 Task: Play online Dominion games in very easy mode.
Action: Mouse moved to (321, 691)
Screenshot: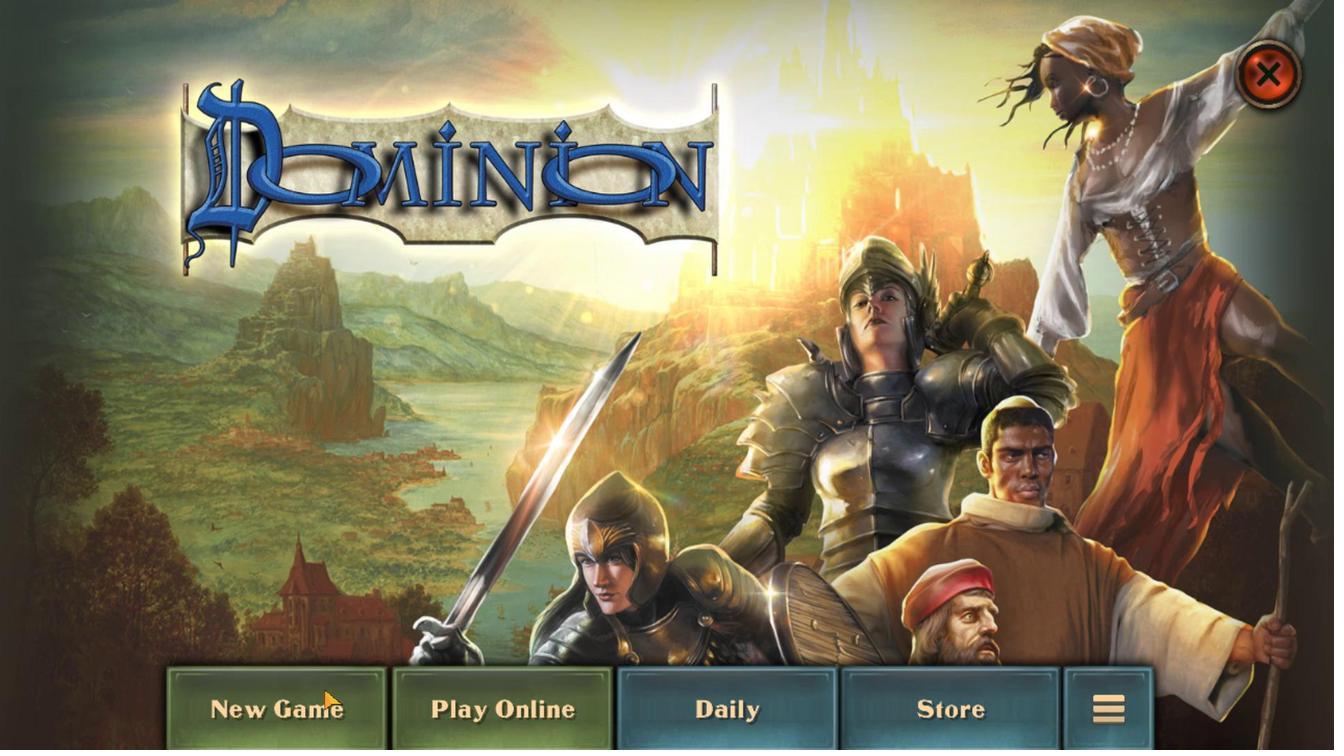 
Action: Mouse pressed left at (321, 691)
Screenshot: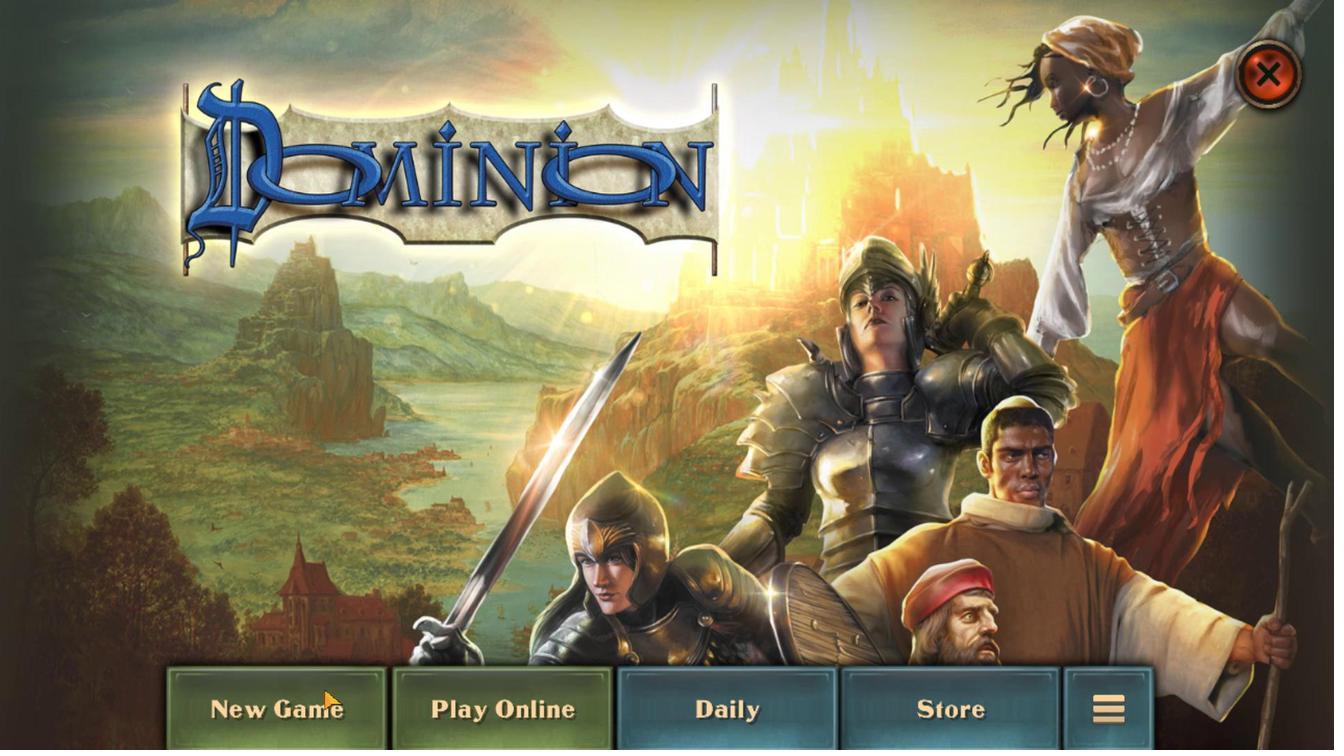
Action: Mouse moved to (657, 259)
Screenshot: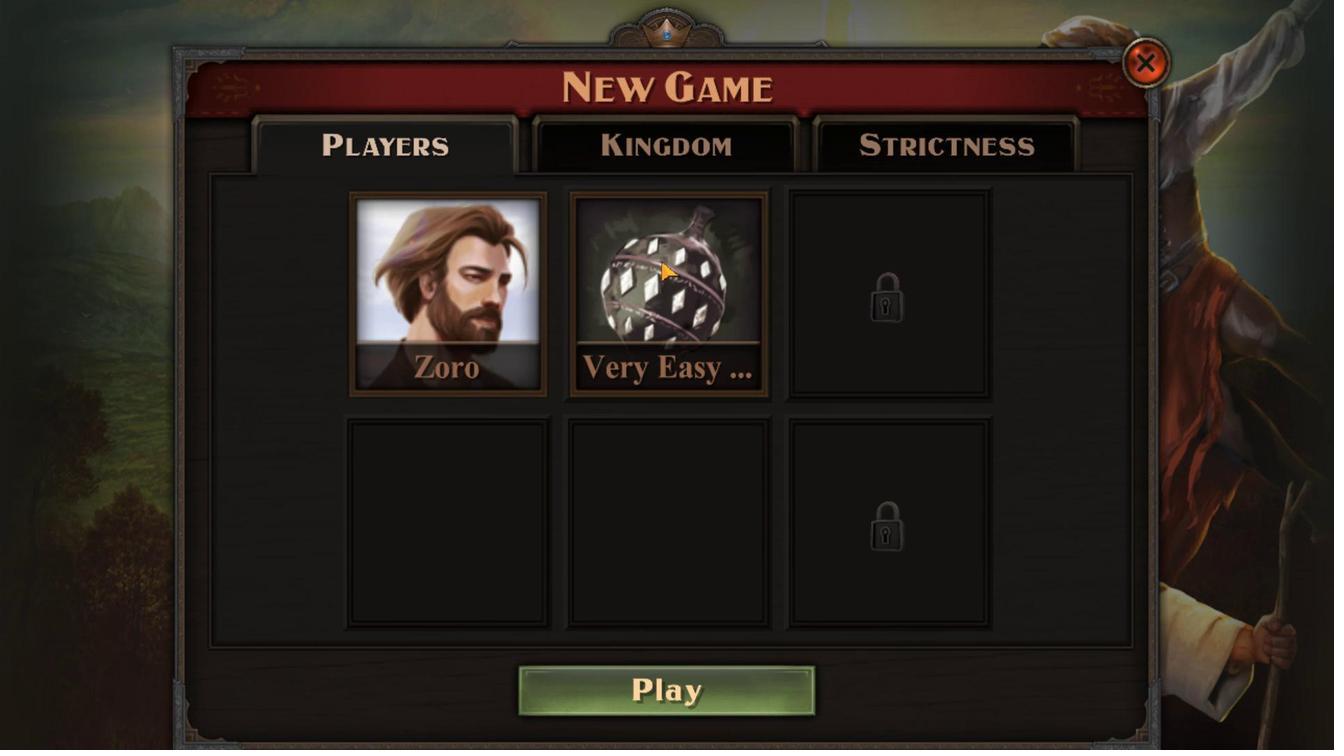
Action: Mouse pressed left at (657, 259)
Screenshot: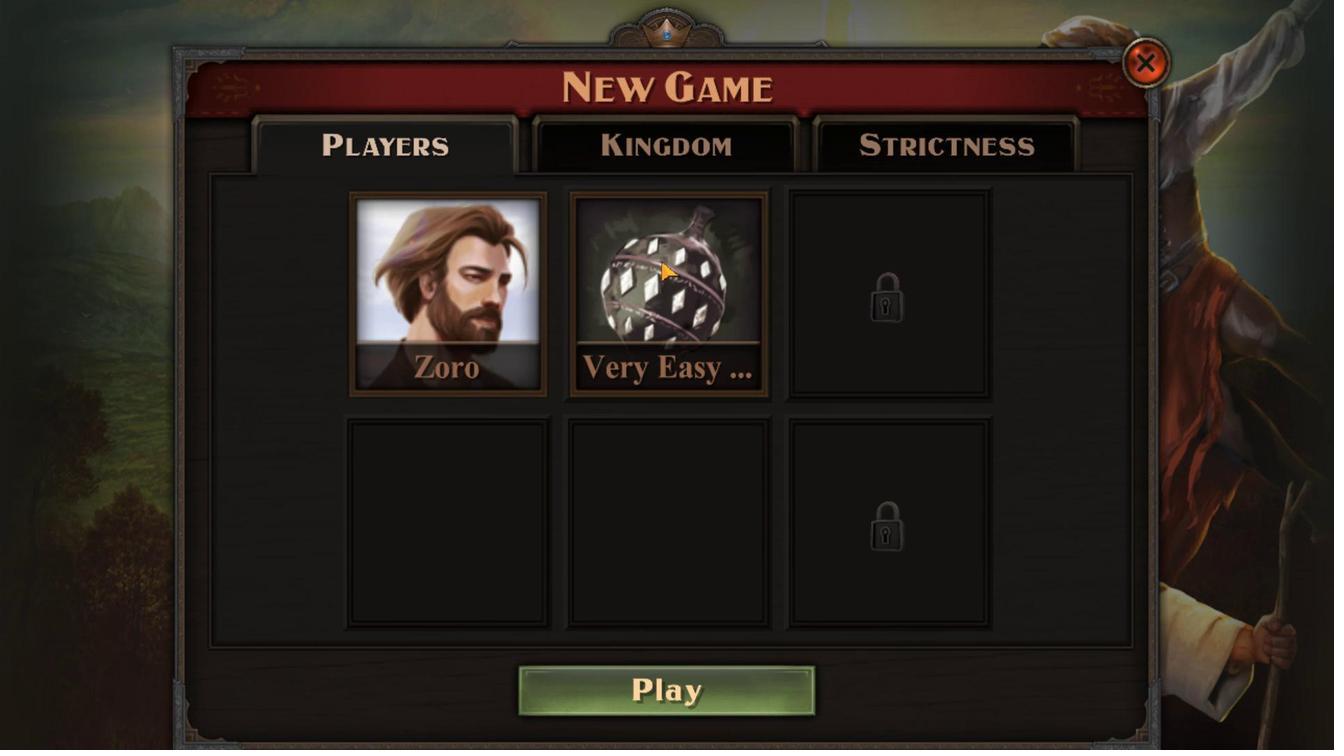 
Action: Mouse moved to (470, 320)
Screenshot: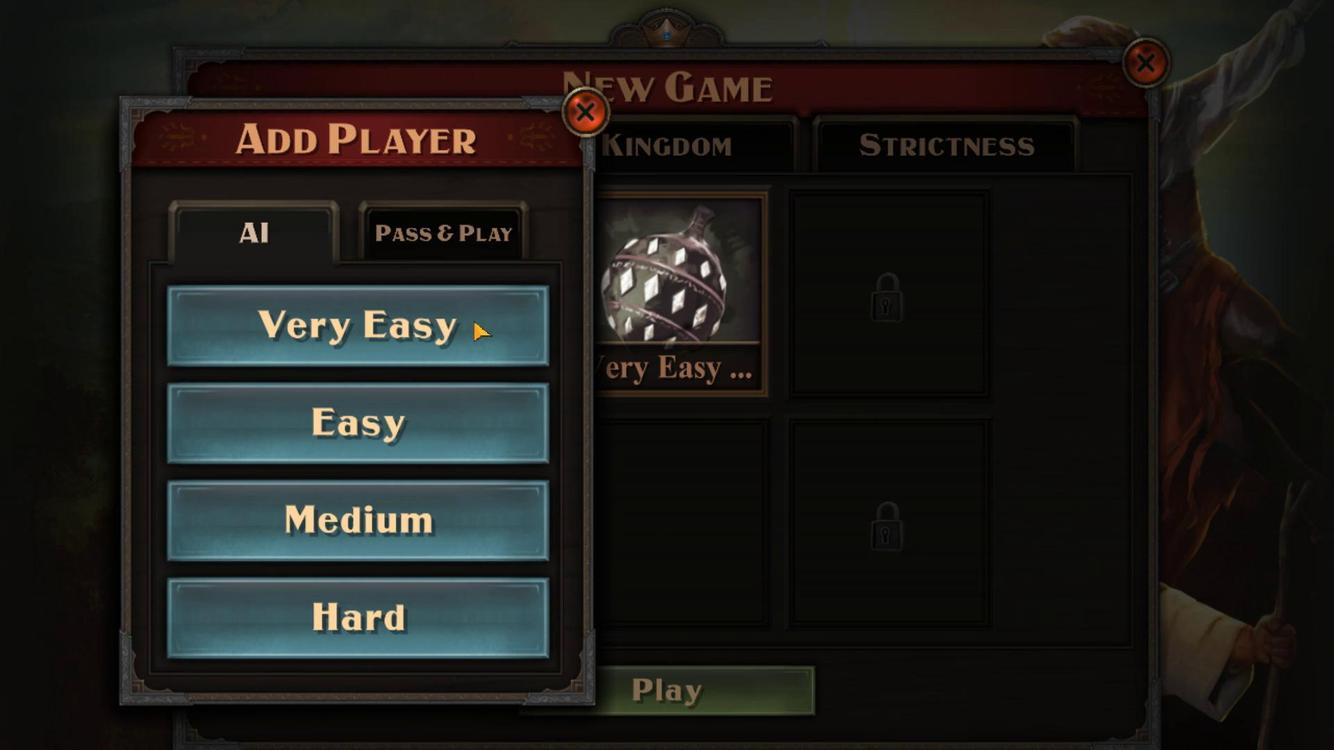 
Action: Mouse pressed left at (470, 320)
Screenshot: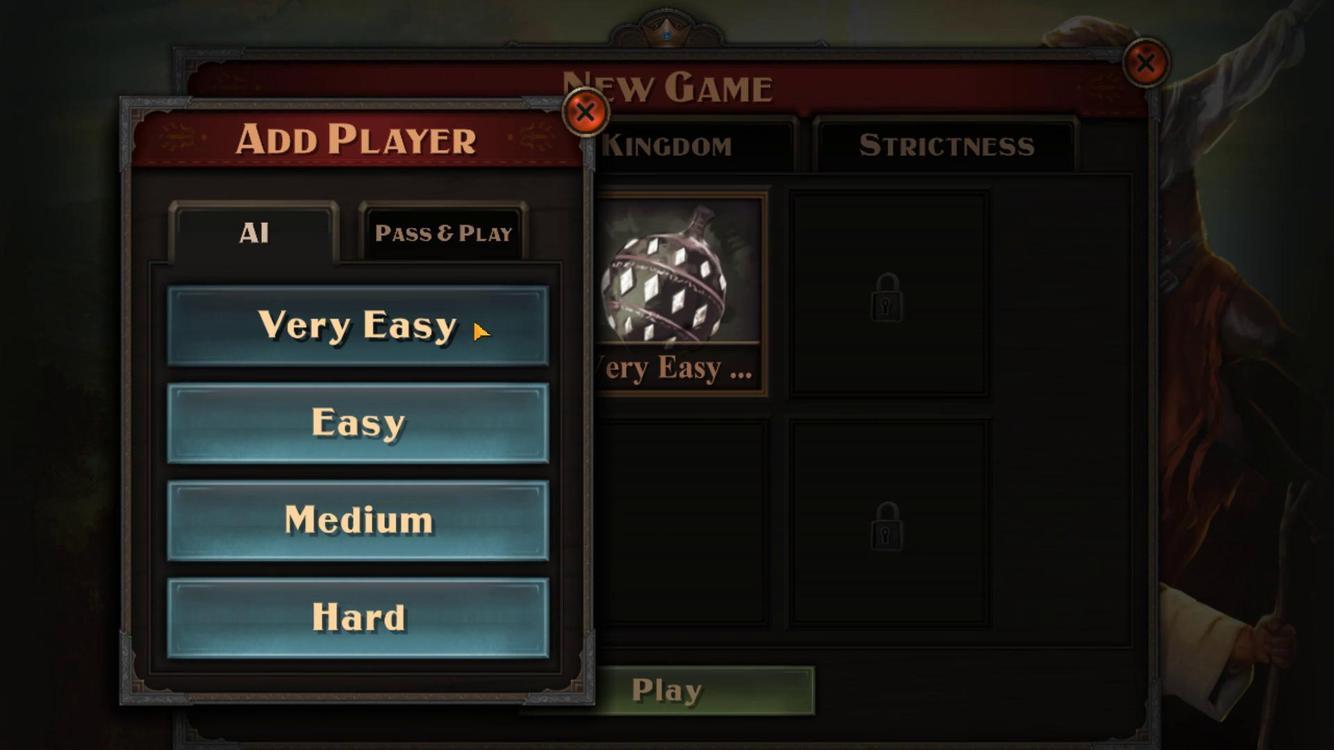 
Action: Mouse moved to (772, 700)
Screenshot: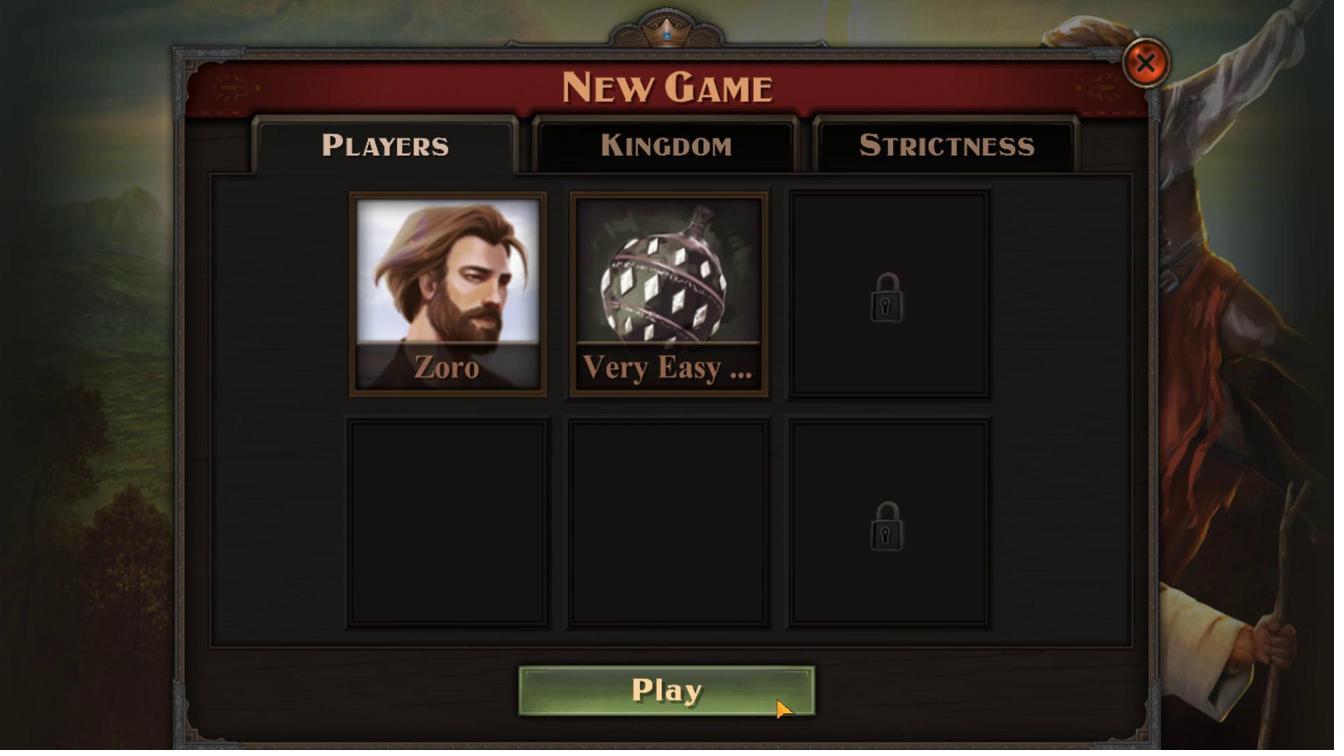 
Action: Mouse pressed left at (772, 700)
Screenshot: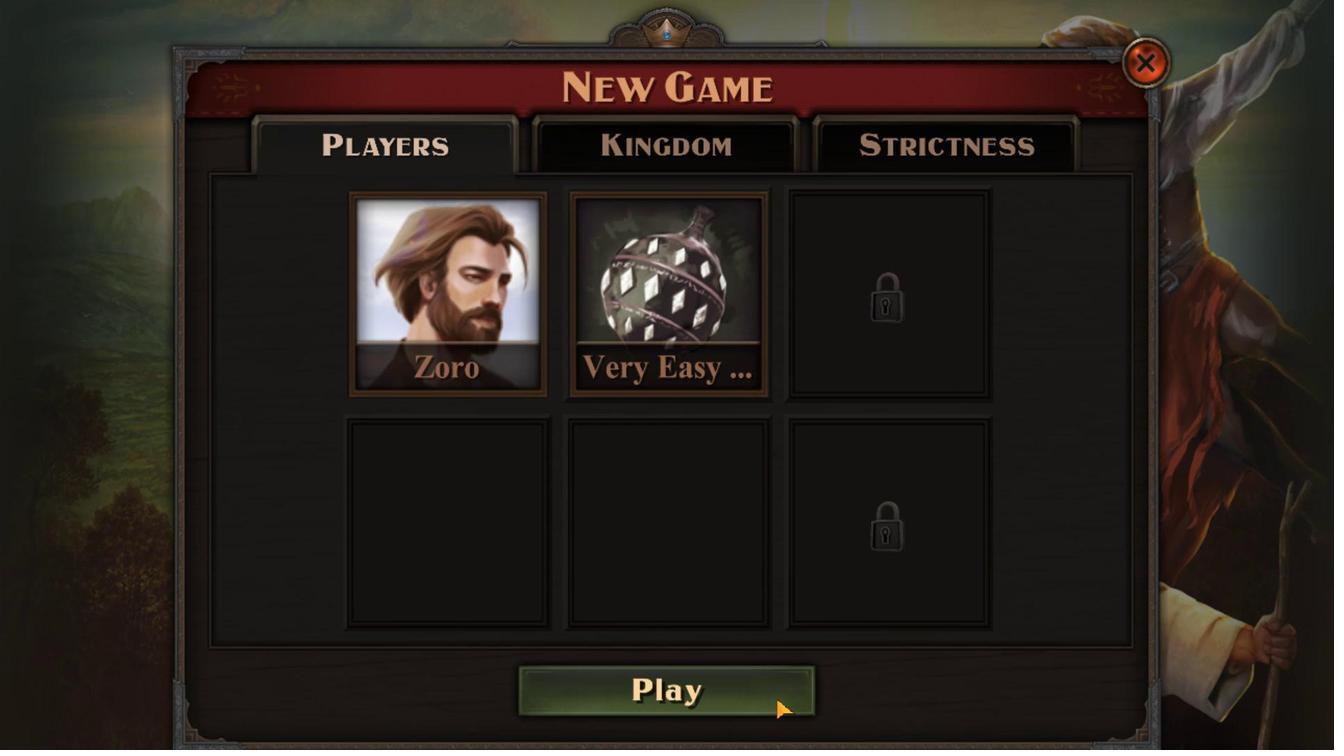 
Action: Mouse moved to (656, 619)
Screenshot: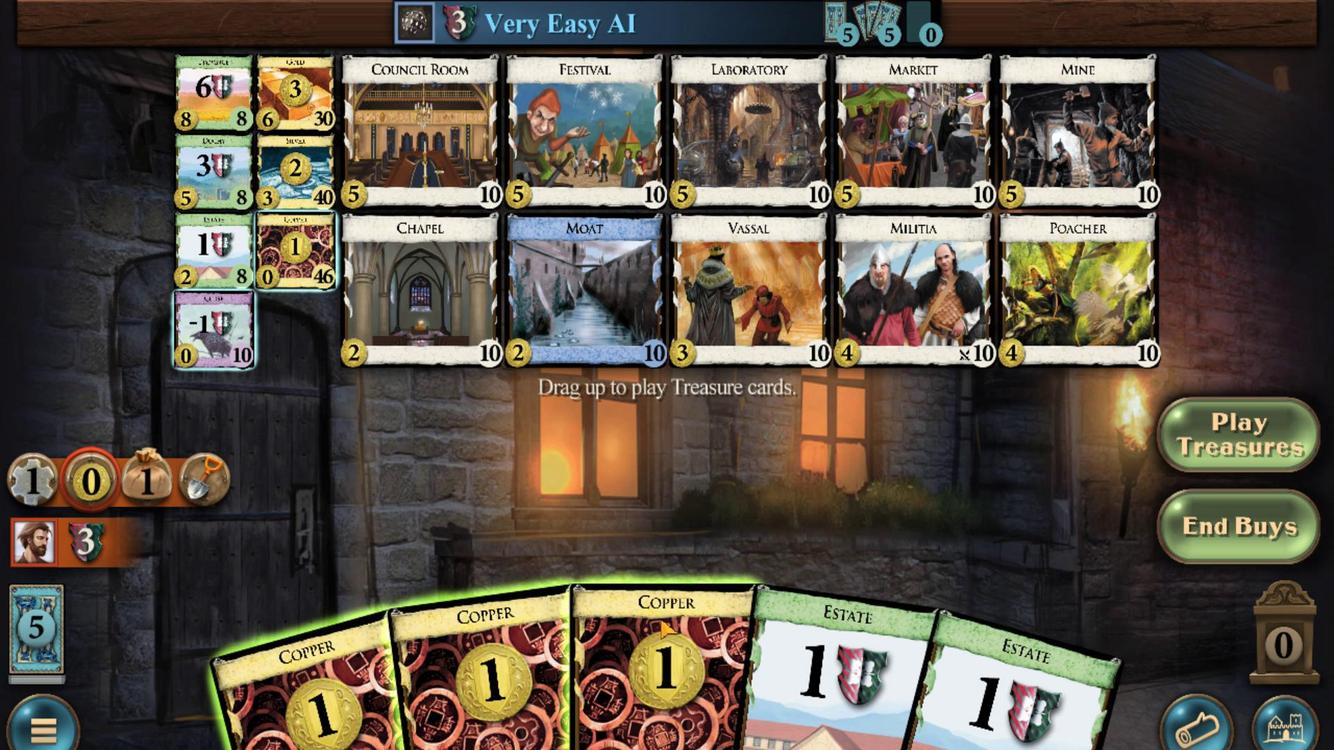 
Action: Mouse scrolled (656, 619) with delta (0, 0)
Screenshot: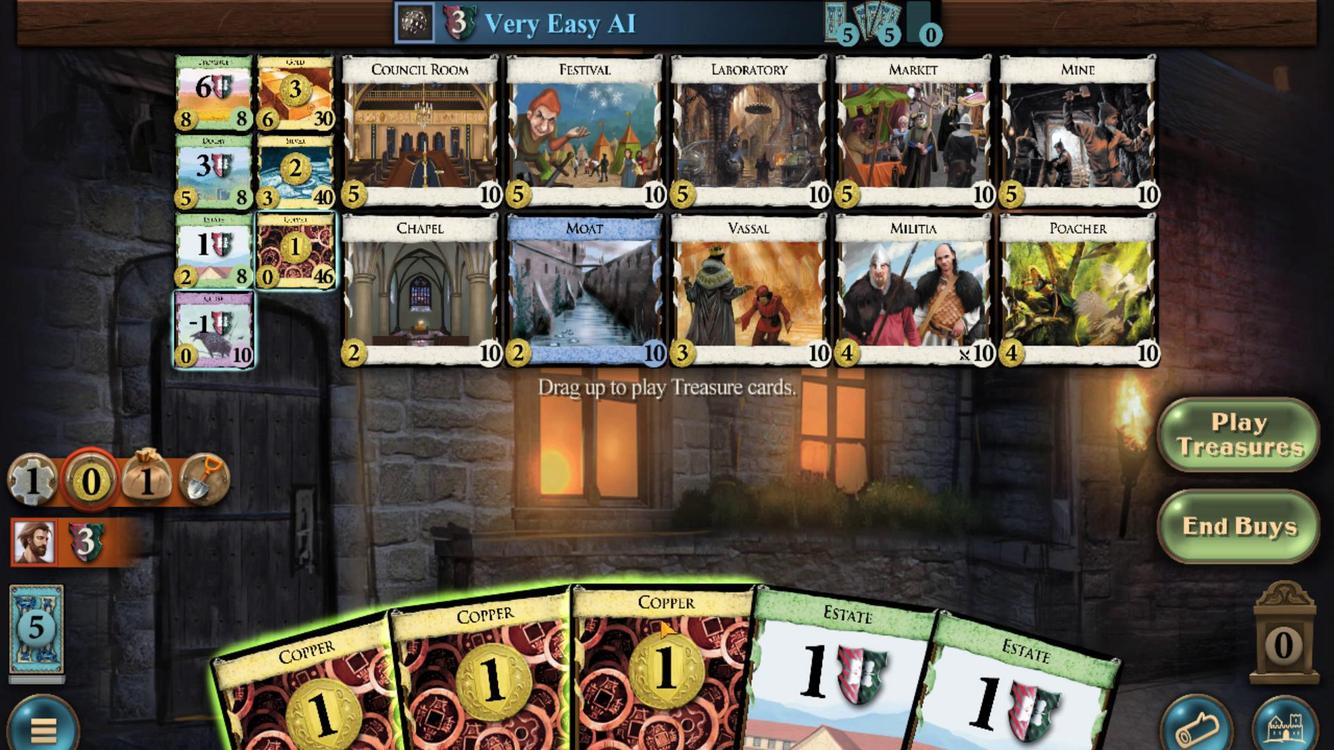 
Action: Mouse moved to (558, 634)
Screenshot: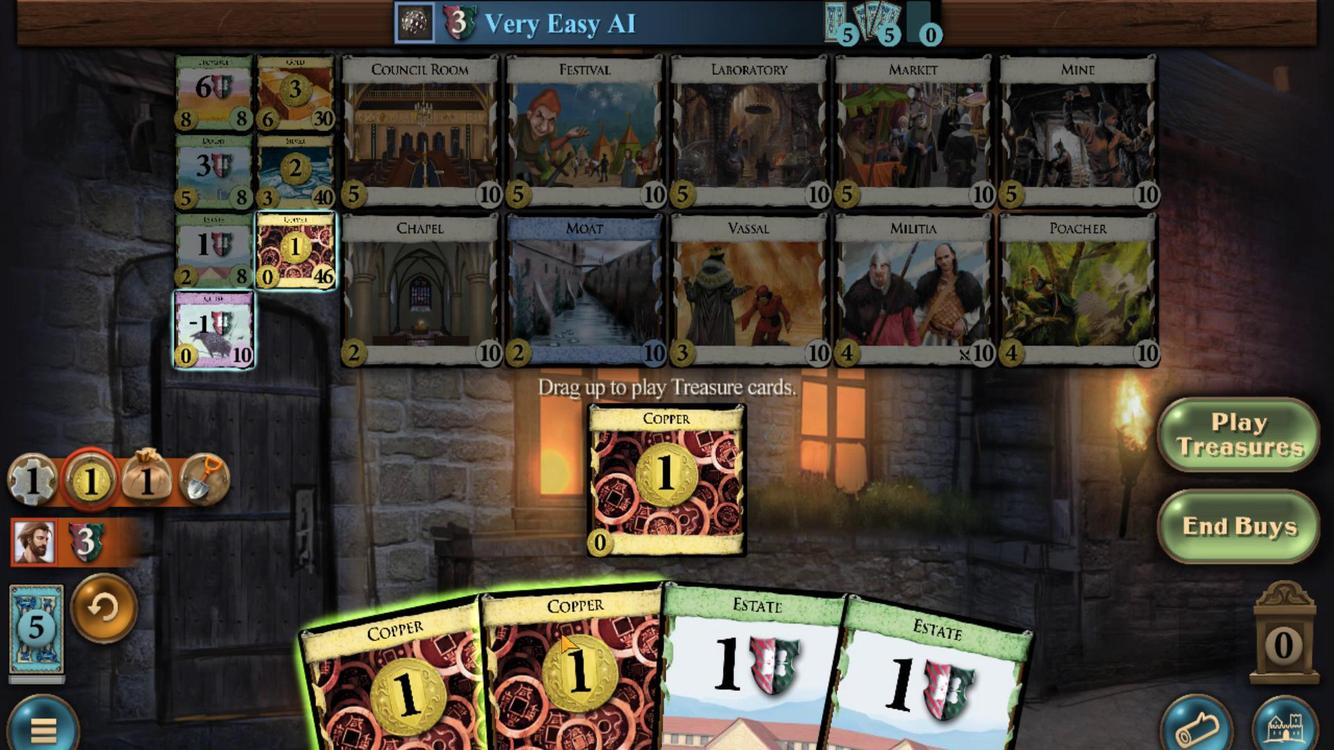 
Action: Mouse scrolled (558, 633) with delta (0, 0)
Screenshot: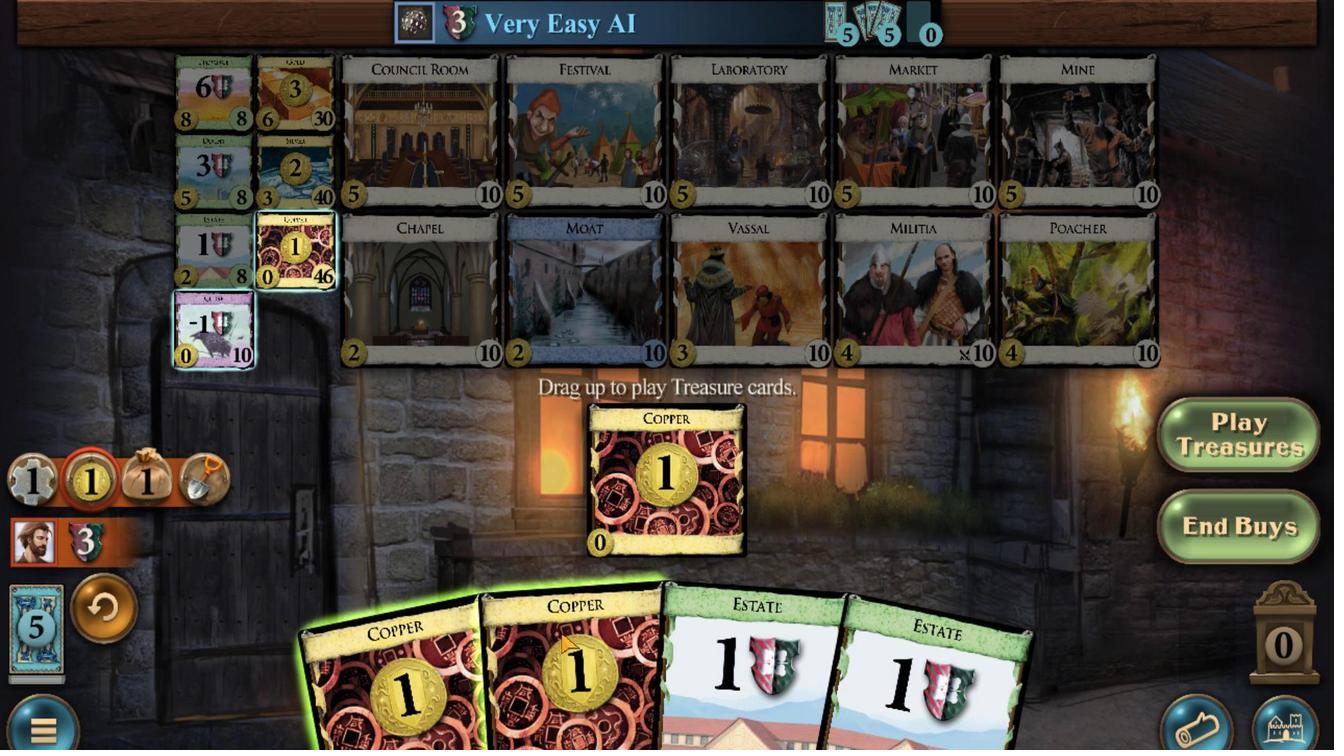 
Action: Mouse moved to (516, 637)
Screenshot: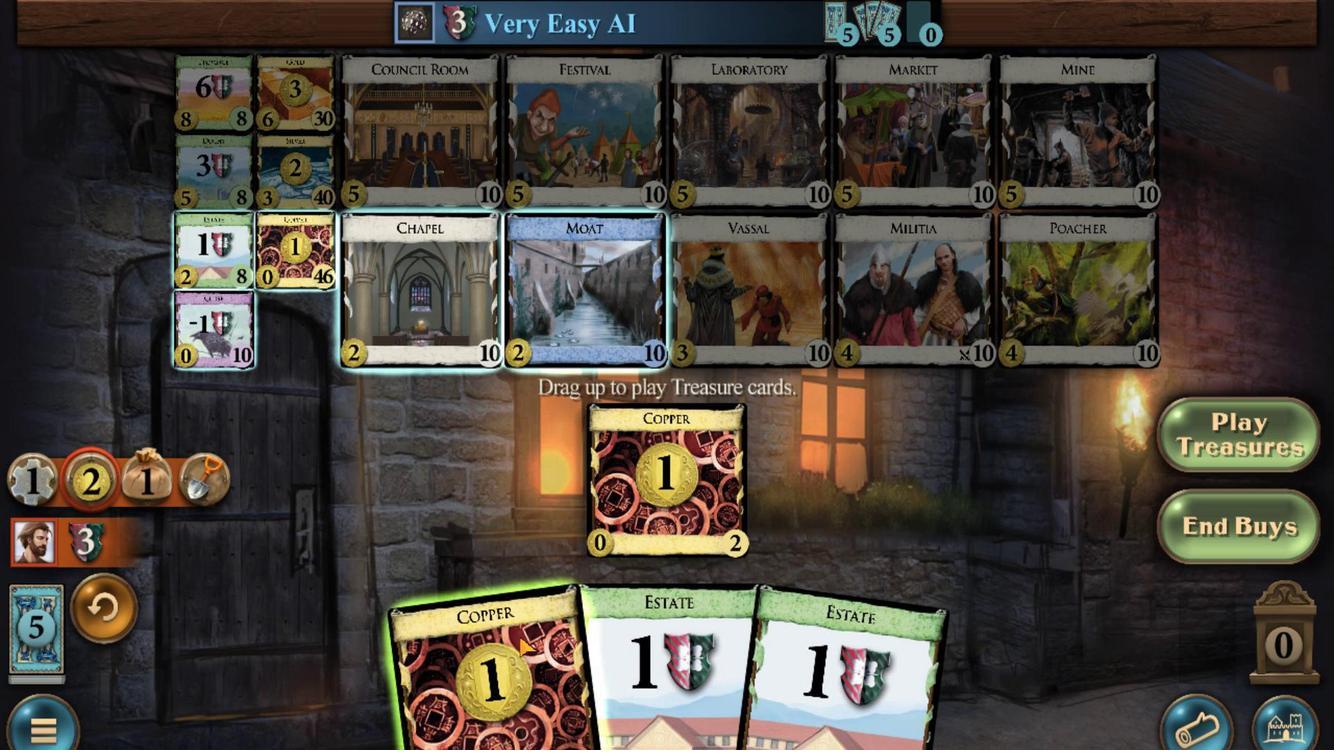 
Action: Mouse scrolled (516, 637) with delta (0, 0)
Screenshot: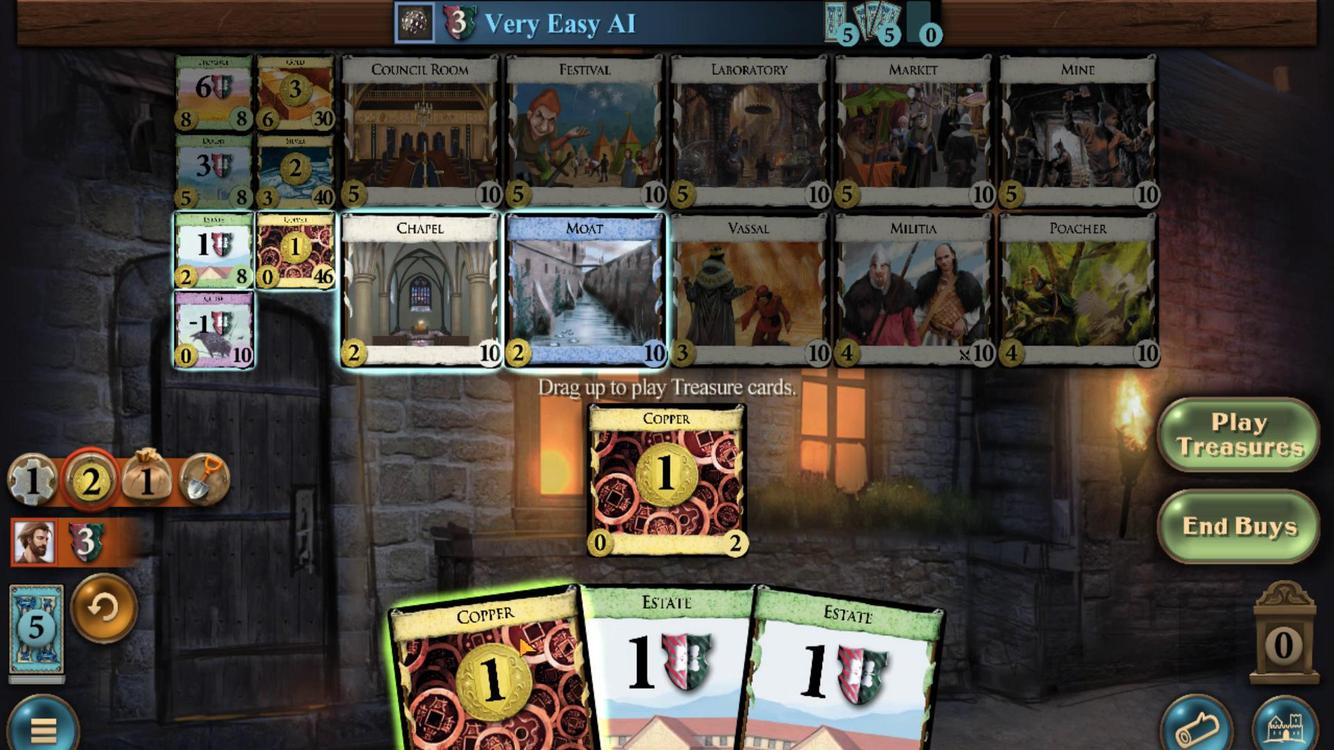 
Action: Mouse moved to (294, 164)
Screenshot: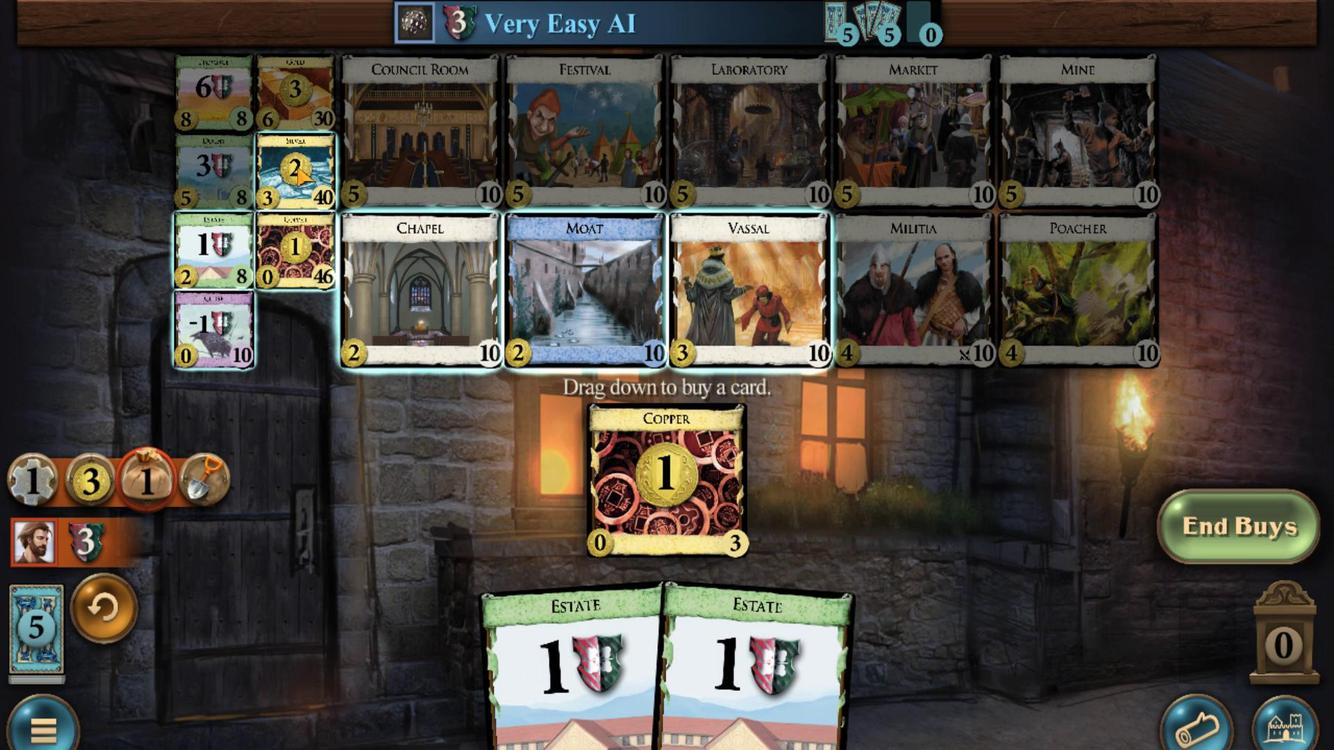 
Action: Mouse scrolled (294, 165) with delta (0, 0)
Screenshot: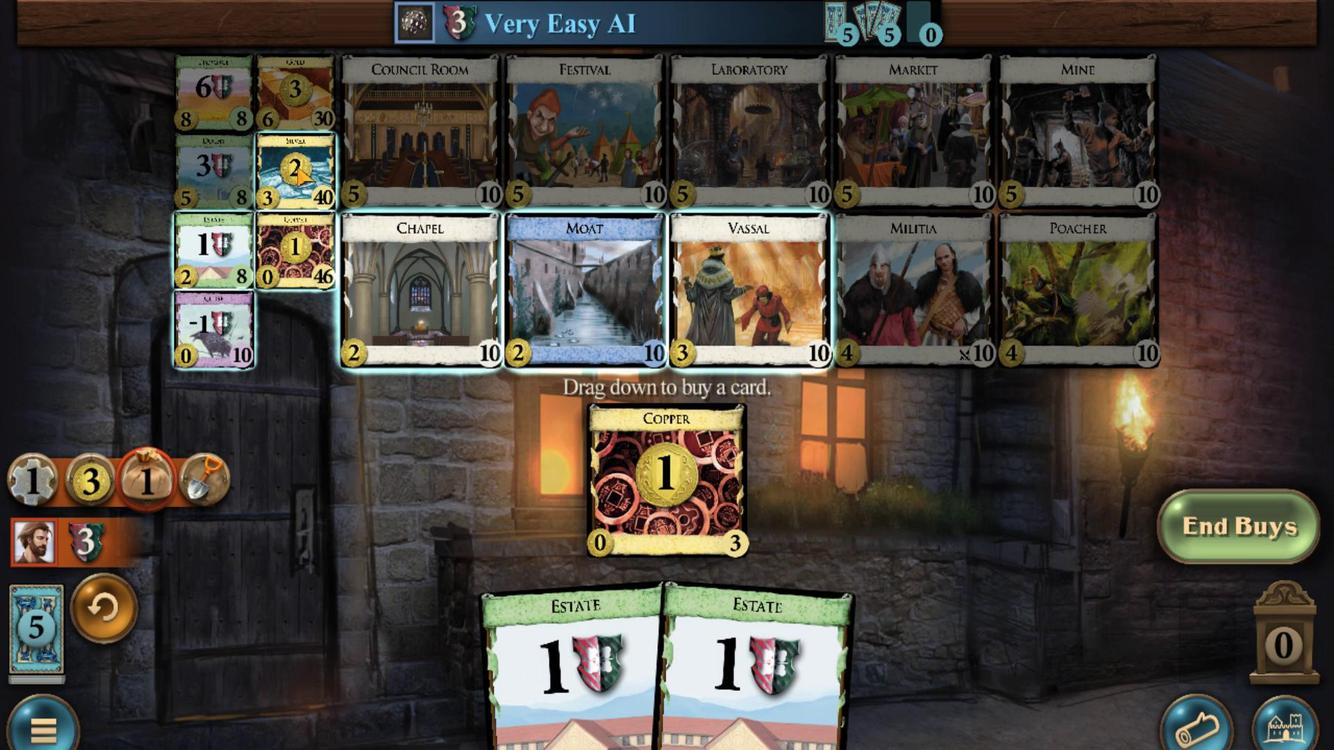 
Action: Mouse scrolled (294, 165) with delta (0, 0)
Screenshot: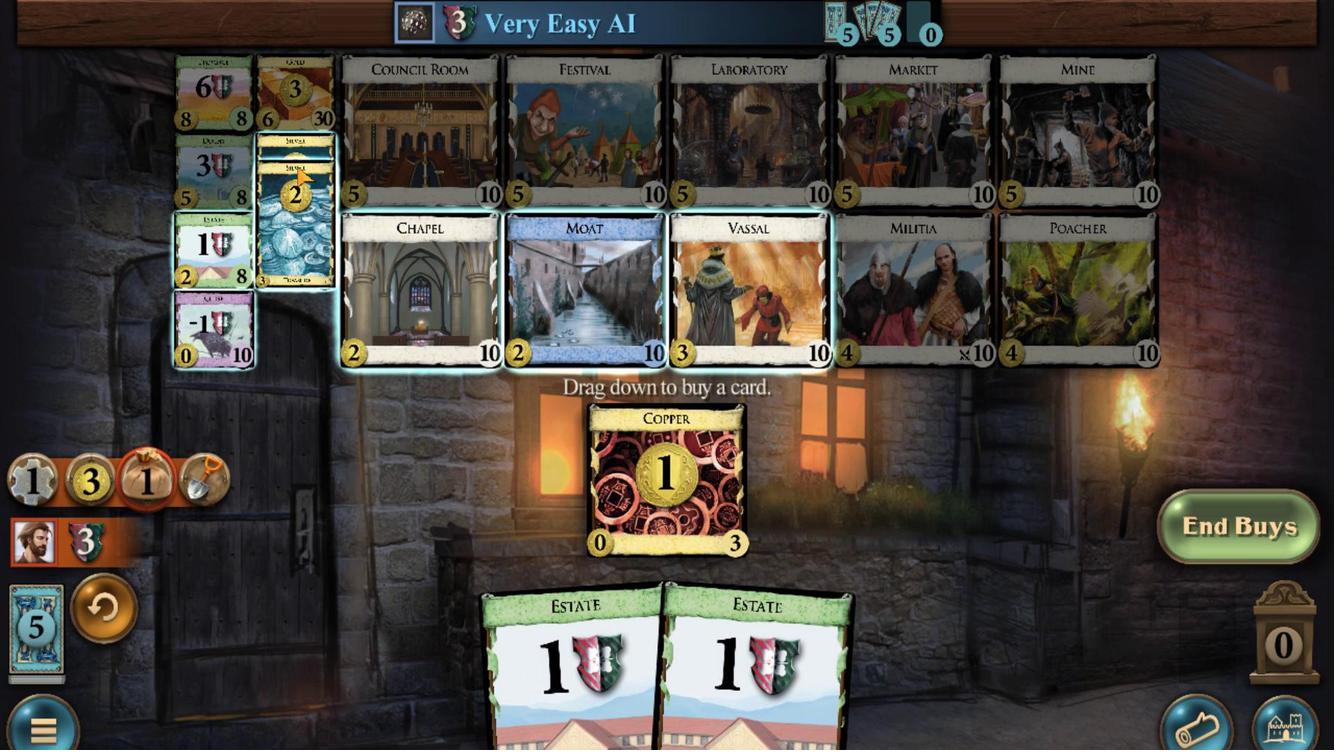 
Action: Mouse scrolled (294, 165) with delta (0, 0)
Screenshot: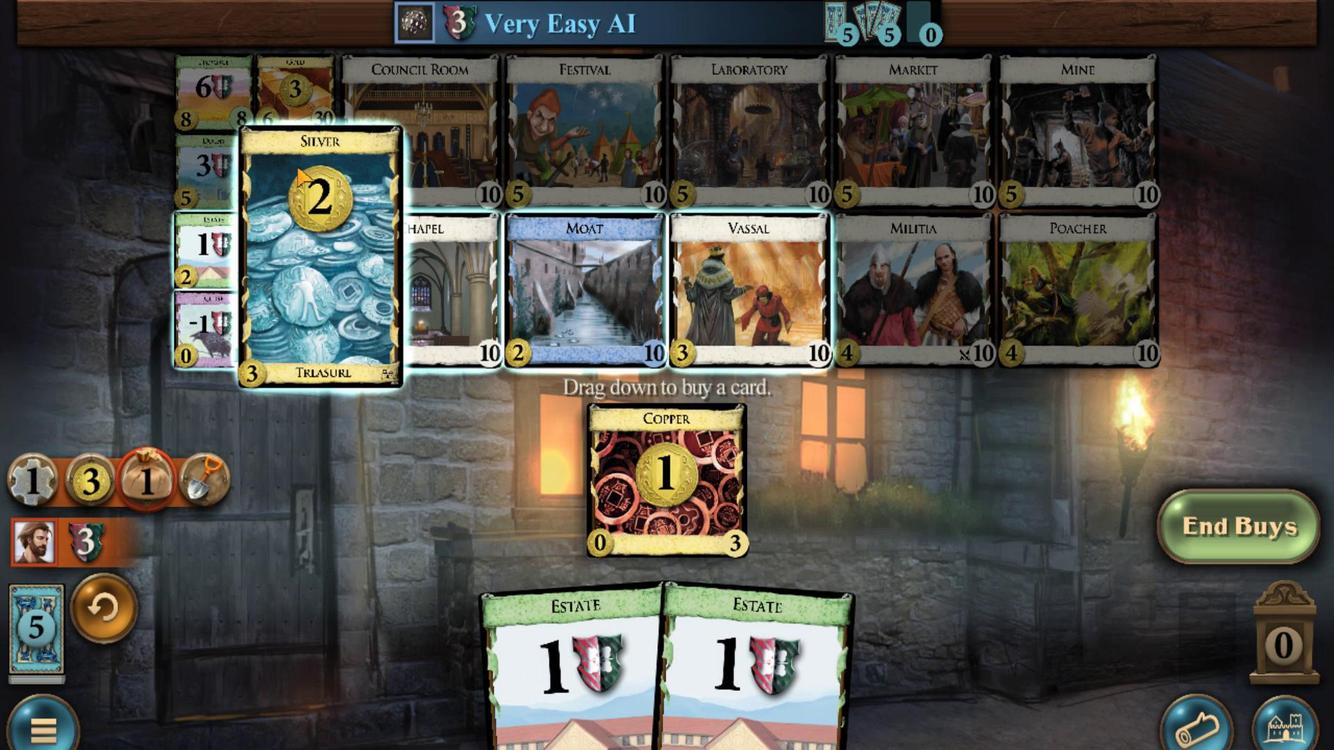 
Action: Mouse scrolled (294, 165) with delta (0, 0)
Screenshot: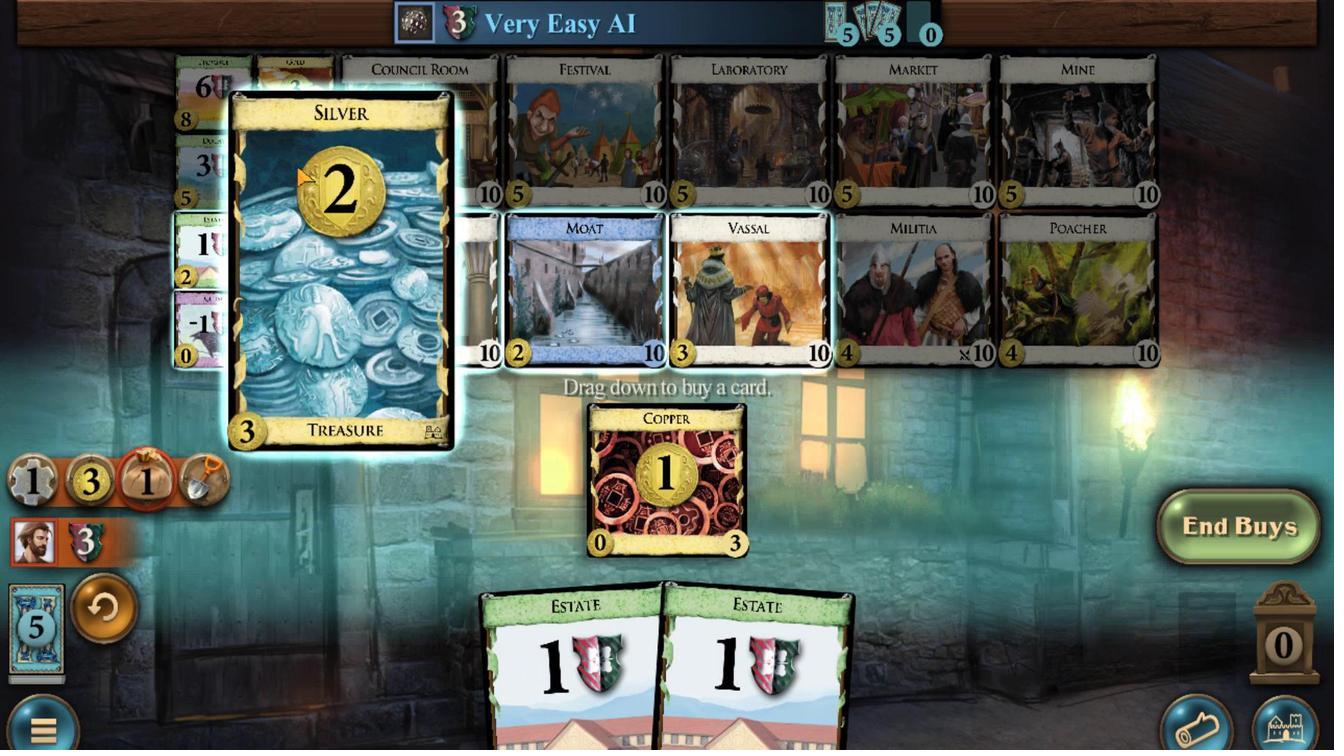 
Action: Mouse scrolled (294, 165) with delta (0, 0)
Screenshot: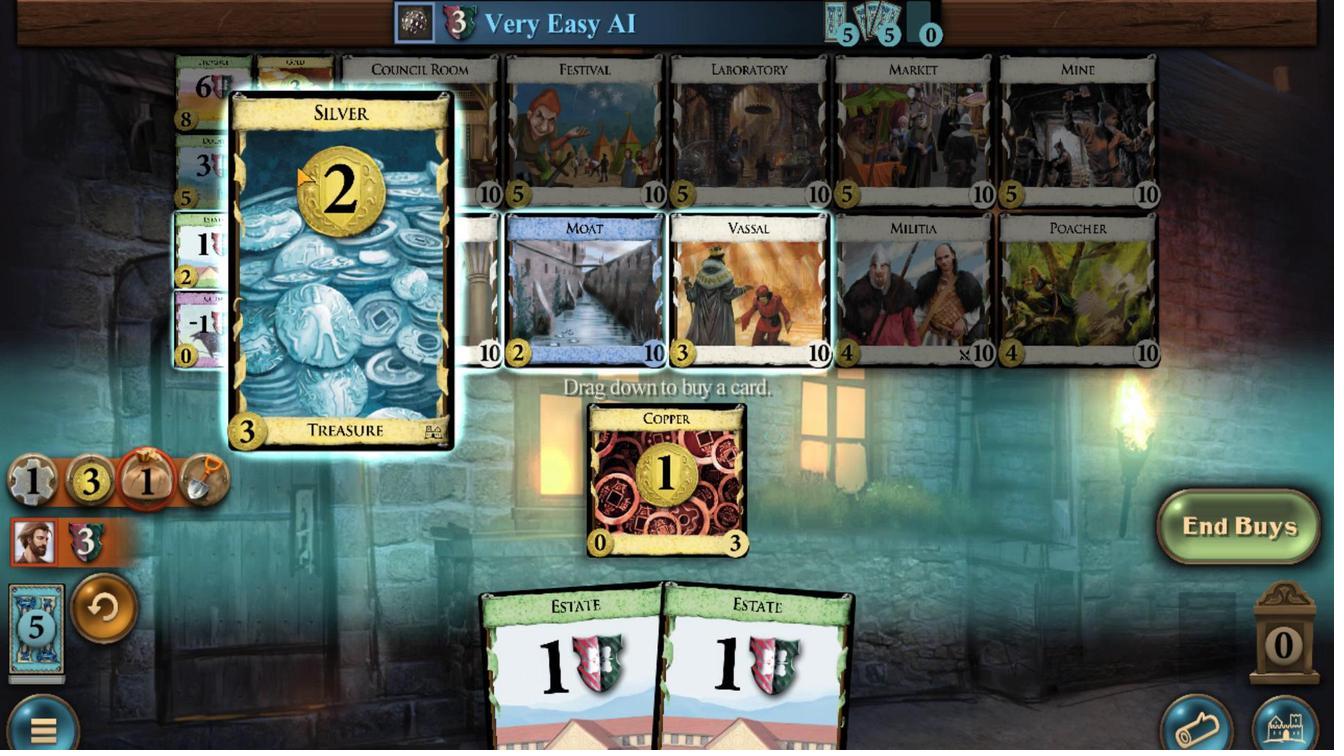
Action: Mouse scrolled (294, 165) with delta (0, 0)
Screenshot: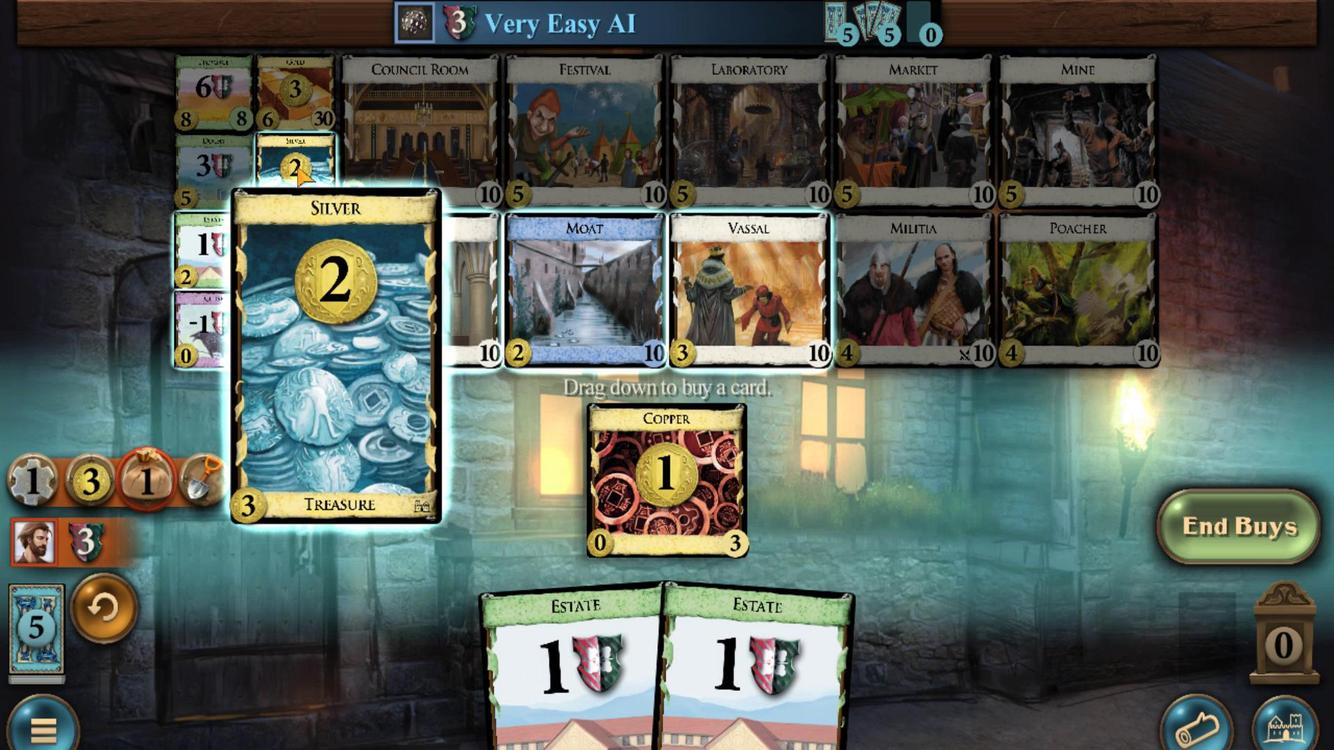 
Action: Mouse moved to (826, 667)
Screenshot: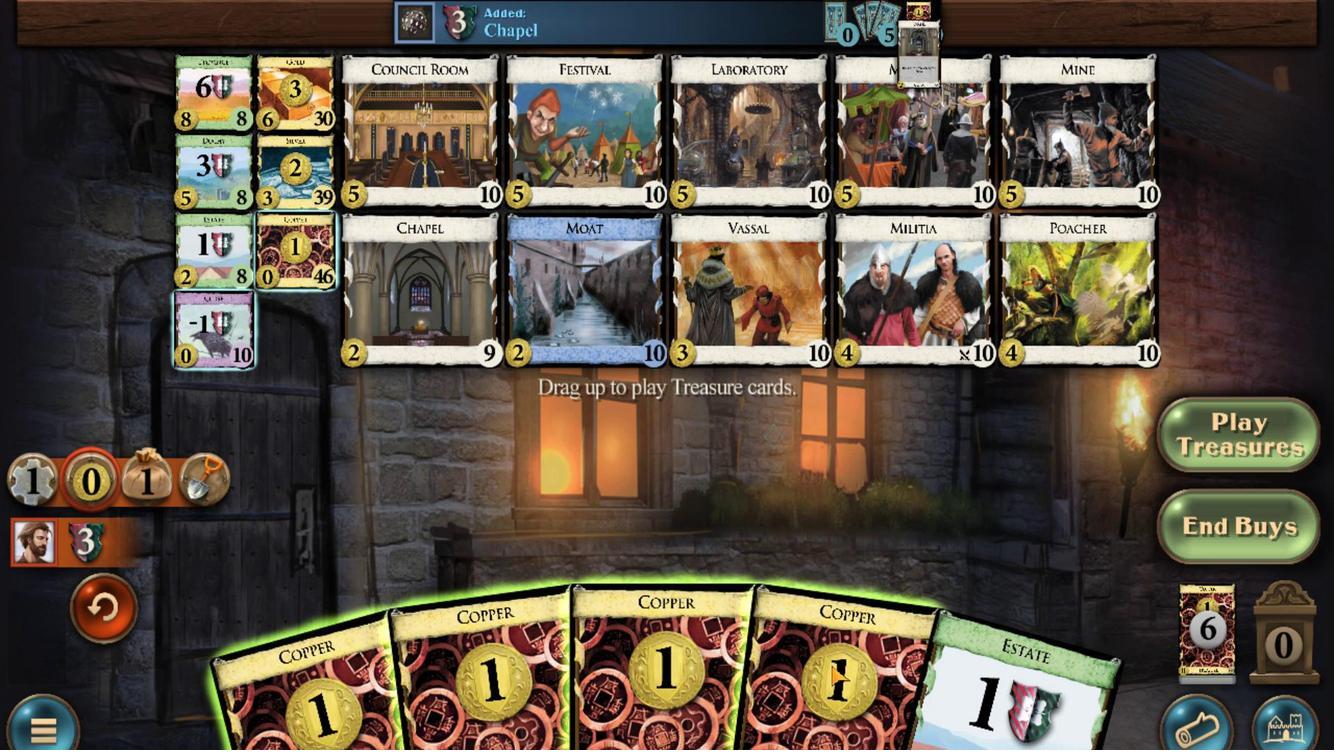 
Action: Mouse scrolled (826, 666) with delta (0, 0)
Screenshot: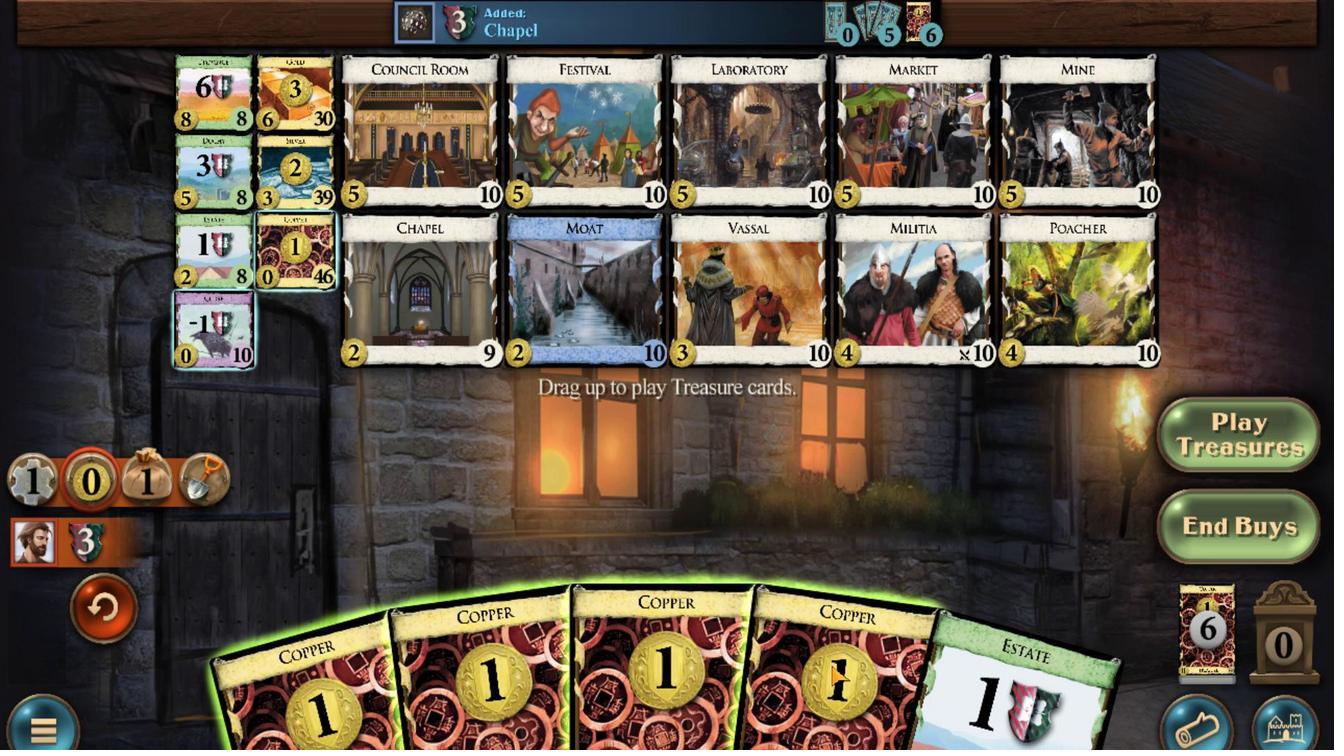 
Action: Mouse moved to (749, 676)
Screenshot: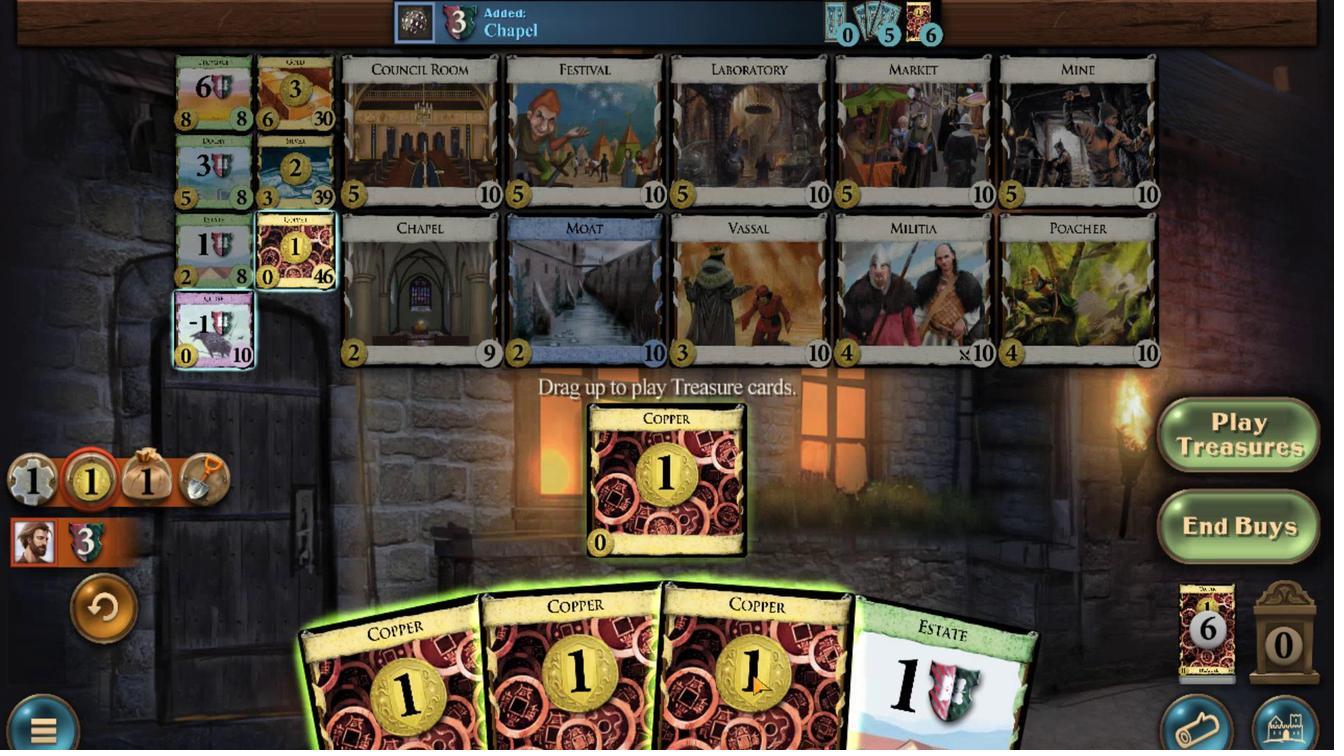 
Action: Mouse scrolled (749, 676) with delta (0, 0)
Screenshot: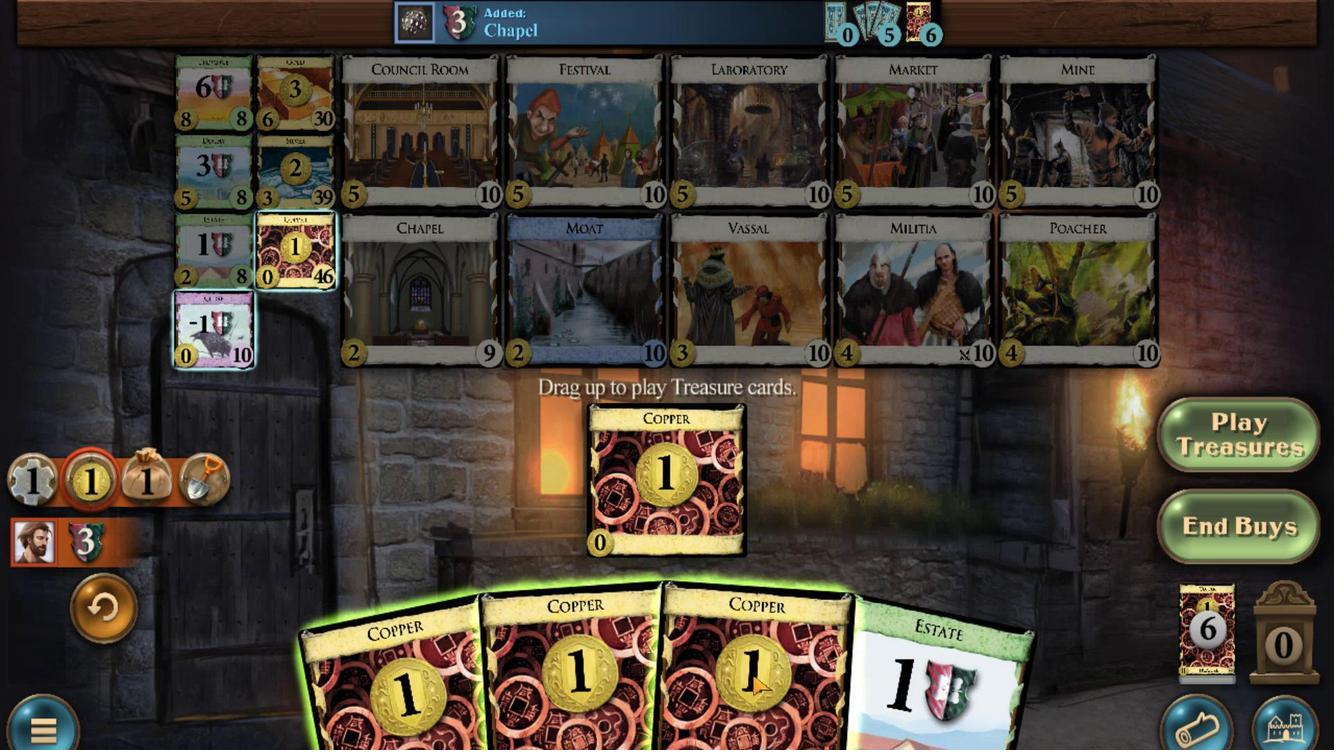 
Action: Mouse moved to (650, 688)
Screenshot: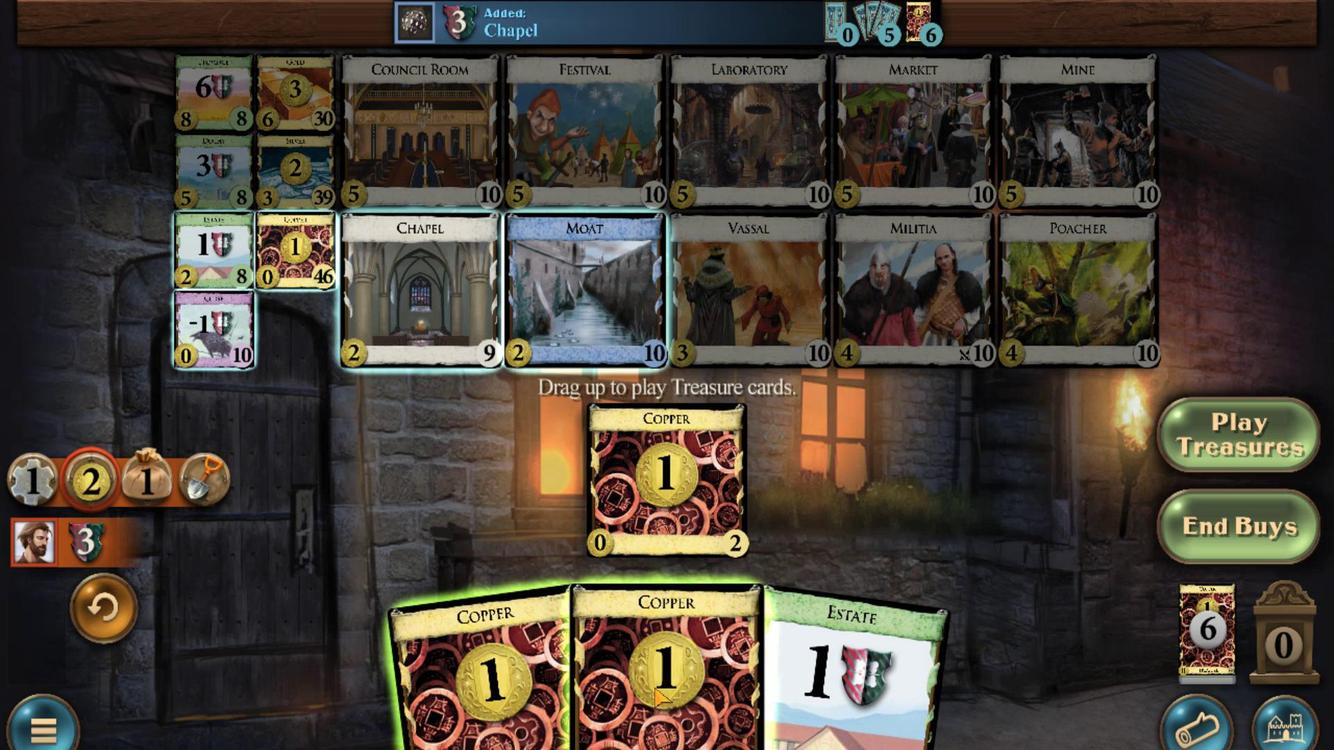 
Action: Mouse scrolled (650, 687) with delta (0, 0)
Screenshot: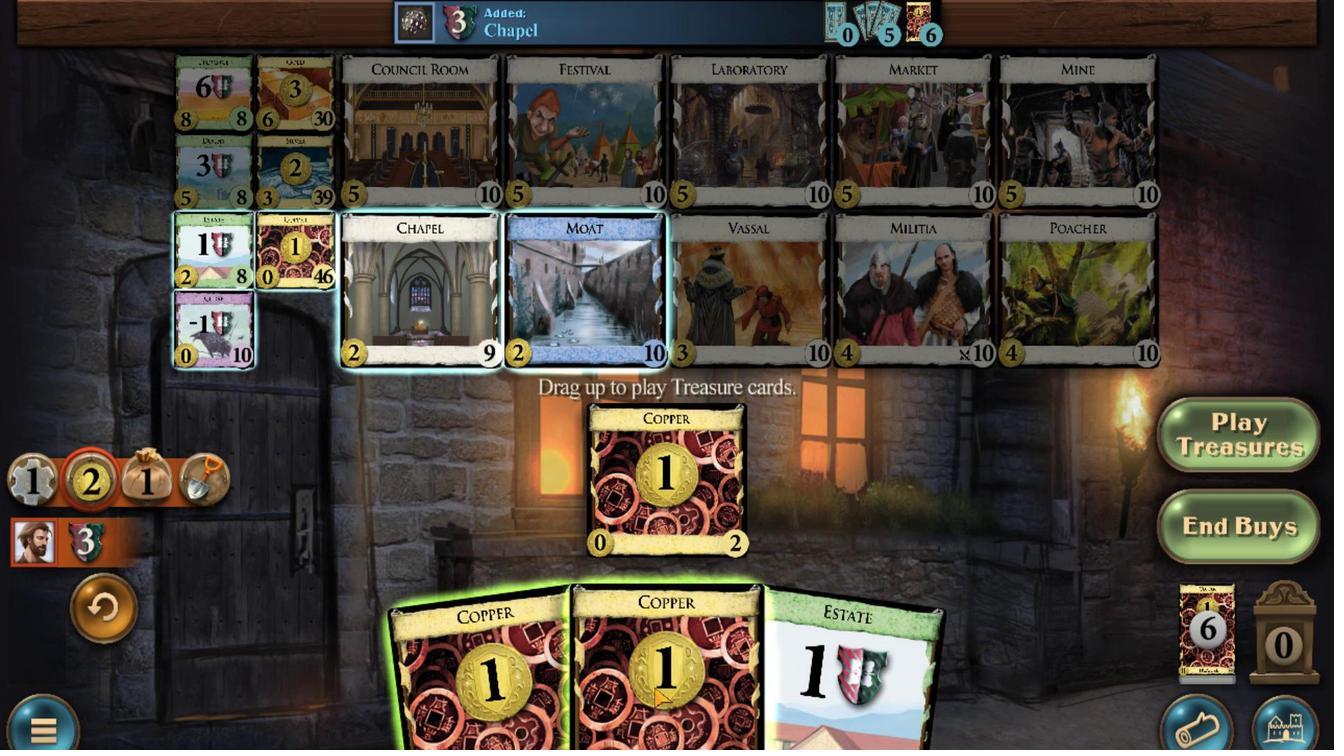 
Action: Mouse moved to (558, 707)
Screenshot: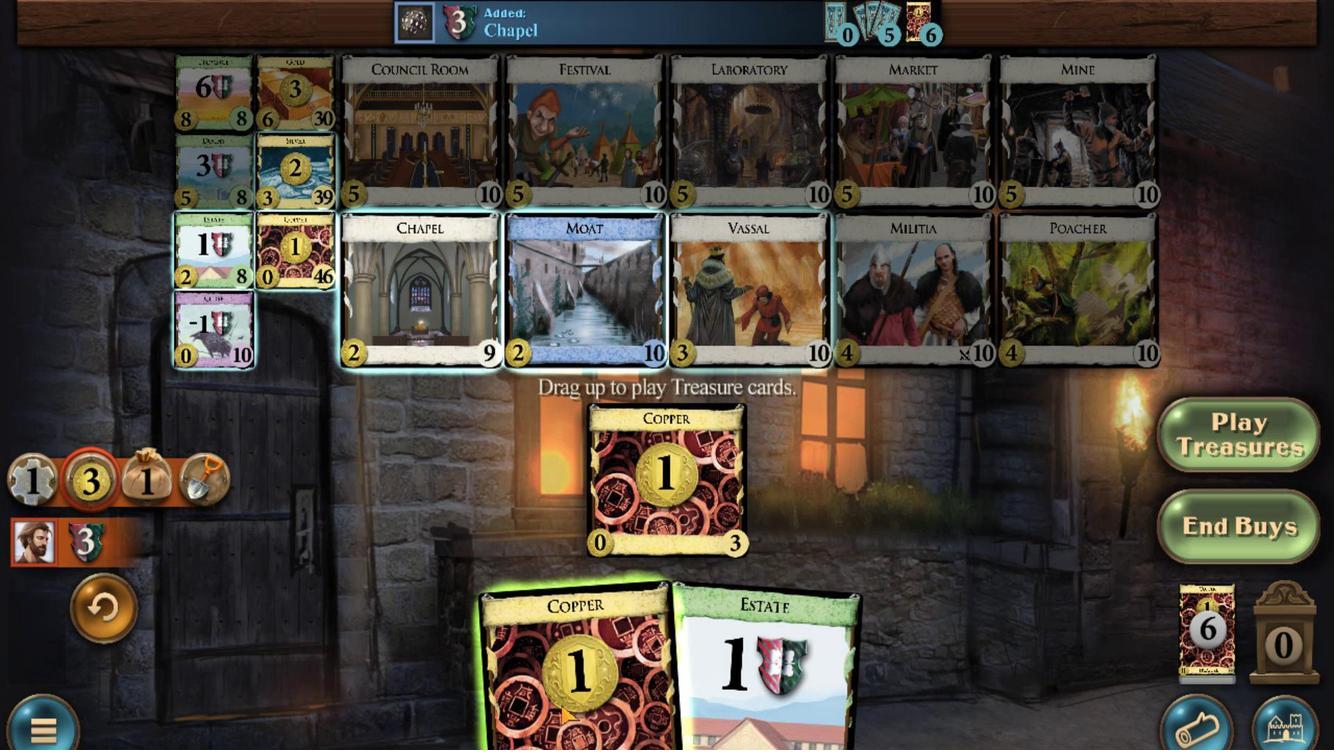 
Action: Mouse scrolled (558, 706) with delta (0, -1)
Screenshot: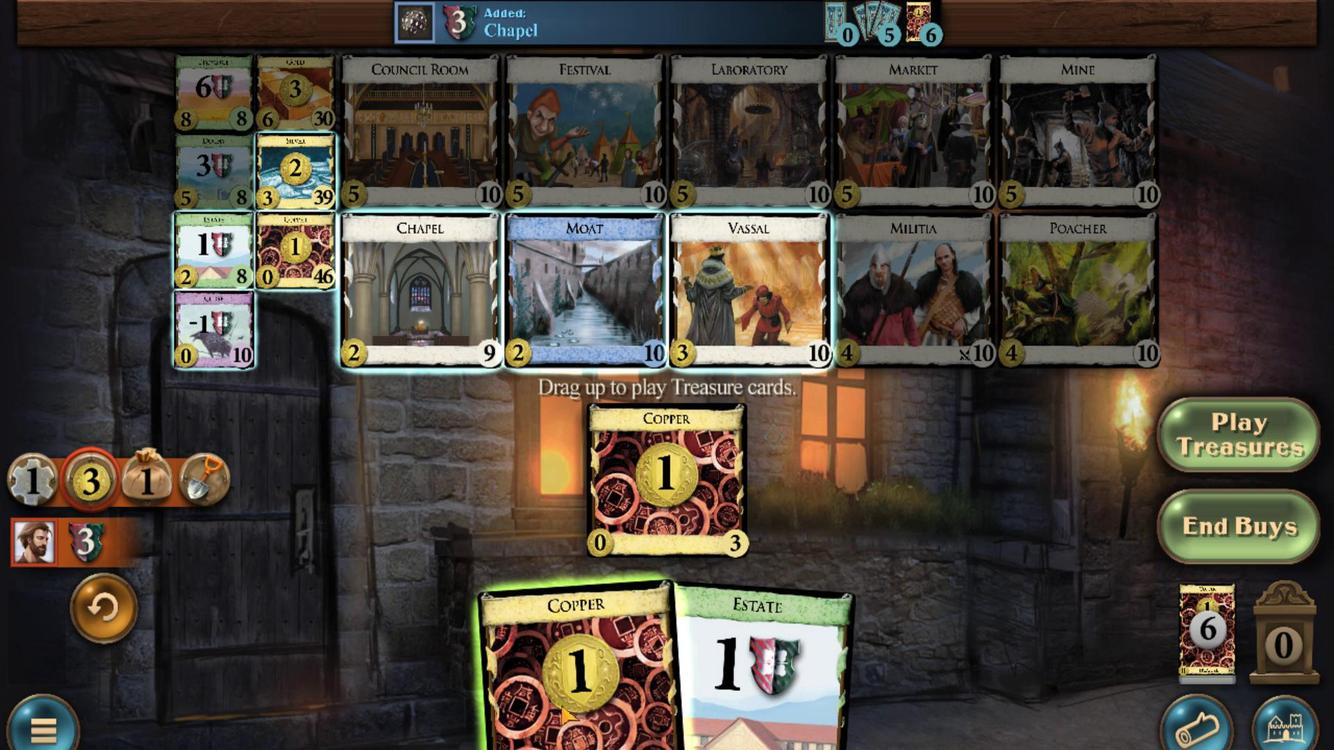 
Action: Mouse moved to (1051, 279)
Screenshot: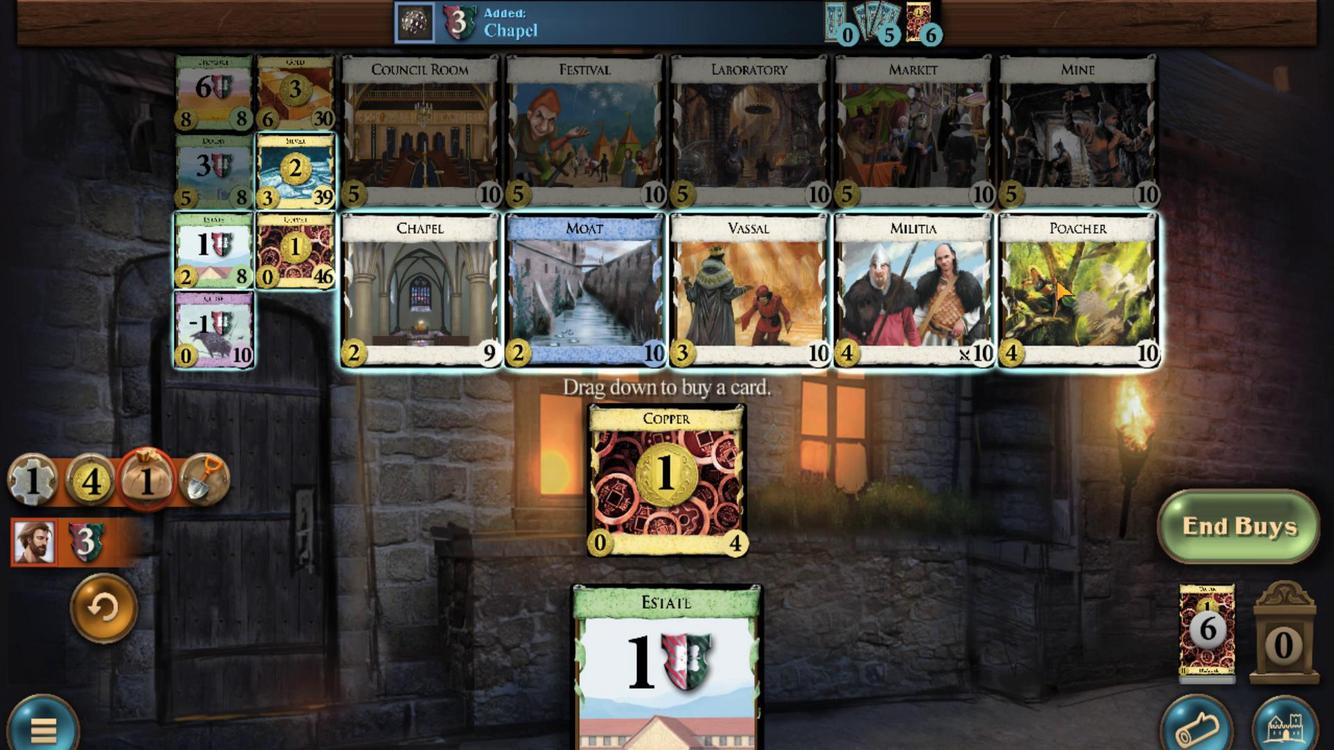 
Action: Mouse scrolled (1051, 280) with delta (0, 0)
Screenshot: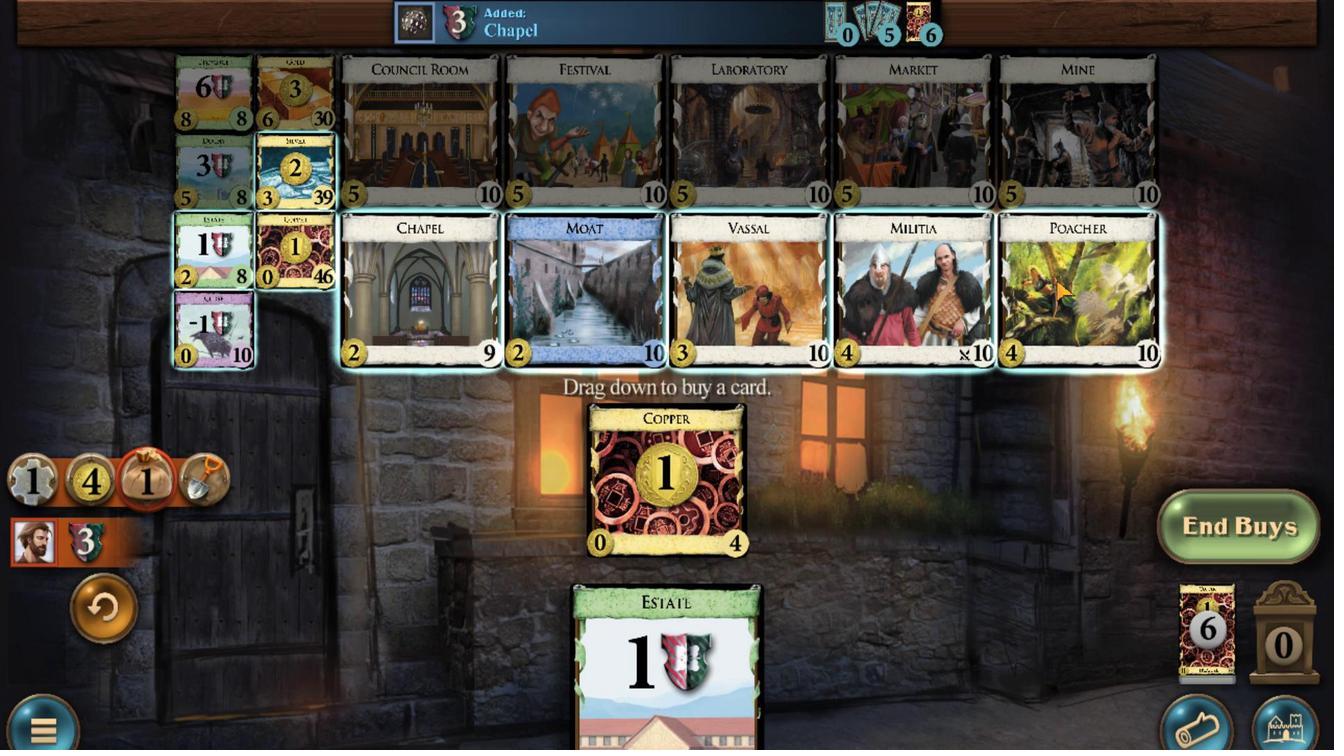 
Action: Mouse scrolled (1051, 280) with delta (0, 0)
Screenshot: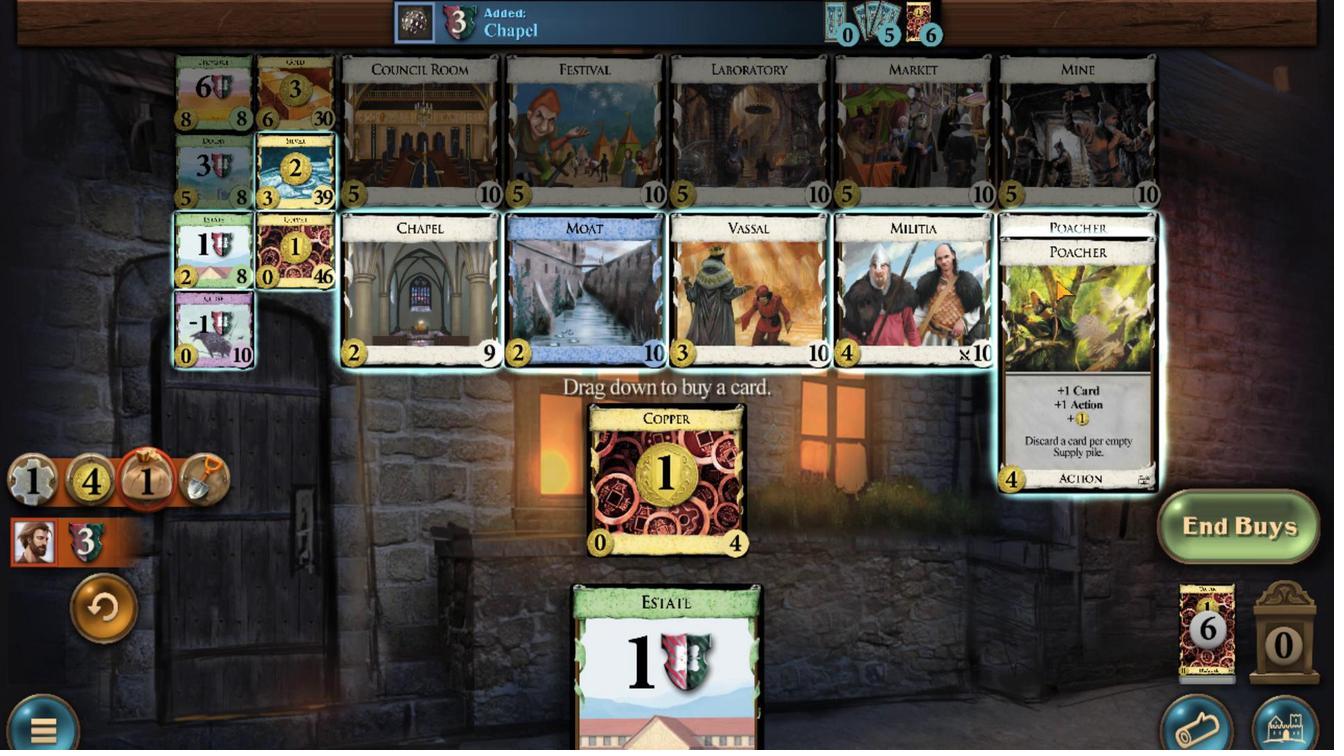 
Action: Mouse scrolled (1051, 280) with delta (0, 0)
Screenshot: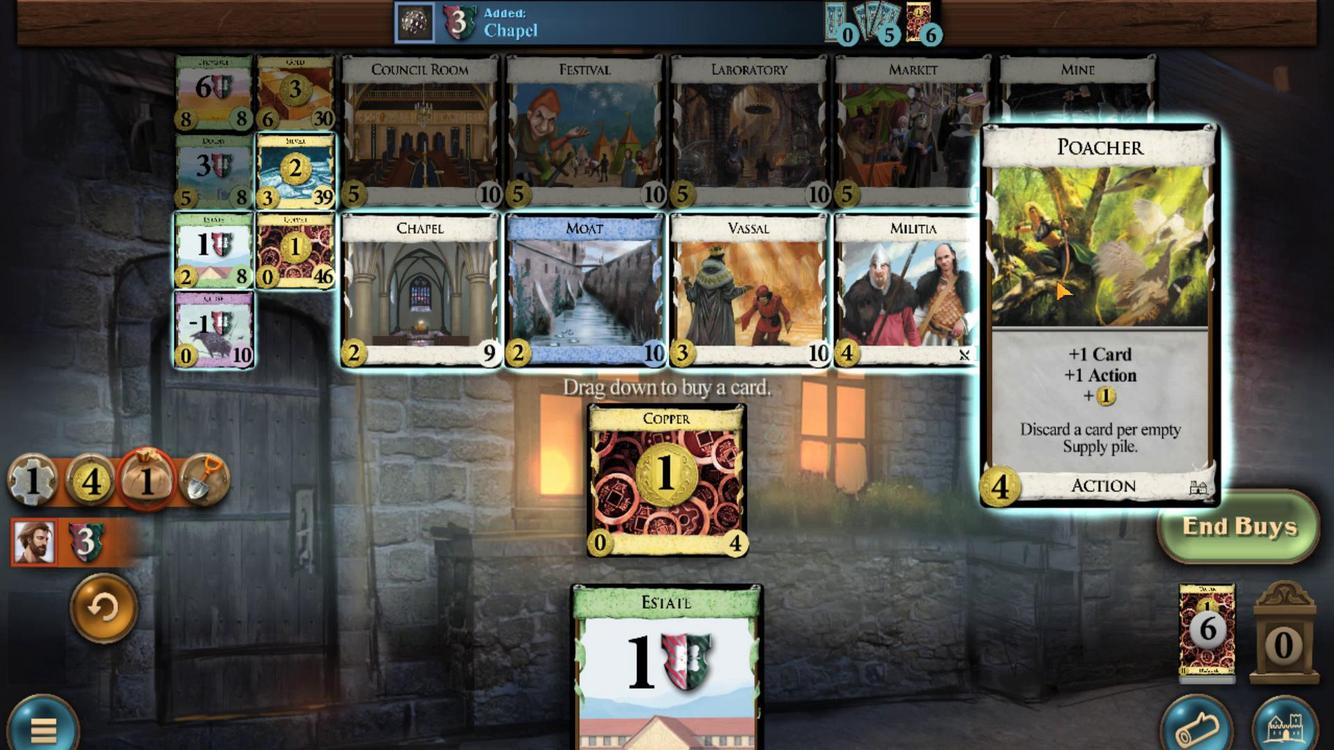 
Action: Mouse scrolled (1051, 280) with delta (0, 0)
Screenshot: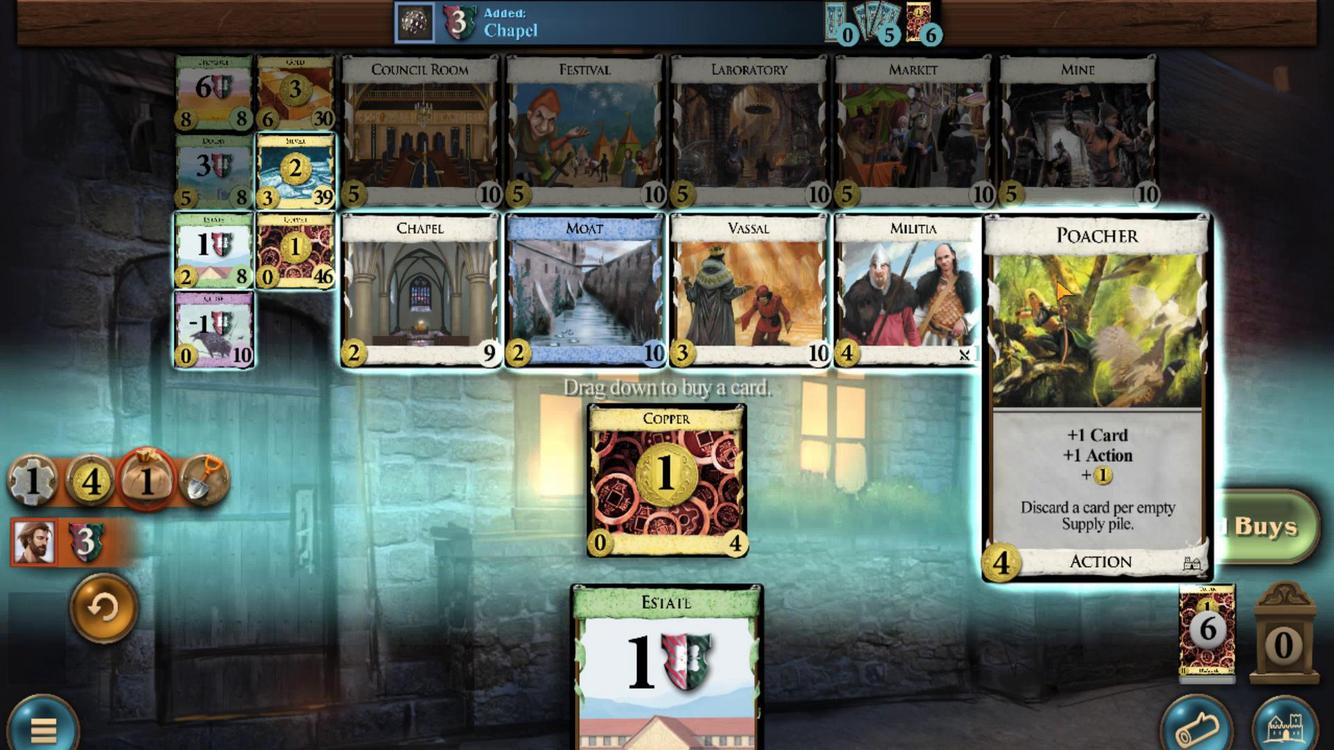 
Action: Mouse scrolled (1051, 280) with delta (0, 0)
Screenshot: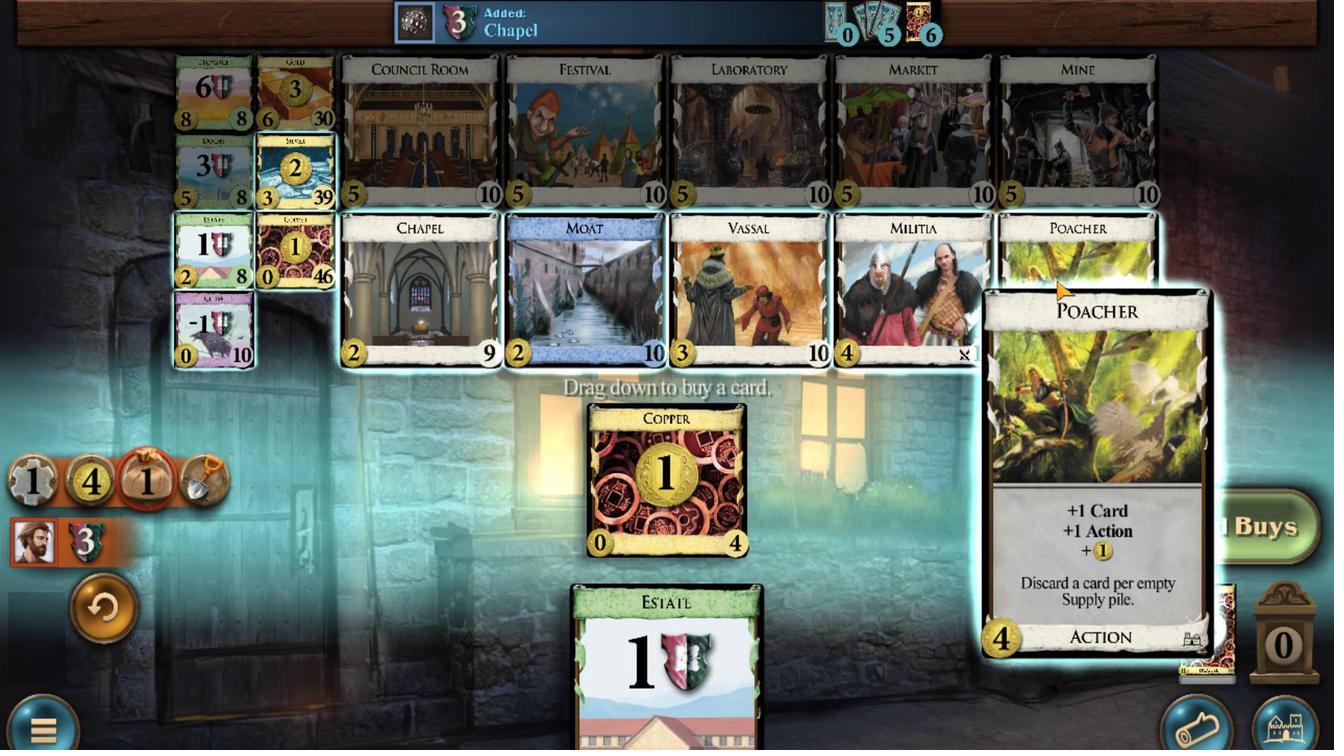 
Action: Mouse moved to (357, 746)
Screenshot: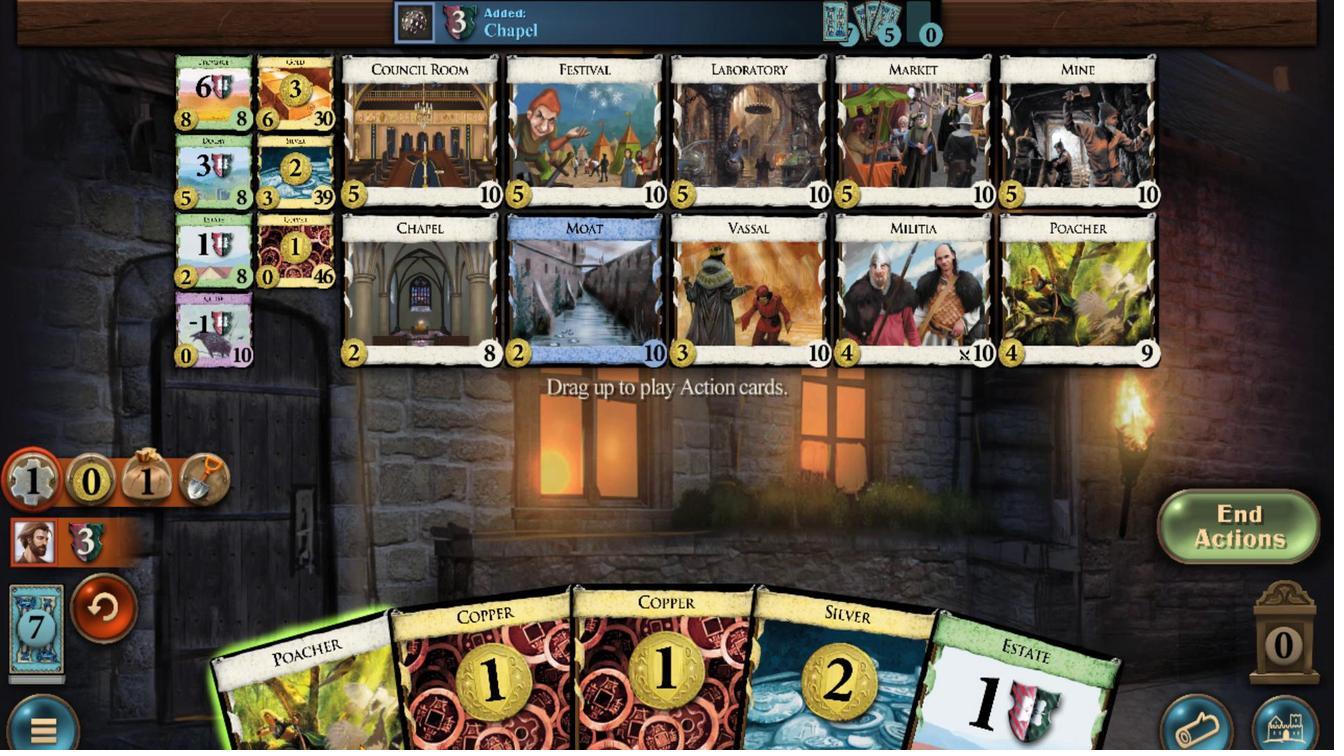
Action: Mouse scrolled (357, 745) with delta (0, 0)
Screenshot: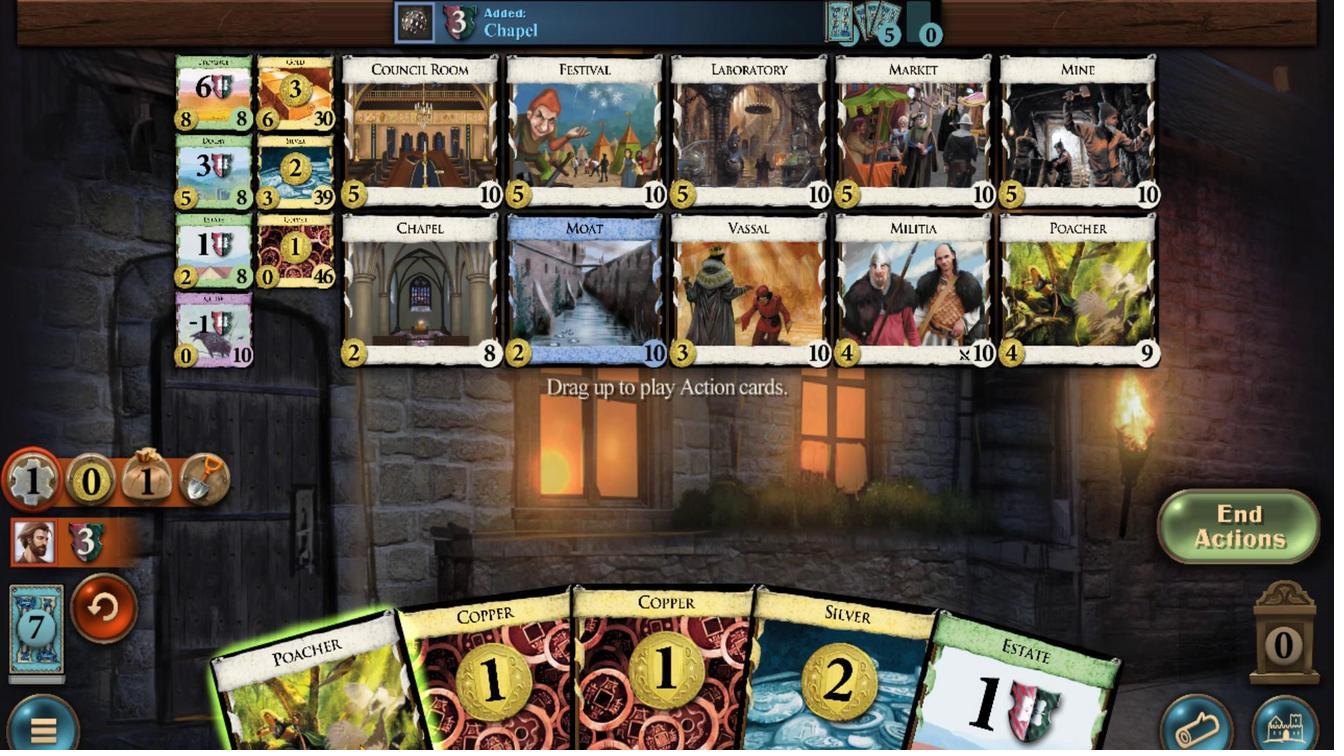 
Action: Mouse moved to (358, 735)
Screenshot: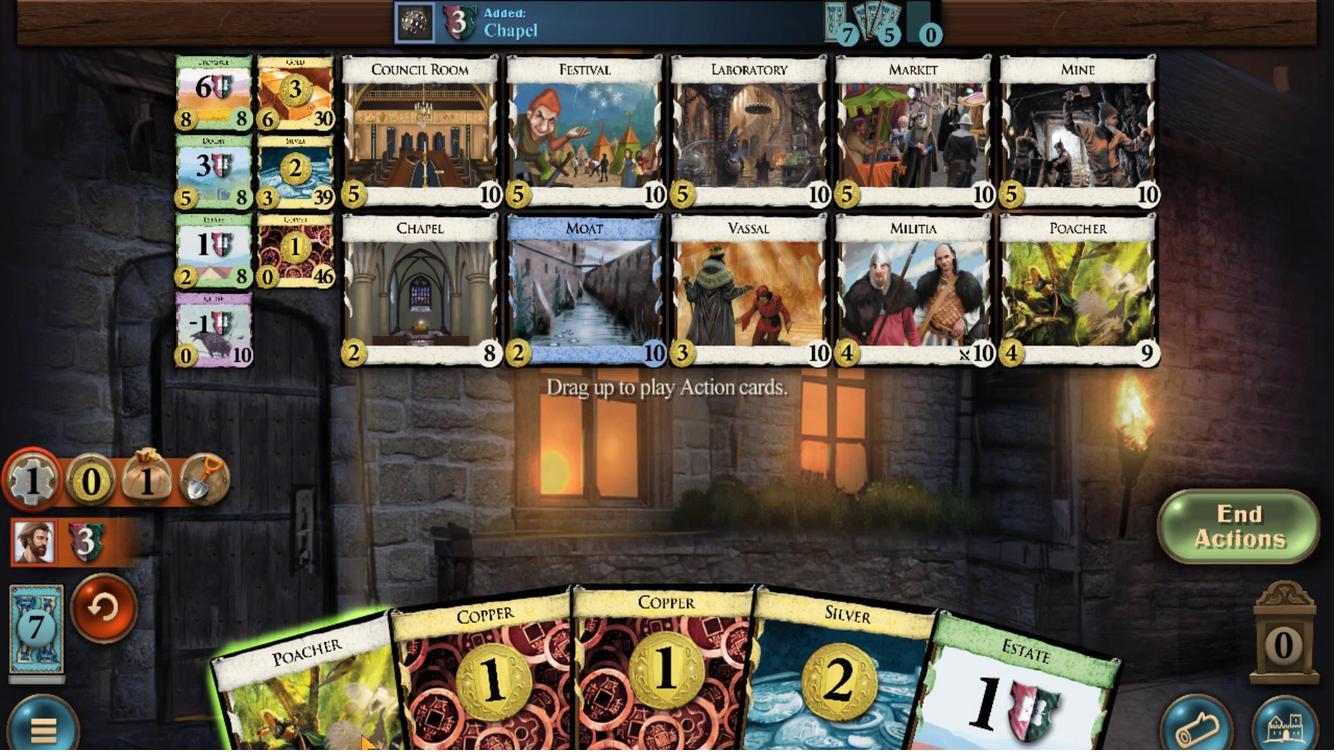 
Action: Mouse scrolled (358, 735) with delta (0, 0)
Screenshot: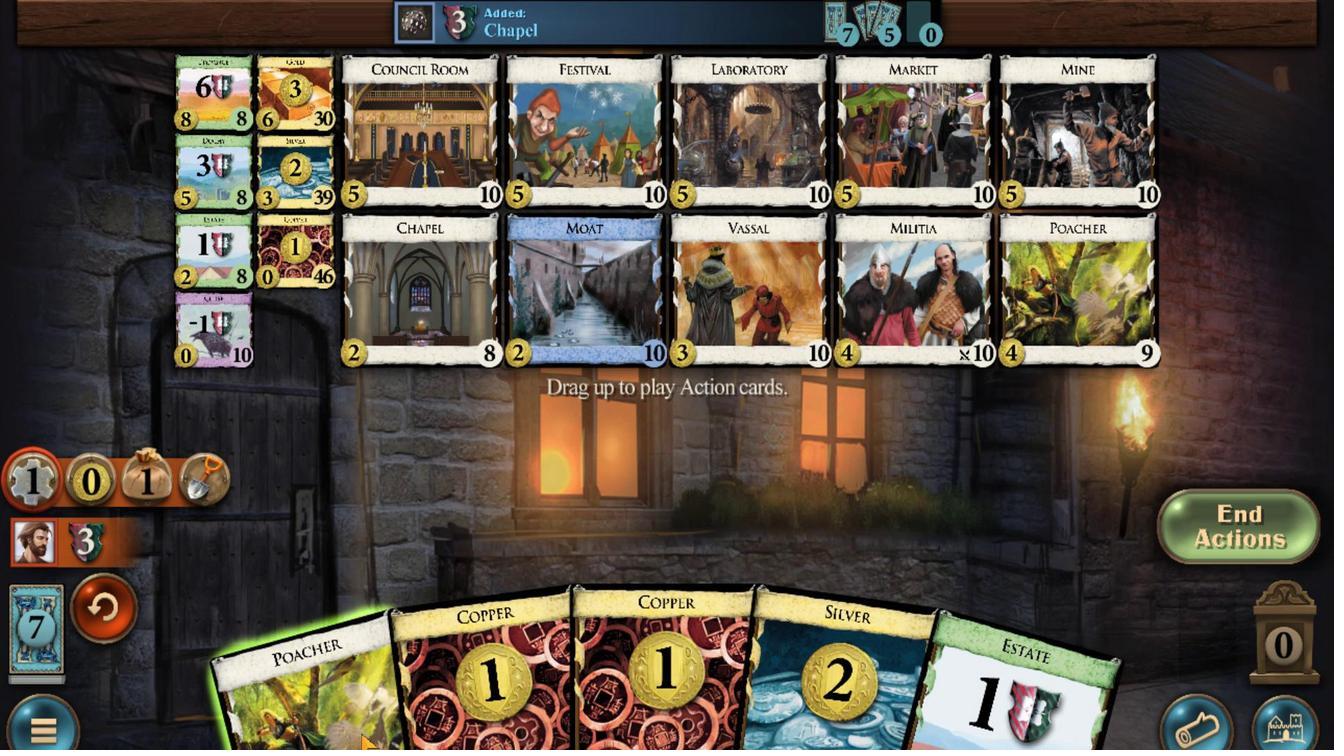 
Action: Mouse moved to (715, 648)
Screenshot: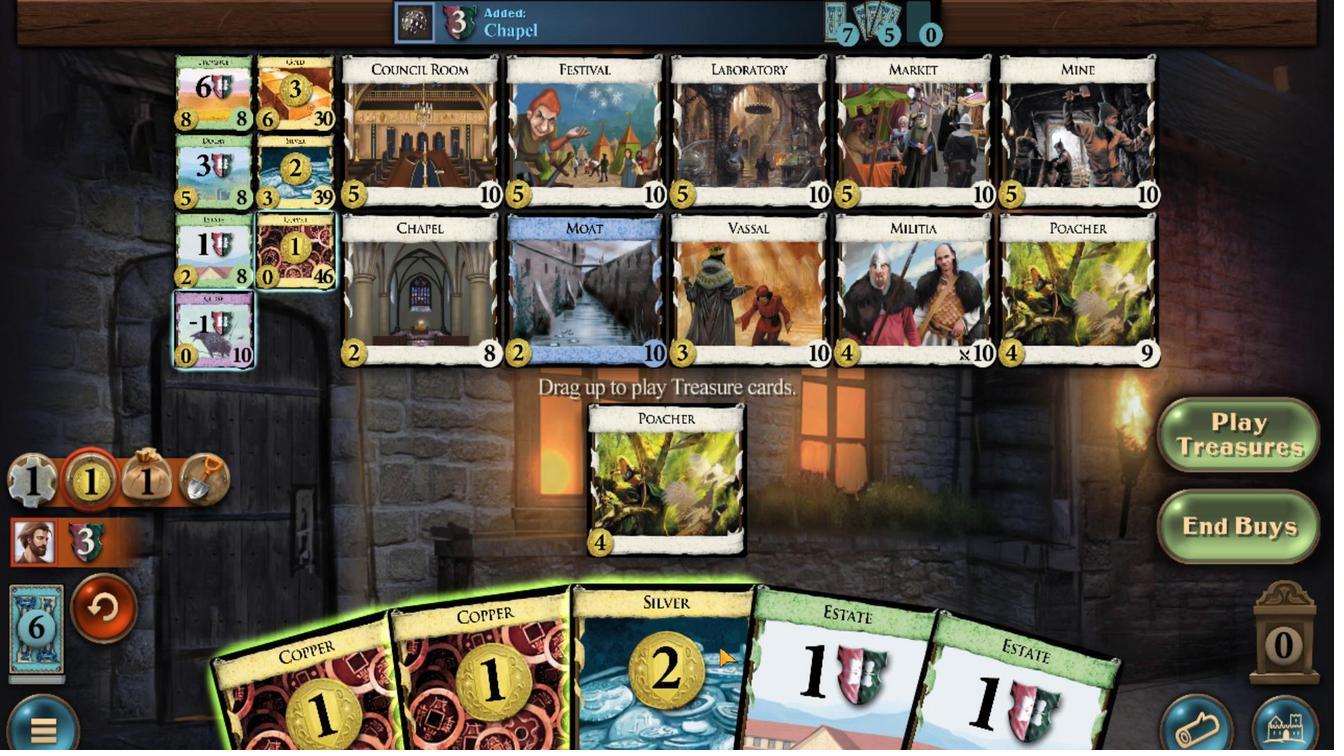 
Action: Mouse scrolled (715, 647) with delta (0, 0)
Screenshot: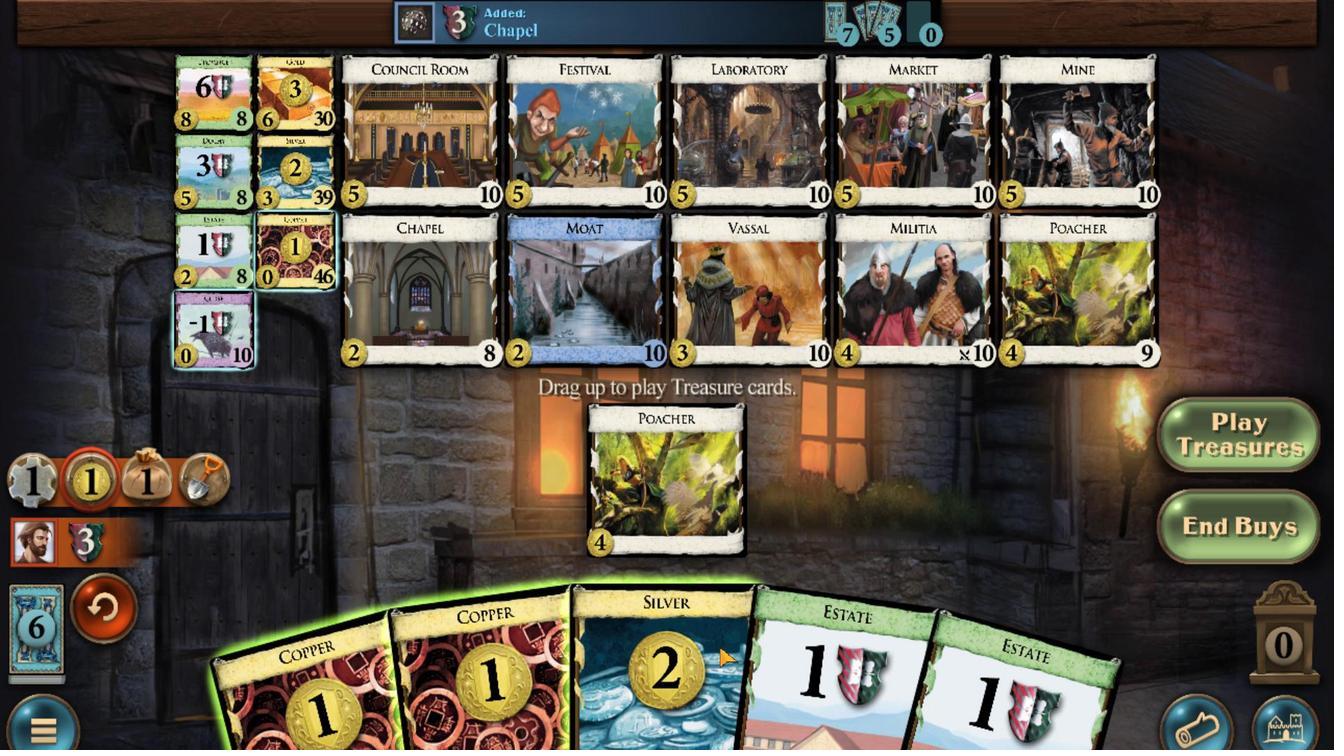 
Action: Mouse moved to (587, 661)
Screenshot: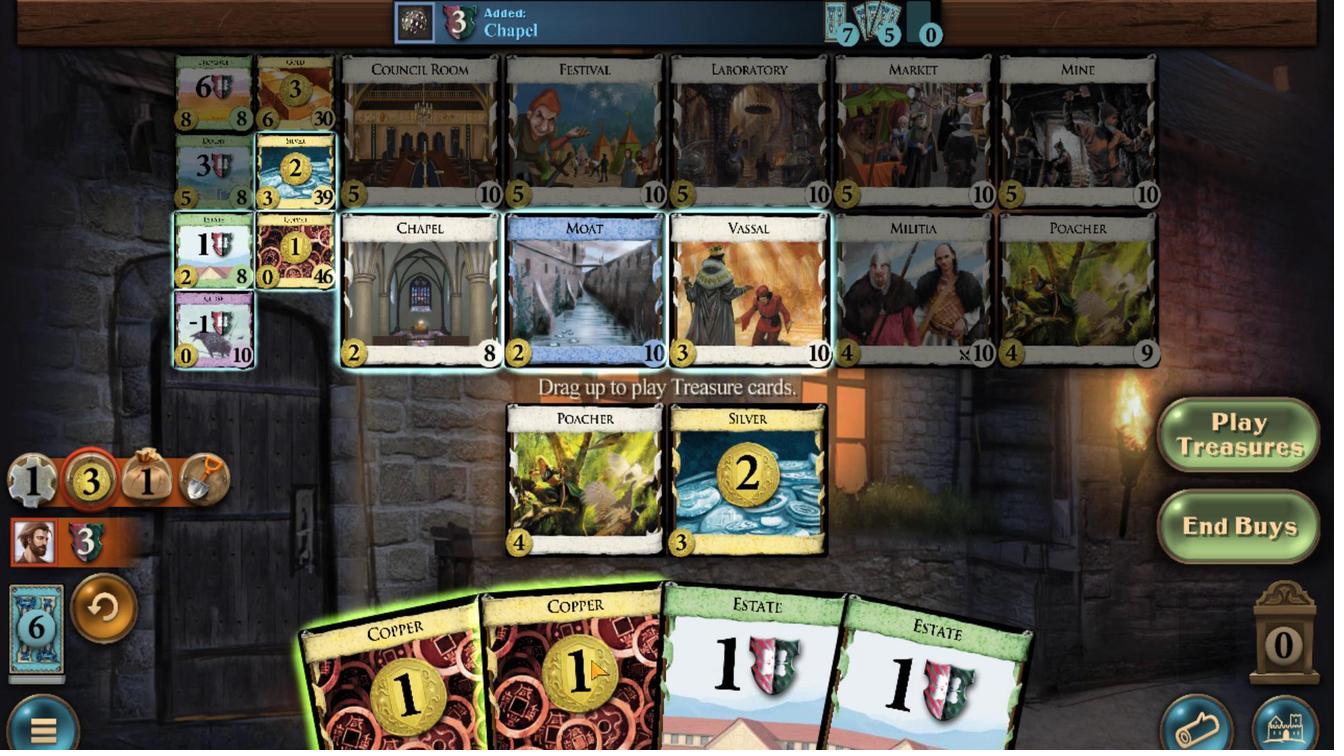 
Action: Mouse scrolled (587, 660) with delta (0, 0)
Screenshot: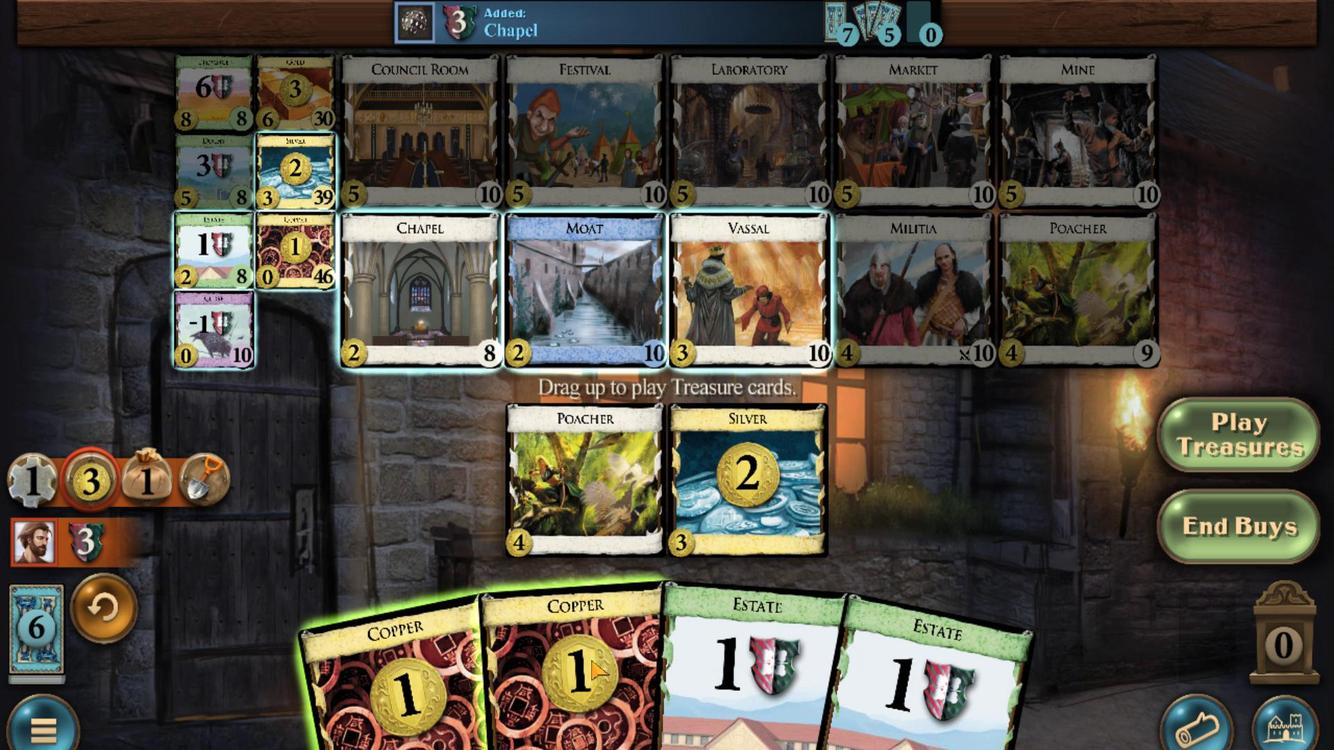 
Action: Mouse moved to (482, 674)
Screenshot: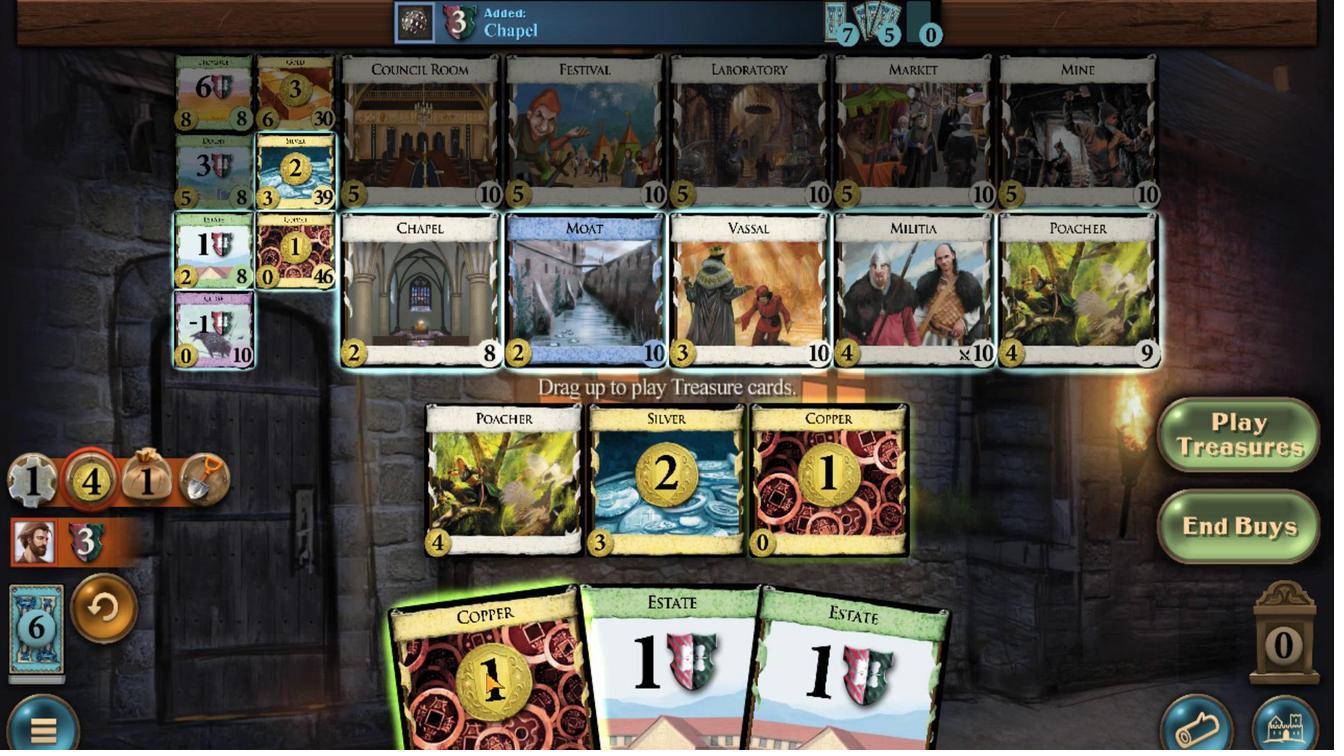 
Action: Mouse scrolled (482, 673) with delta (0, -1)
Screenshot: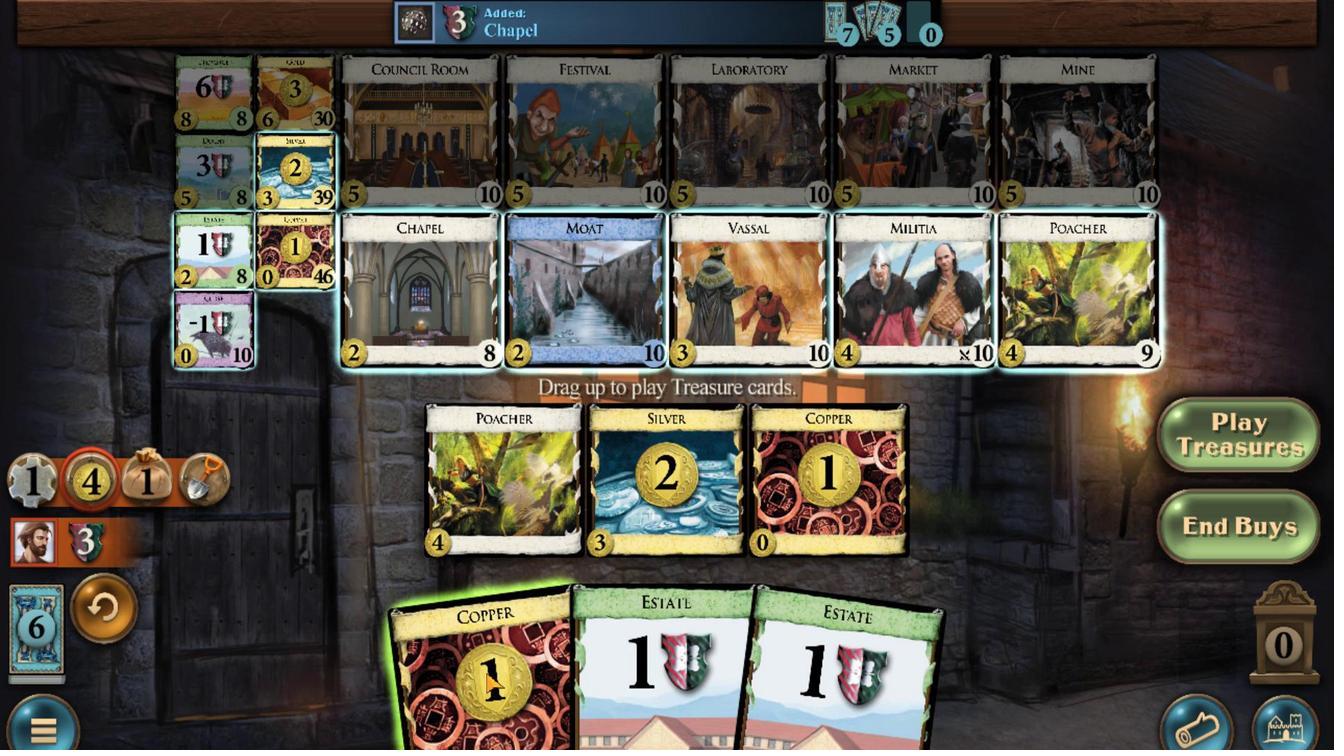 
Action: Mouse moved to (211, 177)
Screenshot: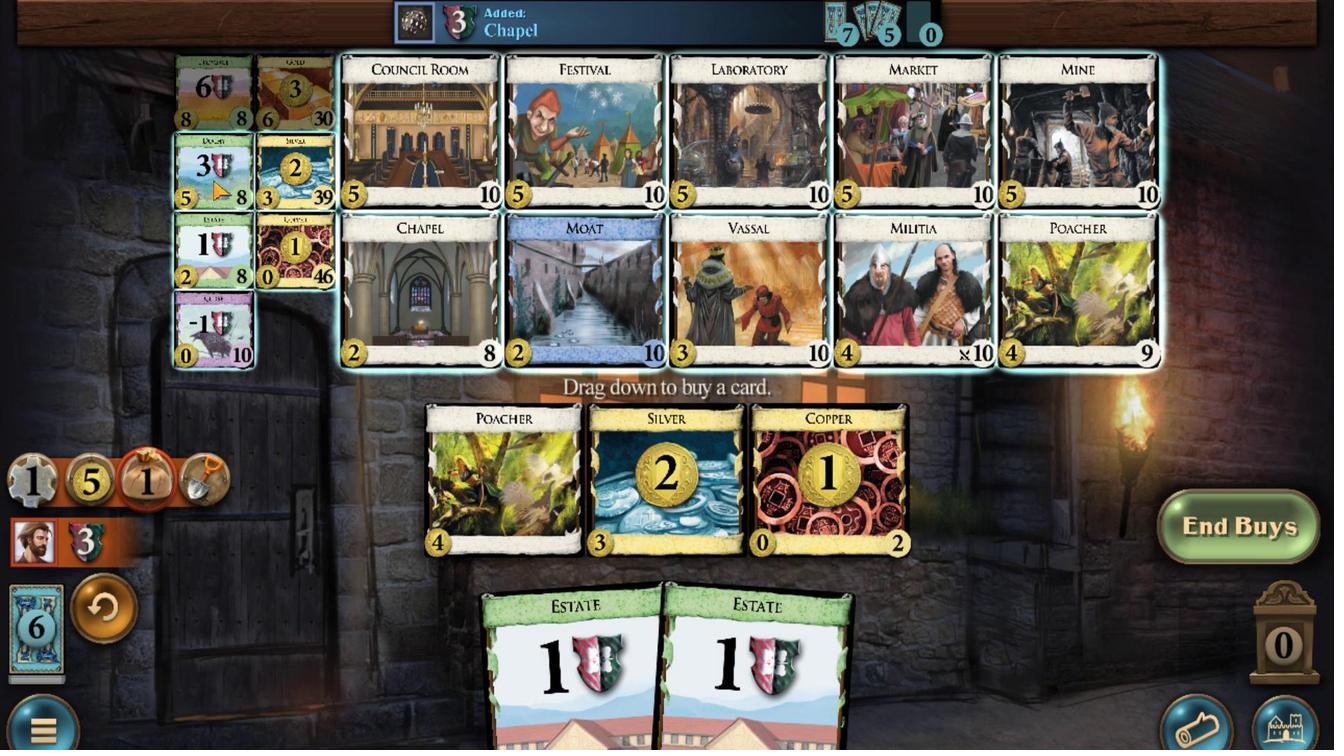 
Action: Mouse scrolled (211, 178) with delta (0, 0)
Screenshot: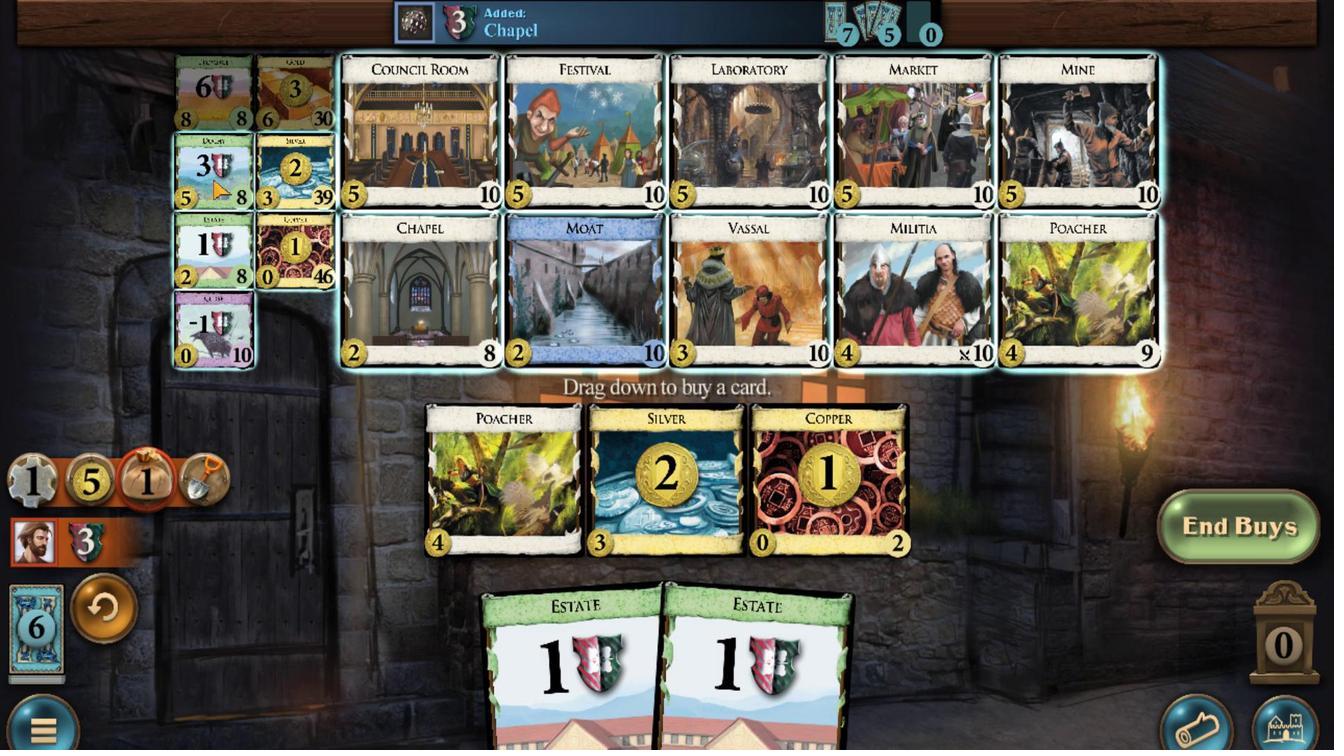 
Action: Mouse scrolled (211, 178) with delta (0, 0)
Screenshot: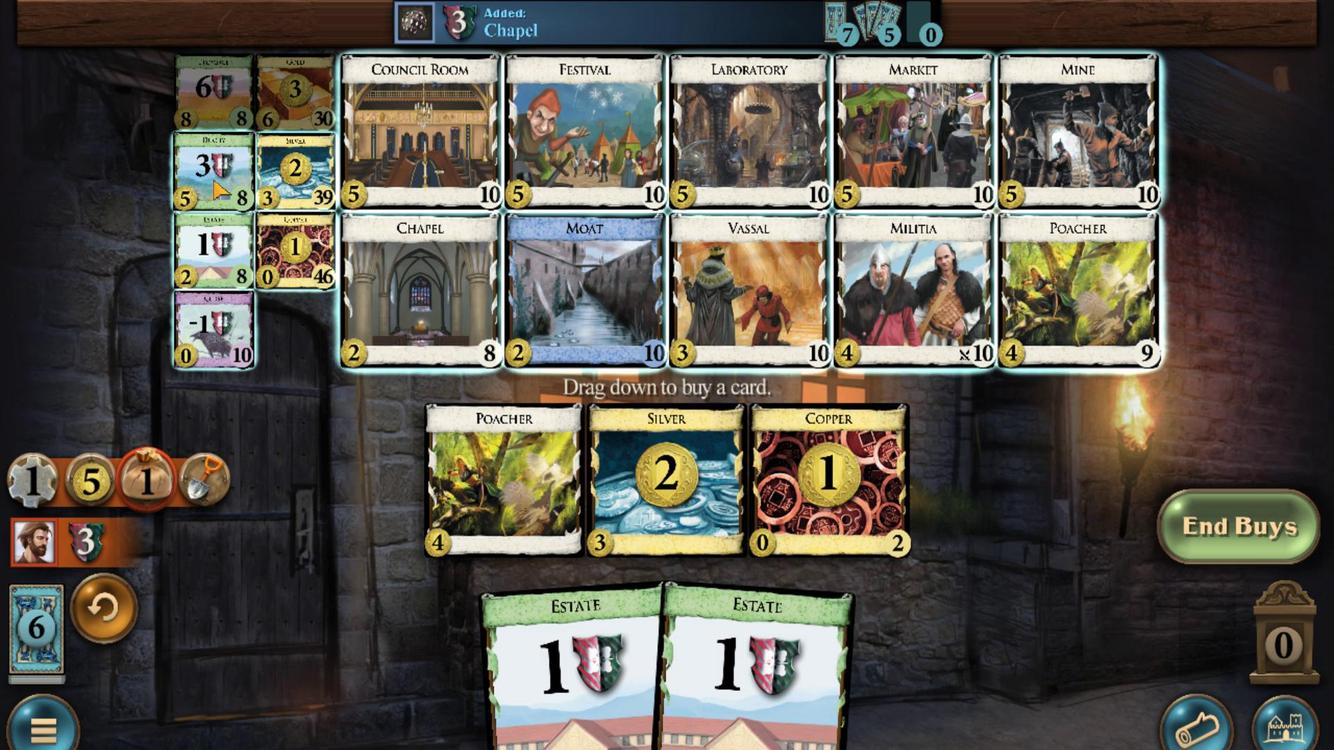 
Action: Mouse scrolled (211, 178) with delta (0, 0)
Screenshot: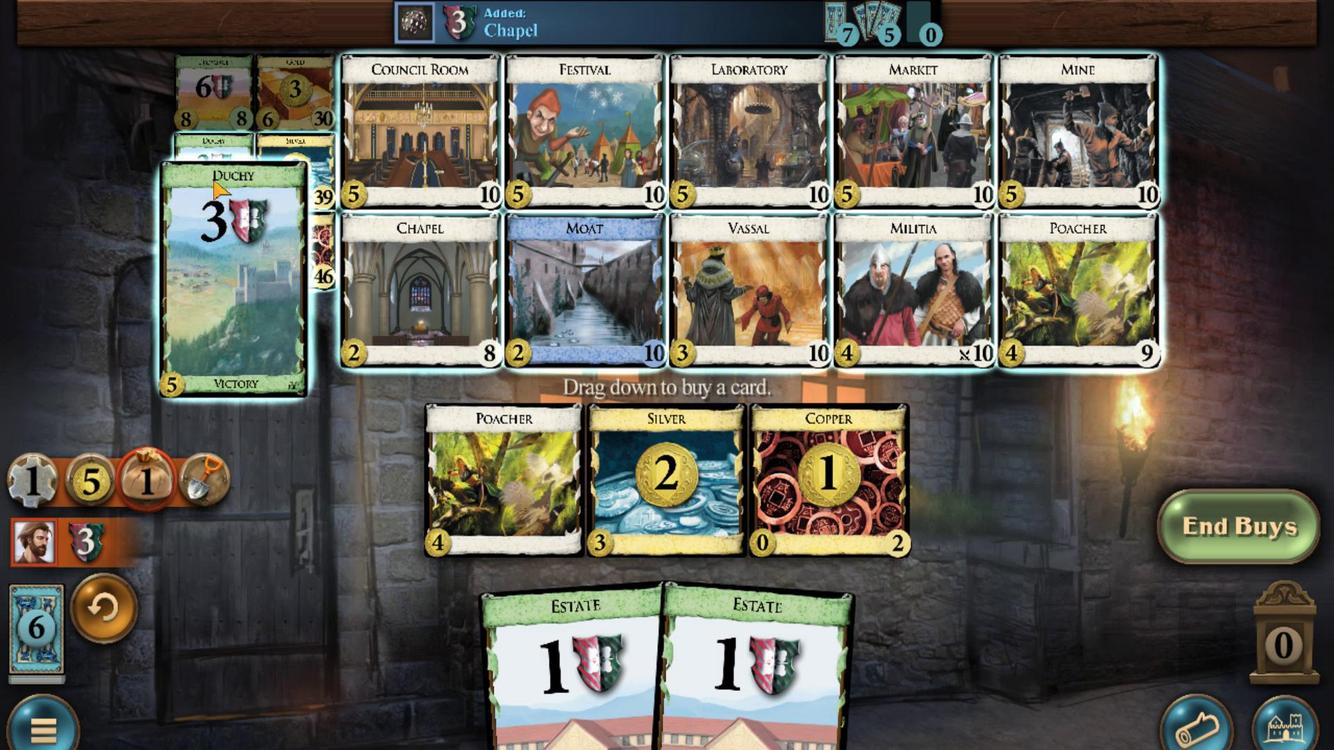 
Action: Mouse scrolled (211, 178) with delta (0, 0)
Screenshot: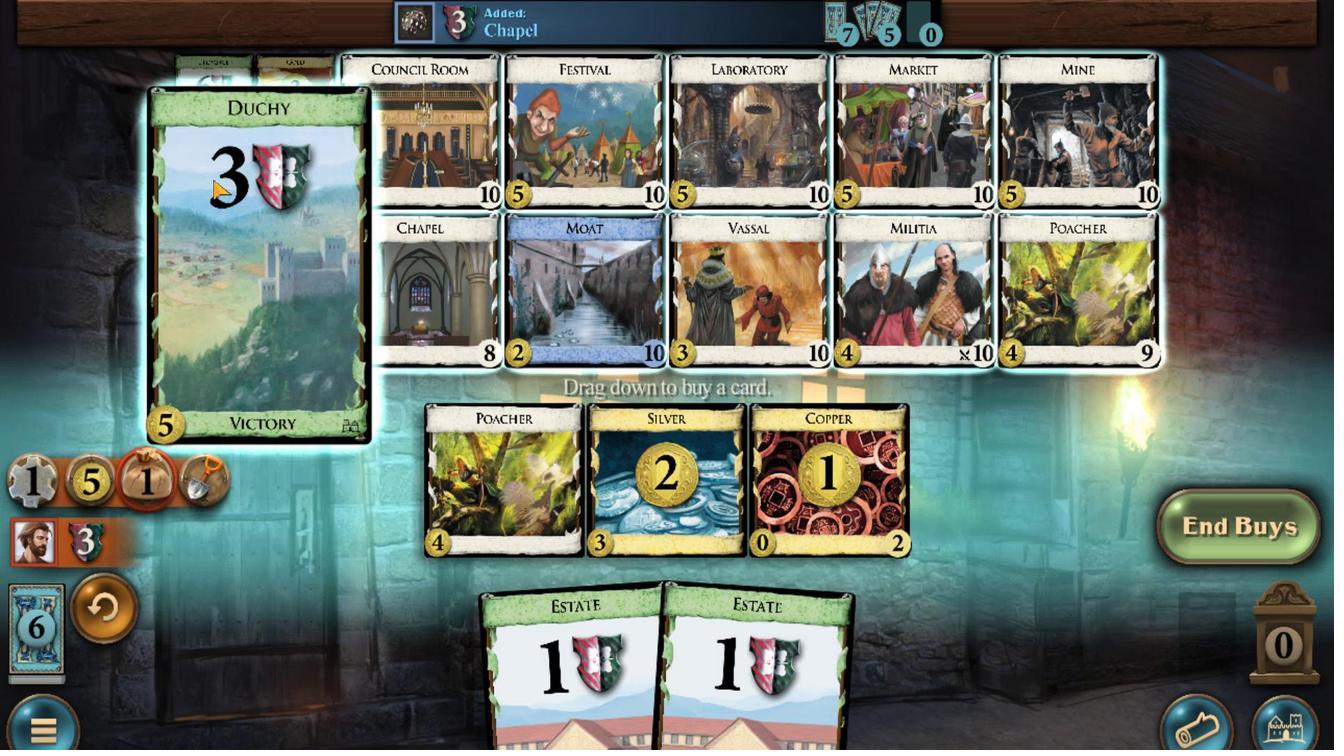 
Action: Mouse scrolled (211, 178) with delta (0, 0)
Screenshot: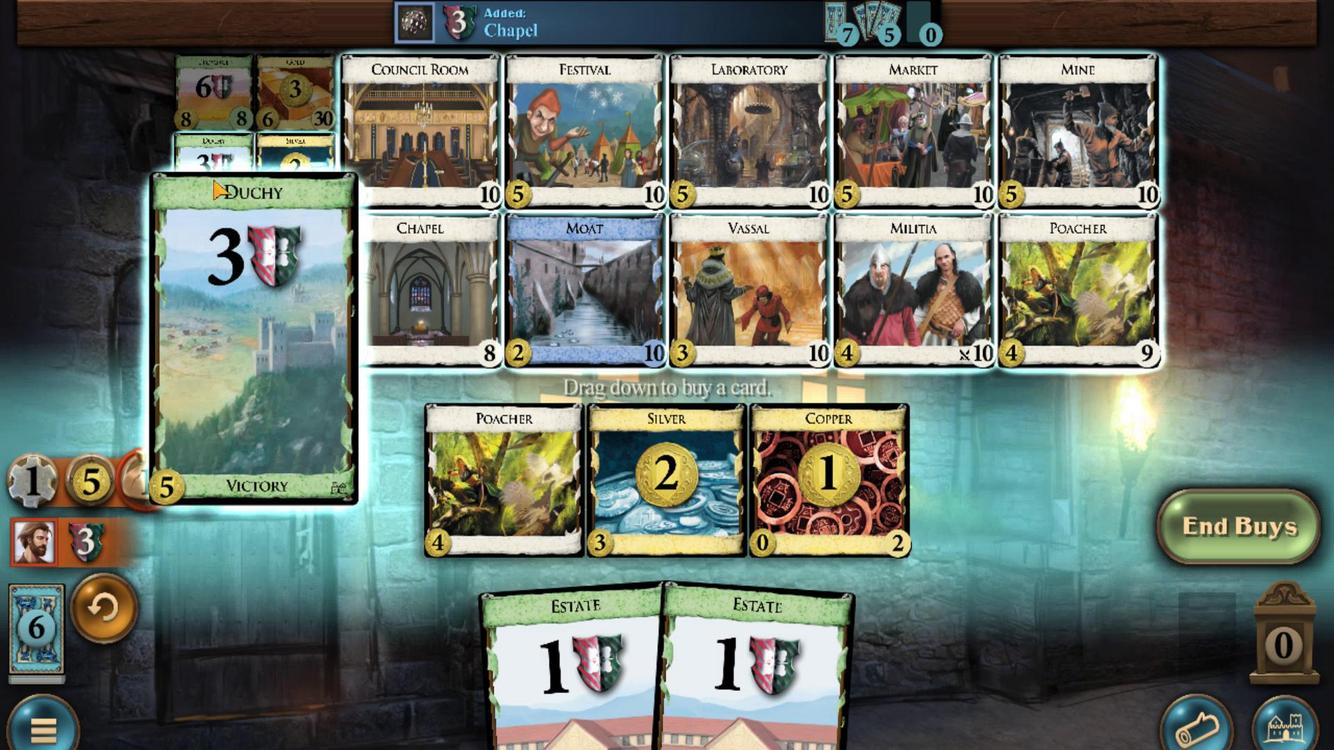 
Action: Mouse moved to (787, 632)
Screenshot: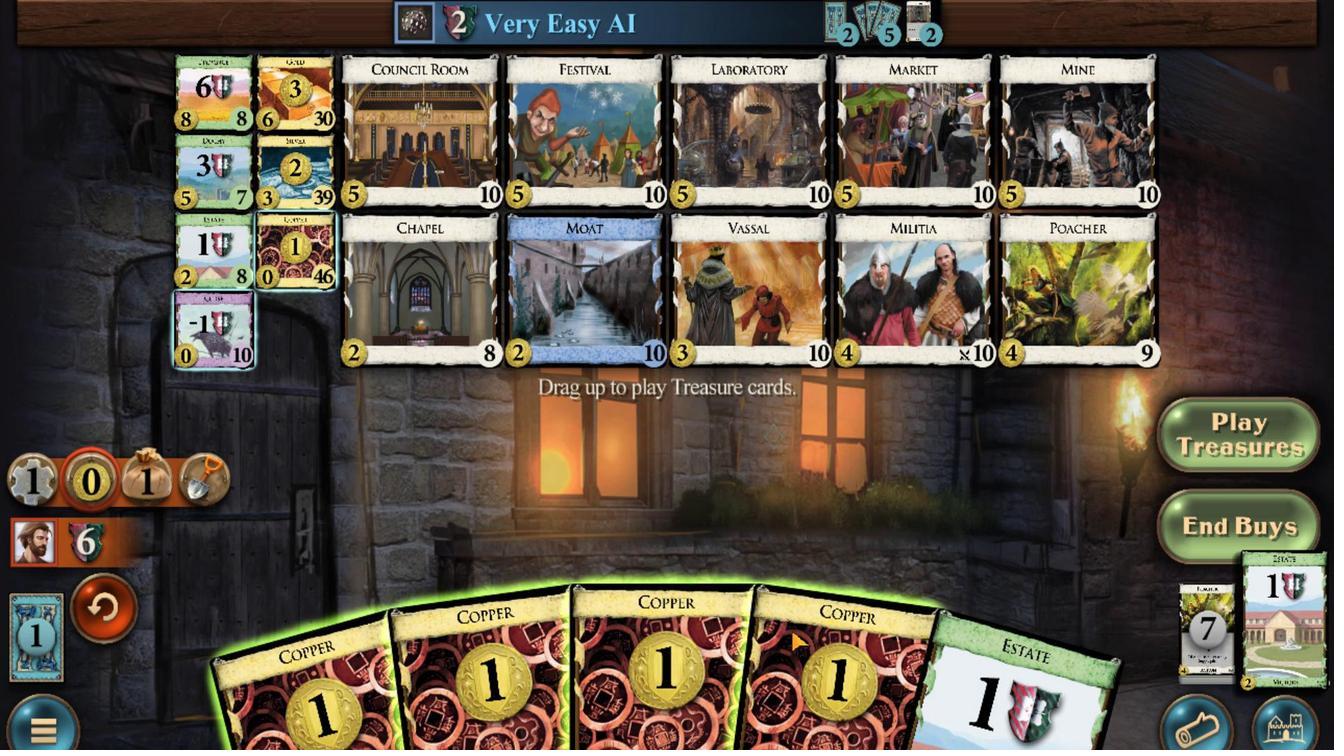 
Action: Mouse scrolled (787, 631) with delta (0, 0)
Screenshot: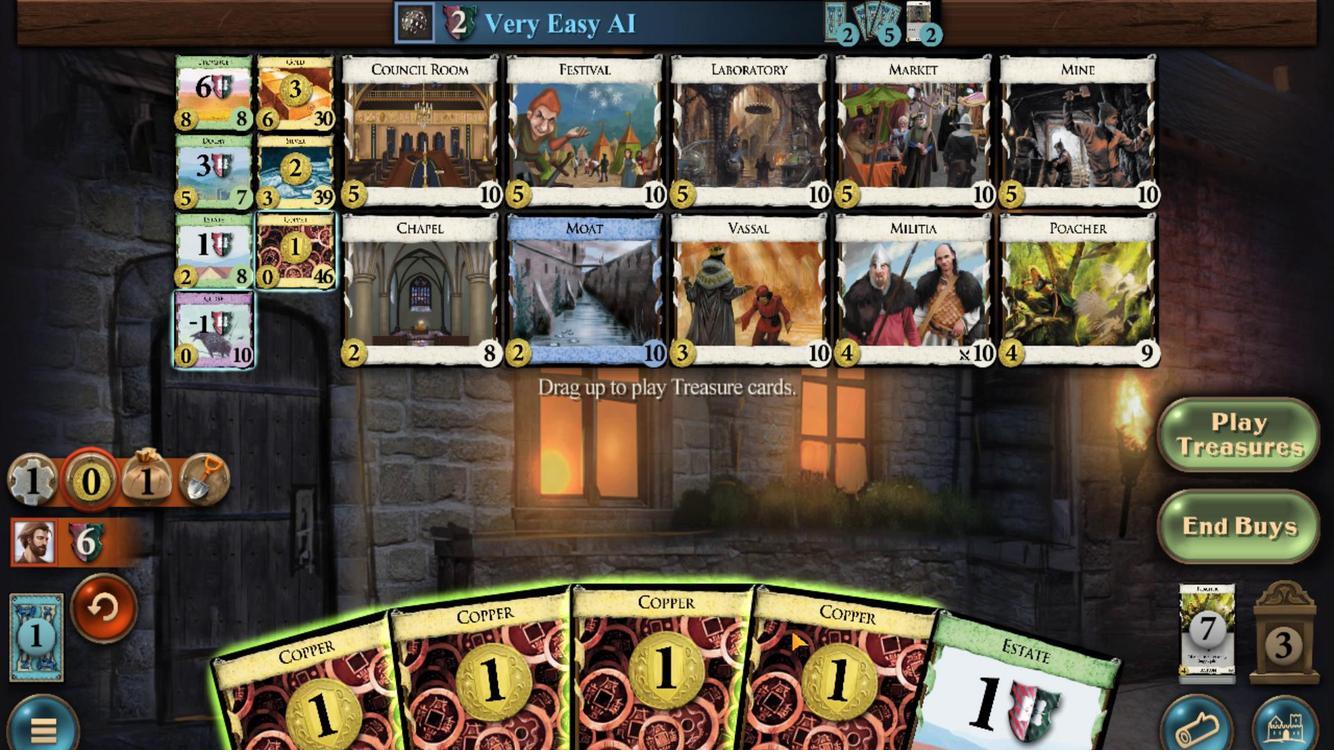 
Action: Mouse moved to (723, 634)
Screenshot: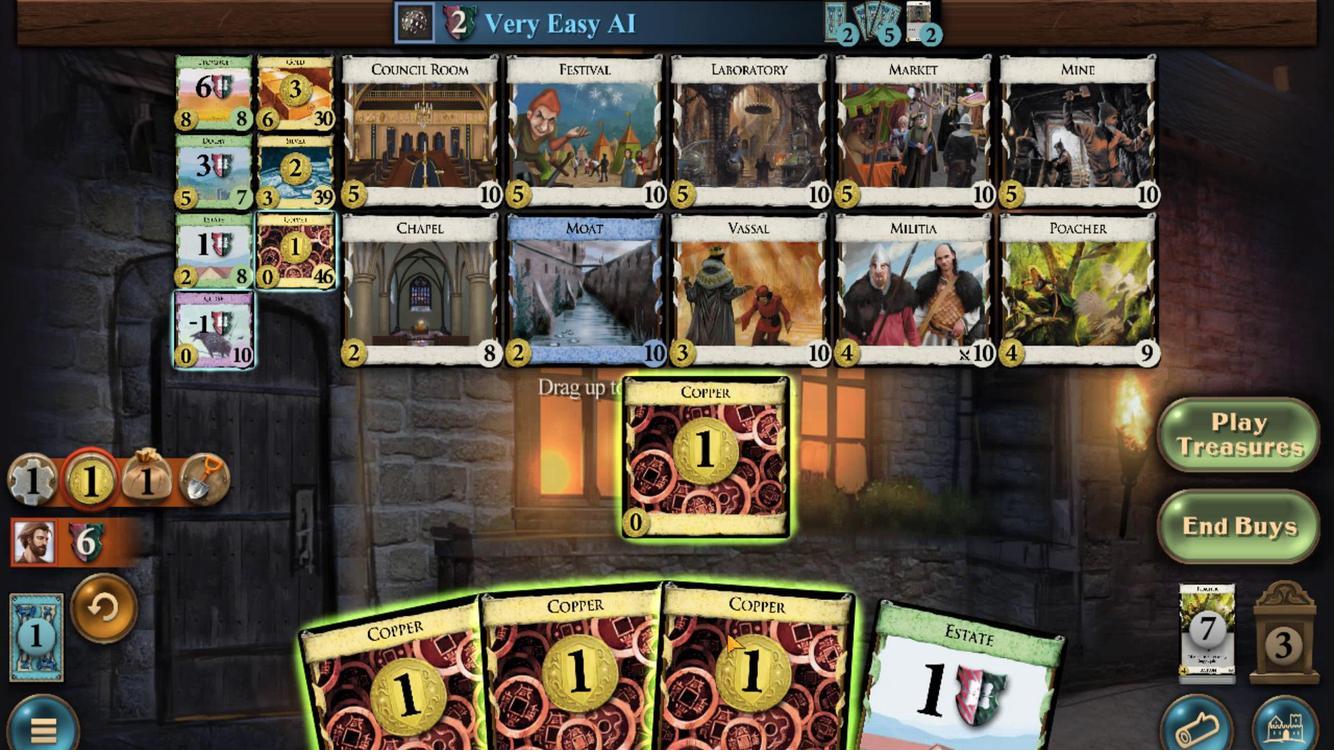 
Action: Mouse scrolled (723, 633) with delta (0, 0)
Screenshot: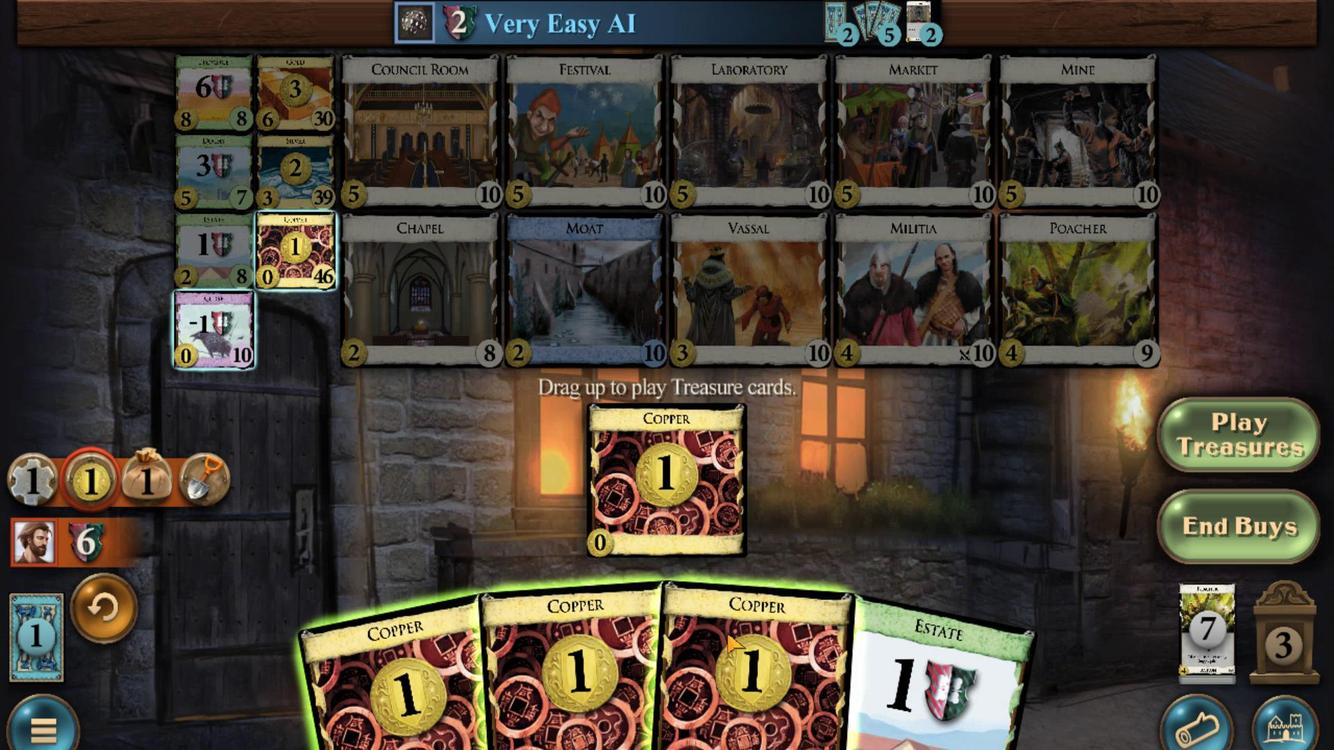 
Action: Mouse moved to (649, 617)
Screenshot: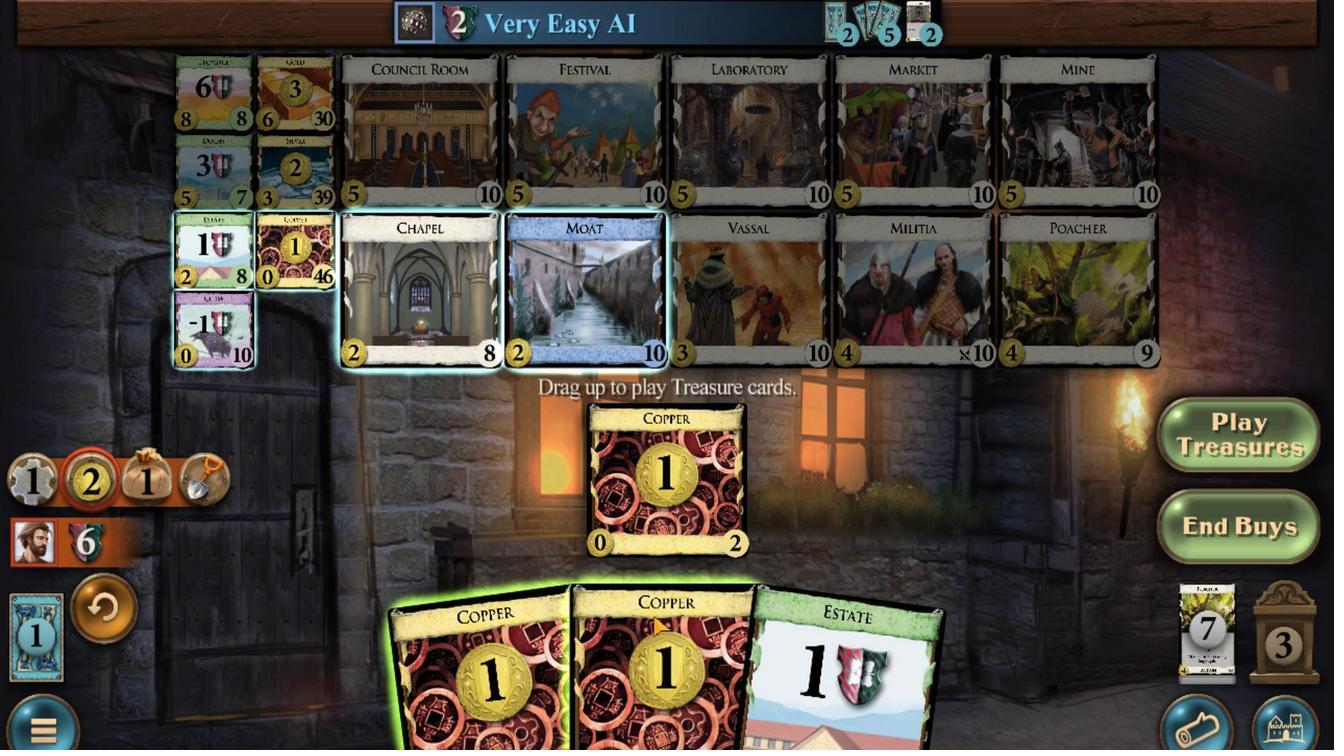 
Action: Mouse scrolled (649, 616) with delta (0, 0)
Screenshot: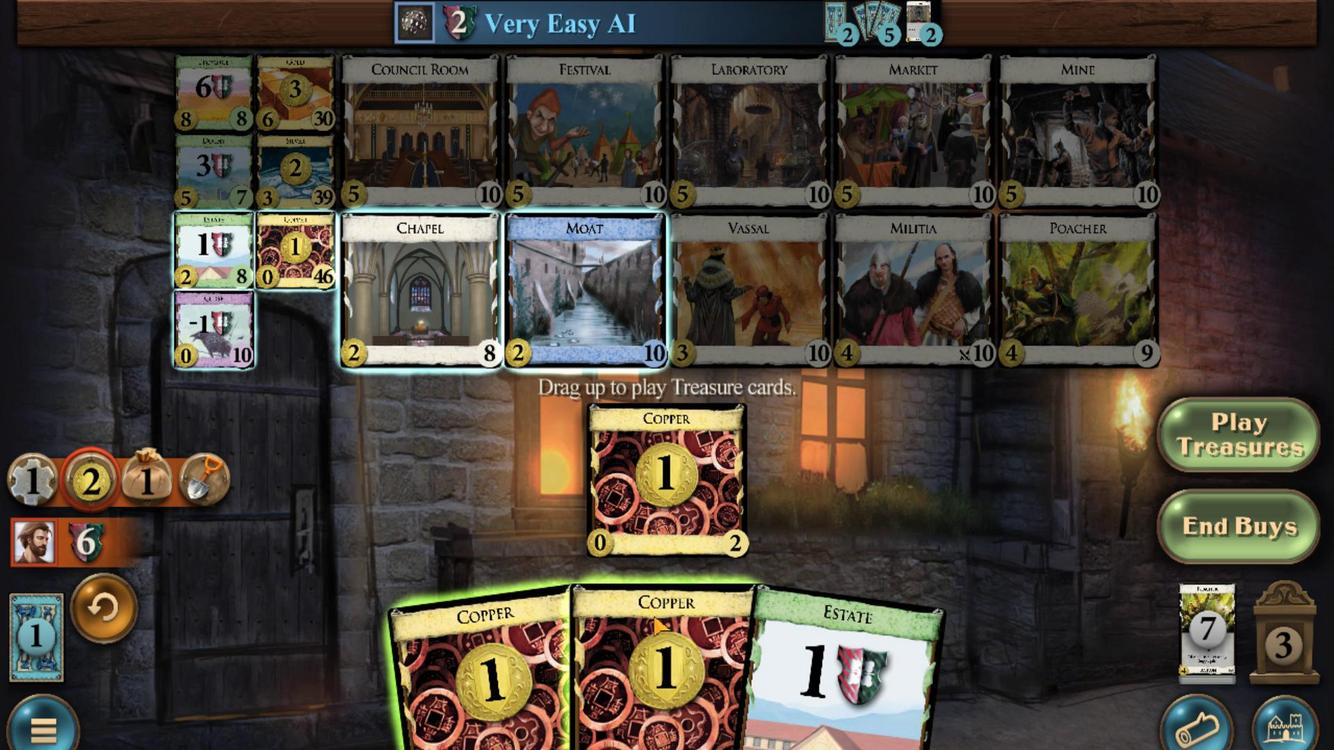 
Action: Mouse moved to (598, 646)
Screenshot: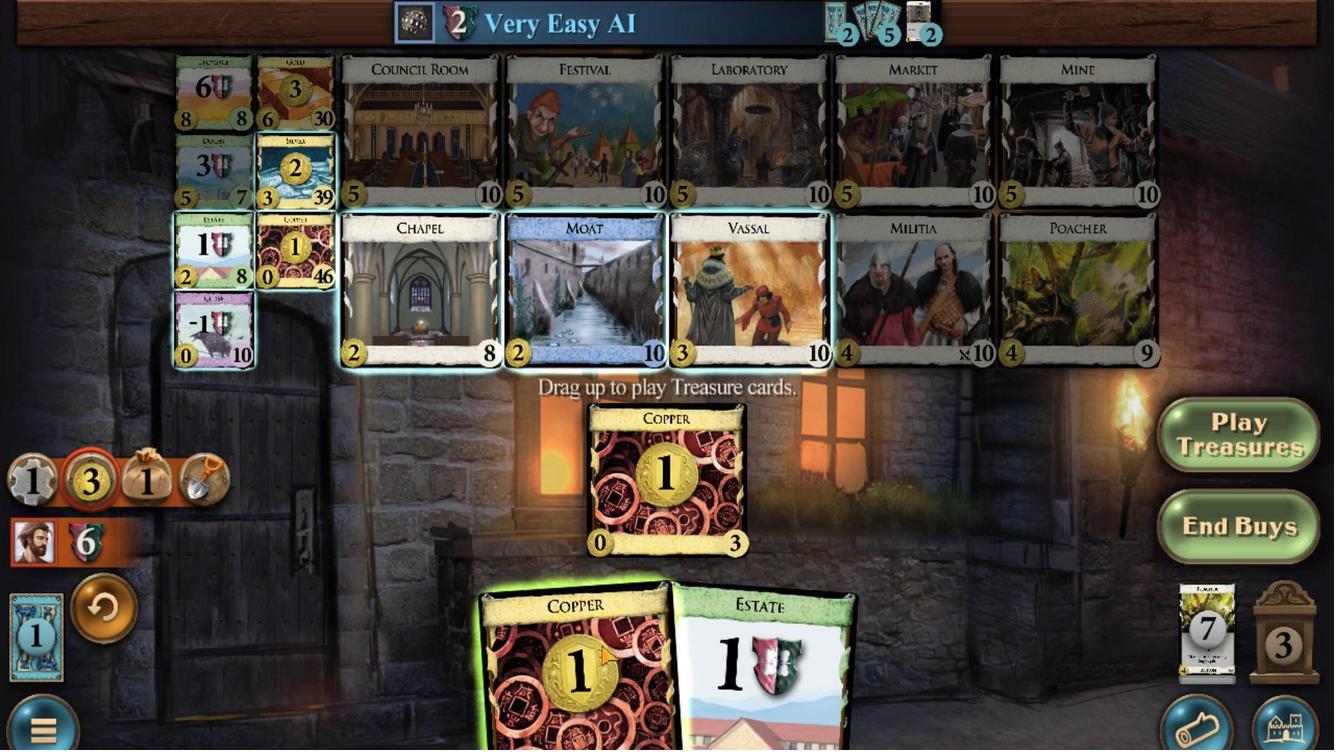 
Action: Mouse scrolled (598, 646) with delta (0, 0)
Screenshot: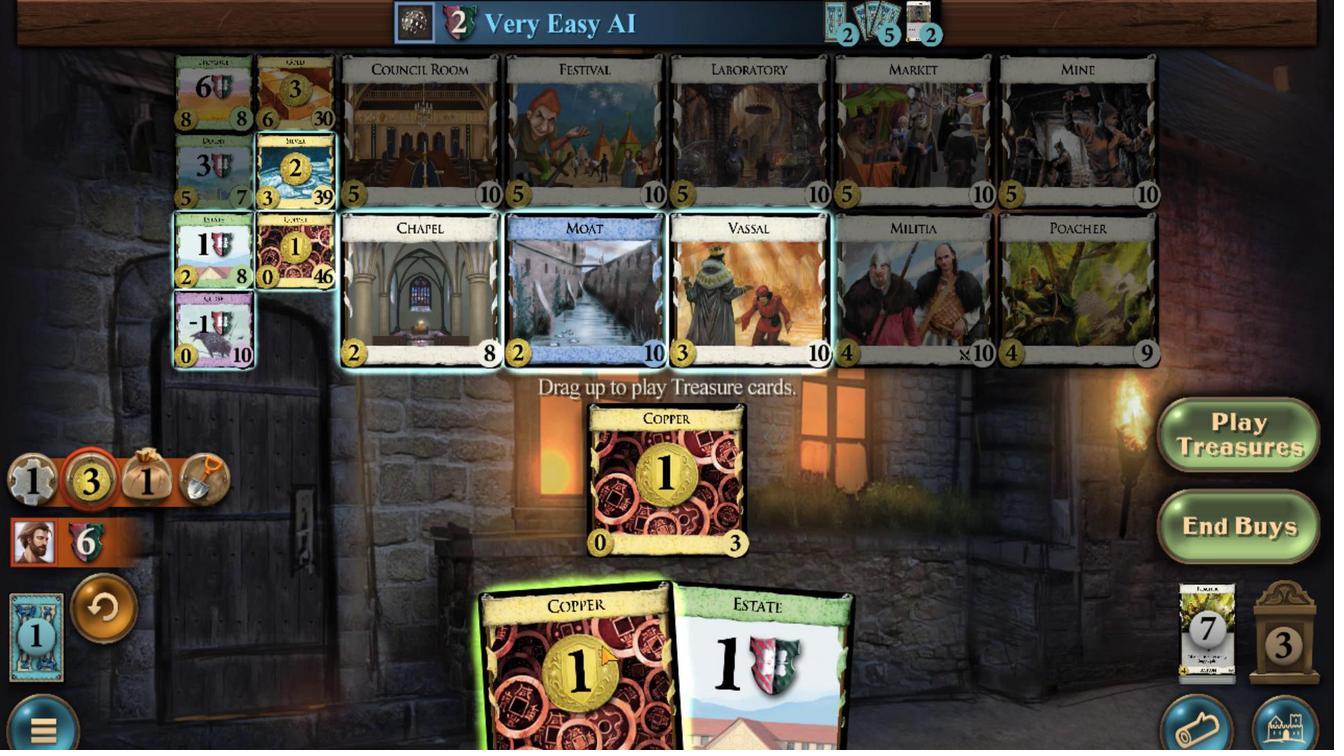 
Action: Mouse moved to (1076, 299)
Screenshot: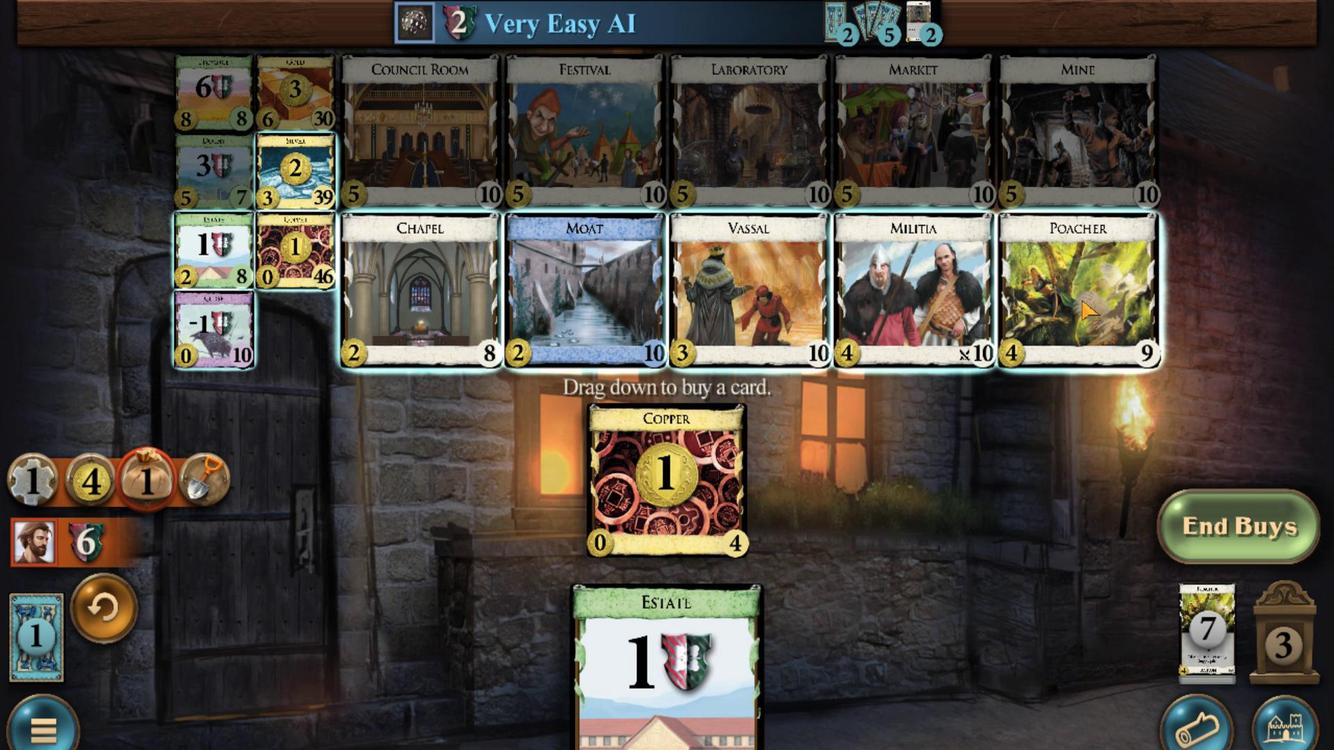 
Action: Mouse scrolled (1076, 300) with delta (0, 0)
Screenshot: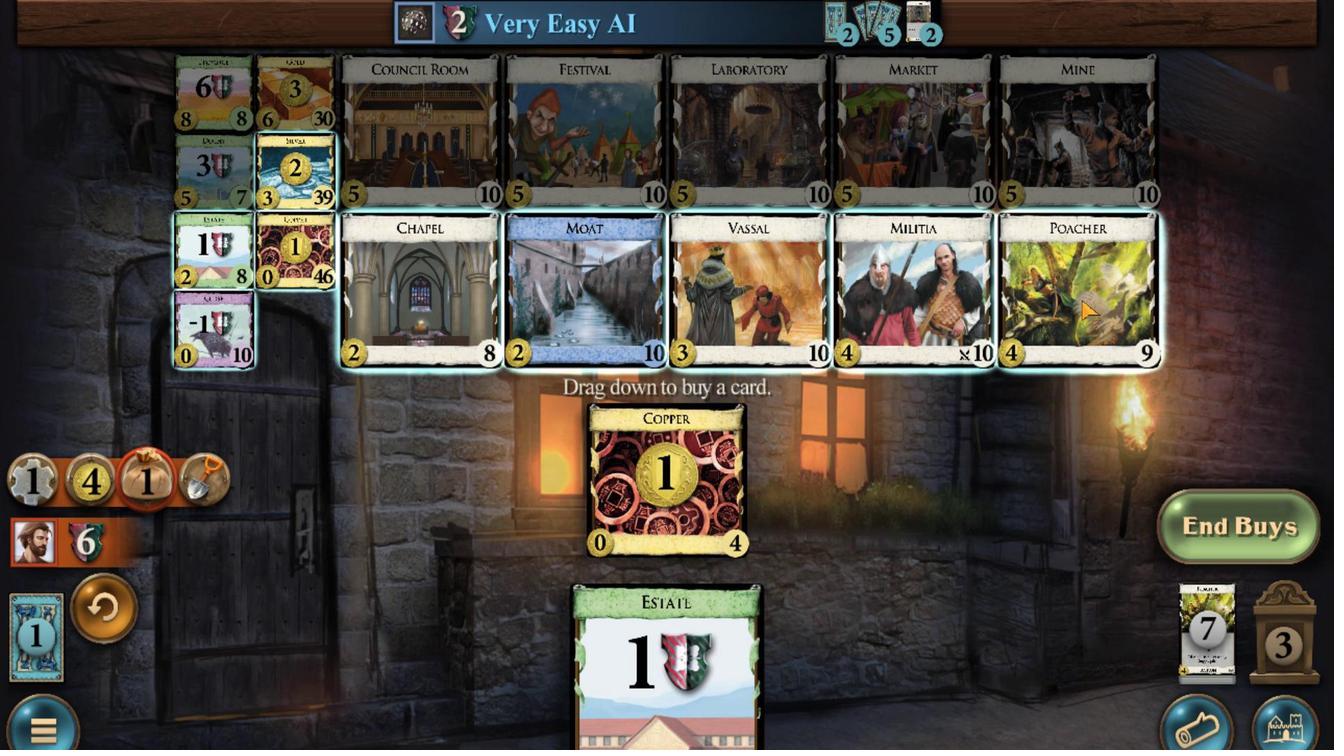 
Action: Mouse moved to (1076, 300)
Screenshot: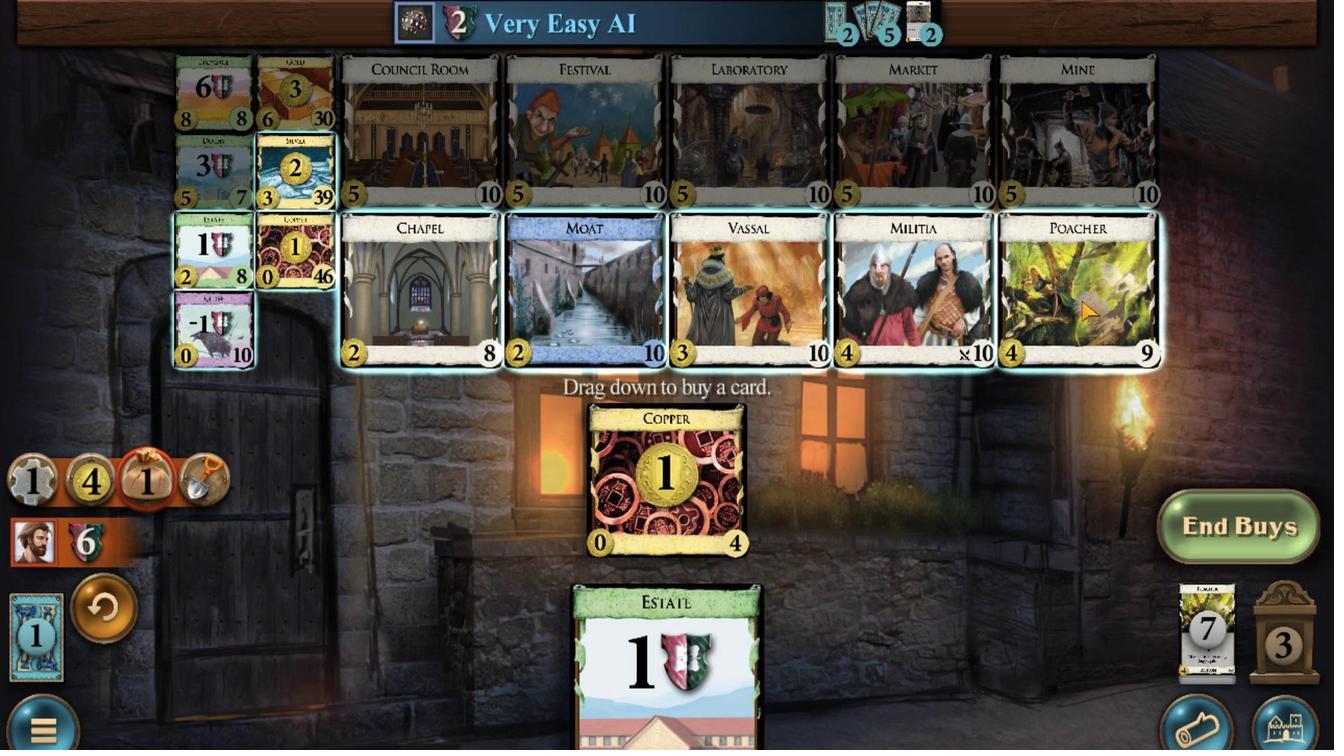 
Action: Mouse scrolled (1076, 300) with delta (0, 0)
Screenshot: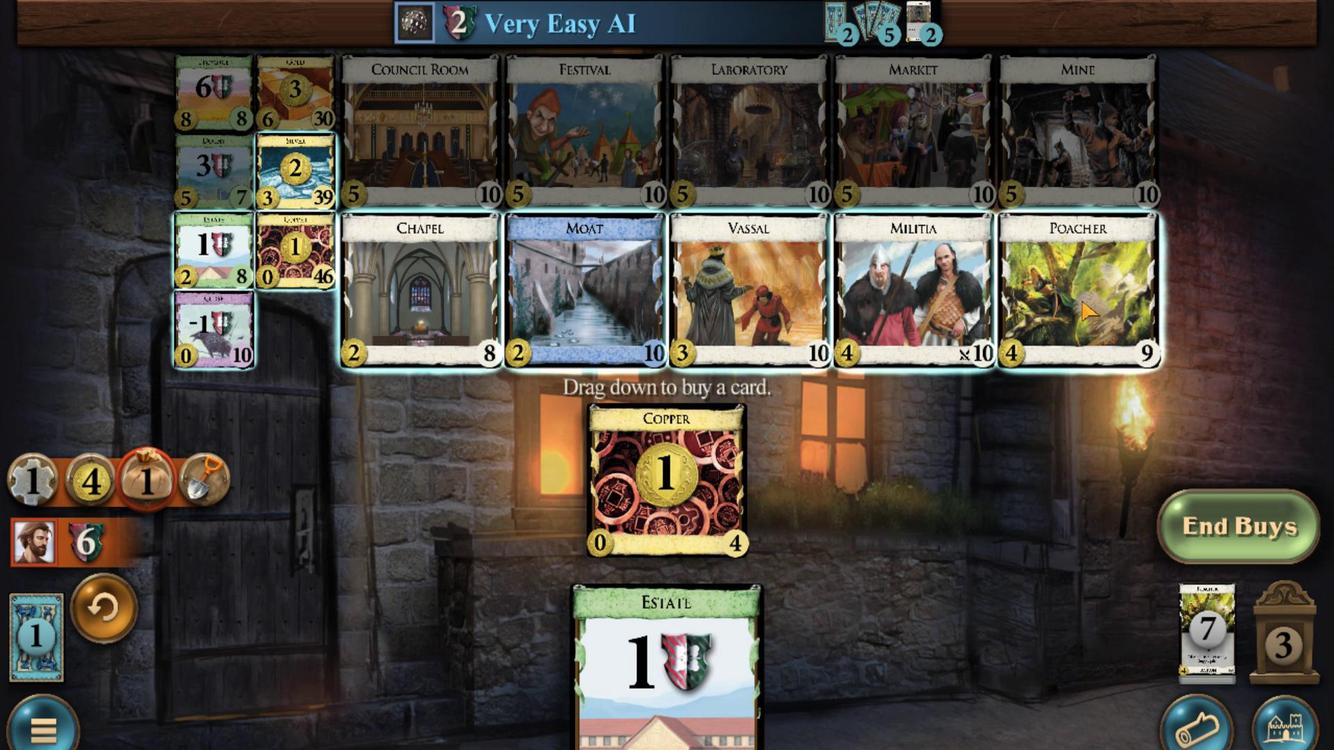 
Action: Mouse scrolled (1076, 300) with delta (0, 0)
Screenshot: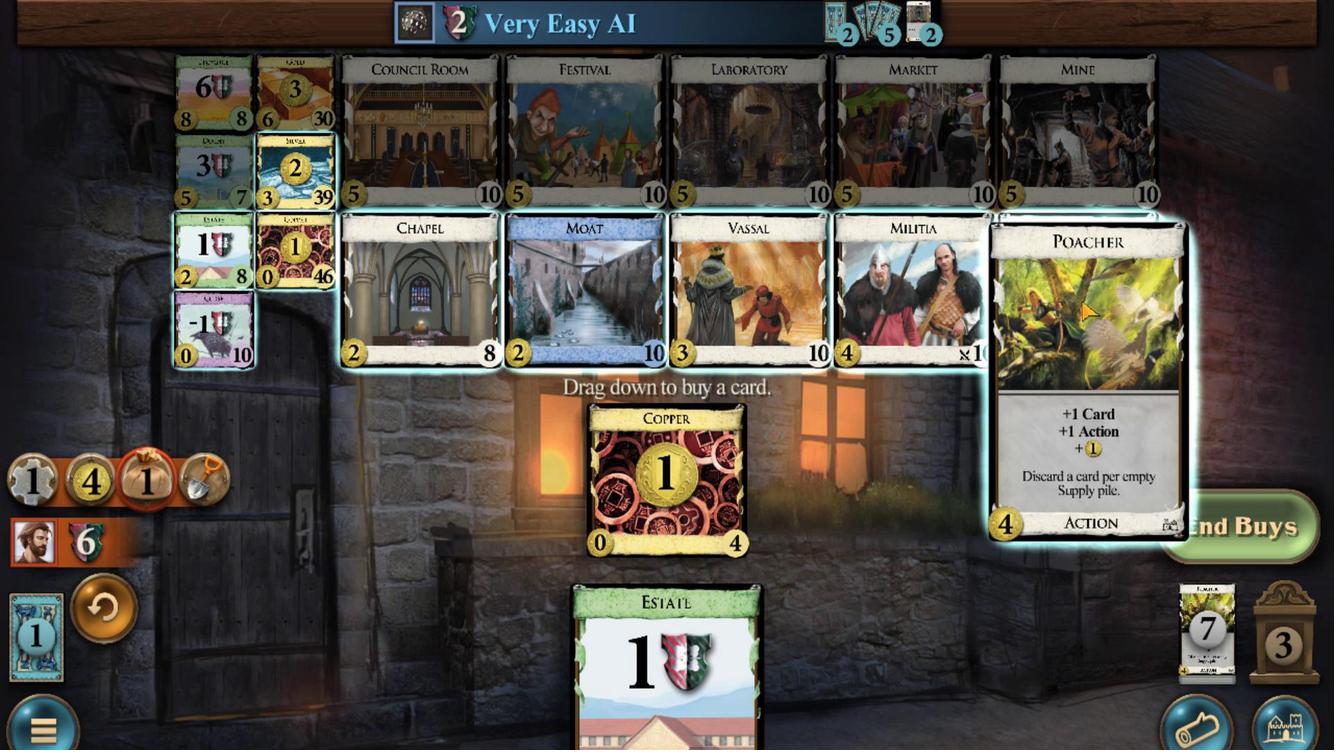 
Action: Mouse scrolled (1076, 300) with delta (0, 0)
Screenshot: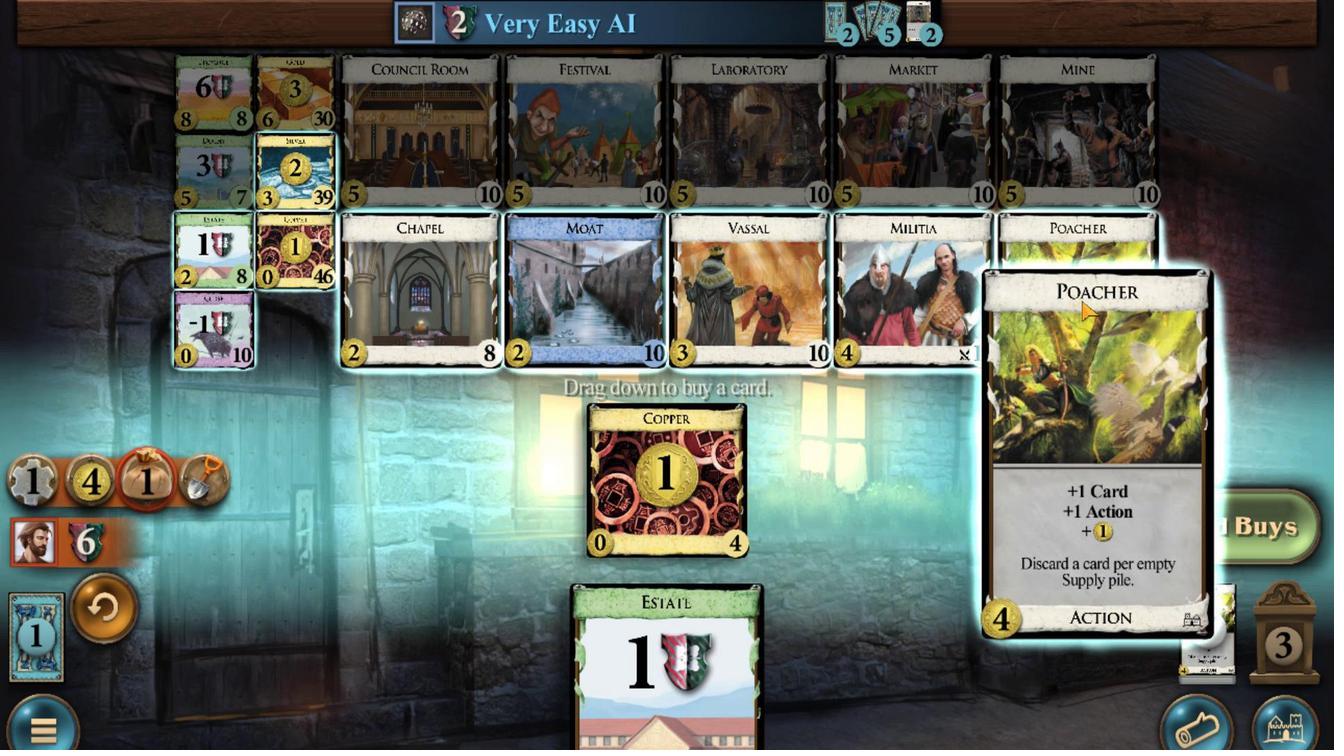 
Action: Mouse moved to (947, 350)
Screenshot: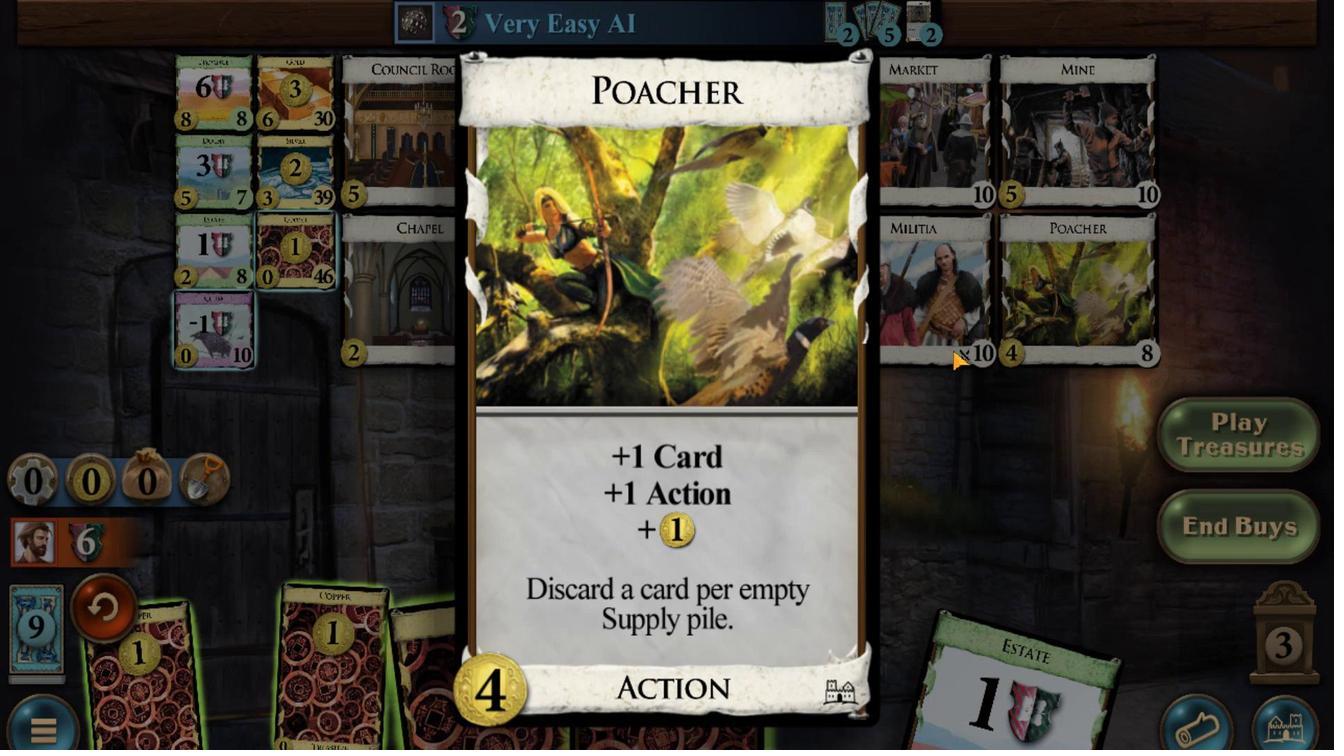 
Action: Mouse pressed left at (947, 350)
Screenshot: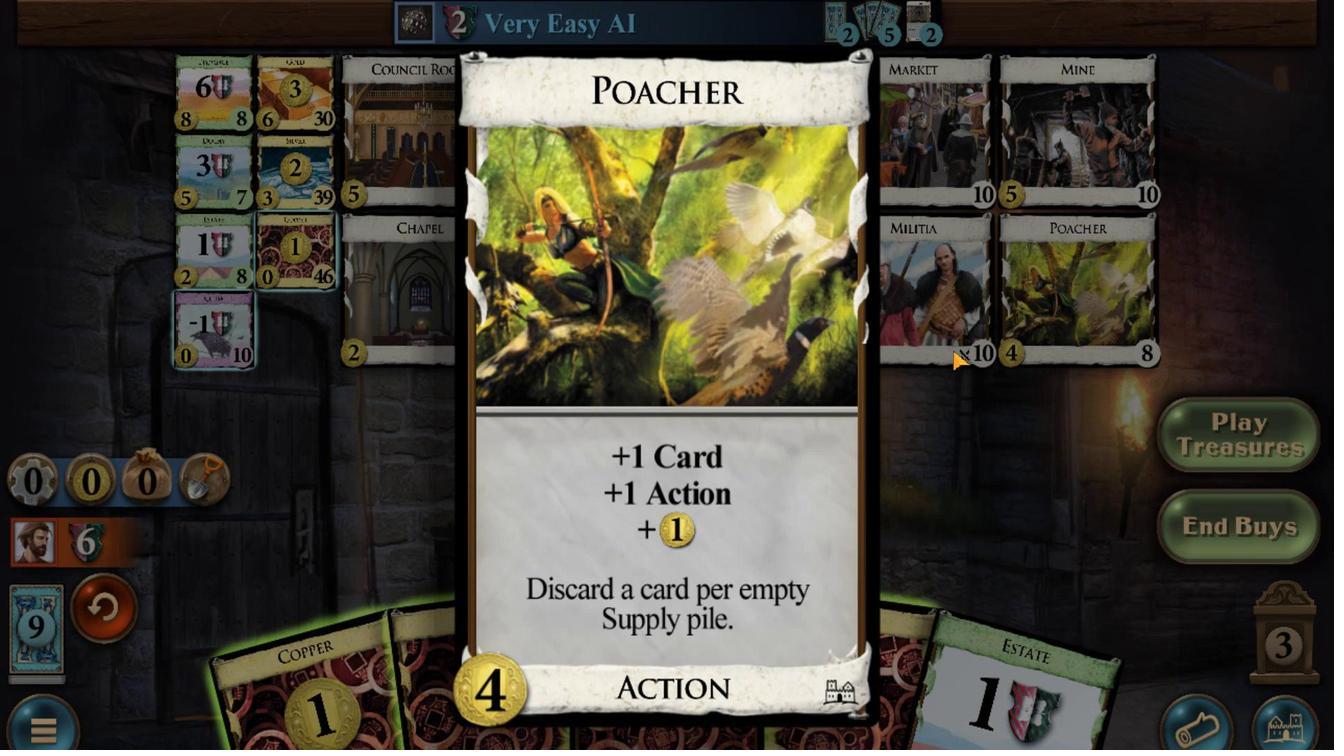 
Action: Mouse moved to (738, 631)
Screenshot: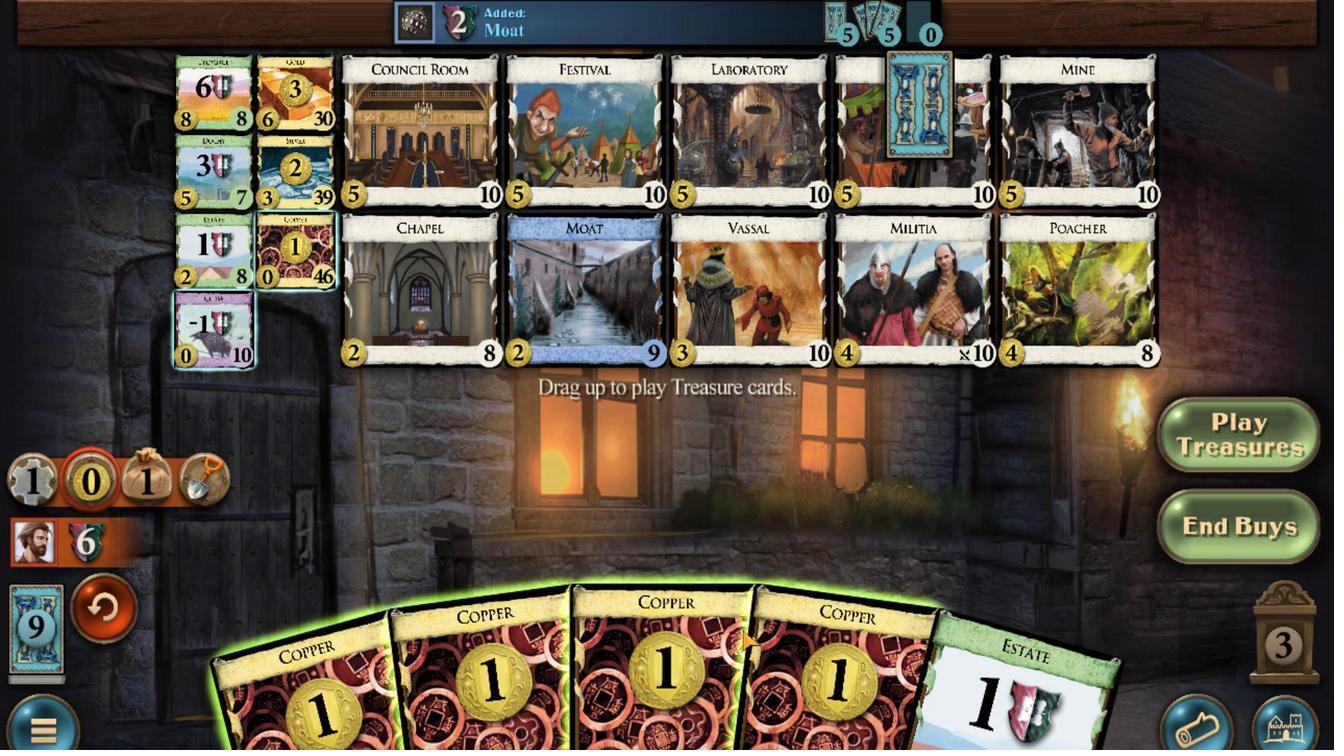 
Action: Mouse scrolled (738, 630) with delta (0, 0)
Screenshot: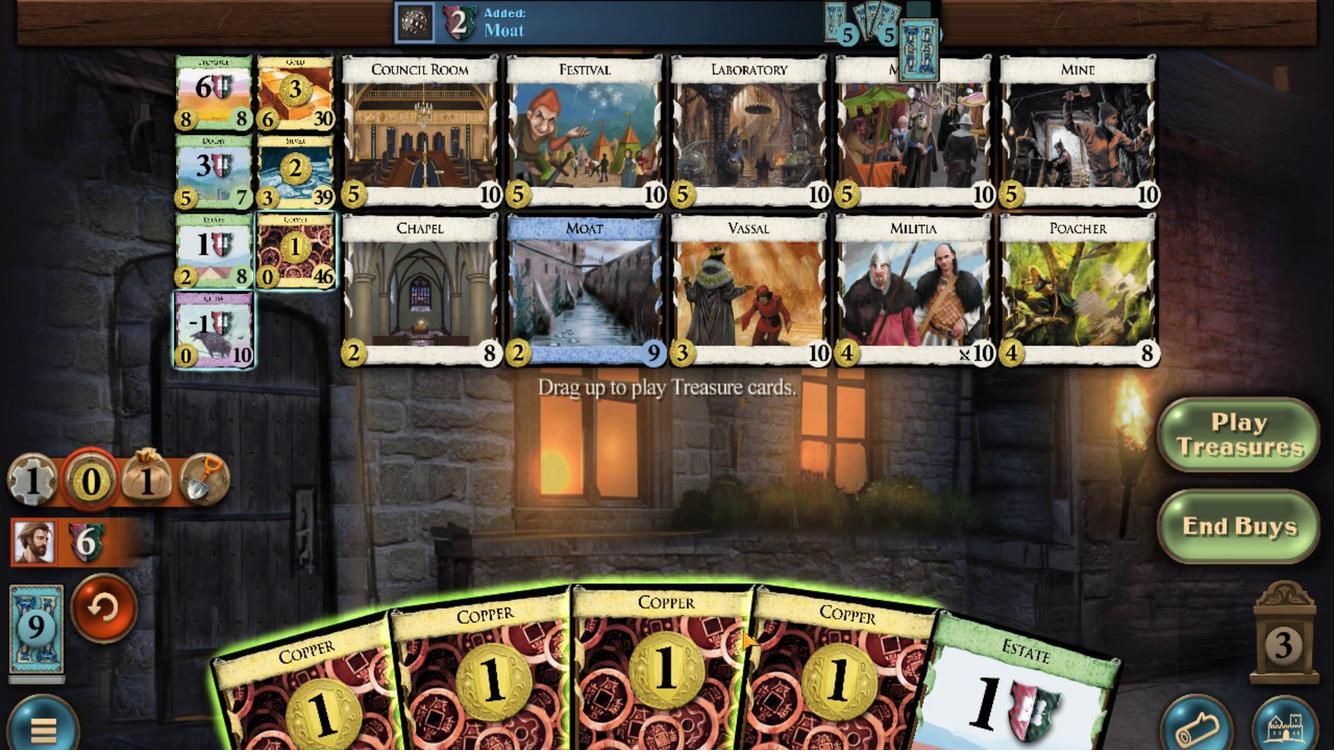 
Action: Mouse moved to (667, 632)
Screenshot: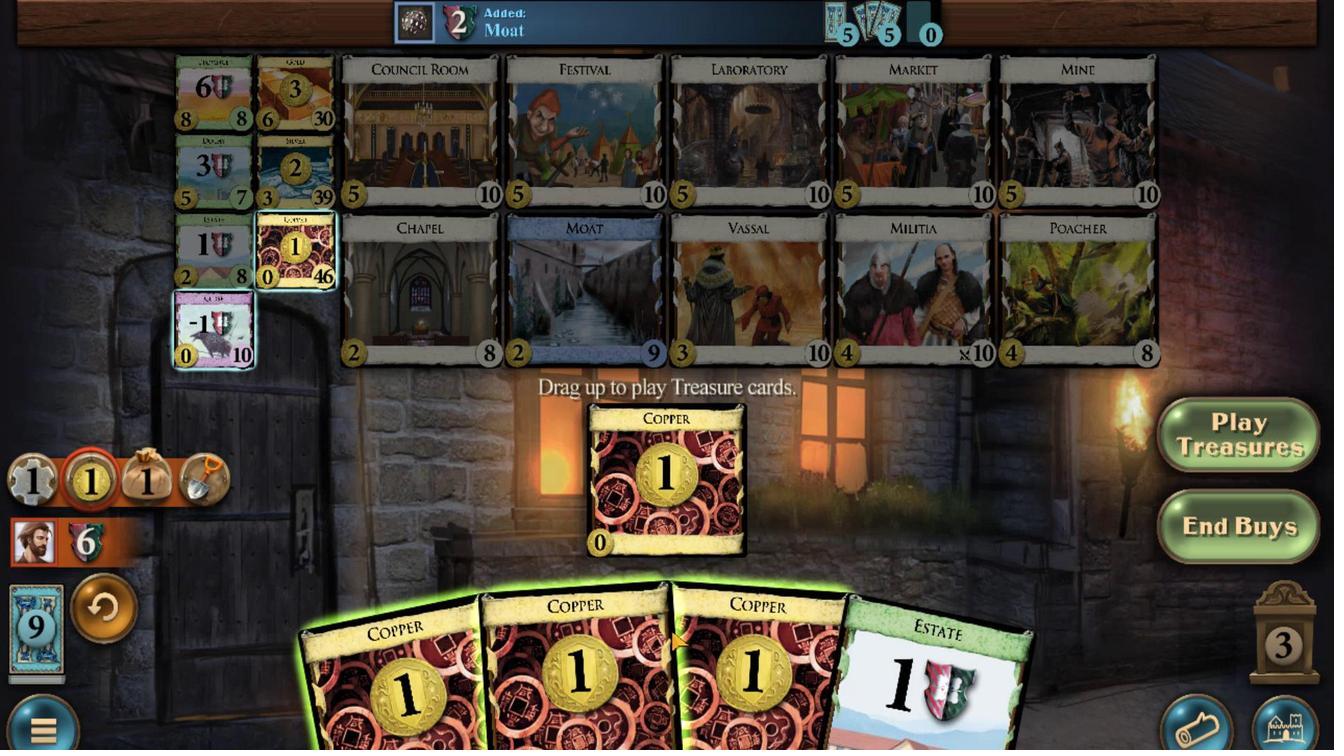 
Action: Mouse scrolled (667, 631) with delta (0, 0)
Screenshot: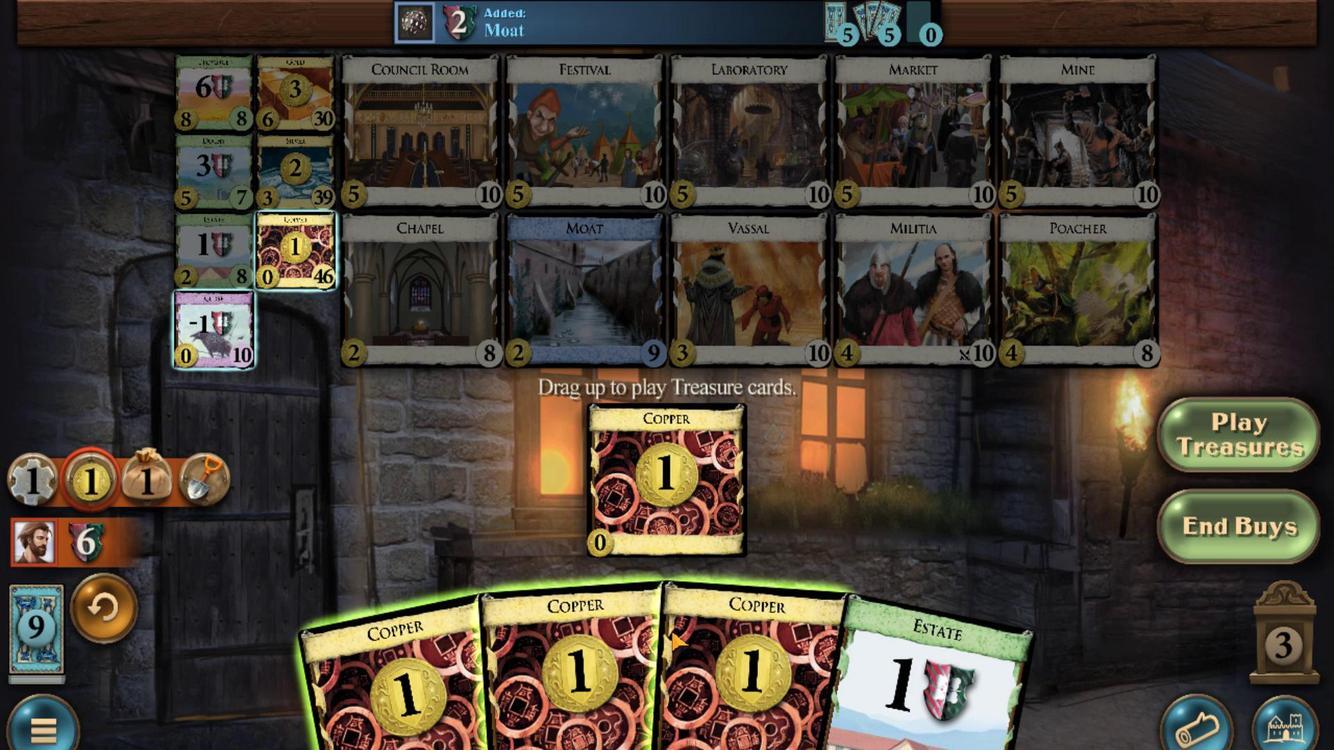 
Action: Mouse moved to (623, 619)
Screenshot: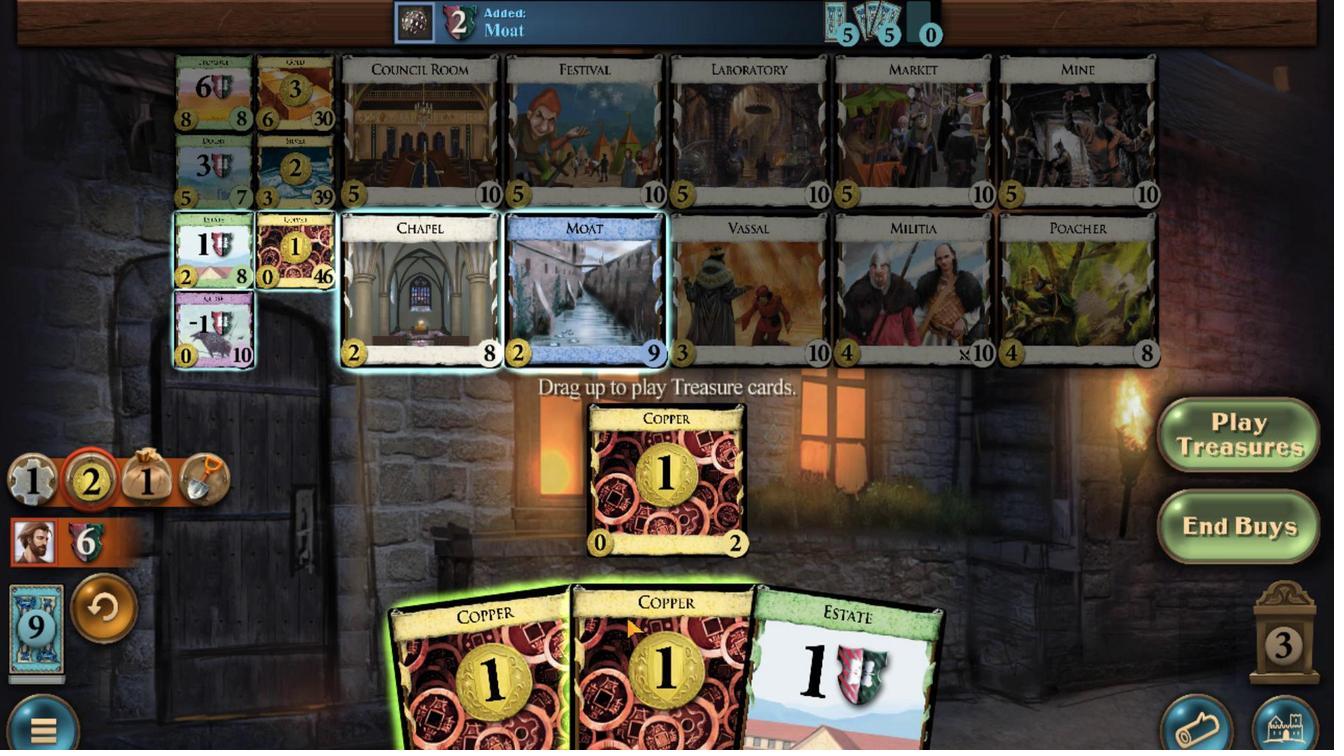 
Action: Mouse scrolled (623, 618) with delta (0, 0)
Screenshot: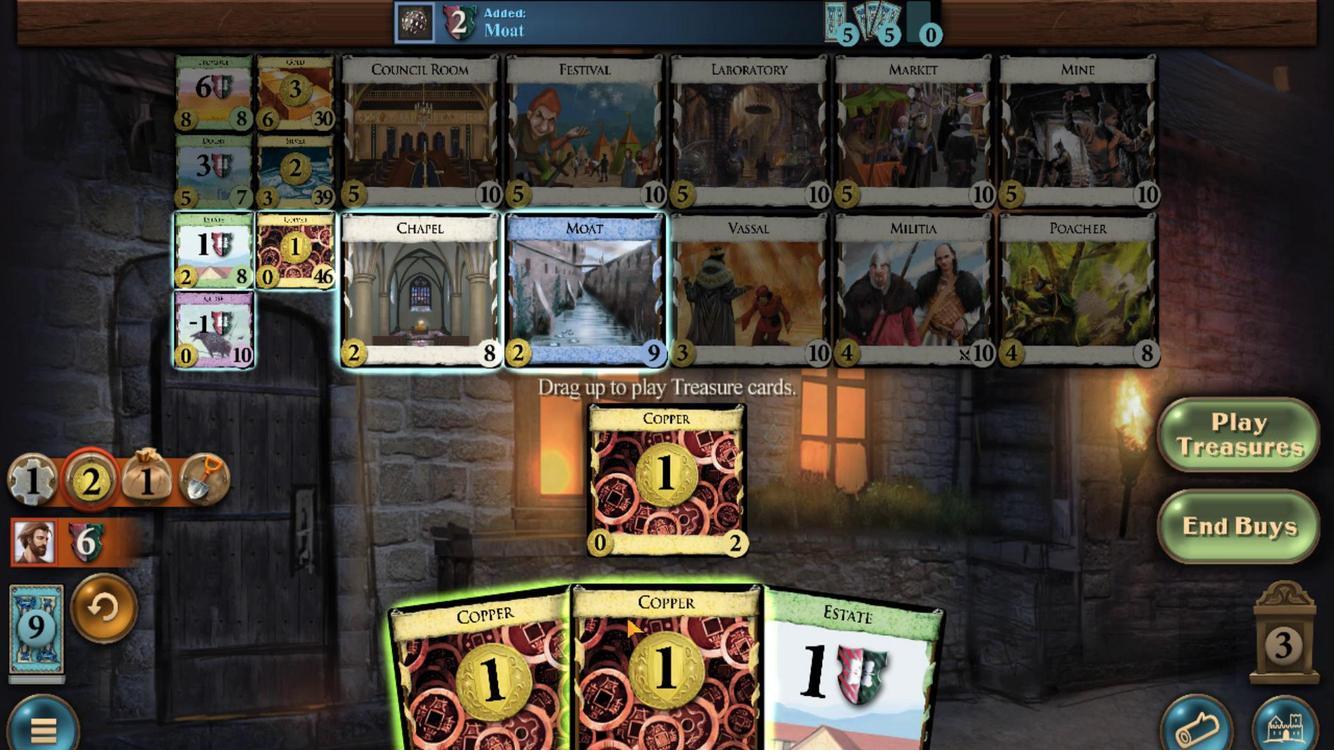 
Action: Mouse moved to (542, 621)
Screenshot: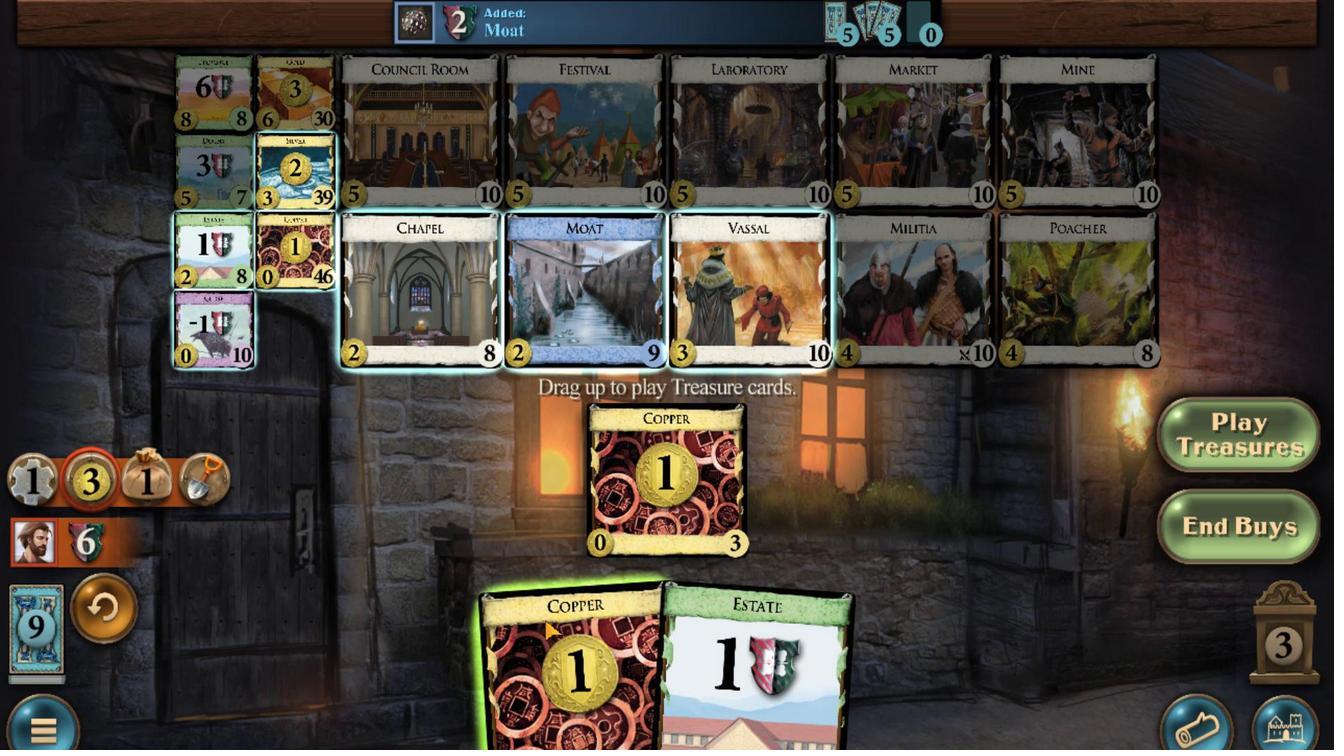 
Action: Mouse scrolled (542, 620) with delta (0, 0)
Screenshot: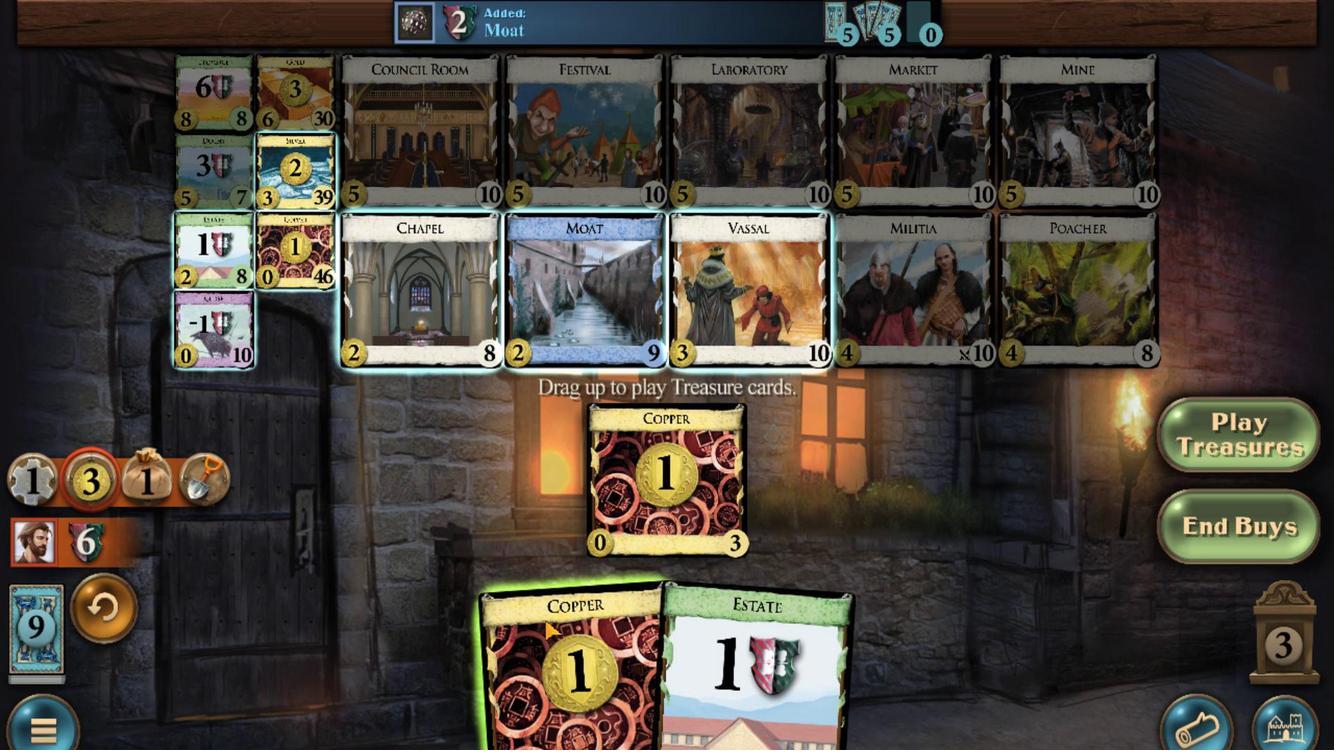 
Action: Mouse moved to (1020, 297)
Screenshot: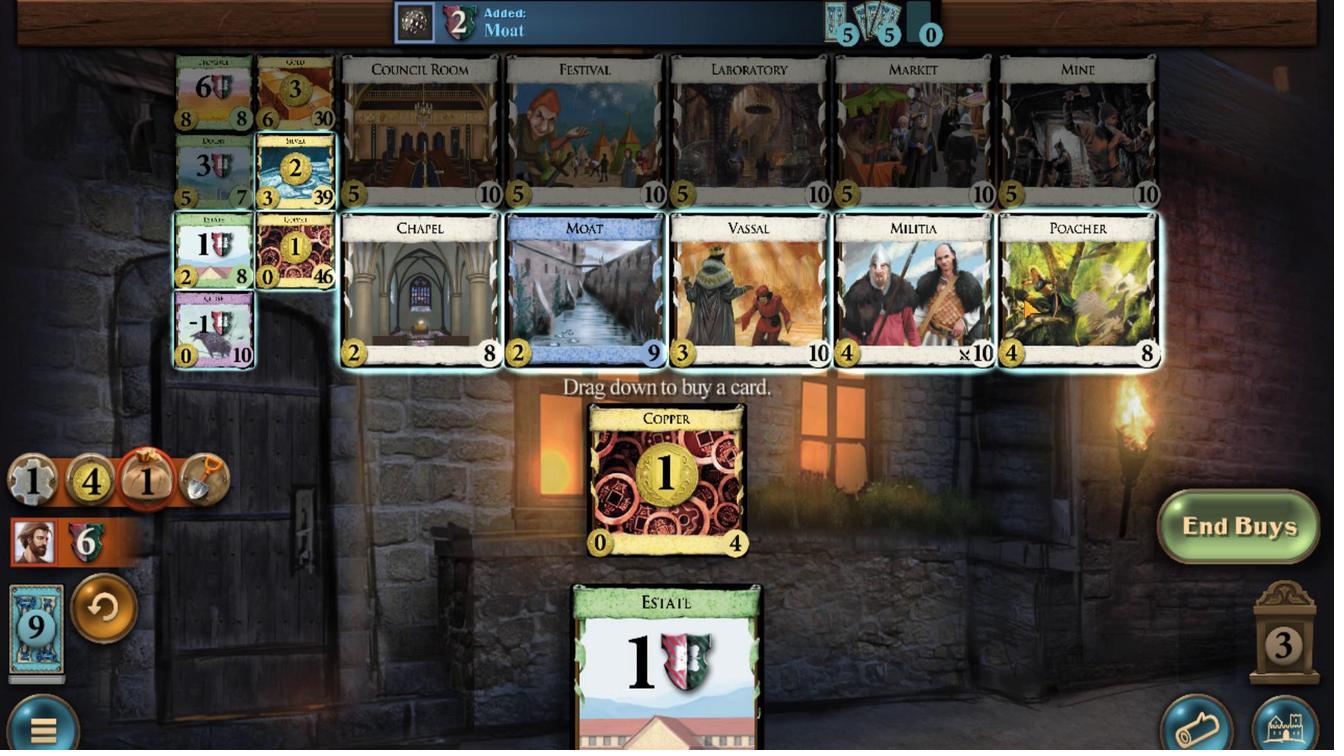 
Action: Mouse scrolled (1020, 298) with delta (0, 1)
Screenshot: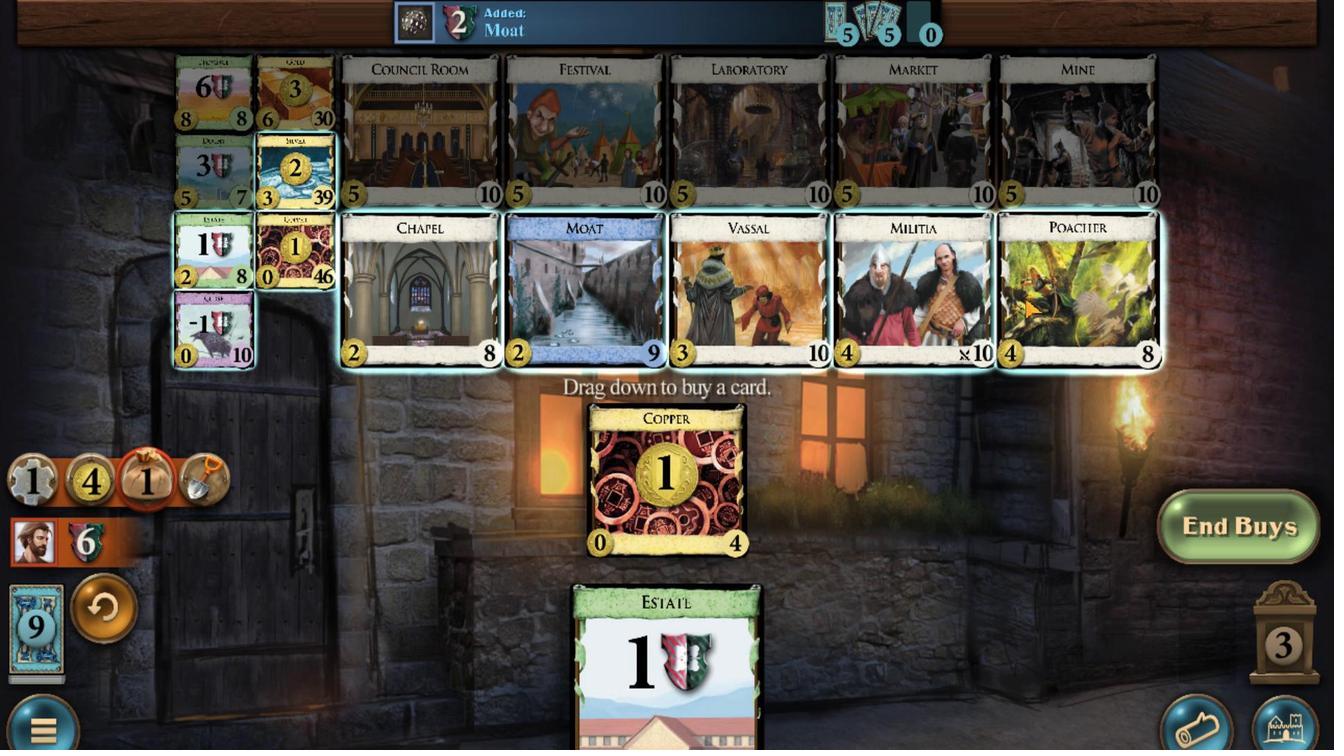 
Action: Mouse scrolled (1020, 298) with delta (0, 1)
Screenshot: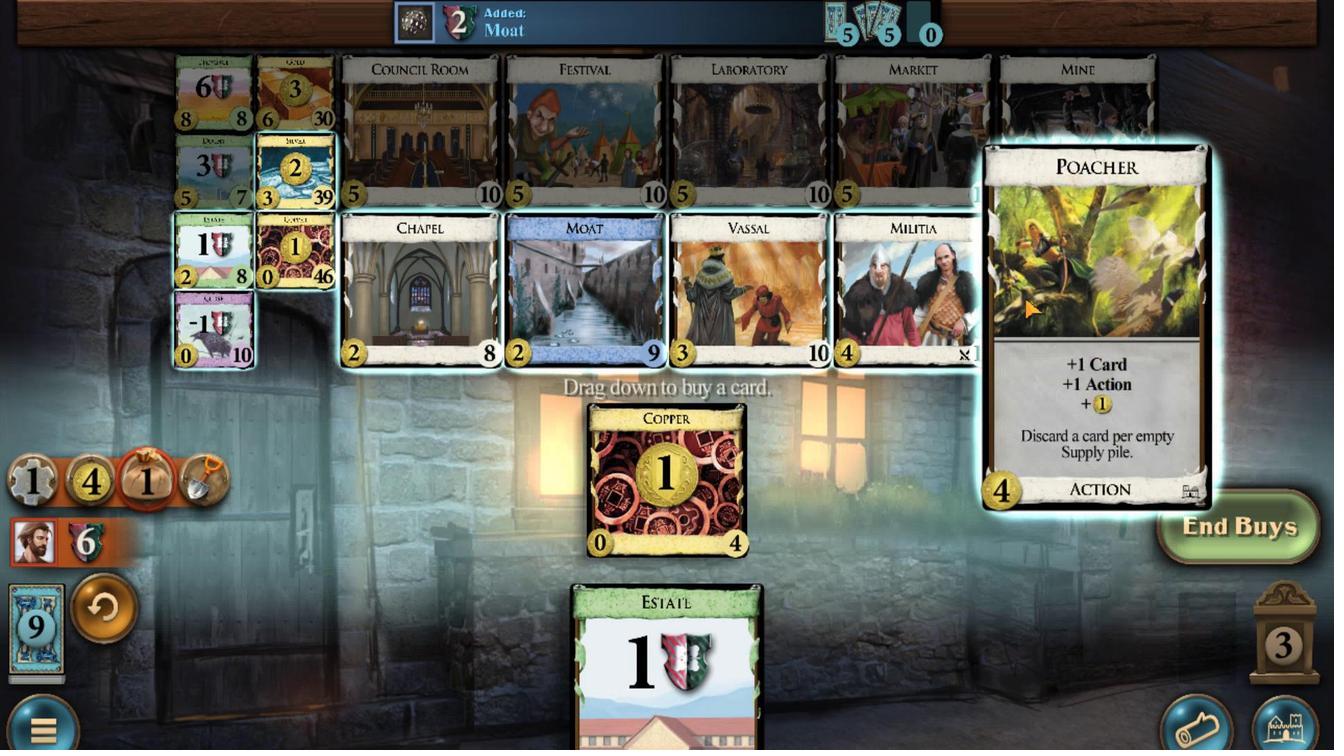 
Action: Mouse scrolled (1020, 298) with delta (0, 1)
Screenshot: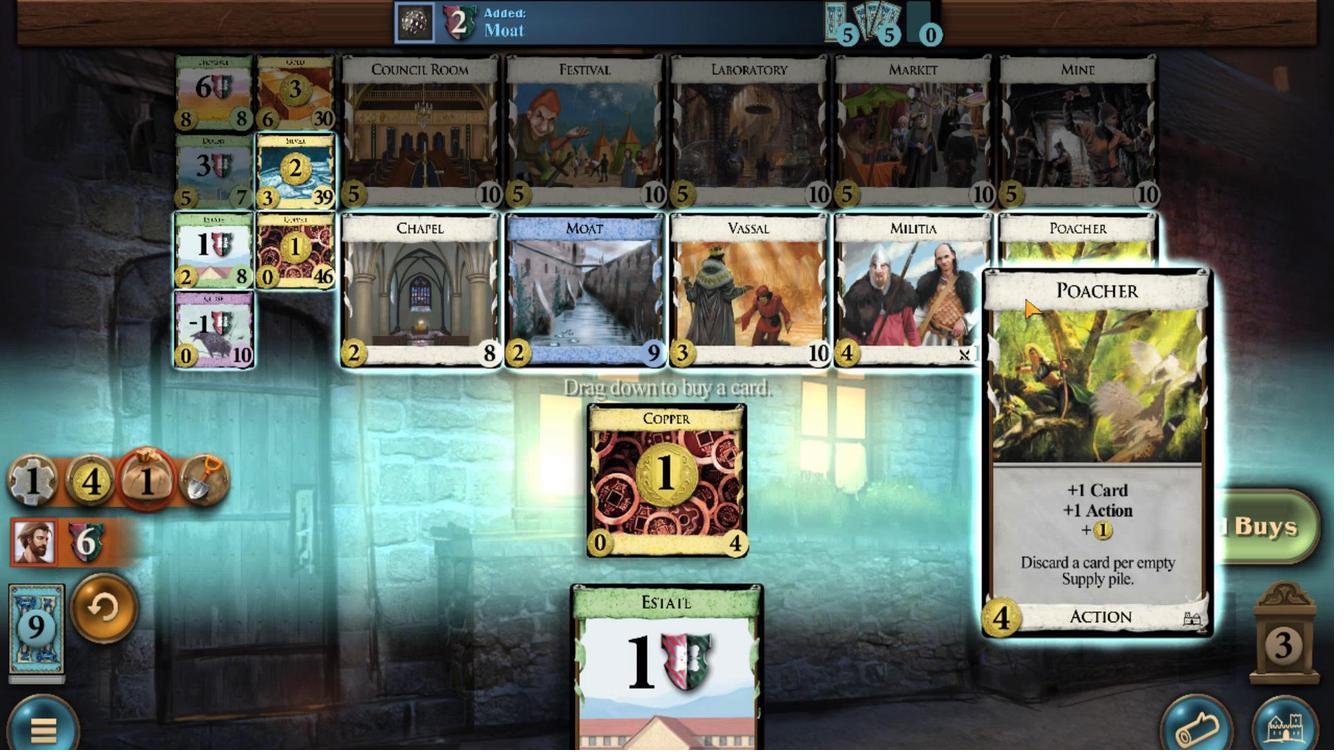 
Action: Mouse moved to (349, 669)
Screenshot: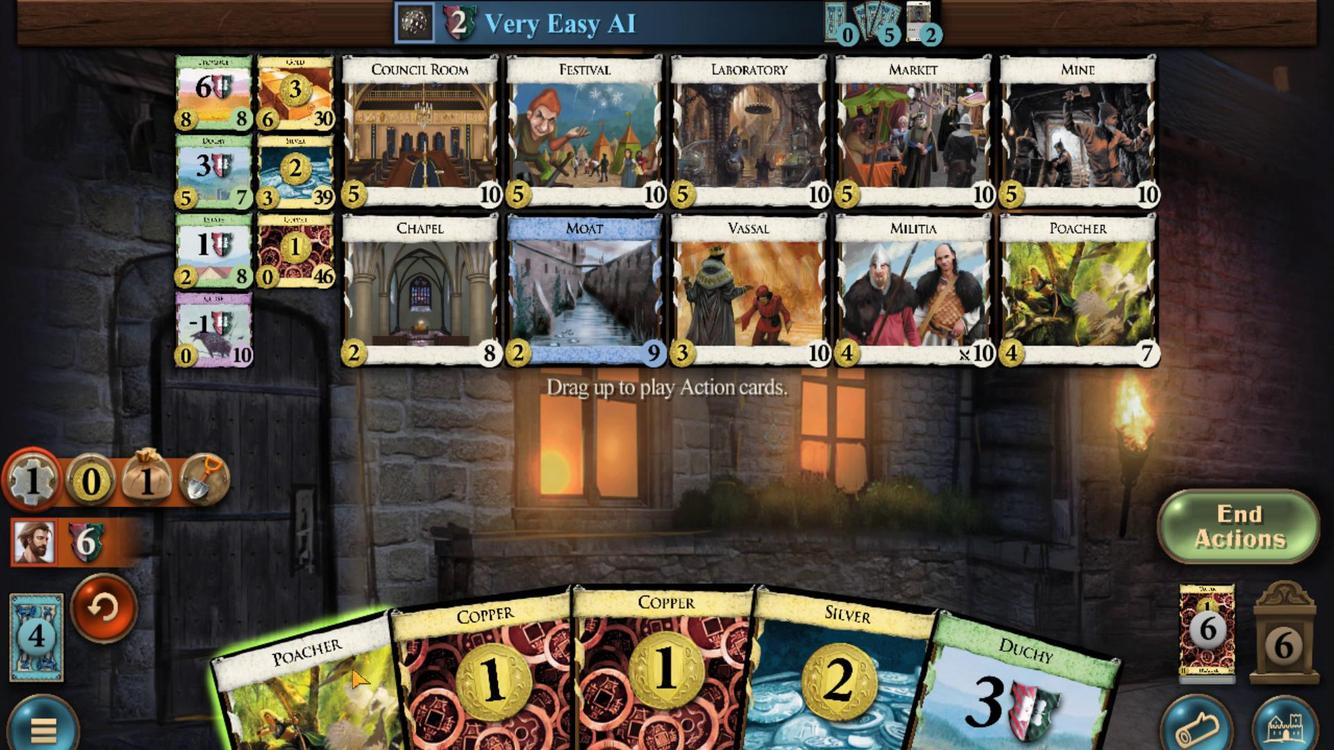 
Action: Mouse scrolled (349, 669) with delta (0, 0)
Screenshot: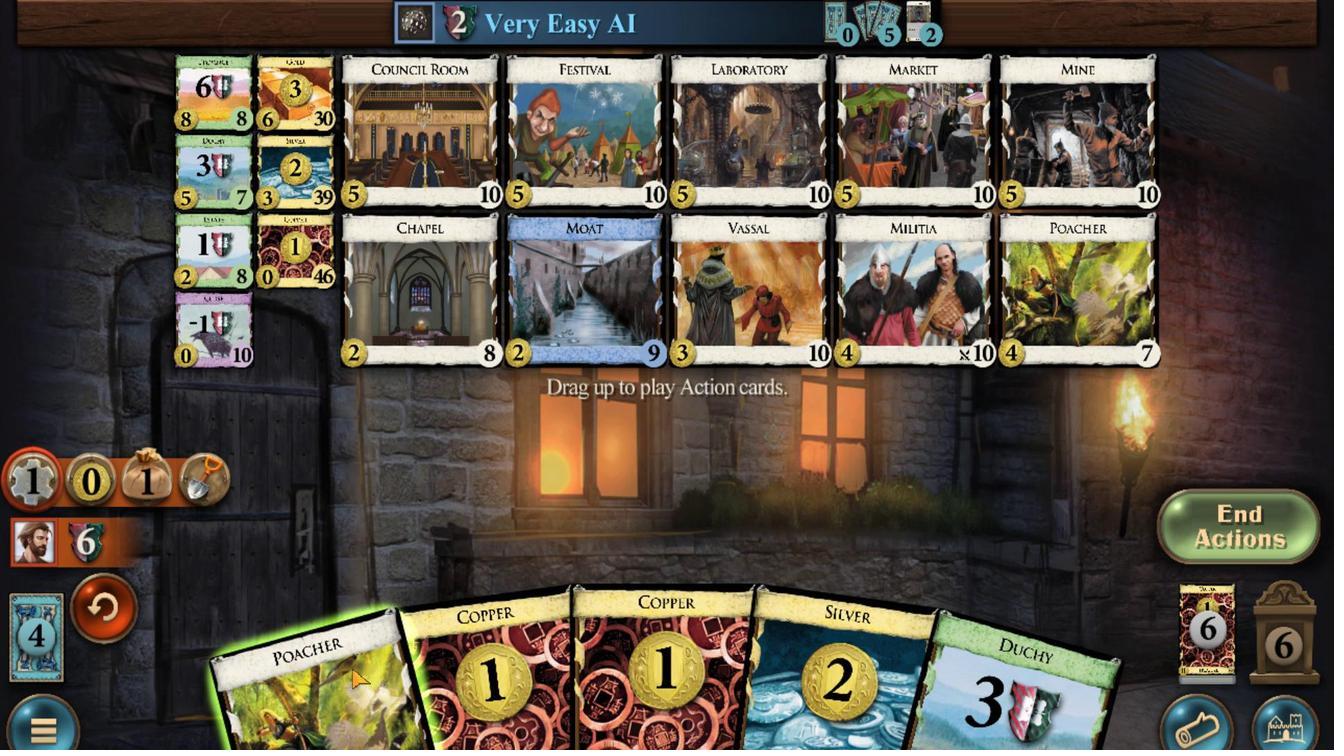 
Action: Mouse moved to (630, 621)
Screenshot: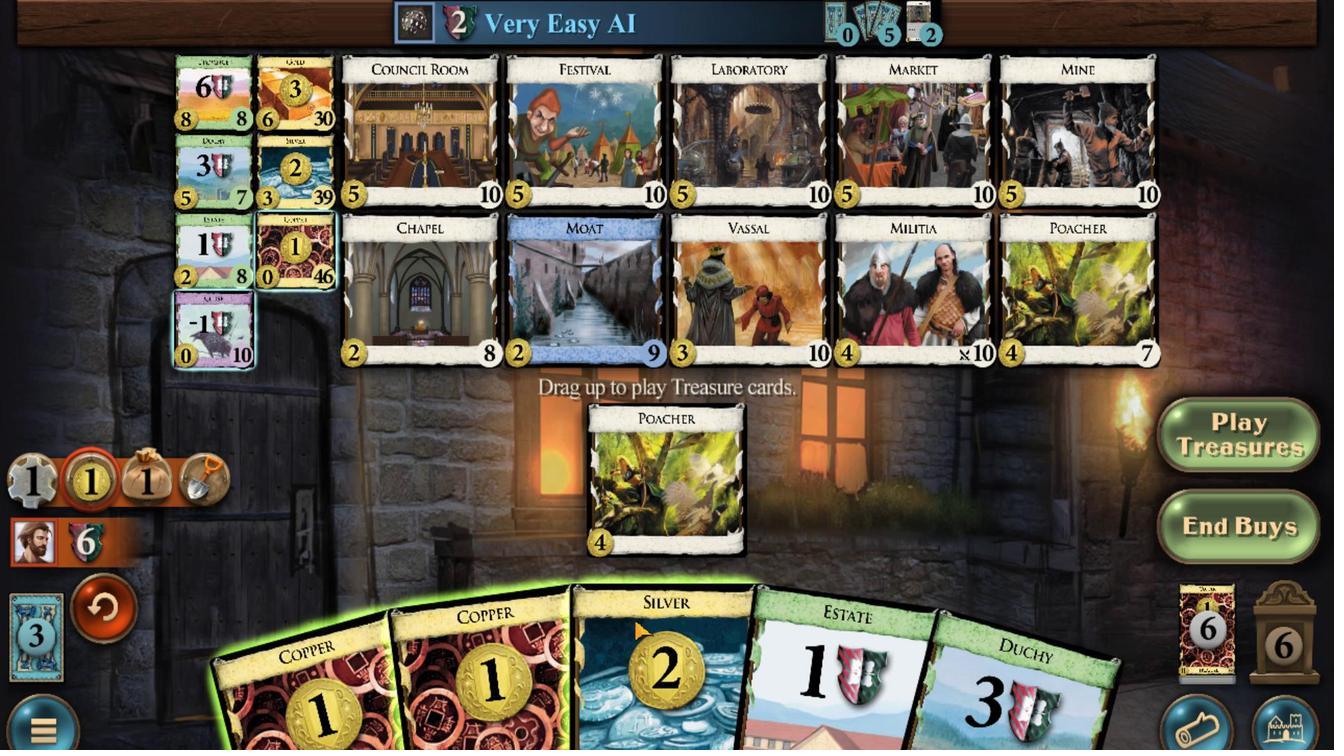 
Action: Mouse scrolled (630, 620) with delta (0, 0)
Screenshot: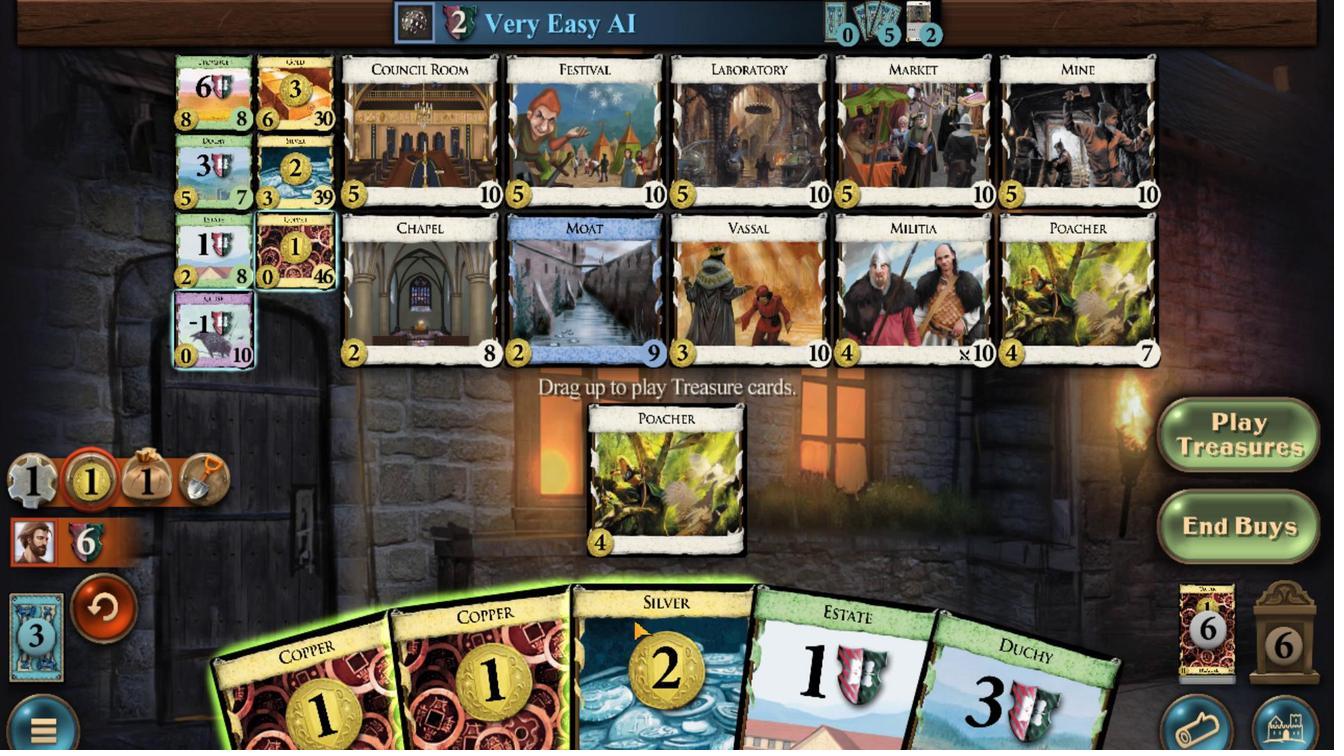 
Action: Mouse moved to (571, 621)
Screenshot: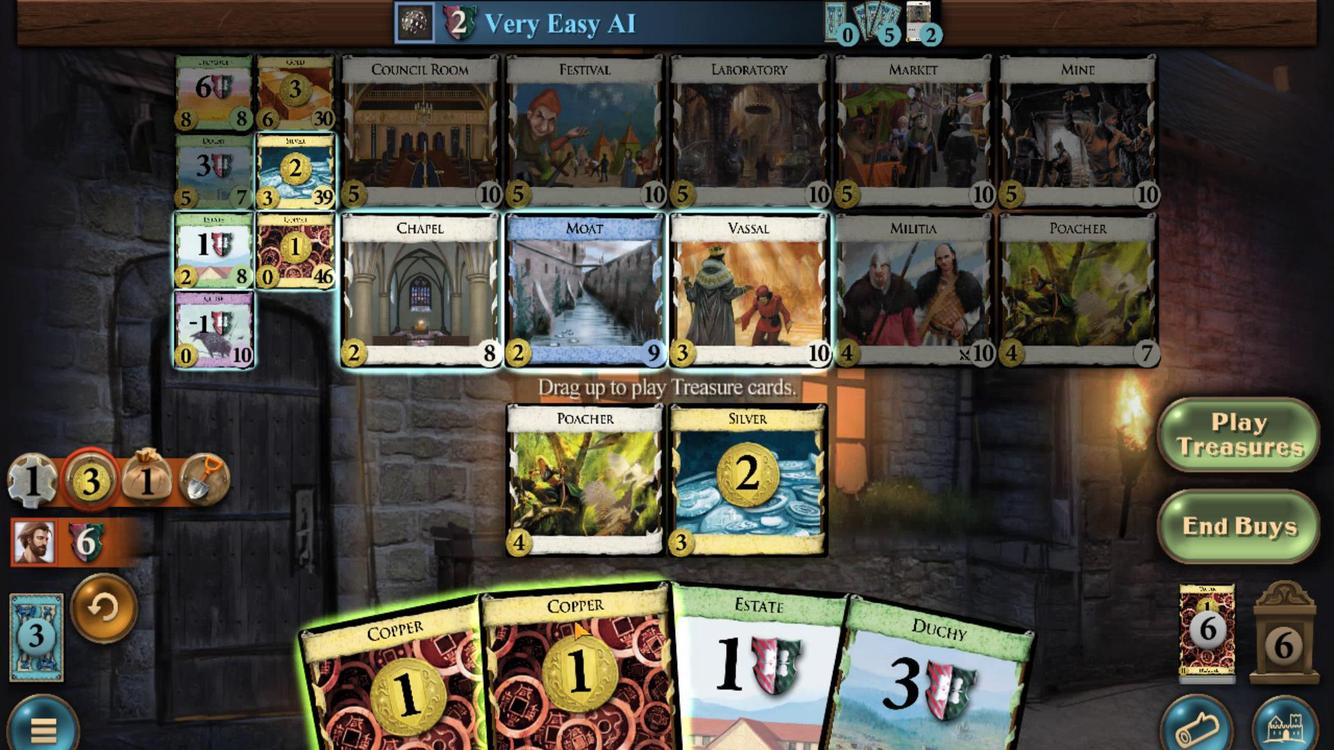 
Action: Mouse scrolled (571, 620) with delta (0, 0)
Screenshot: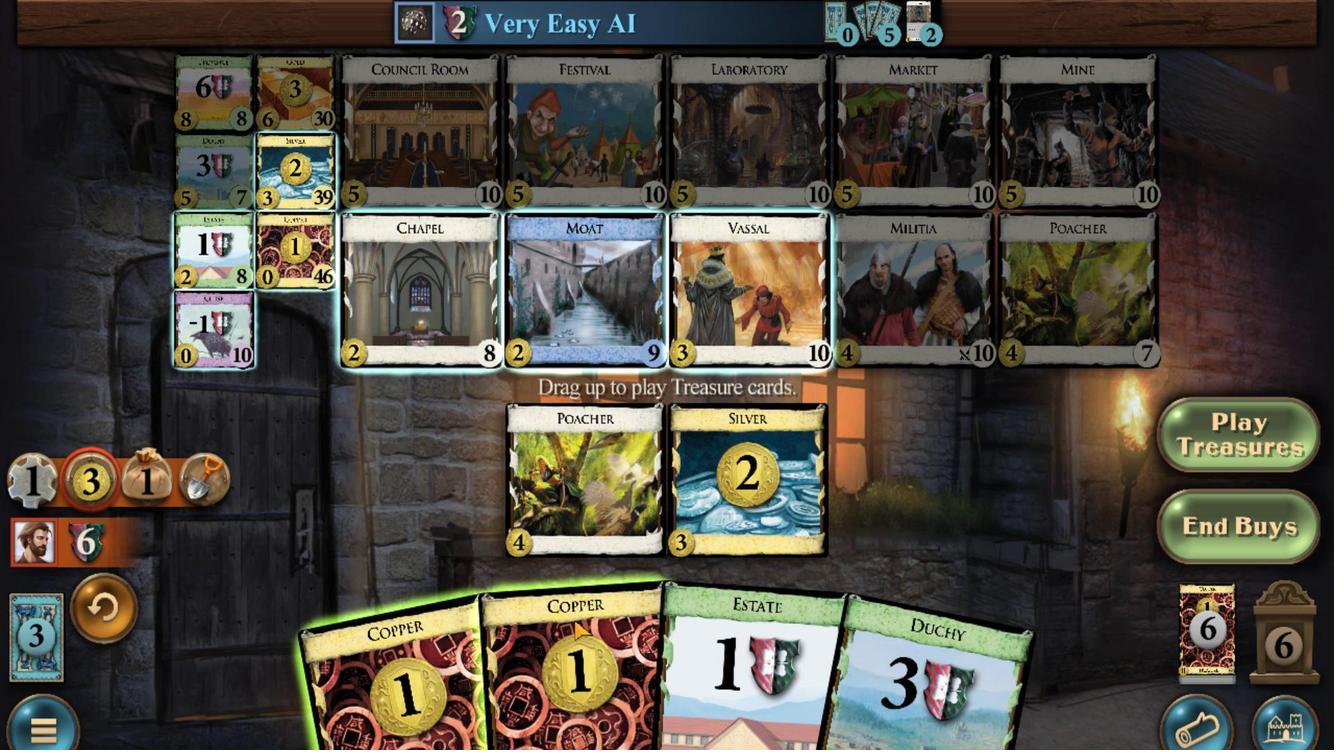 
Action: Mouse moved to (473, 629)
Screenshot: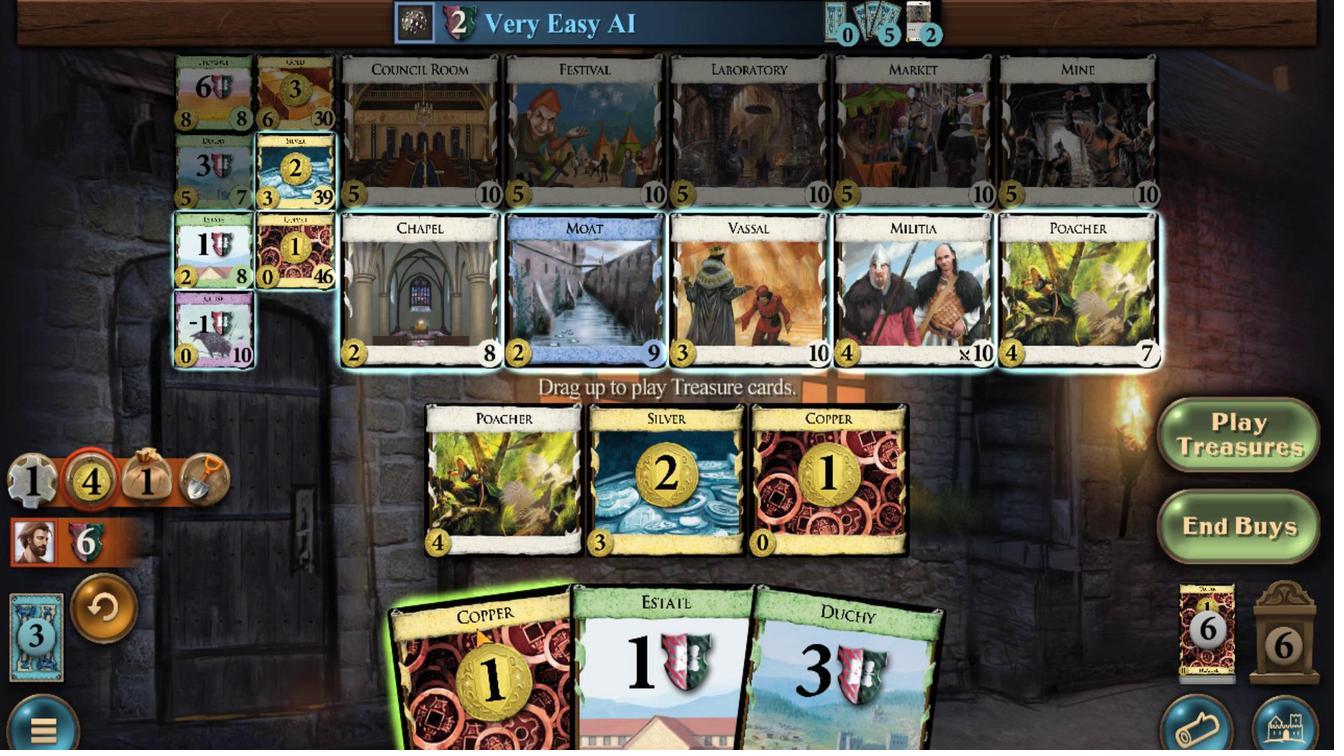 
Action: Mouse scrolled (473, 628) with delta (0, 0)
Screenshot: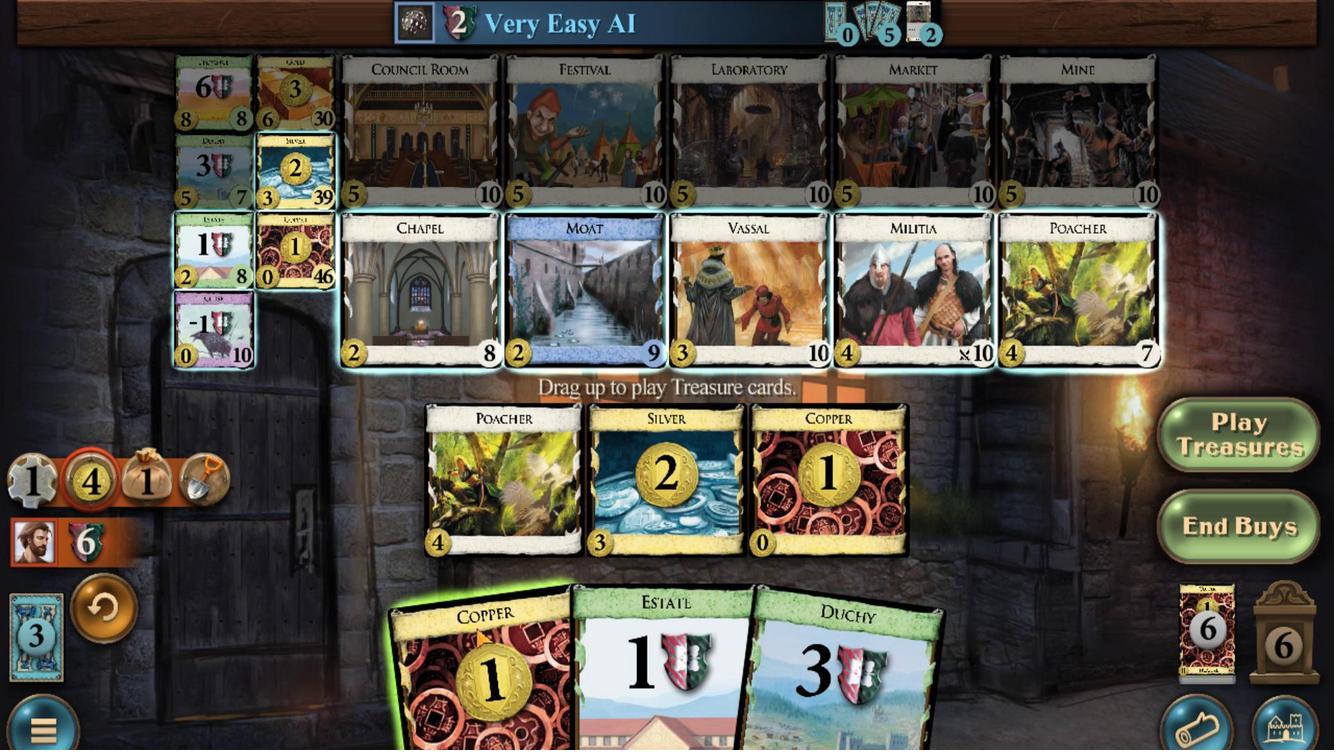 
Action: Mouse moved to (936, 168)
Screenshot: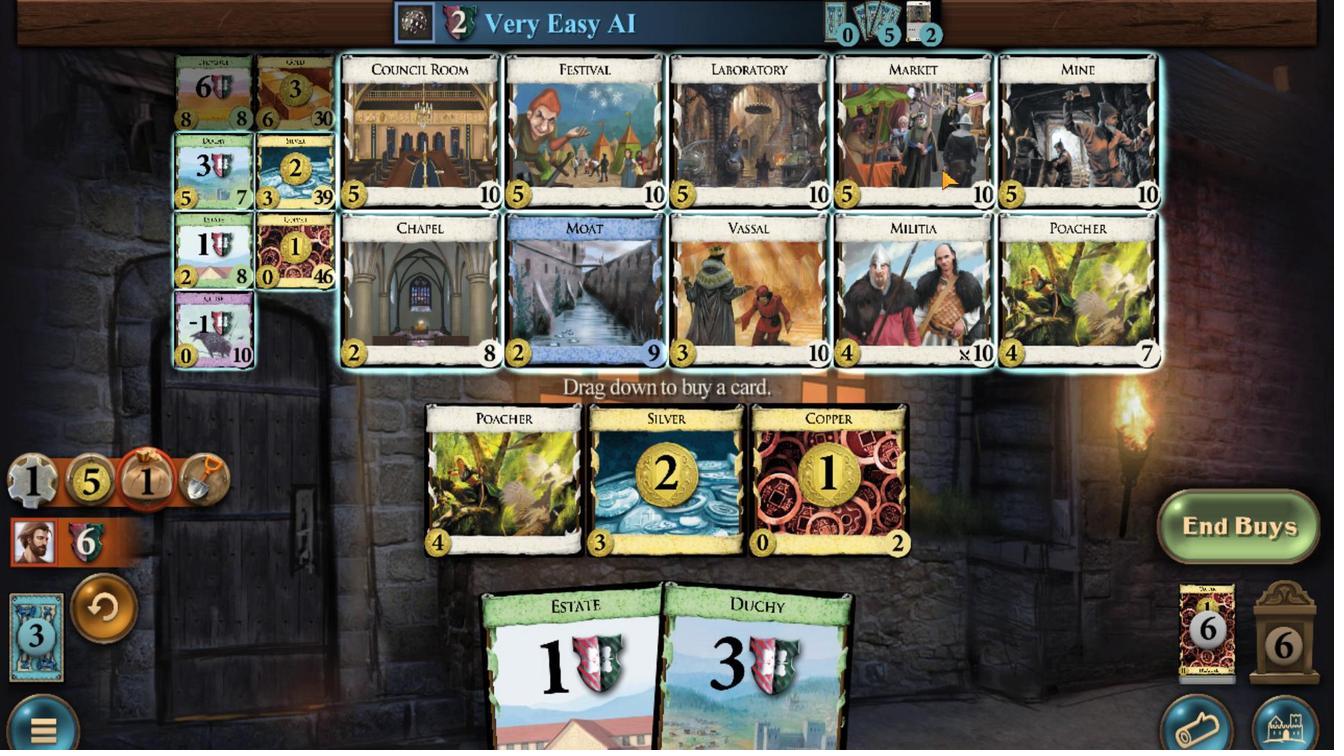 
Action: Mouse scrolled (936, 168) with delta (0, 0)
Screenshot: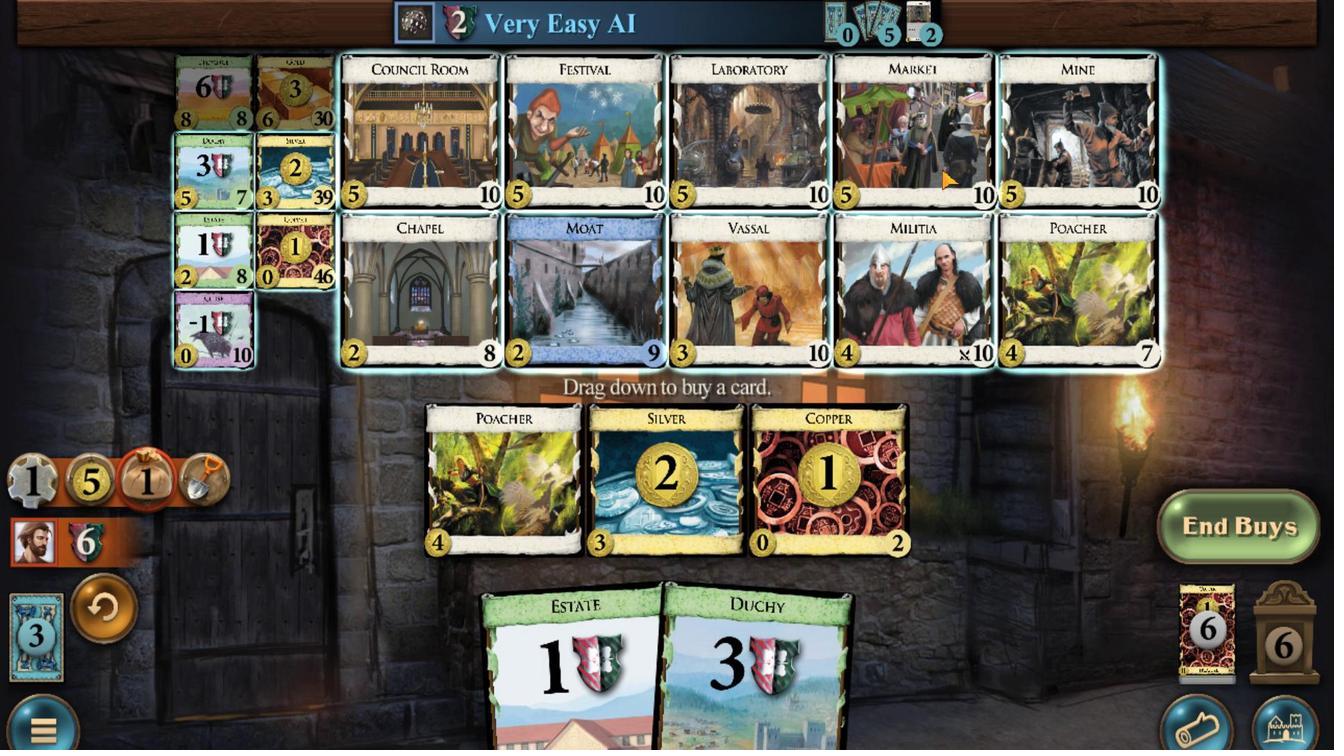 
Action: Mouse scrolled (936, 168) with delta (0, 0)
Screenshot: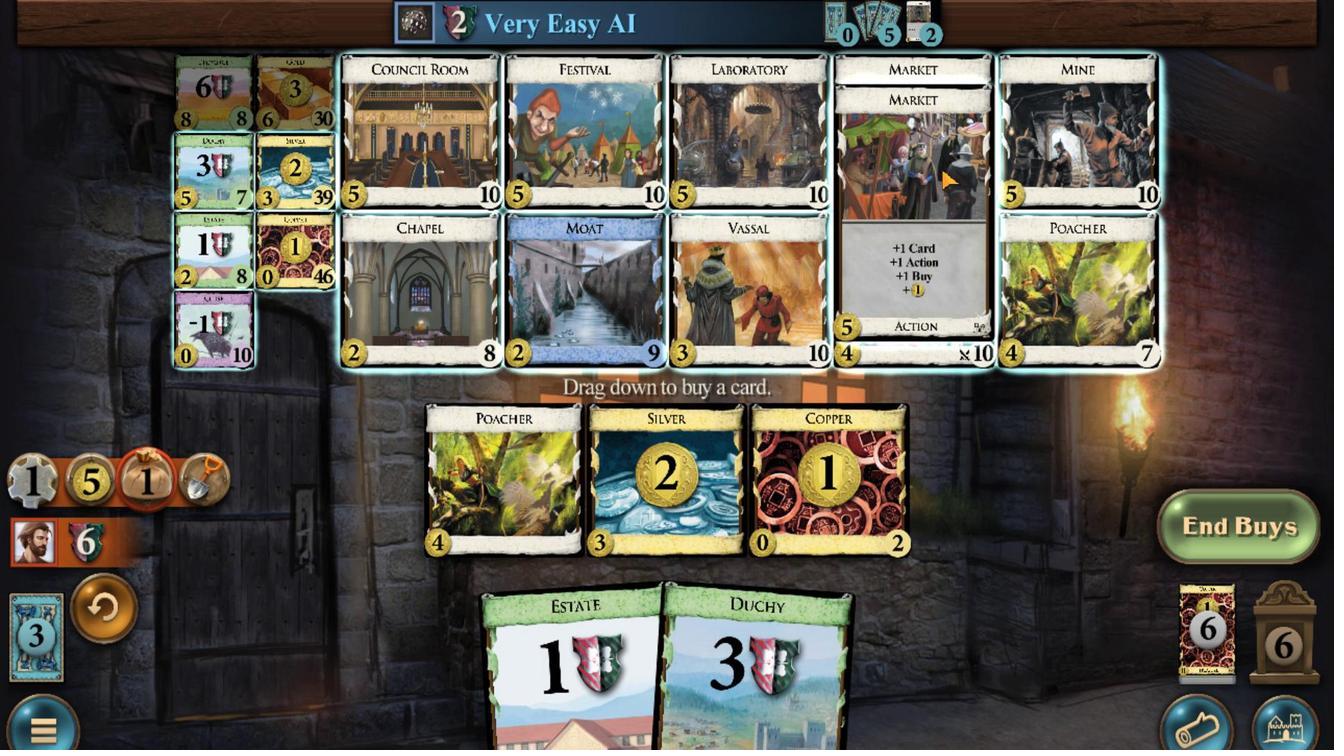 
Action: Mouse scrolled (936, 168) with delta (0, 0)
Screenshot: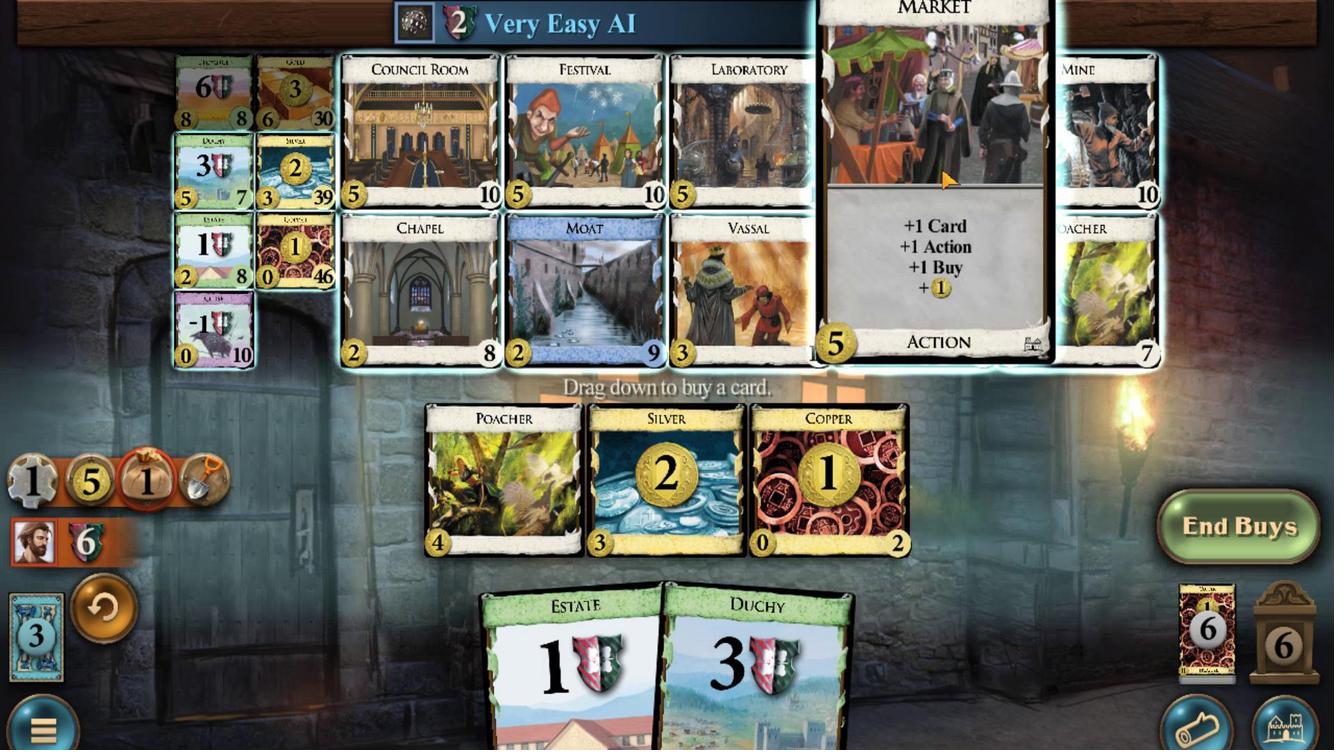 
Action: Mouse scrolled (936, 168) with delta (0, 0)
Screenshot: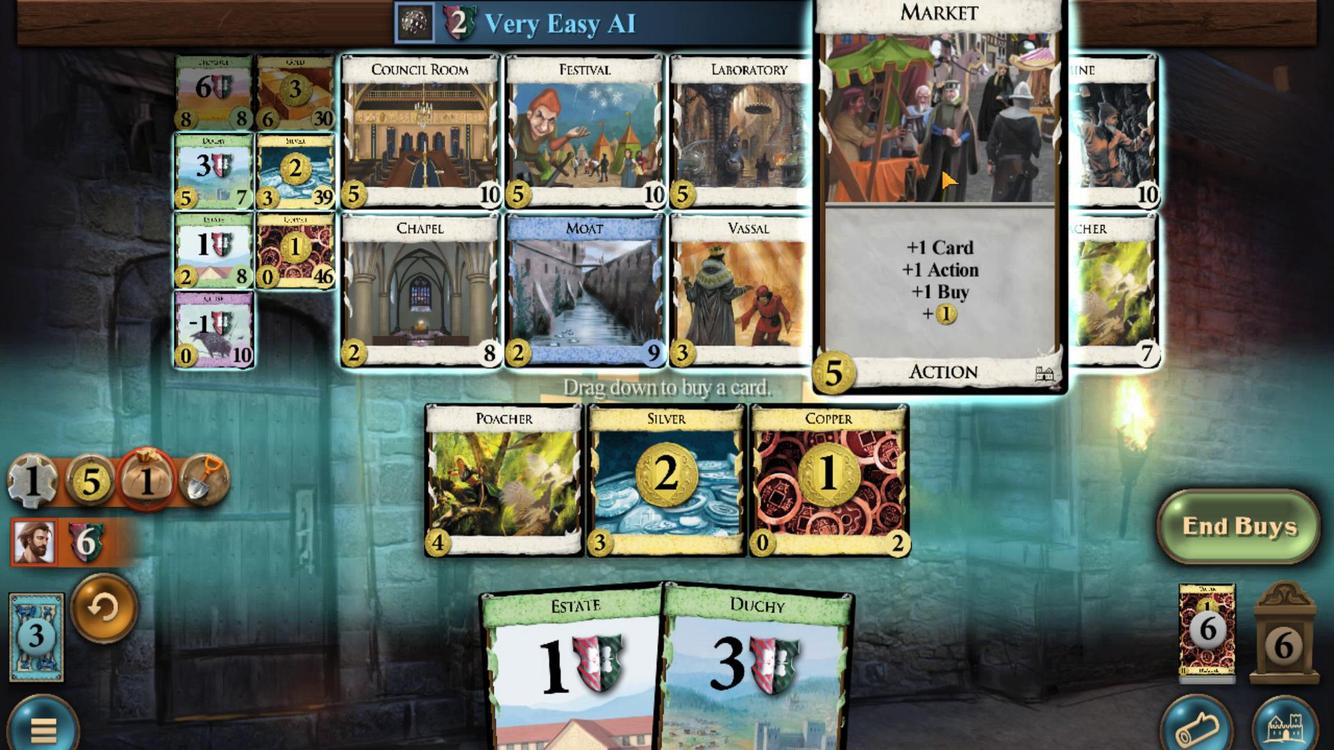 
Action: Mouse scrolled (936, 168) with delta (0, 0)
Screenshot: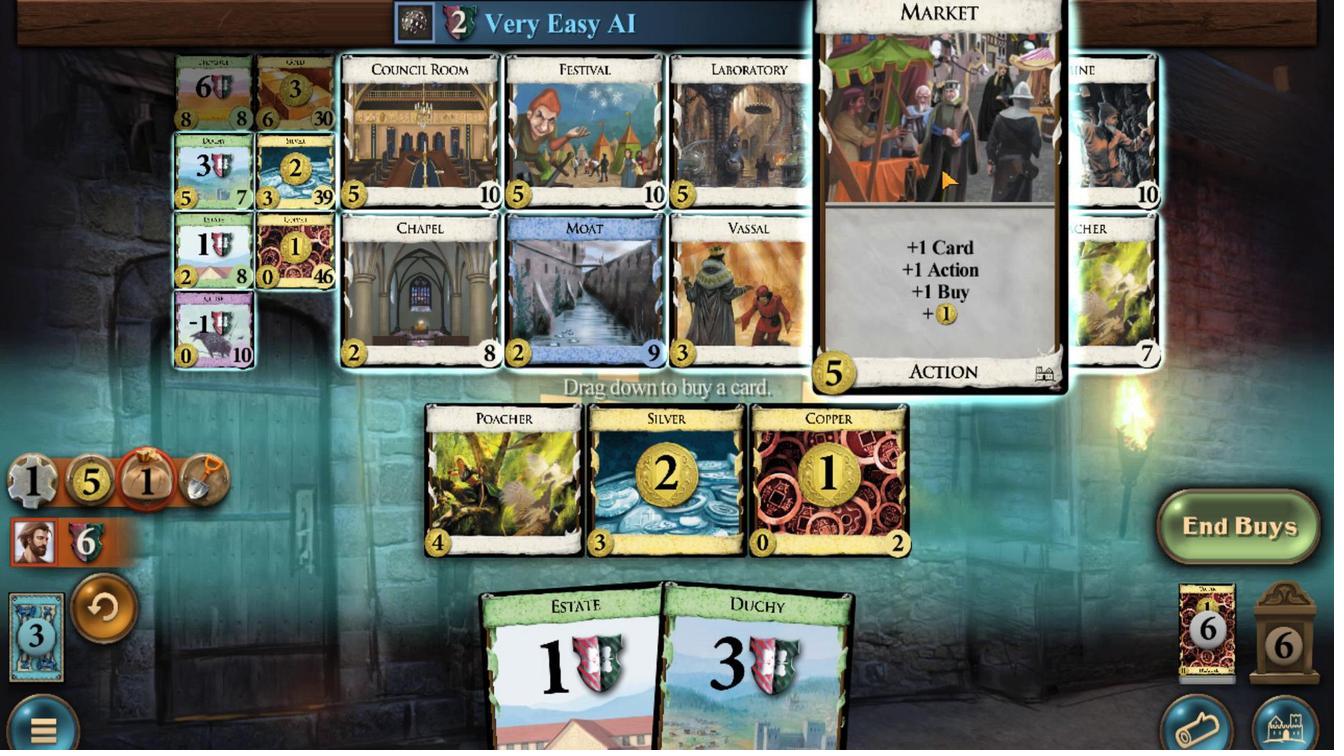 
Action: Mouse scrolled (936, 168) with delta (0, 0)
Screenshot: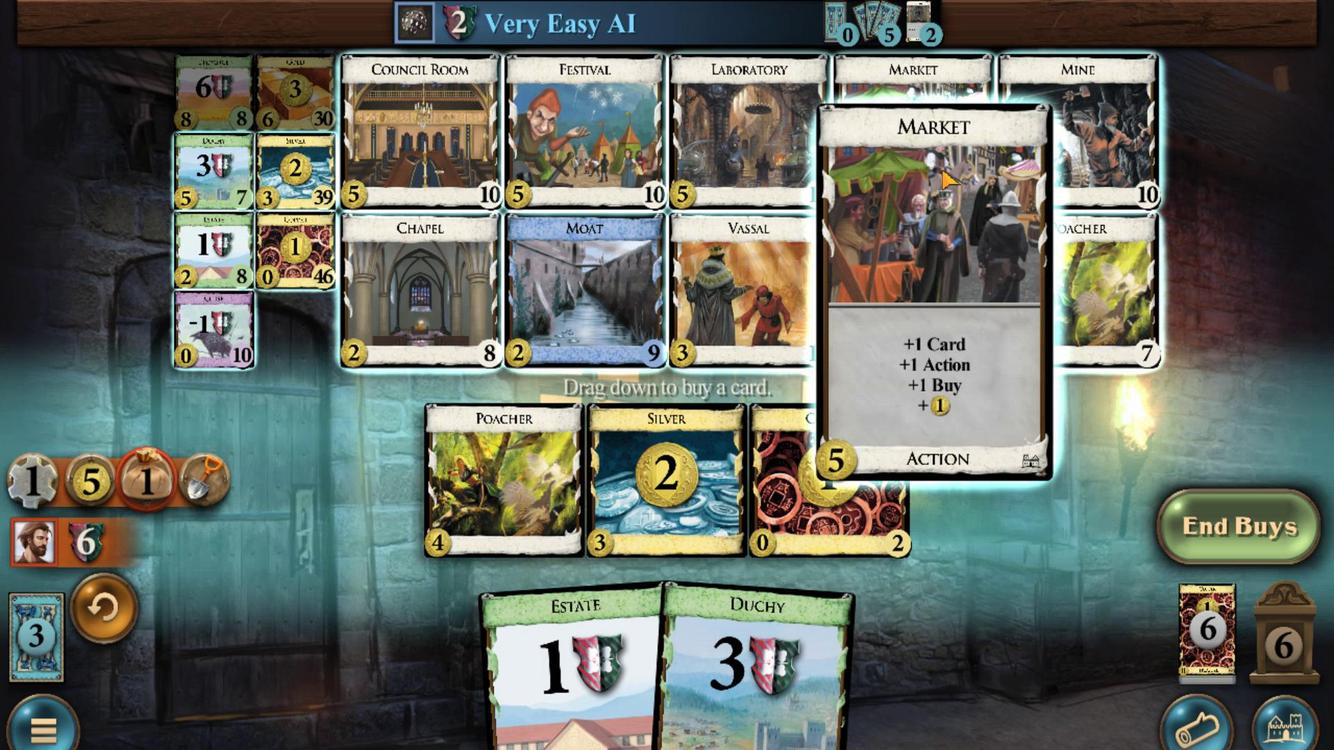 
Action: Mouse scrolled (936, 168) with delta (0, 0)
Screenshot: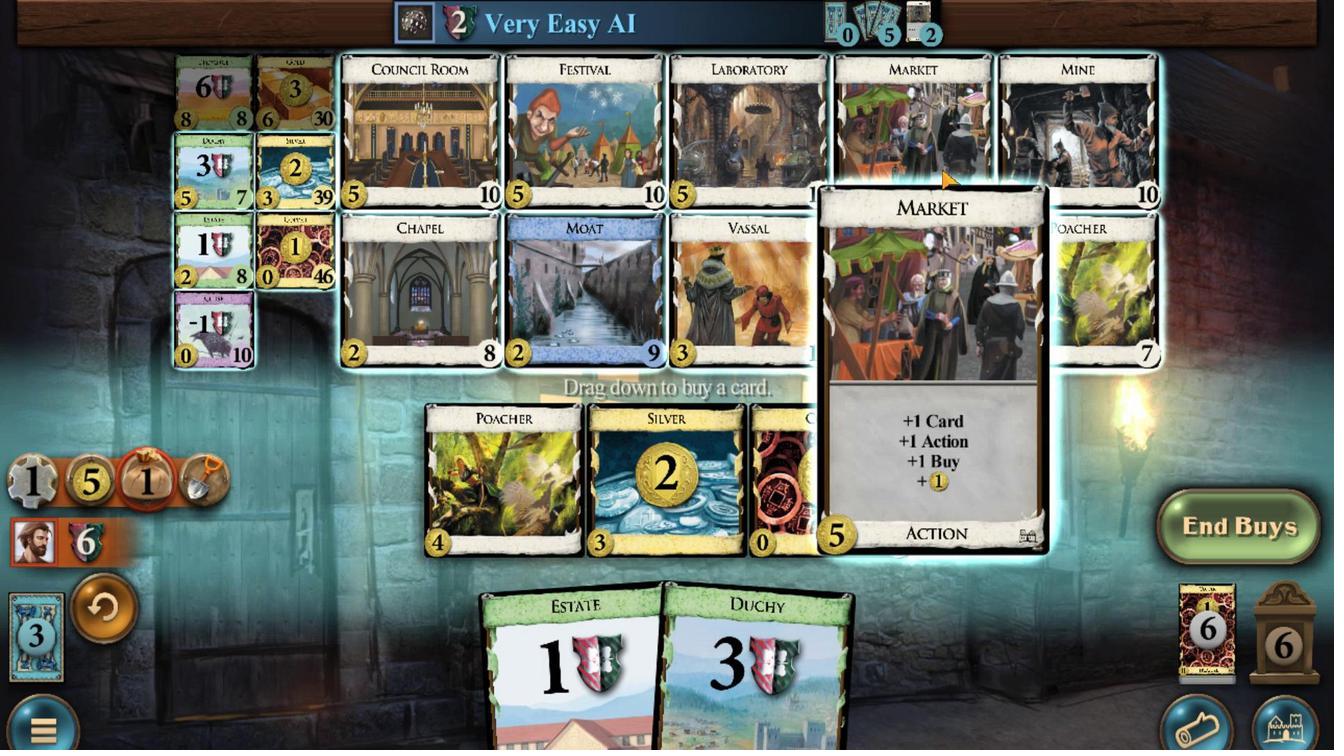 
Action: Mouse moved to (361, 659)
Screenshot: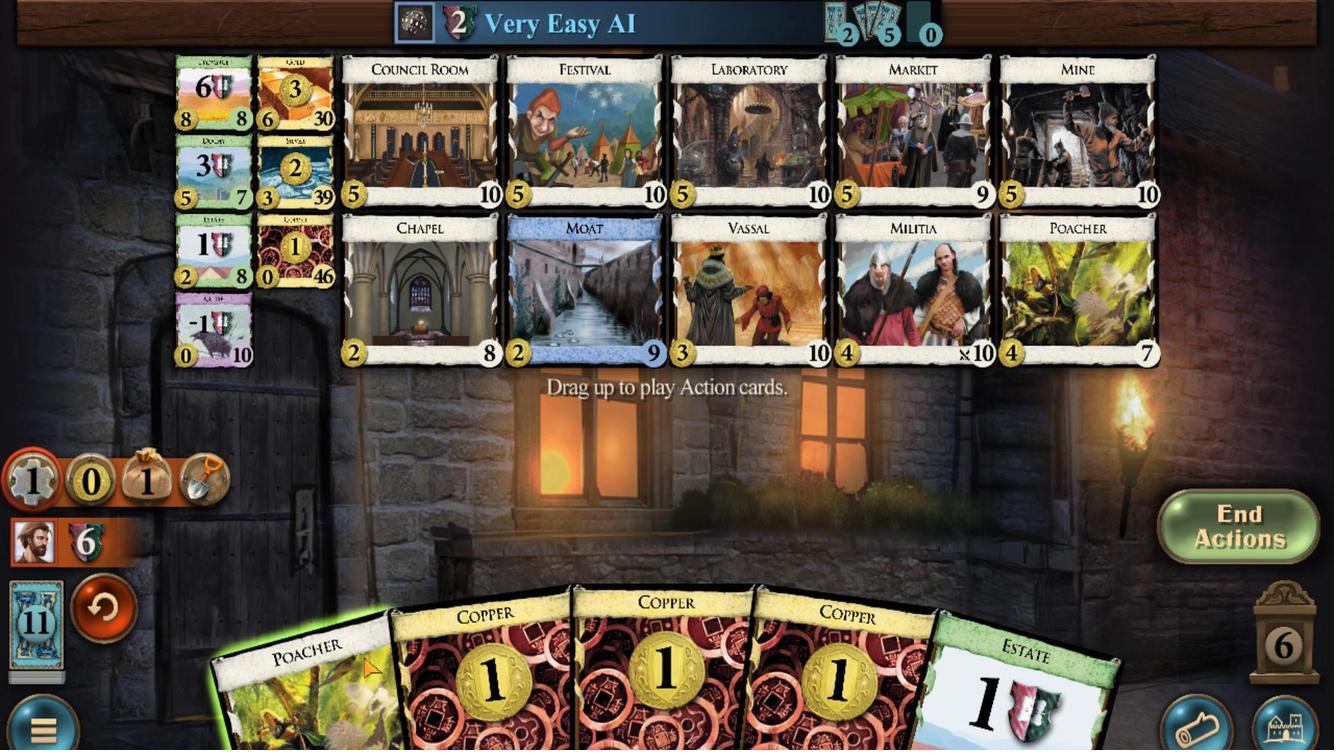 
Action: Mouse scrolled (361, 658) with delta (0, 0)
Screenshot: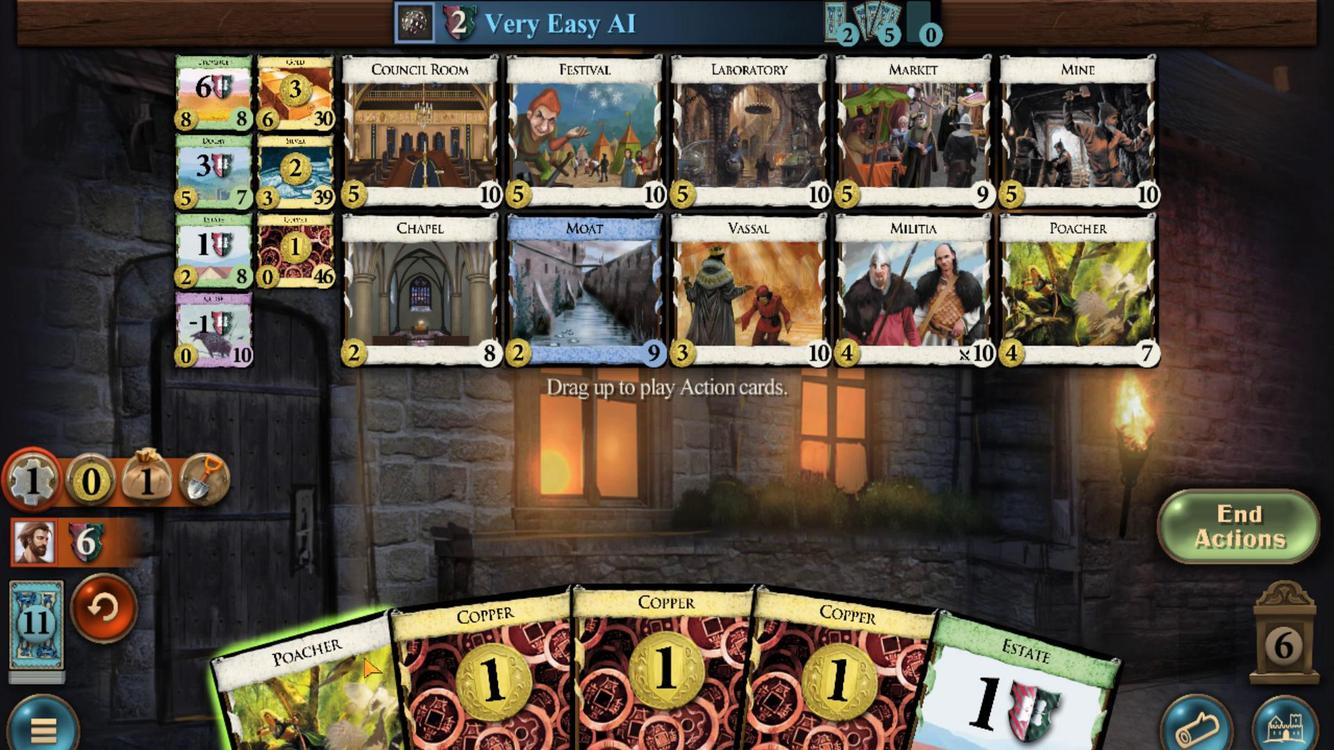 
Action: Mouse moved to (672, 632)
Screenshot: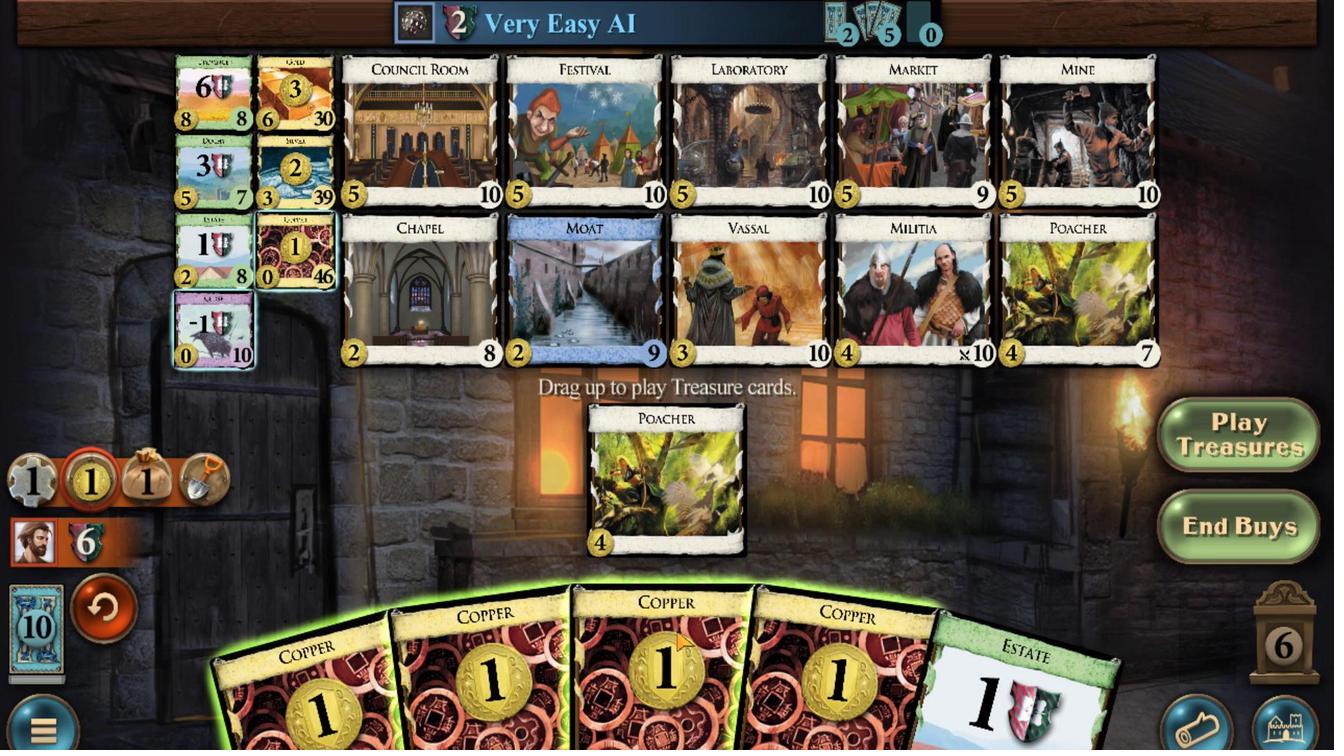 
Action: Mouse scrolled (672, 631) with delta (0, 0)
Screenshot: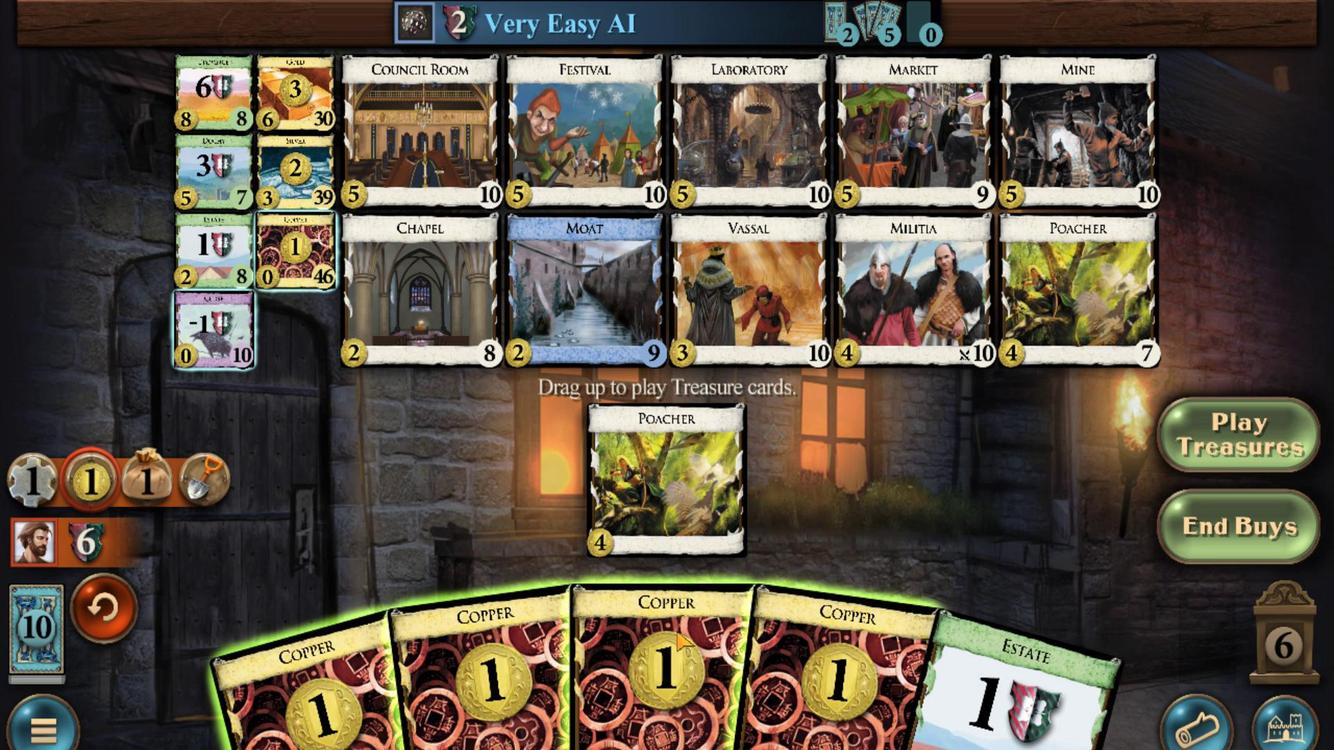 
Action: Mouse moved to (592, 645)
Screenshot: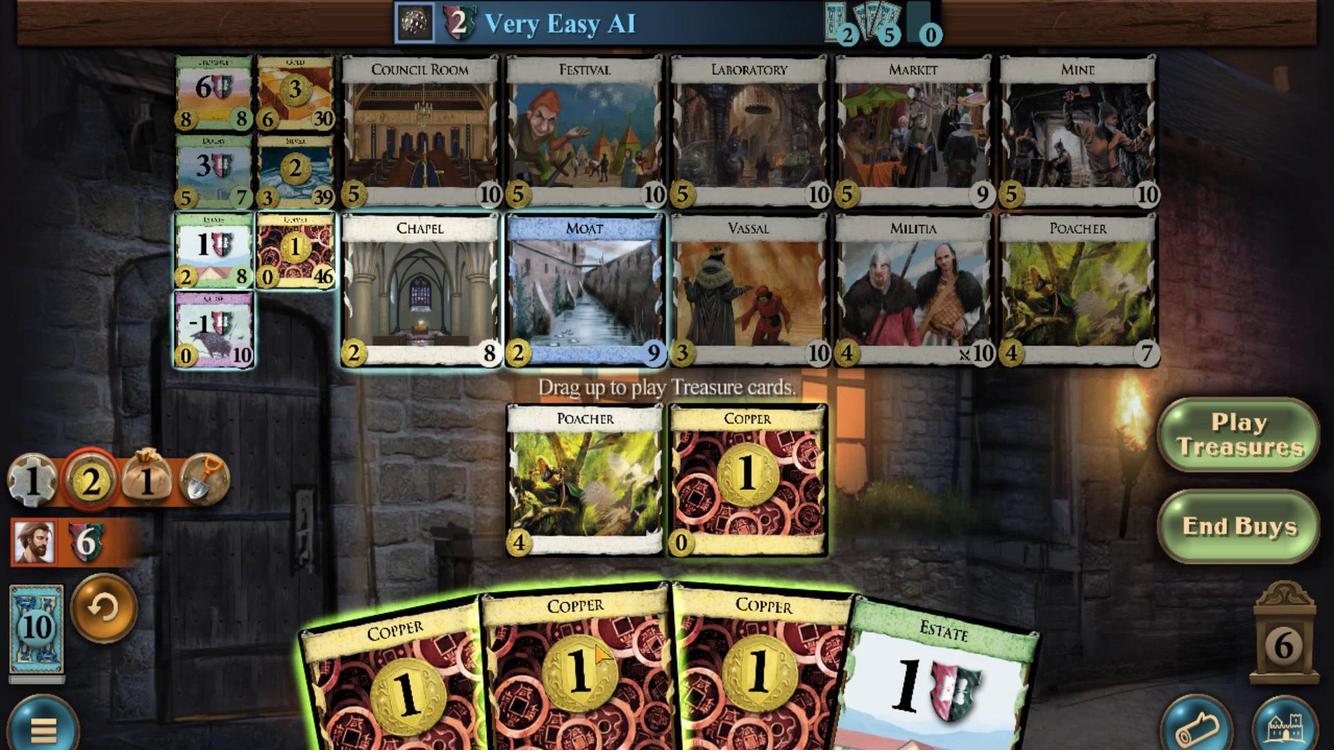 
Action: Mouse scrolled (592, 644) with delta (0, 0)
Screenshot: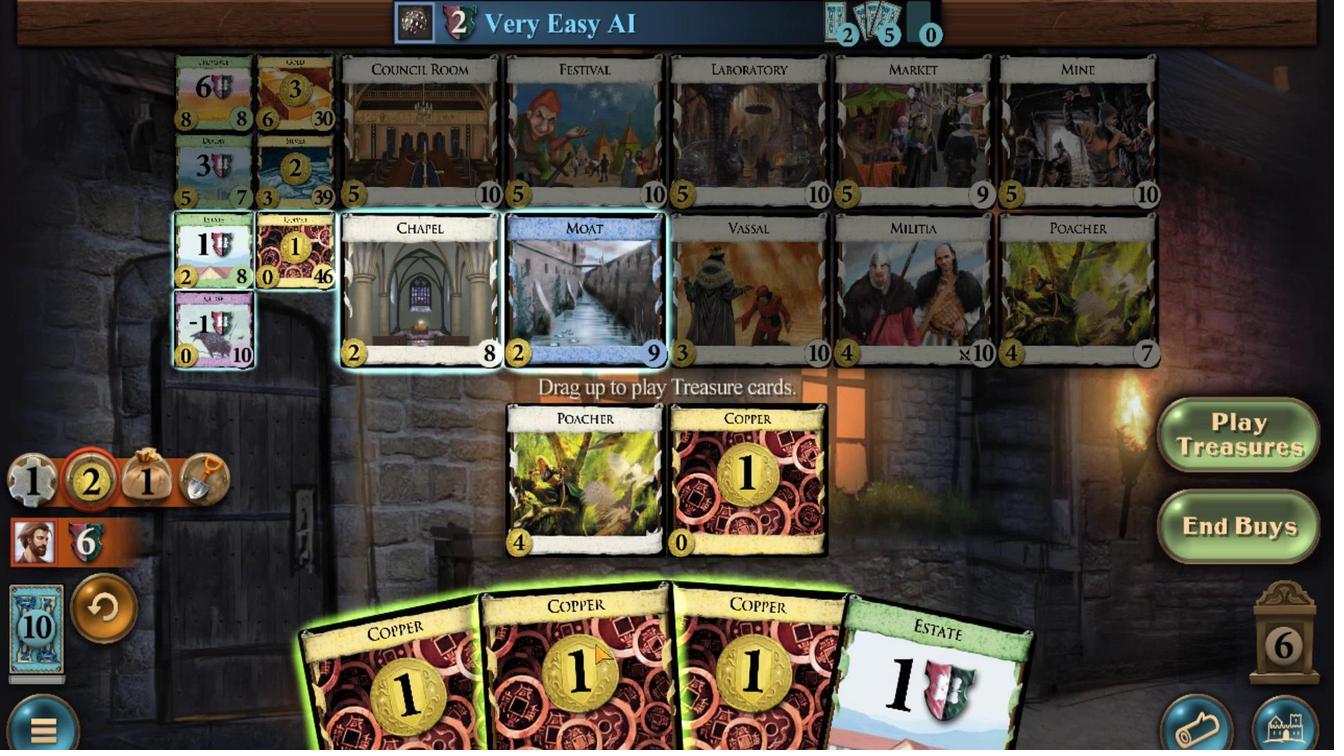 
Action: Mouse scrolled (592, 644) with delta (0, 0)
Screenshot: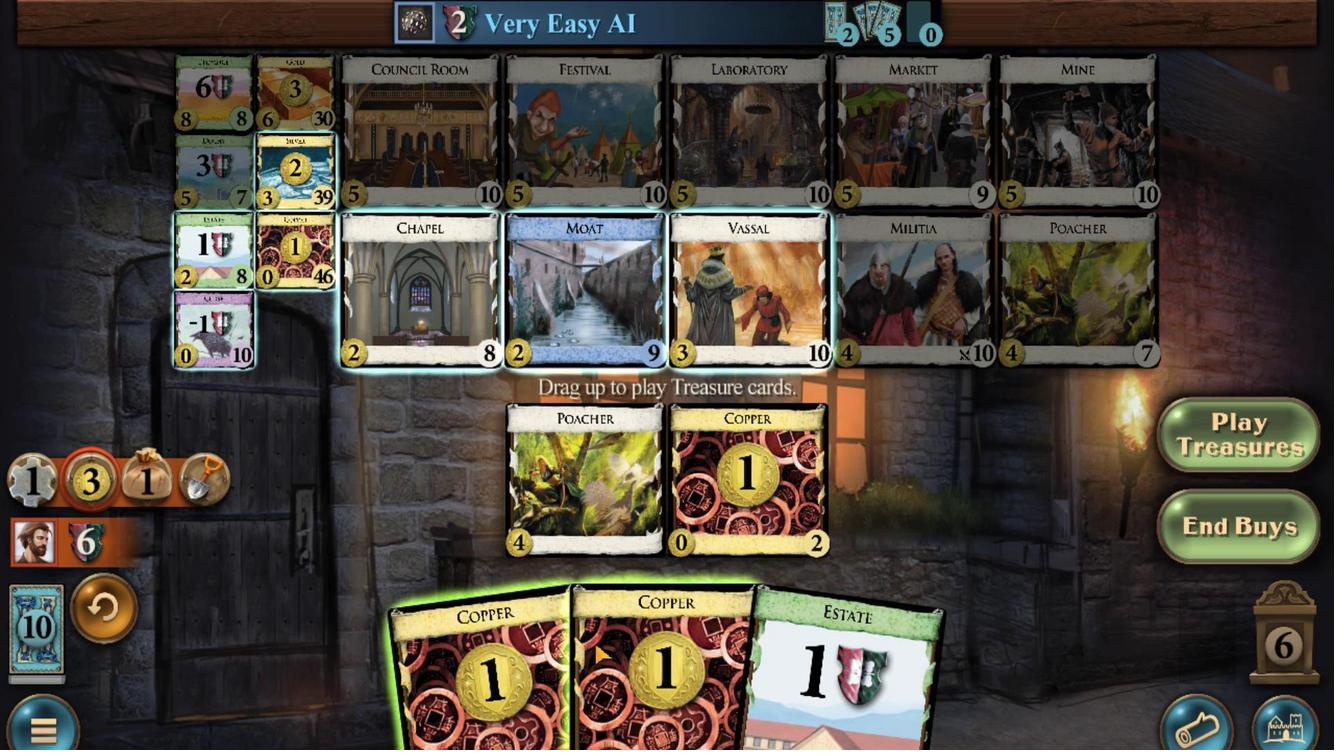 
Action: Mouse scrolled (592, 644) with delta (0, 0)
Screenshot: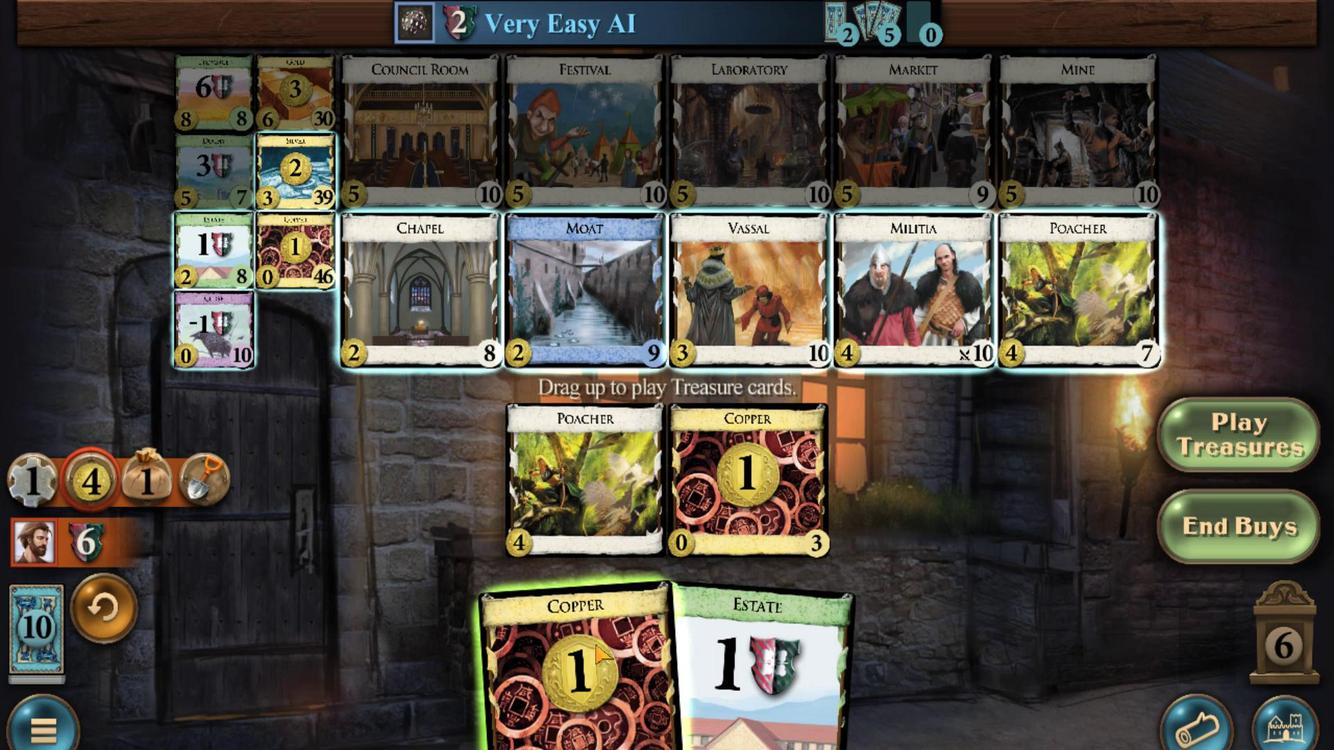 
Action: Mouse moved to (471, 140)
Screenshot: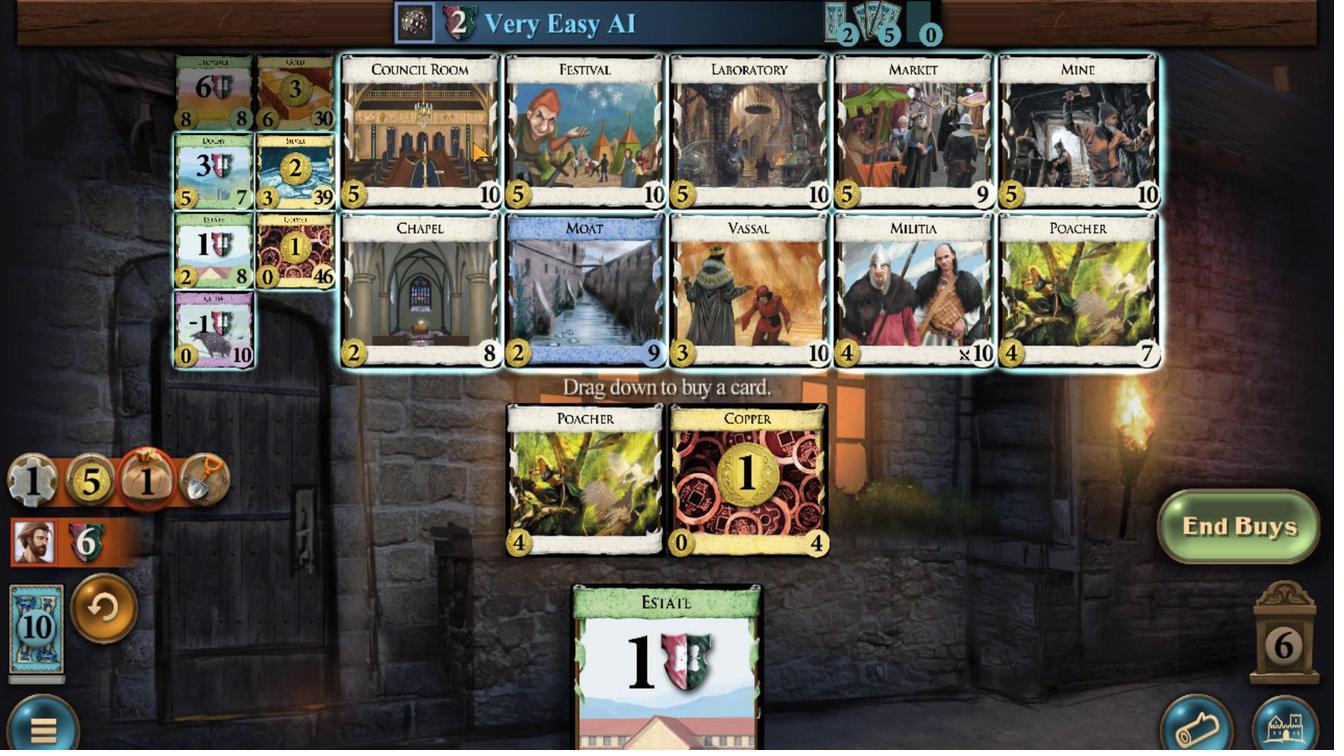 
Action: Mouse scrolled (471, 141) with delta (0, 0)
Screenshot: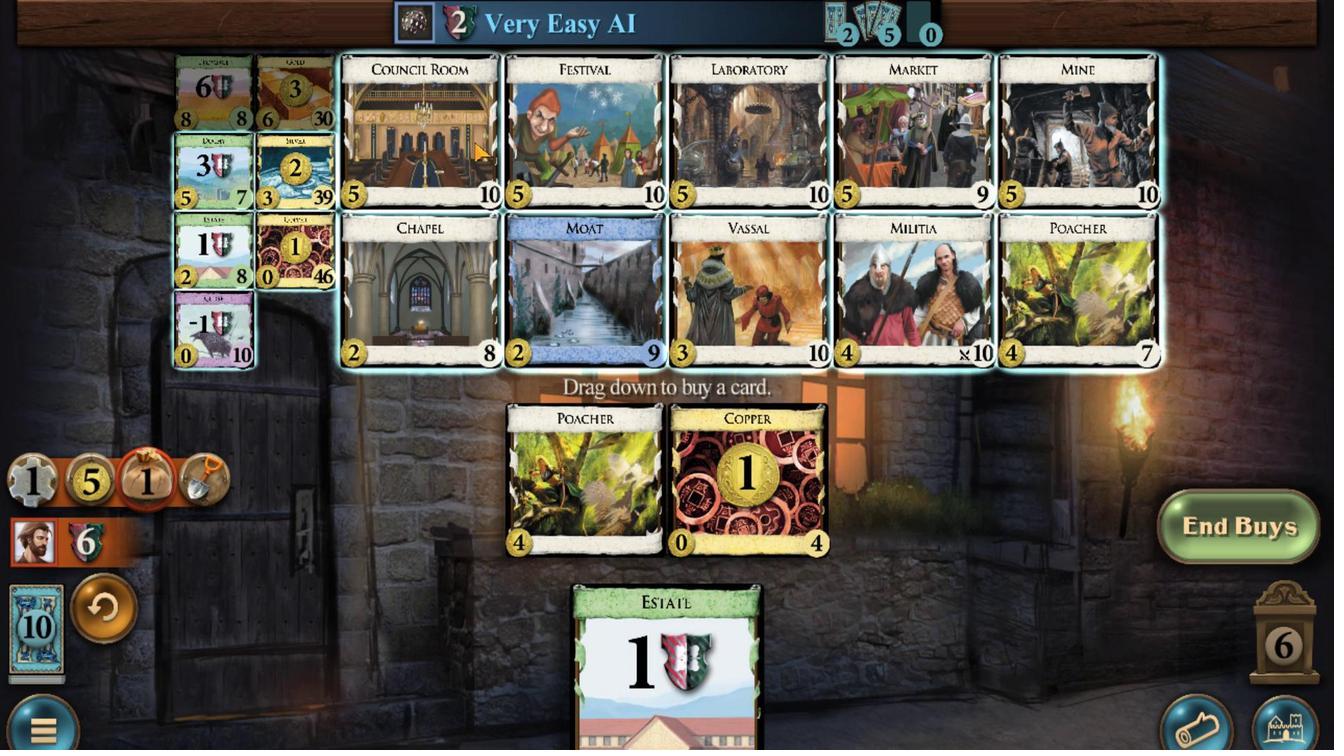 
Action: Mouse scrolled (471, 141) with delta (0, 0)
Screenshot: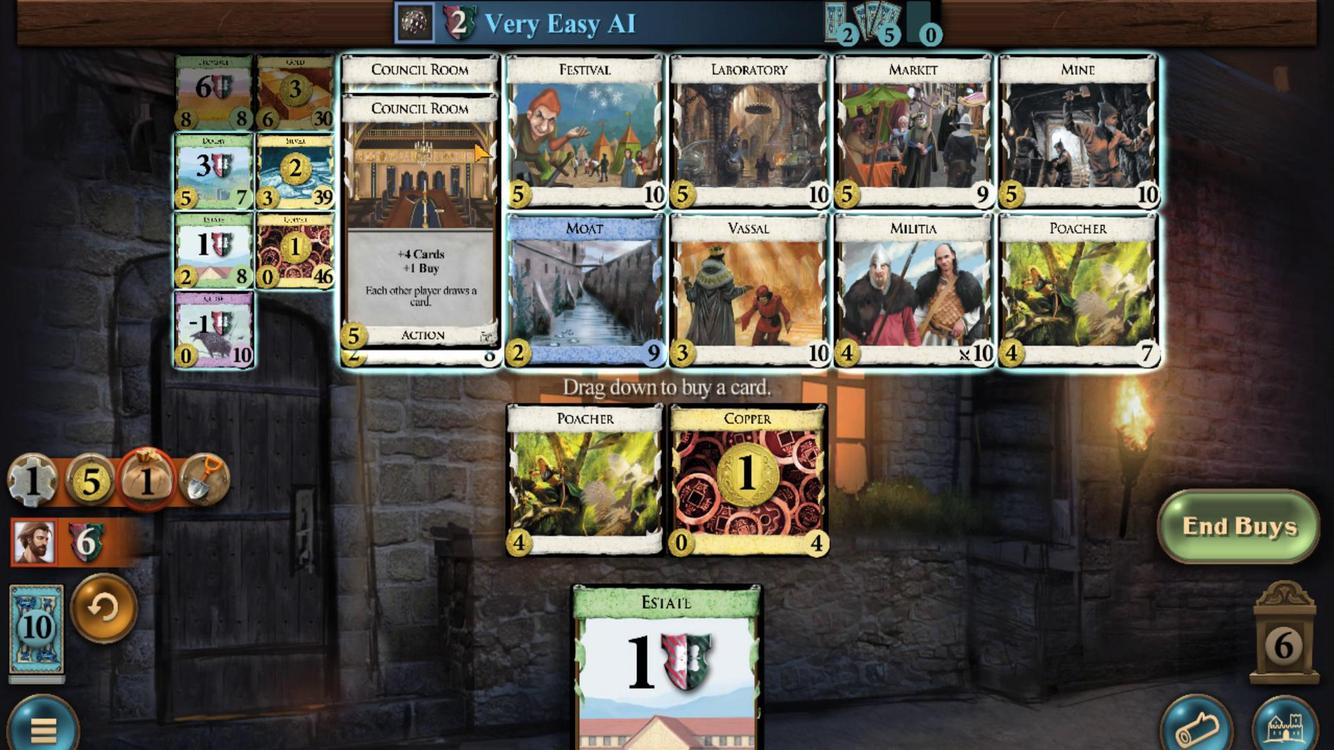 
Action: Mouse scrolled (471, 141) with delta (0, 0)
Screenshot: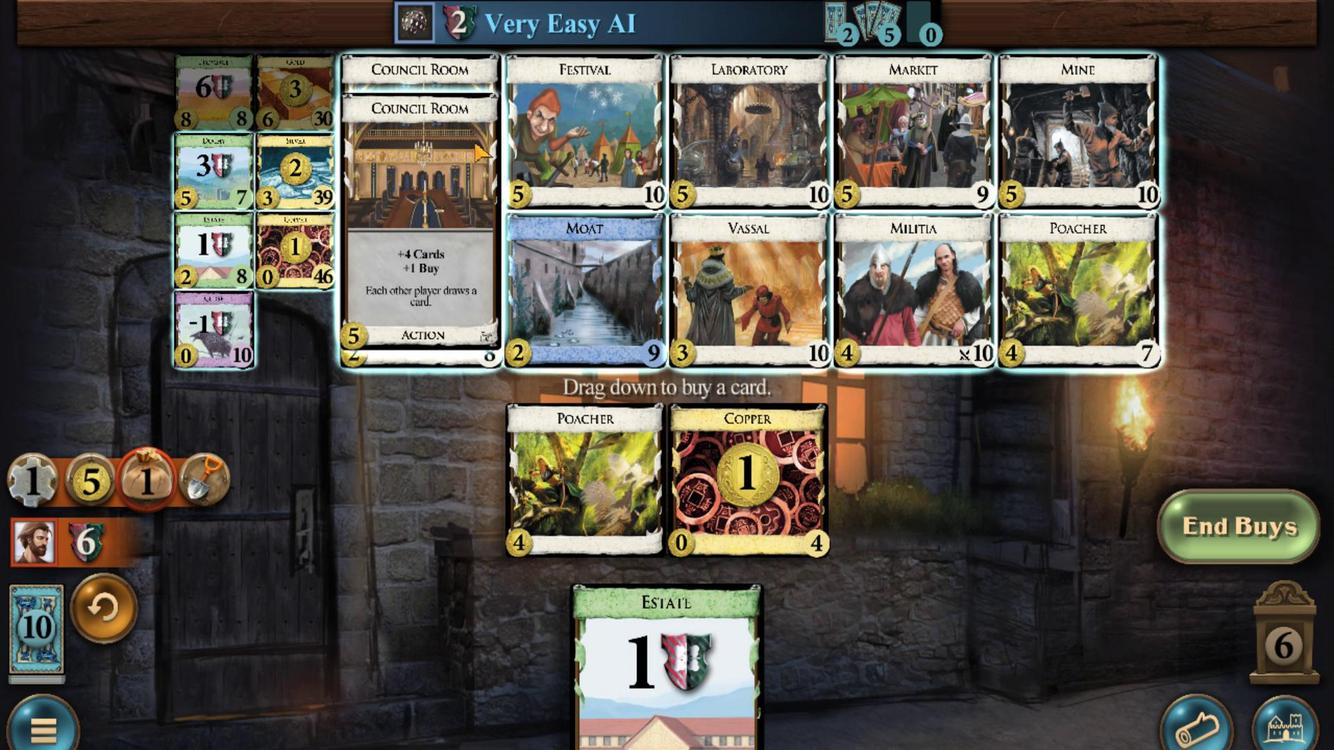 
Action: Mouse scrolled (471, 141) with delta (0, 0)
Screenshot: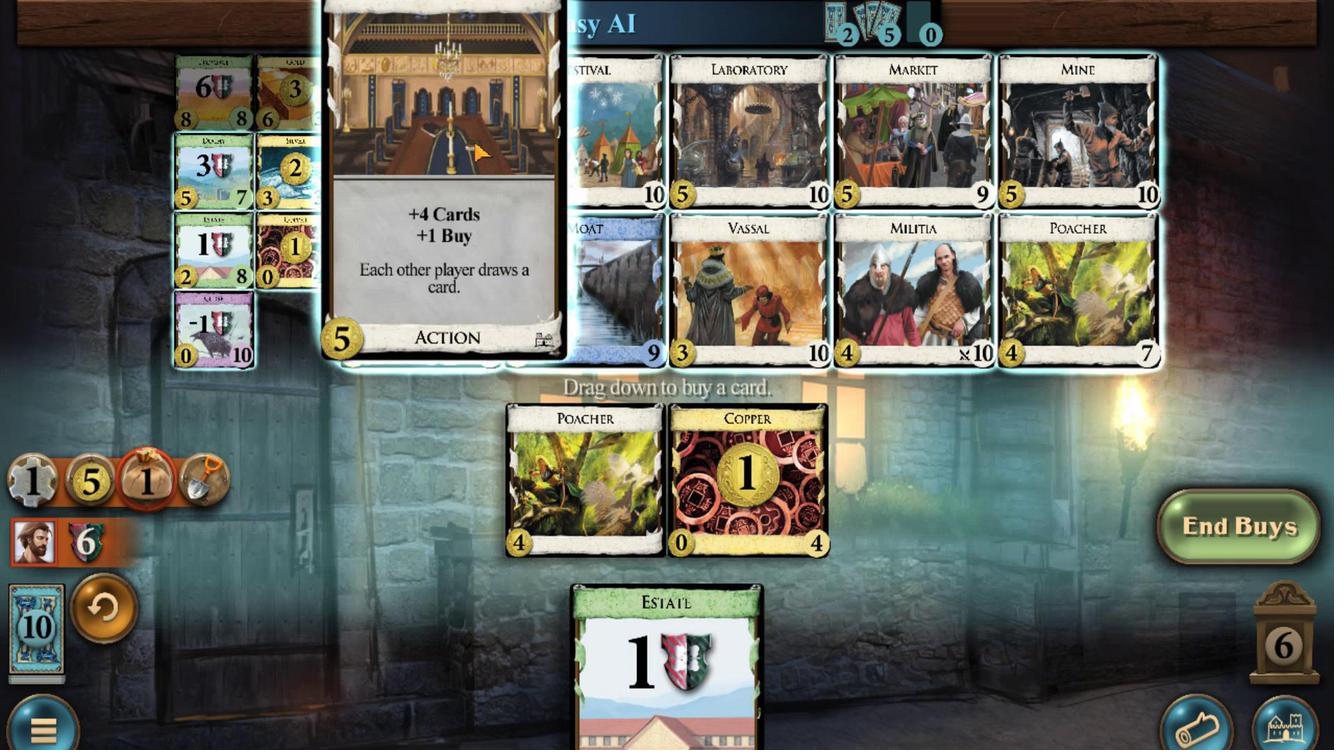 
Action: Mouse scrolled (471, 141) with delta (0, 0)
Screenshot: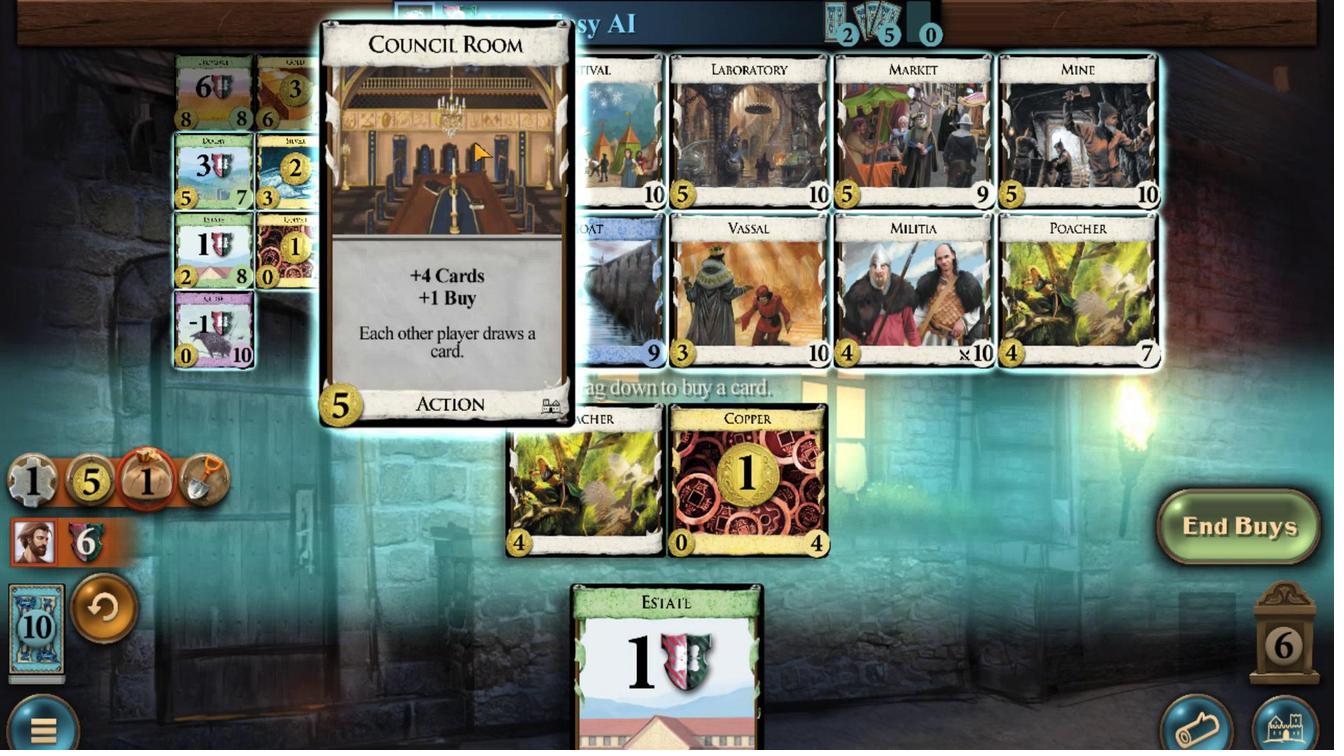 
Action: Mouse scrolled (471, 141) with delta (0, 0)
Screenshot: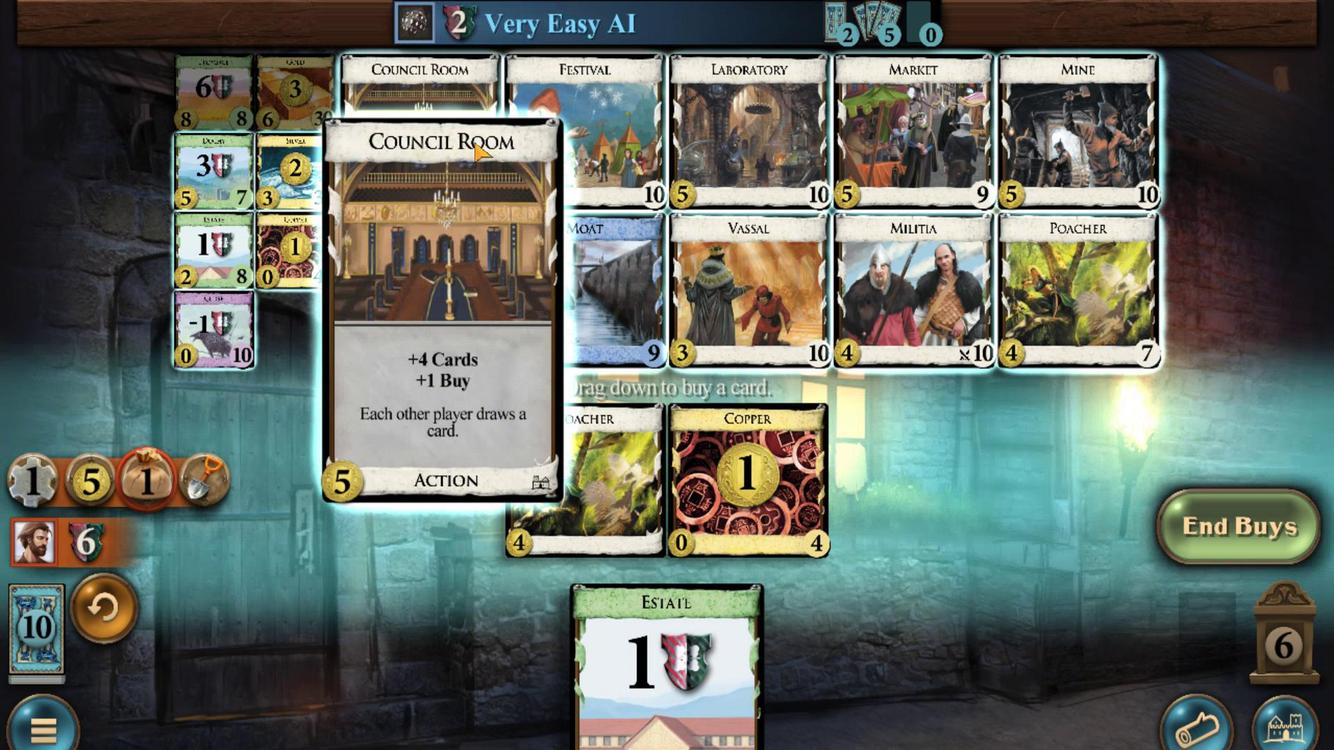 
Action: Mouse scrolled (471, 141) with delta (0, 0)
Screenshot: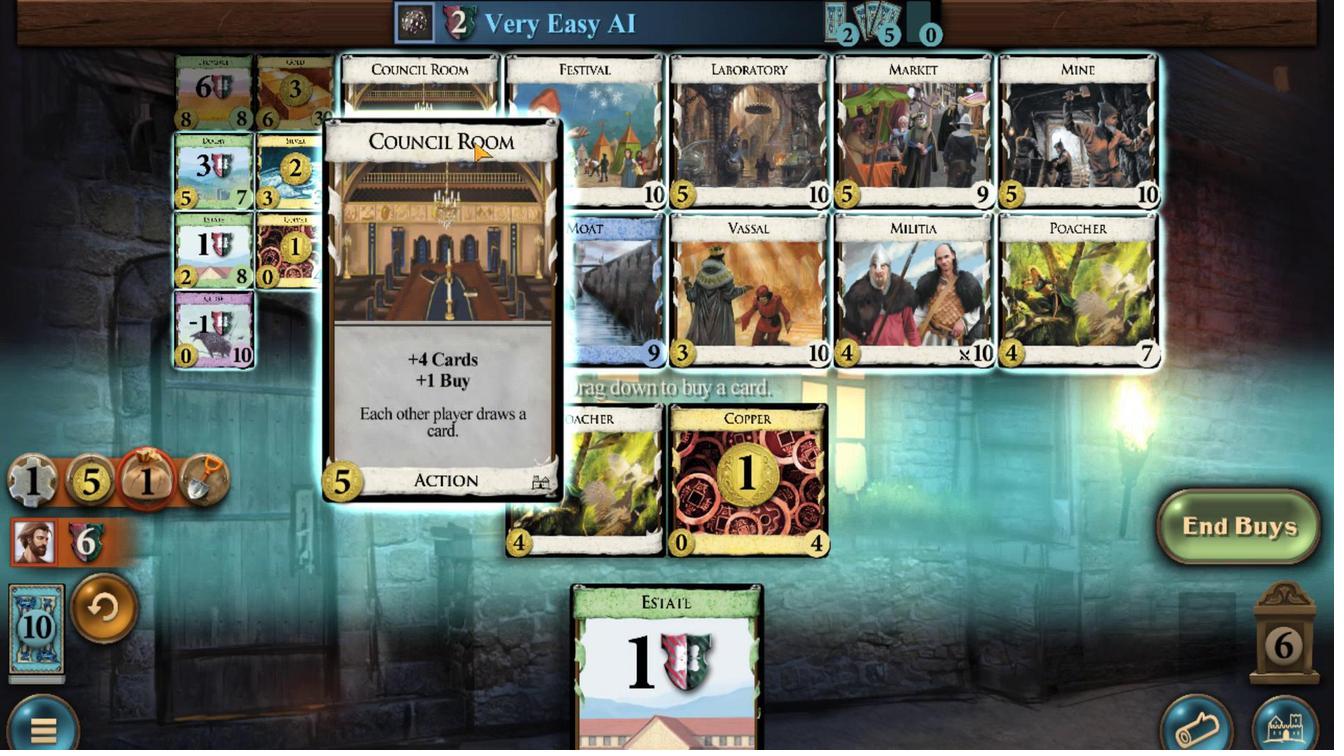 
Action: Mouse scrolled (471, 141) with delta (0, 0)
Screenshot: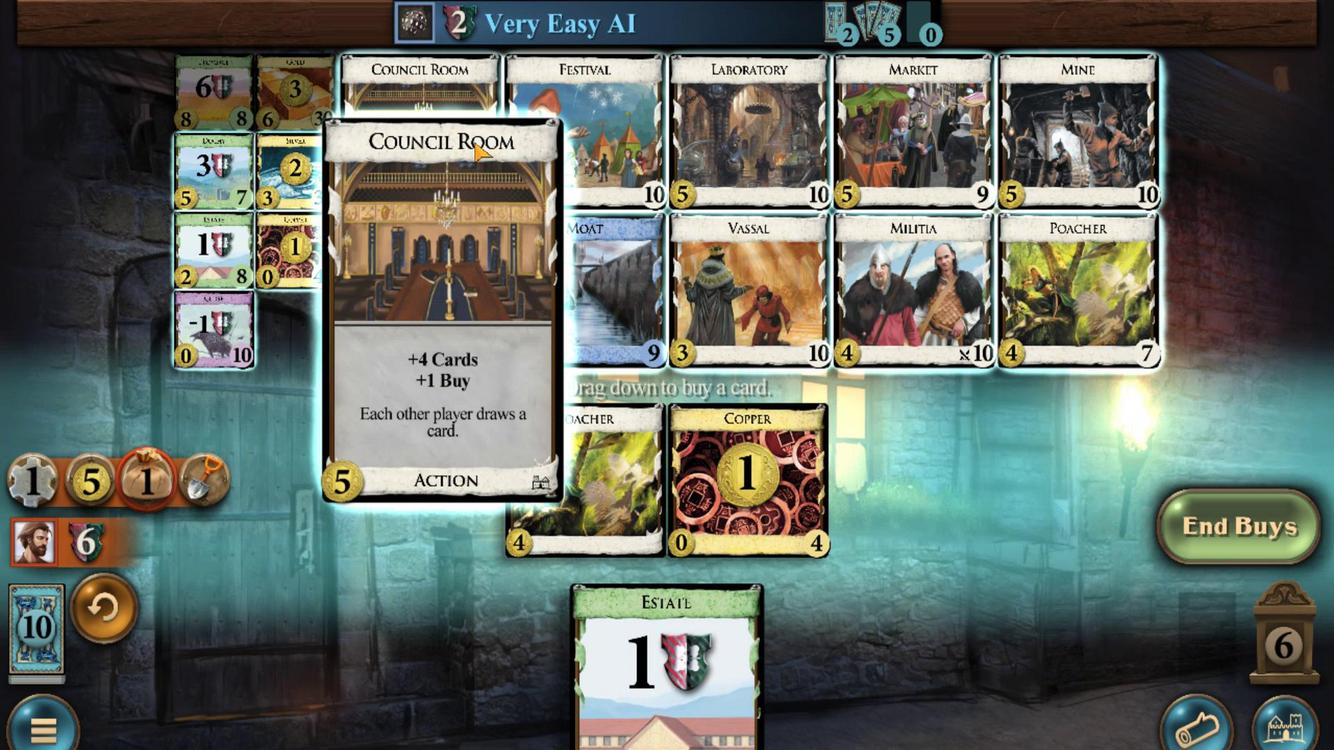 
Action: Mouse scrolled (471, 141) with delta (0, 0)
Screenshot: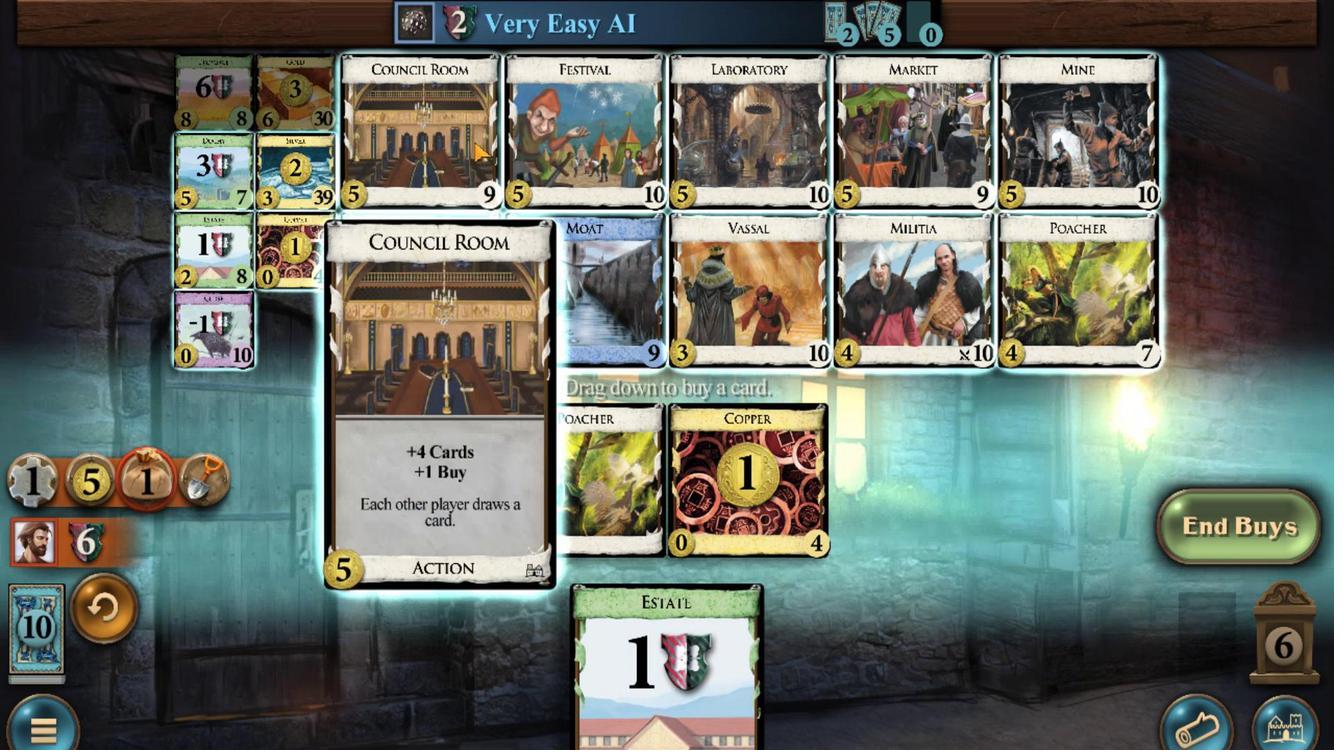
Action: Mouse moved to (346, 667)
Screenshot: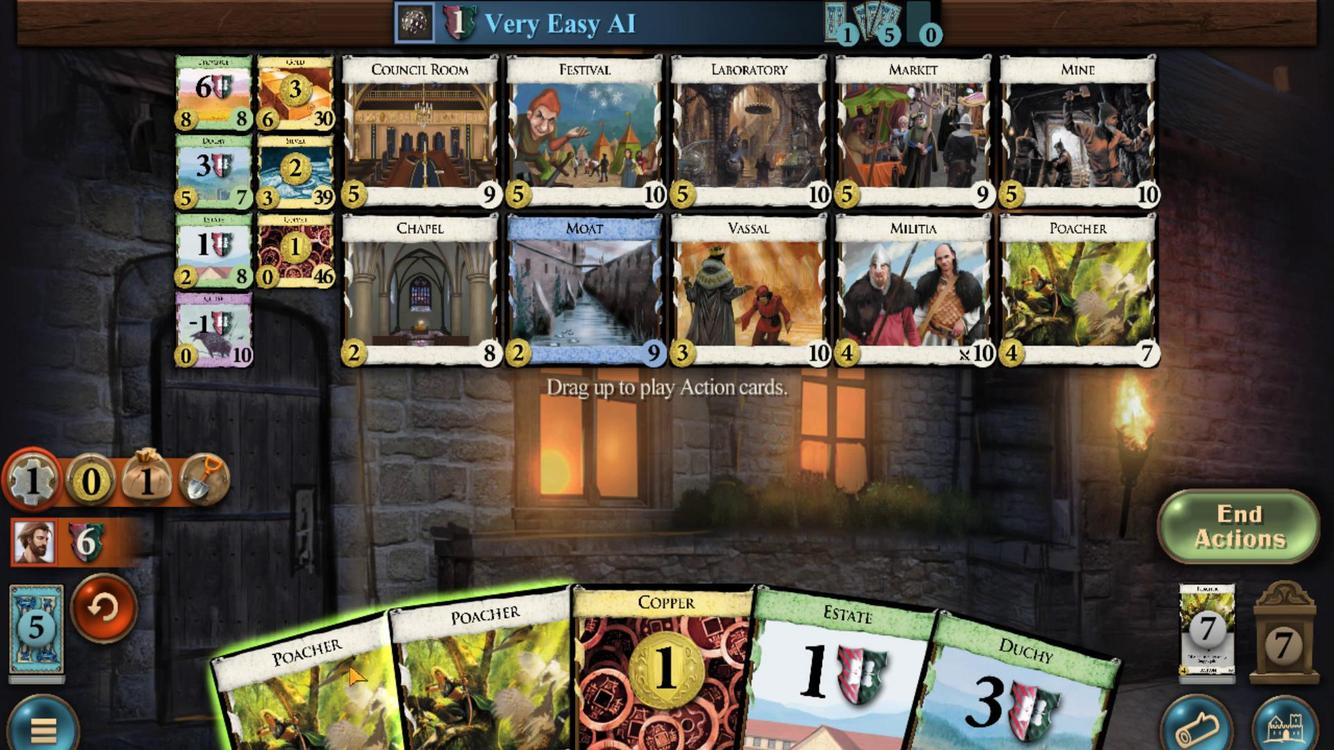 
Action: Mouse scrolled (346, 666) with delta (0, 0)
Screenshot: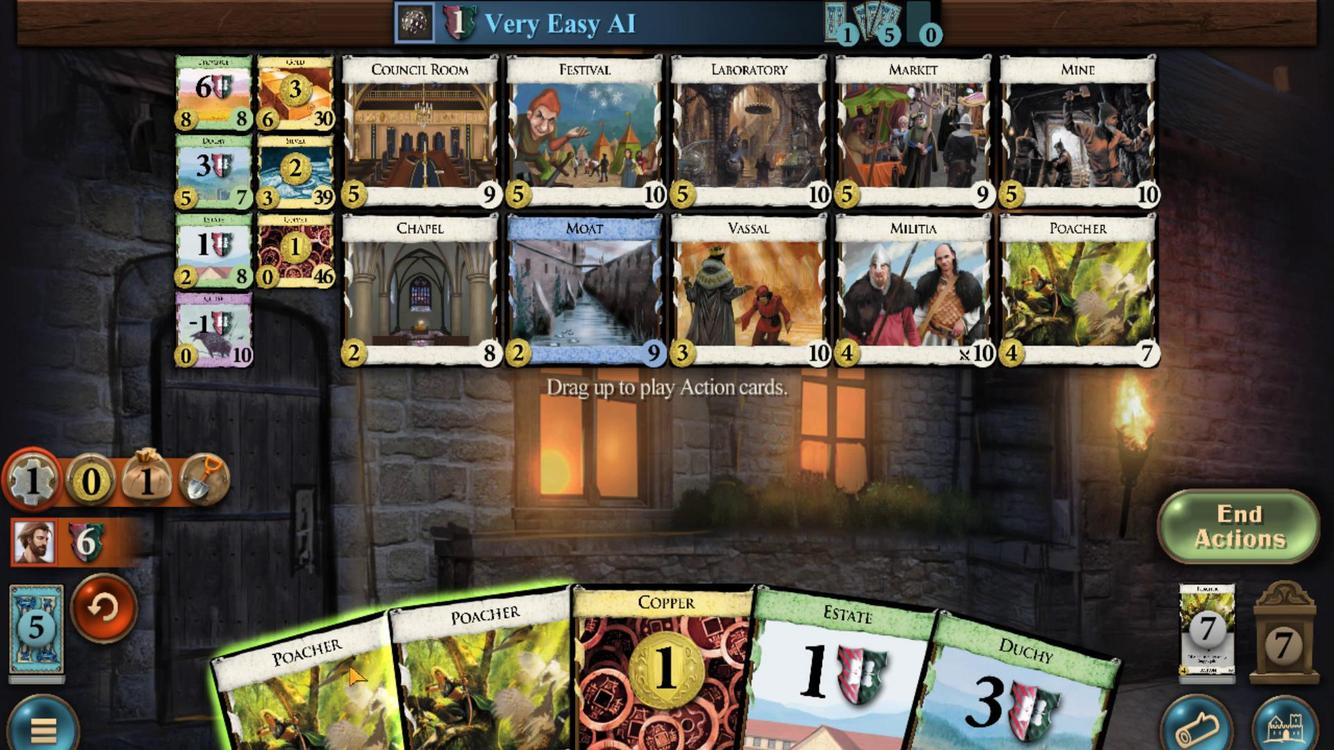 
Action: Mouse moved to (328, 668)
Screenshot: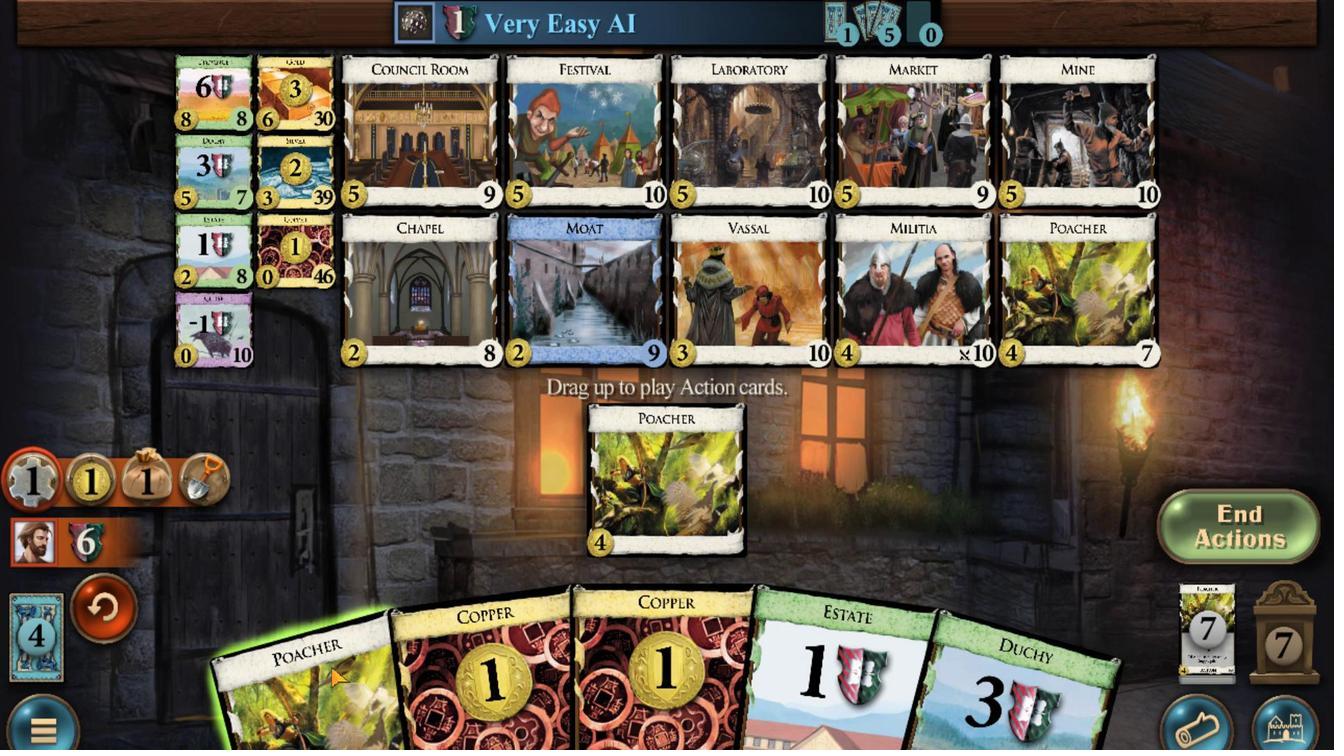 
Action: Mouse scrolled (328, 667) with delta (0, 0)
Screenshot: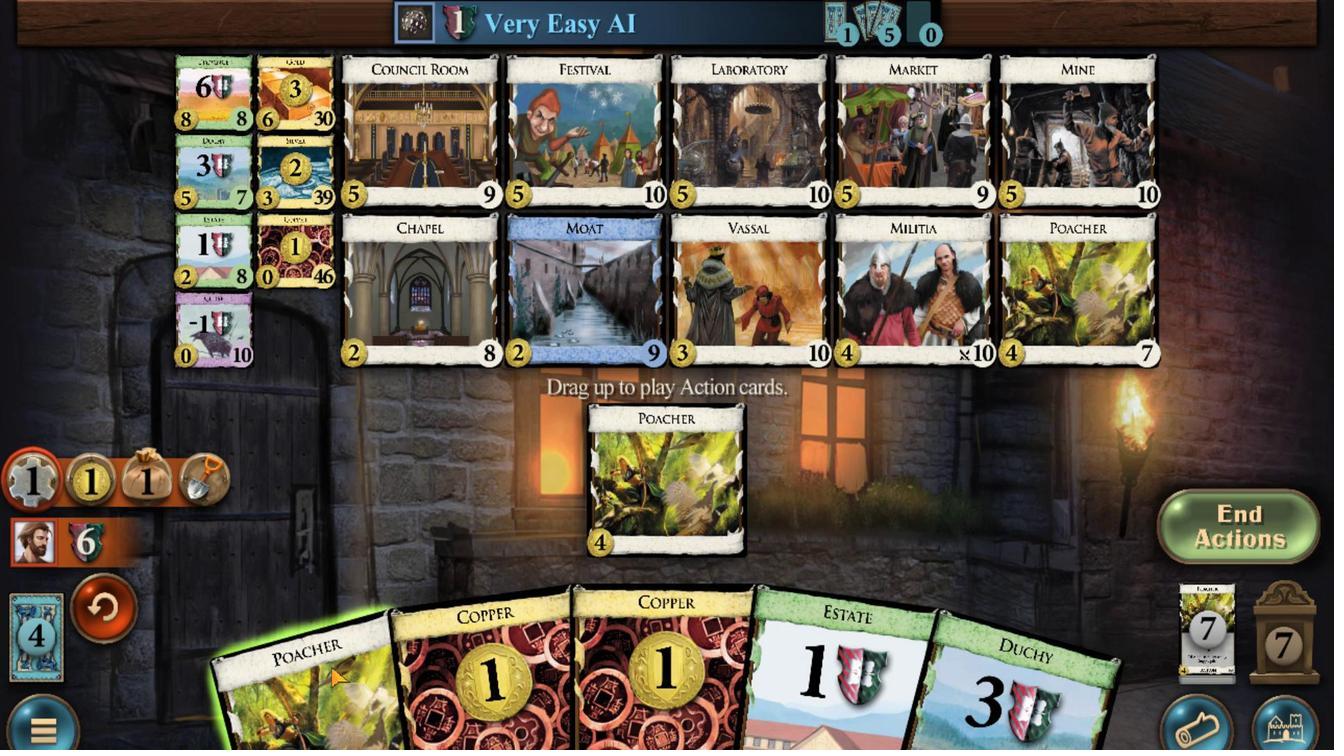 
Action: Mouse moved to (569, 659)
Screenshot: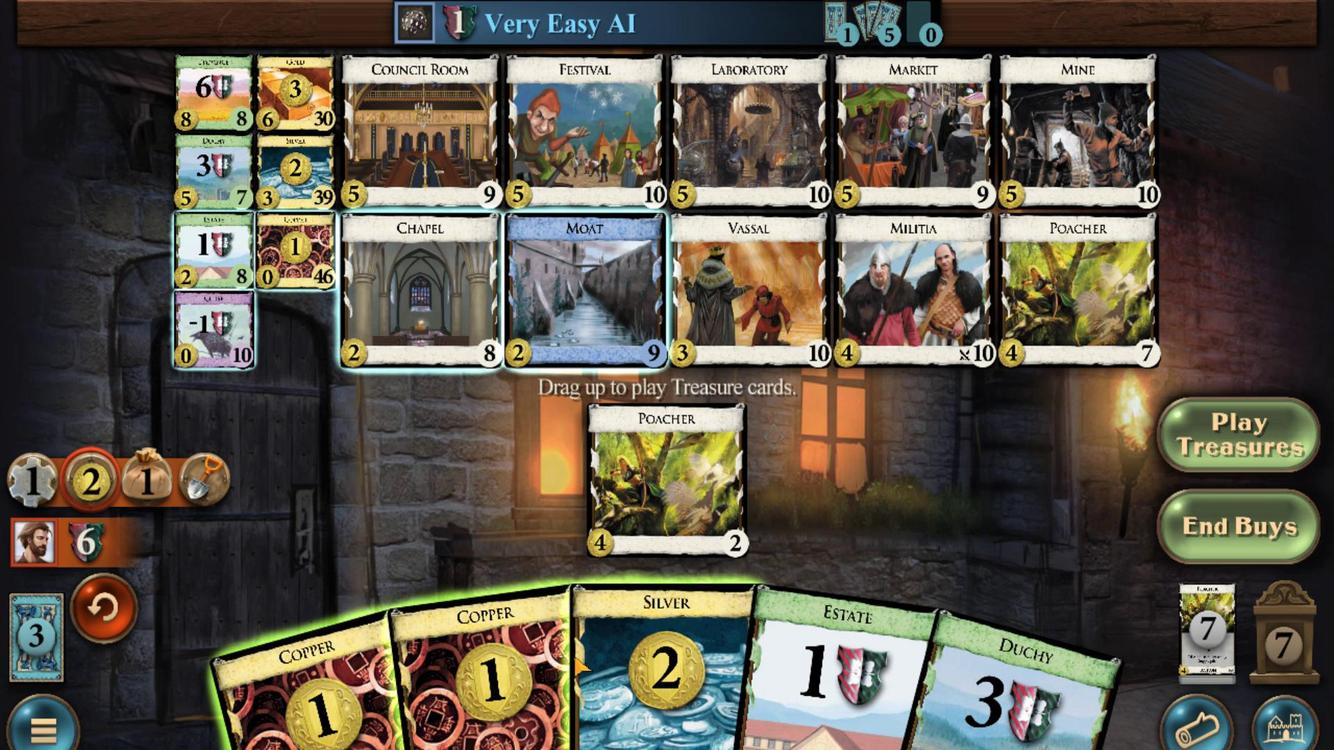 
Action: Mouse scrolled (569, 658) with delta (0, 0)
Screenshot: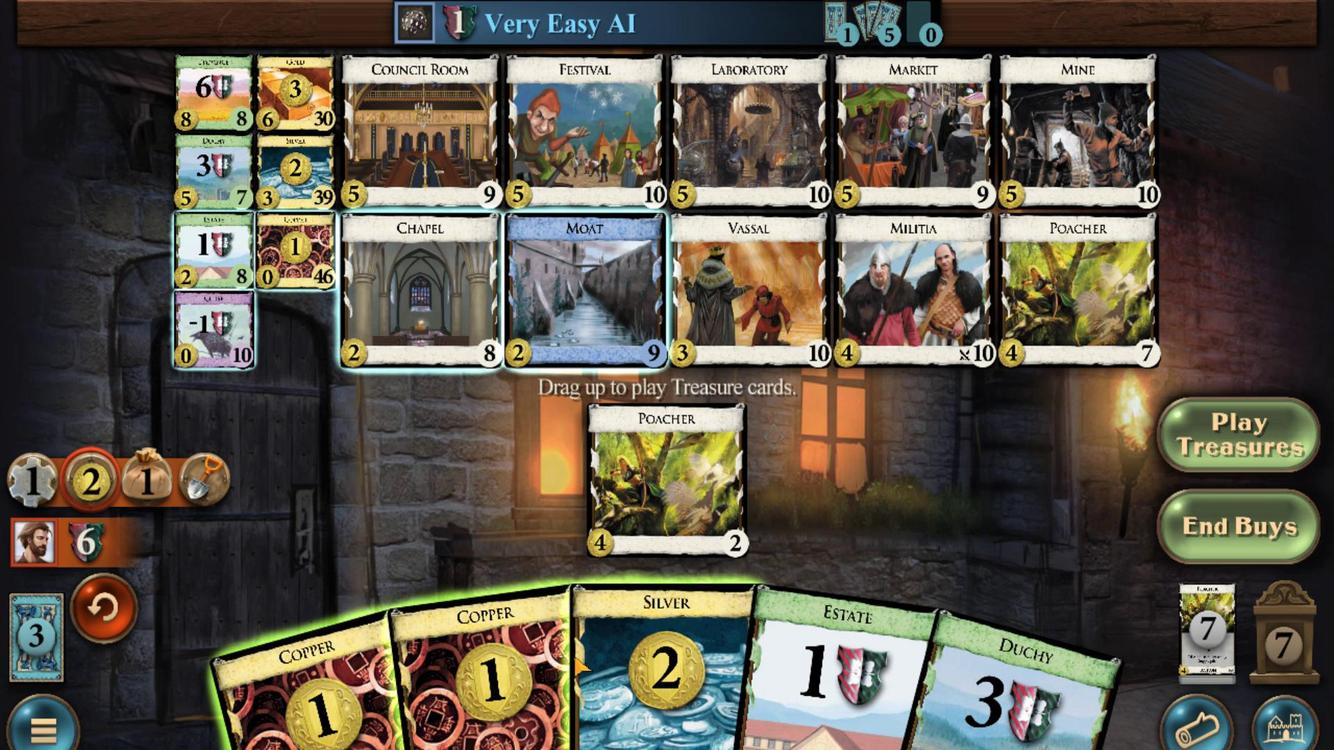 
Action: Mouse moved to (571, 657)
Screenshot: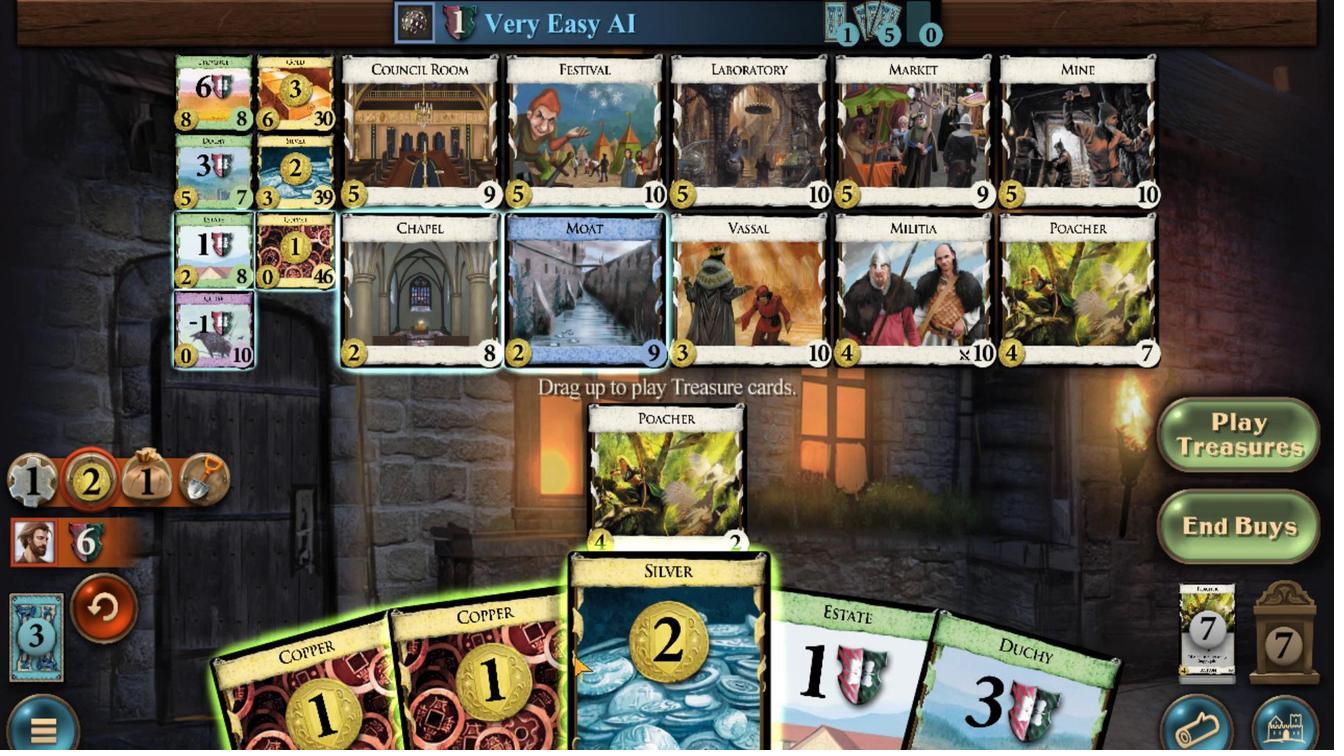 
Action: Mouse scrolled (571, 656) with delta (0, 0)
Screenshot: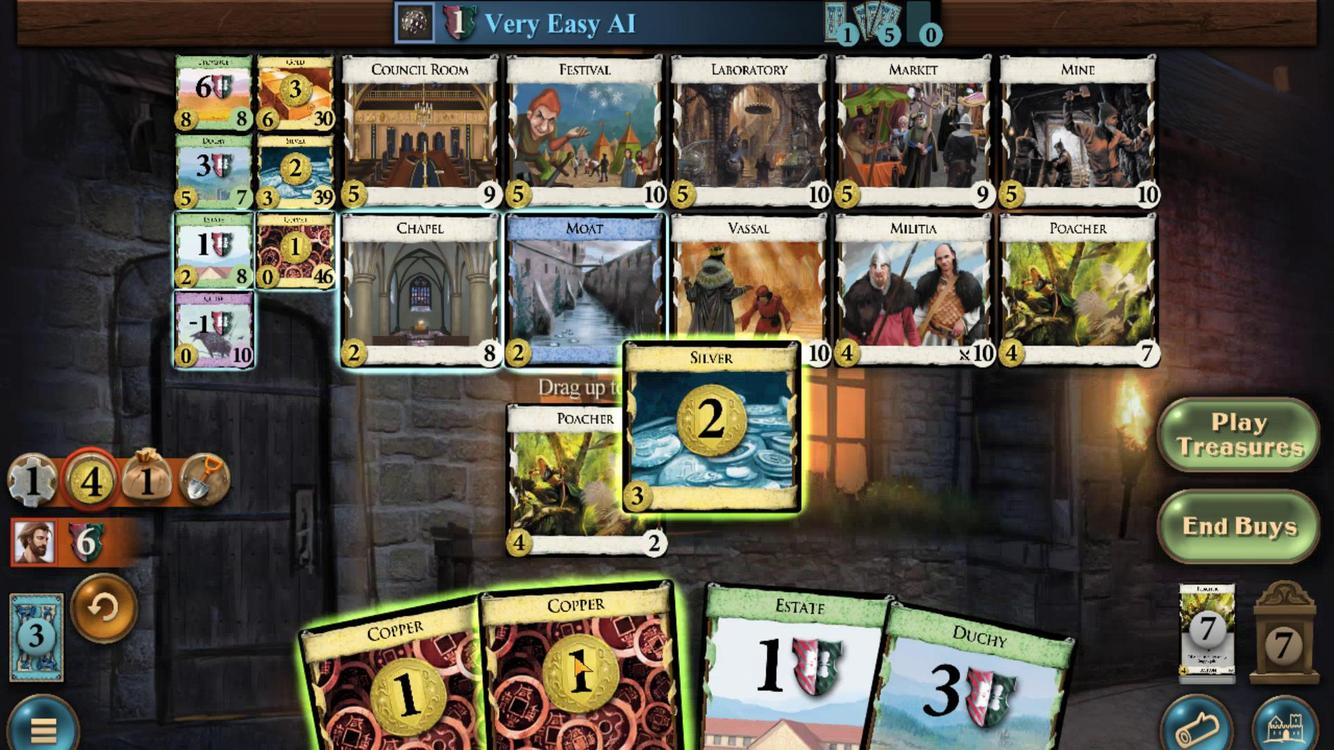 
Action: Mouse moved to (517, 658)
Screenshot: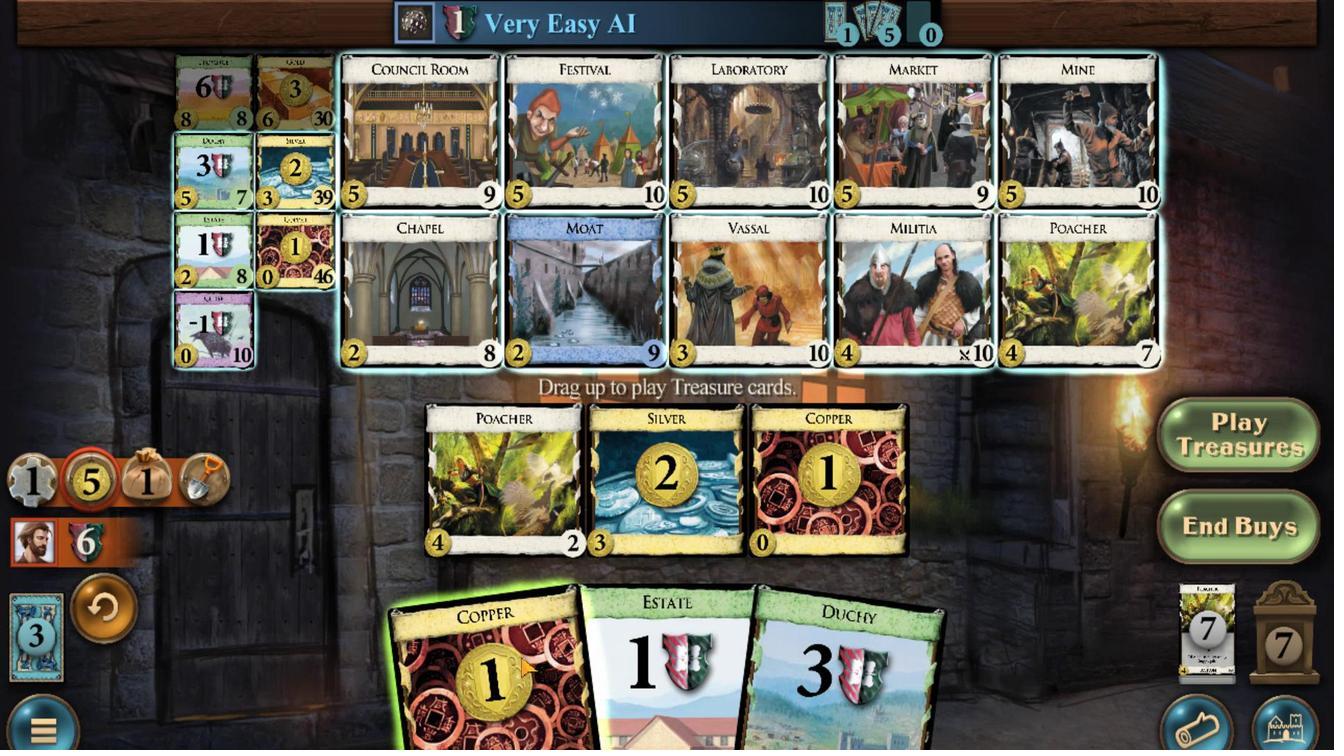 
Action: Mouse scrolled (517, 657) with delta (0, -1)
Screenshot: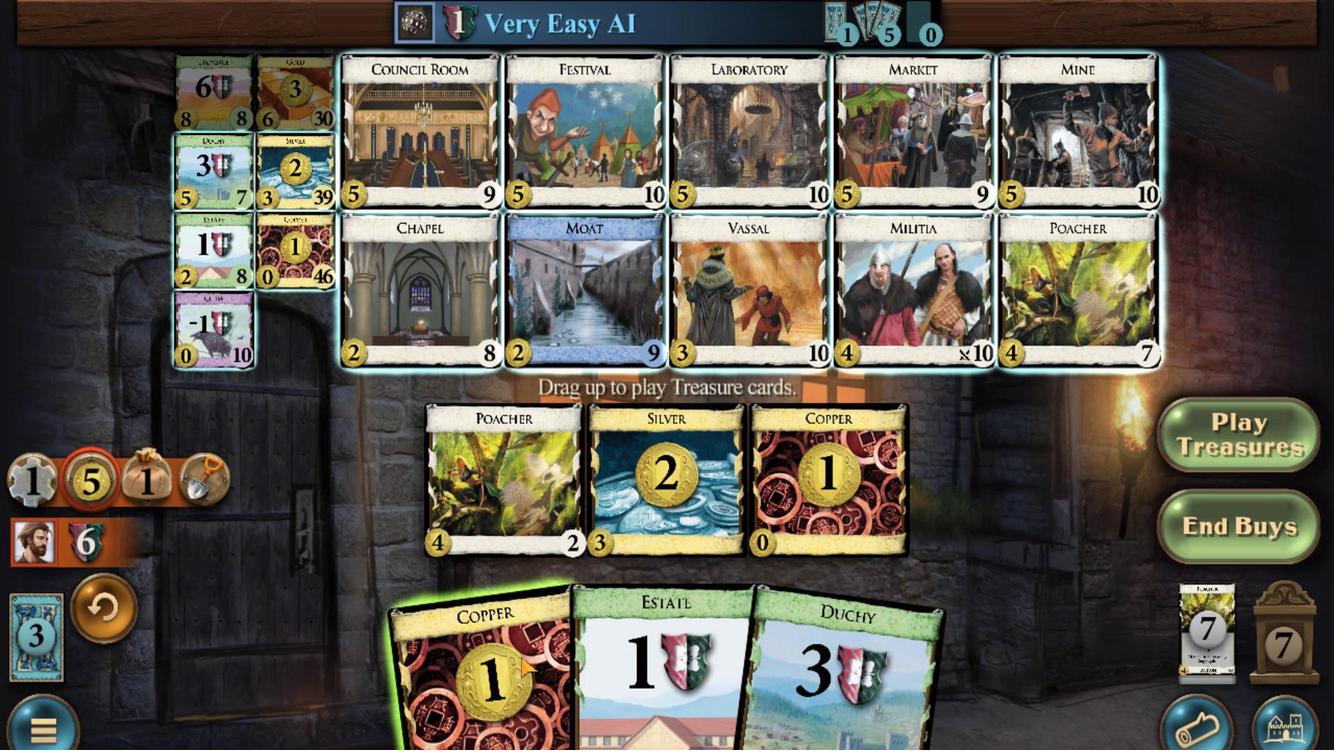 
Action: Mouse moved to (298, 87)
Screenshot: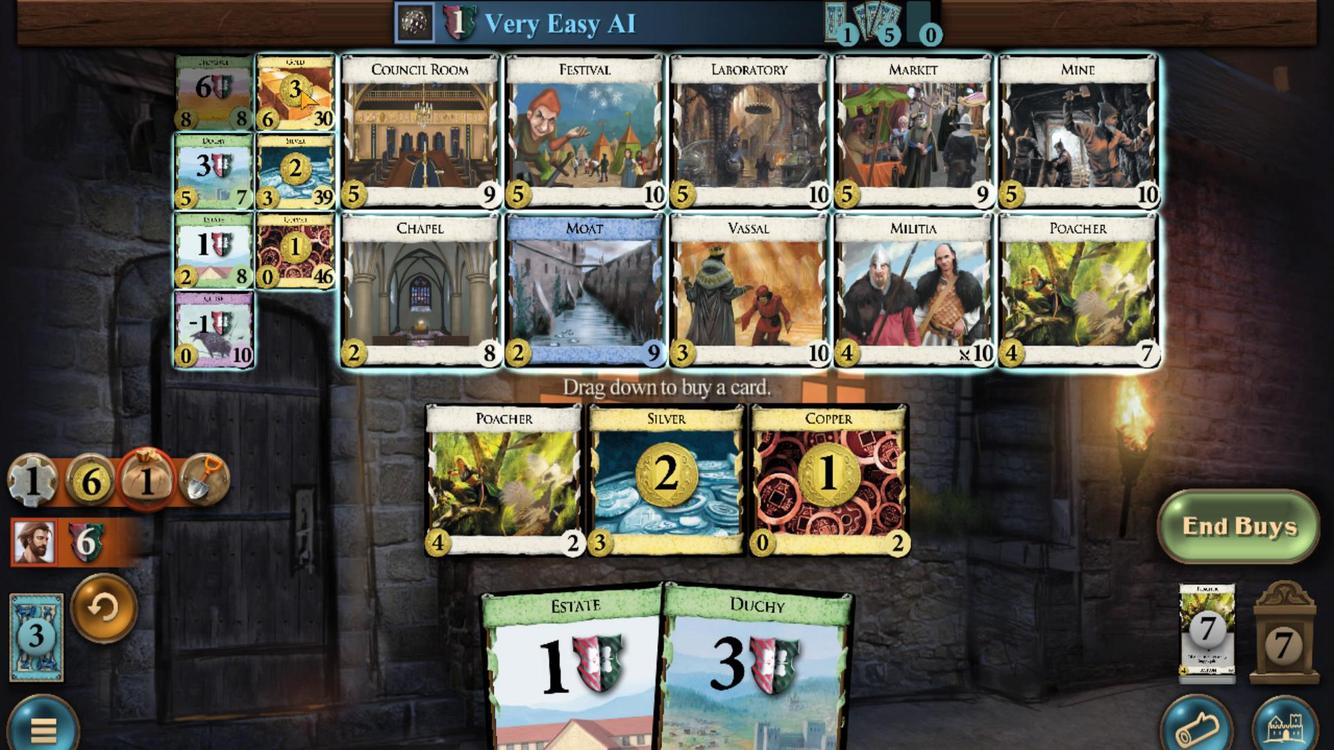 
Action: Mouse scrolled (298, 88) with delta (0, 0)
Screenshot: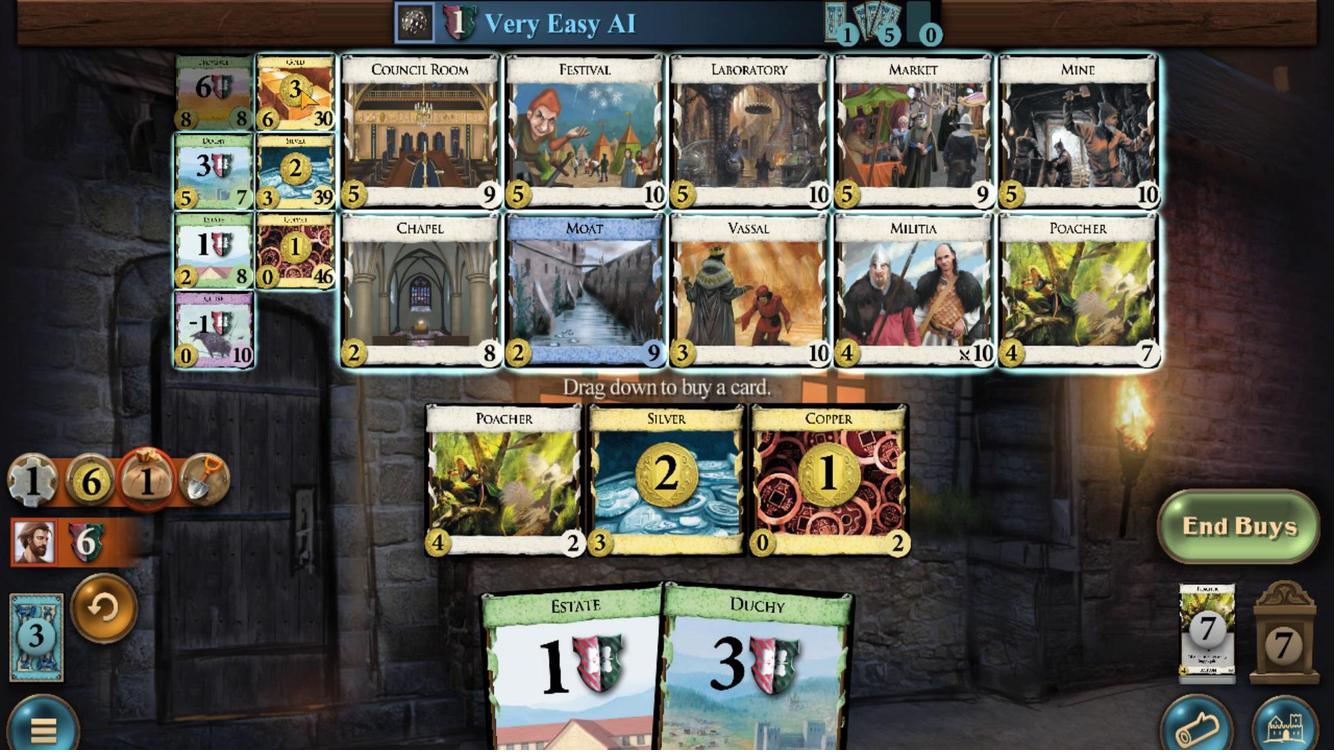 
Action: Mouse scrolled (298, 88) with delta (0, 0)
Screenshot: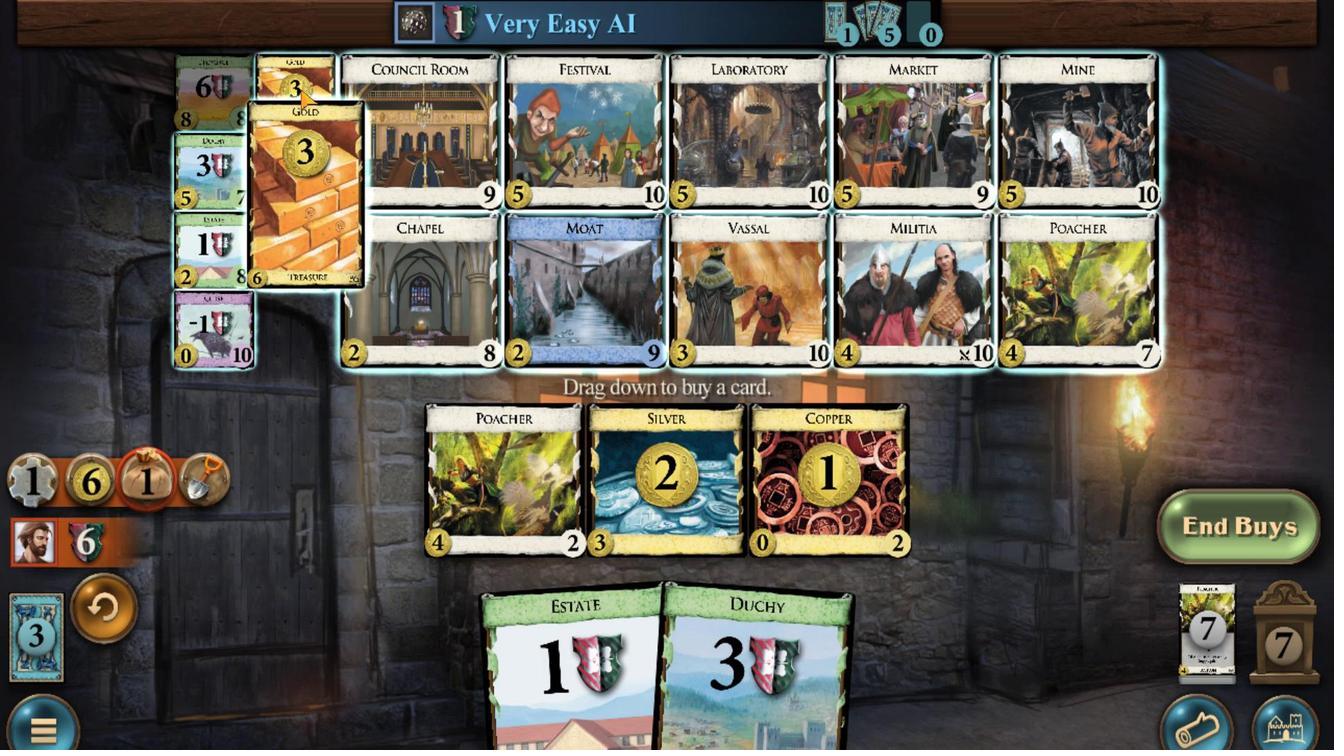 
Action: Mouse scrolled (298, 88) with delta (0, 0)
Screenshot: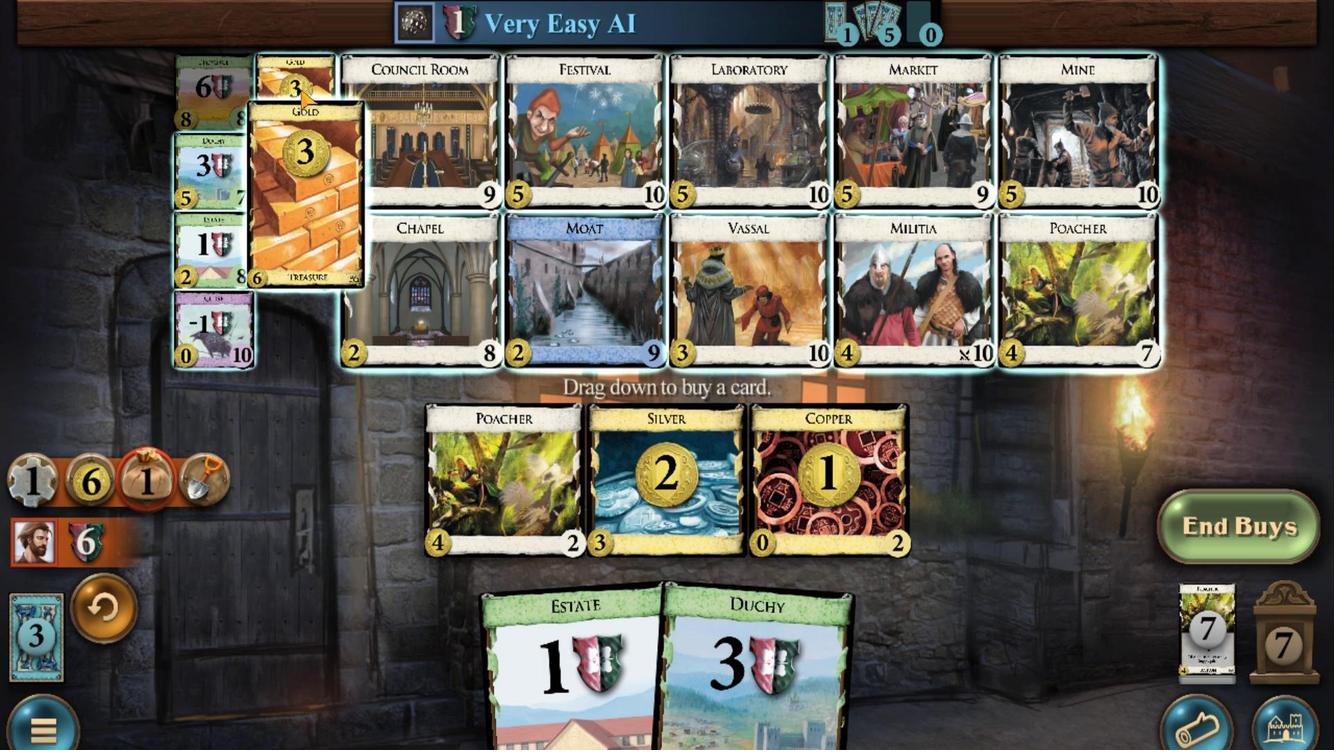 
Action: Mouse scrolled (298, 88) with delta (0, 0)
Screenshot: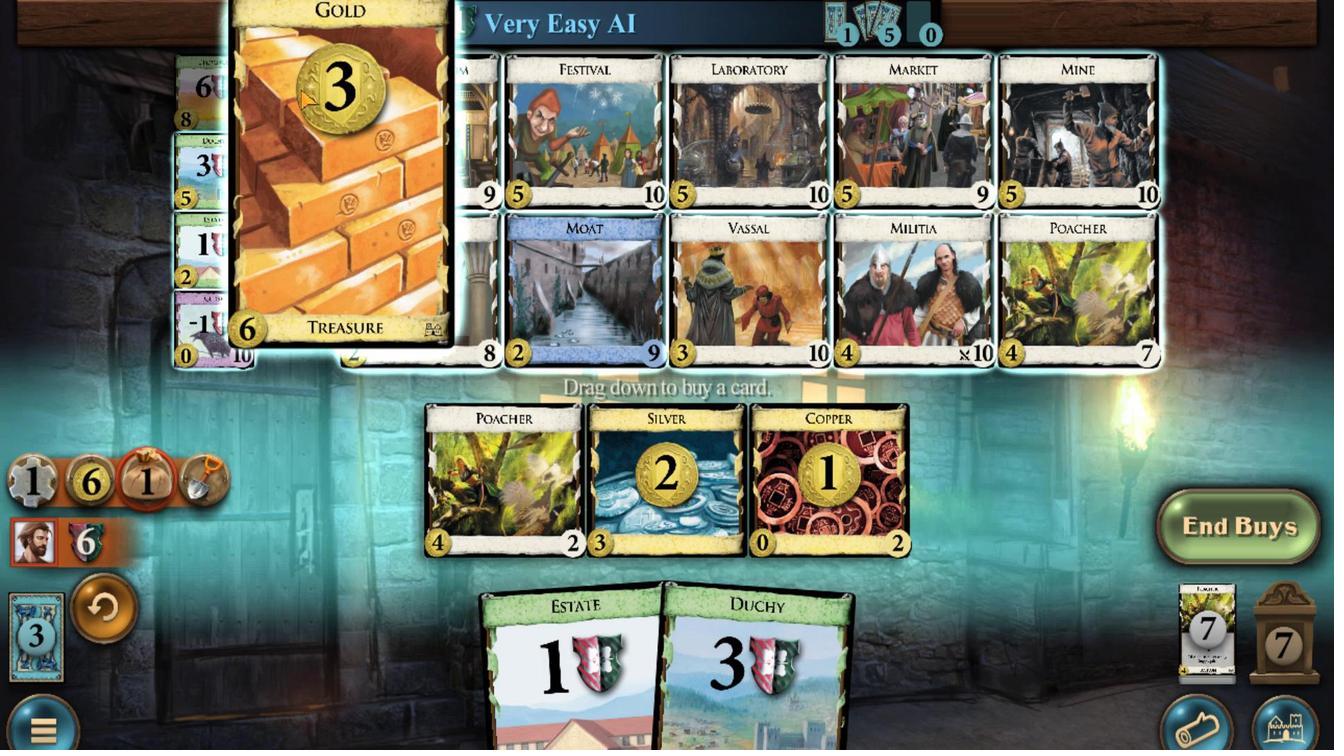 
Action: Mouse scrolled (298, 88) with delta (0, 0)
Screenshot: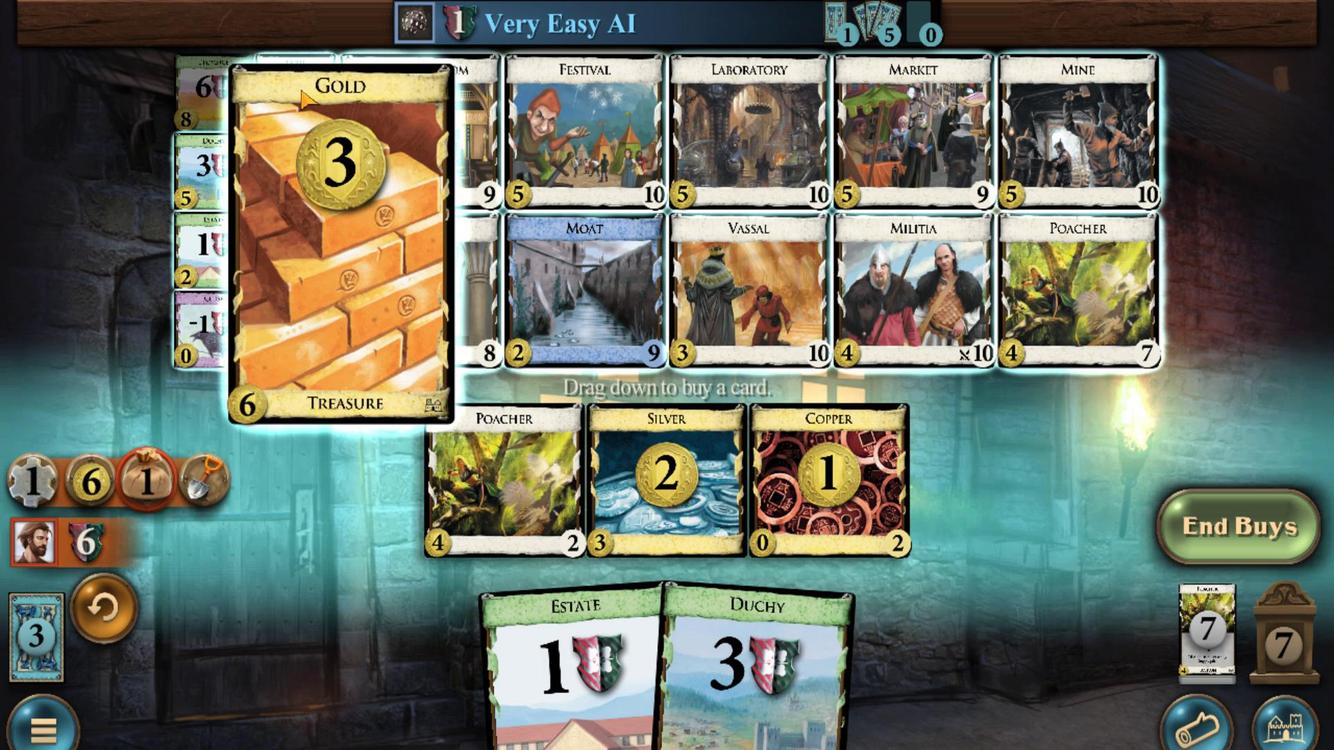 
Action: Mouse moved to (314, 694)
Screenshot: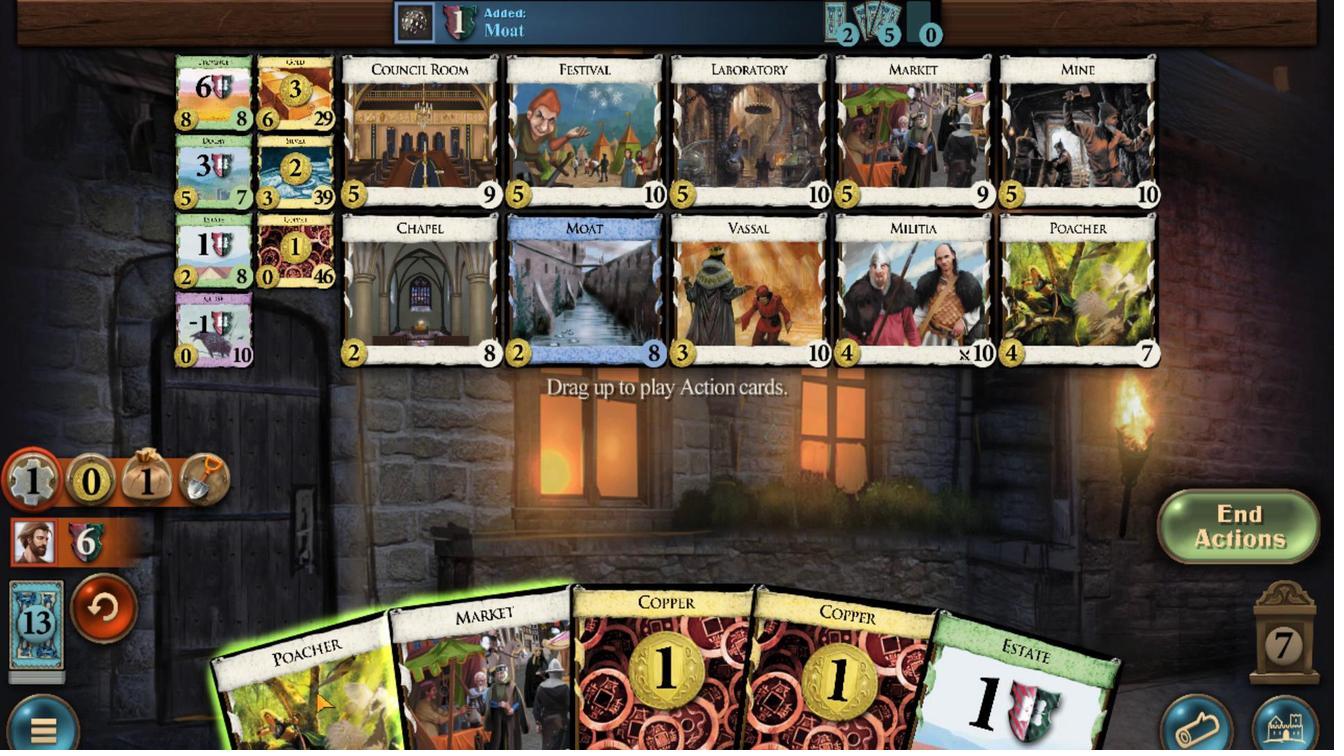 
Action: Mouse scrolled (314, 693) with delta (0, 0)
Screenshot: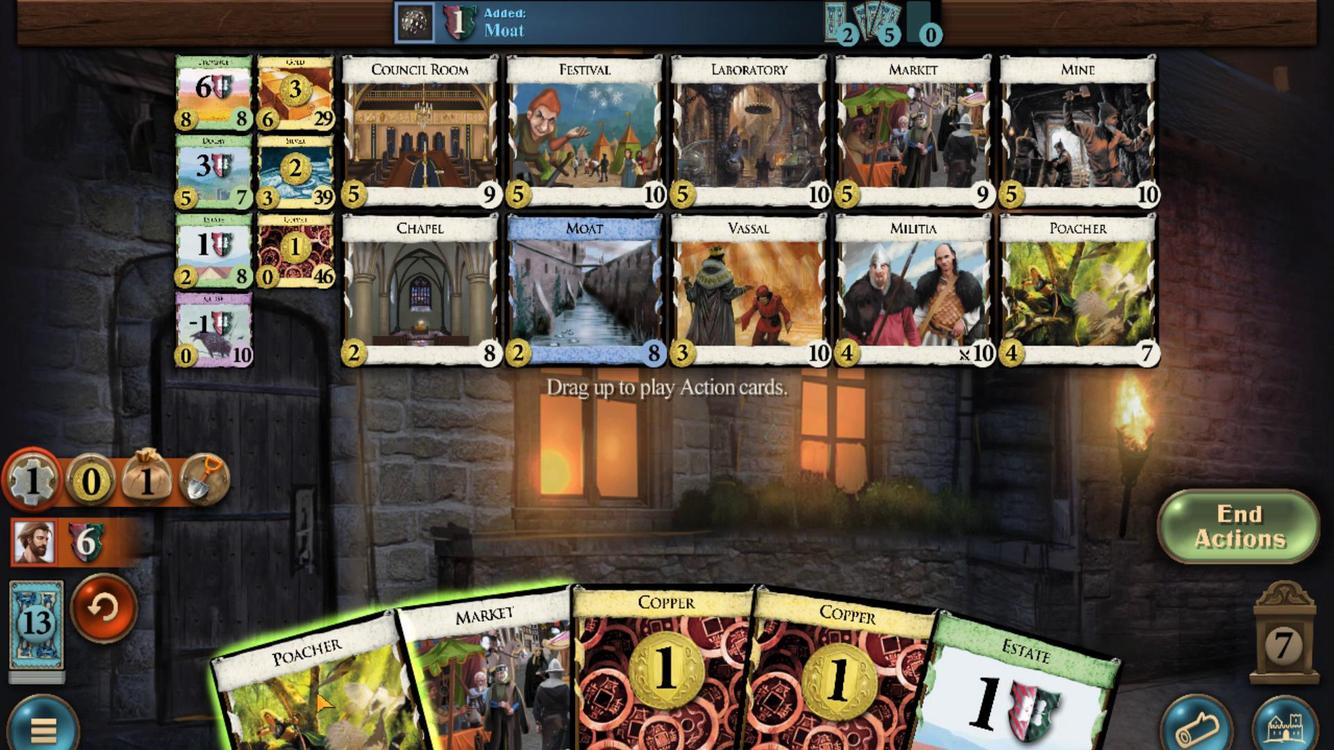 
Action: Mouse moved to (341, 679)
Screenshot: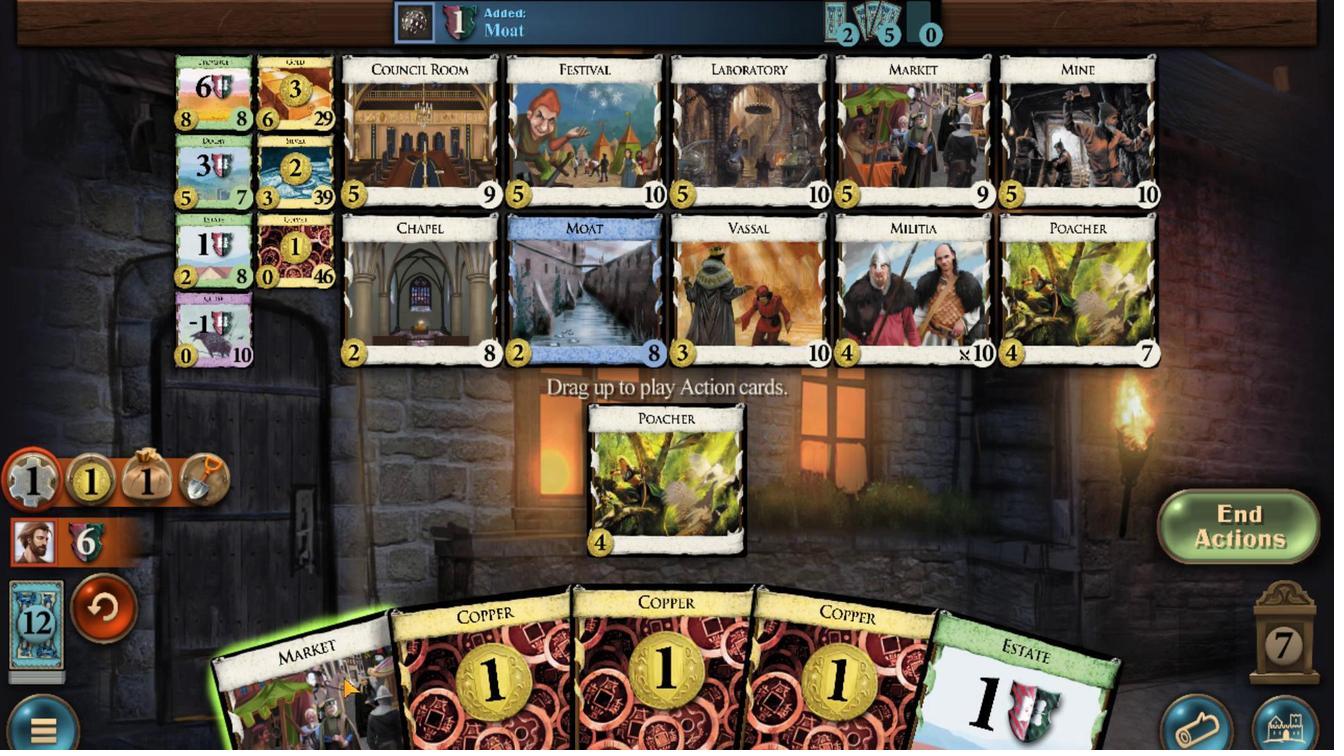 
Action: Mouse scrolled (341, 678) with delta (0, 0)
Screenshot: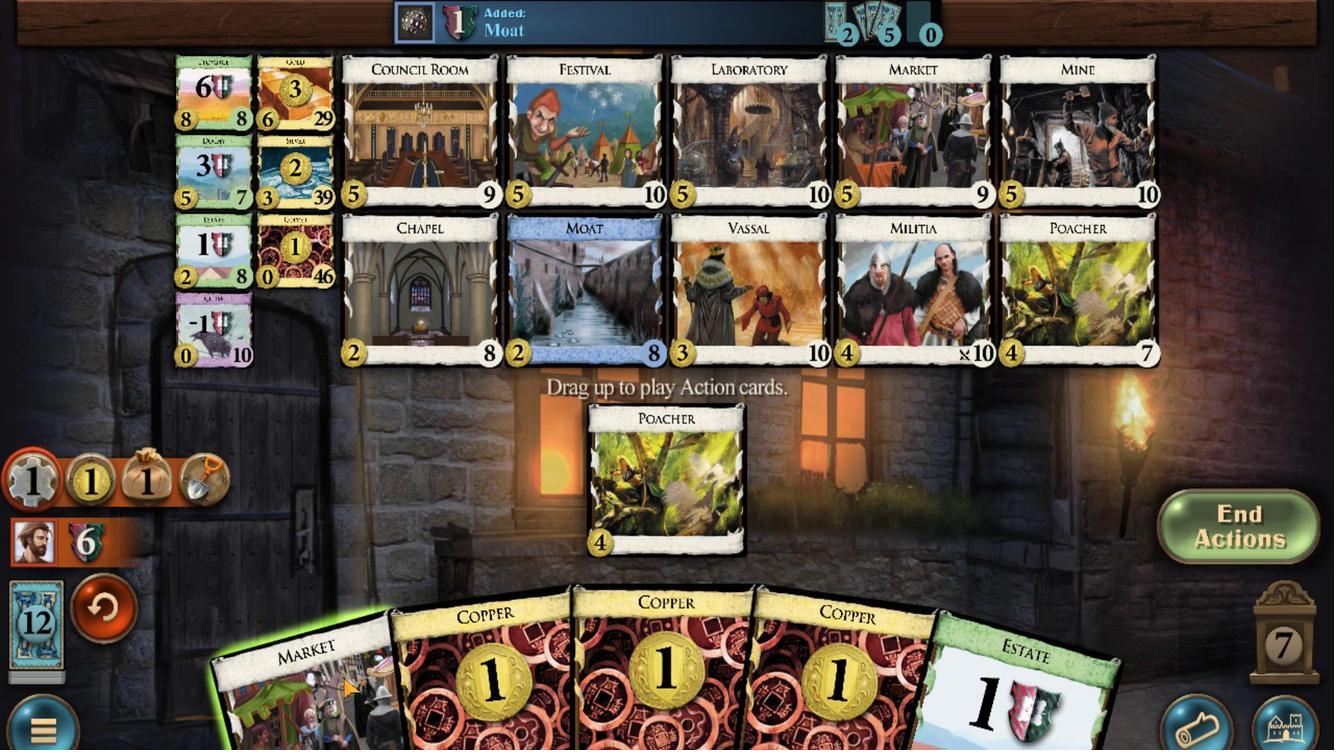 
Action: Mouse moved to (333, 669)
Screenshot: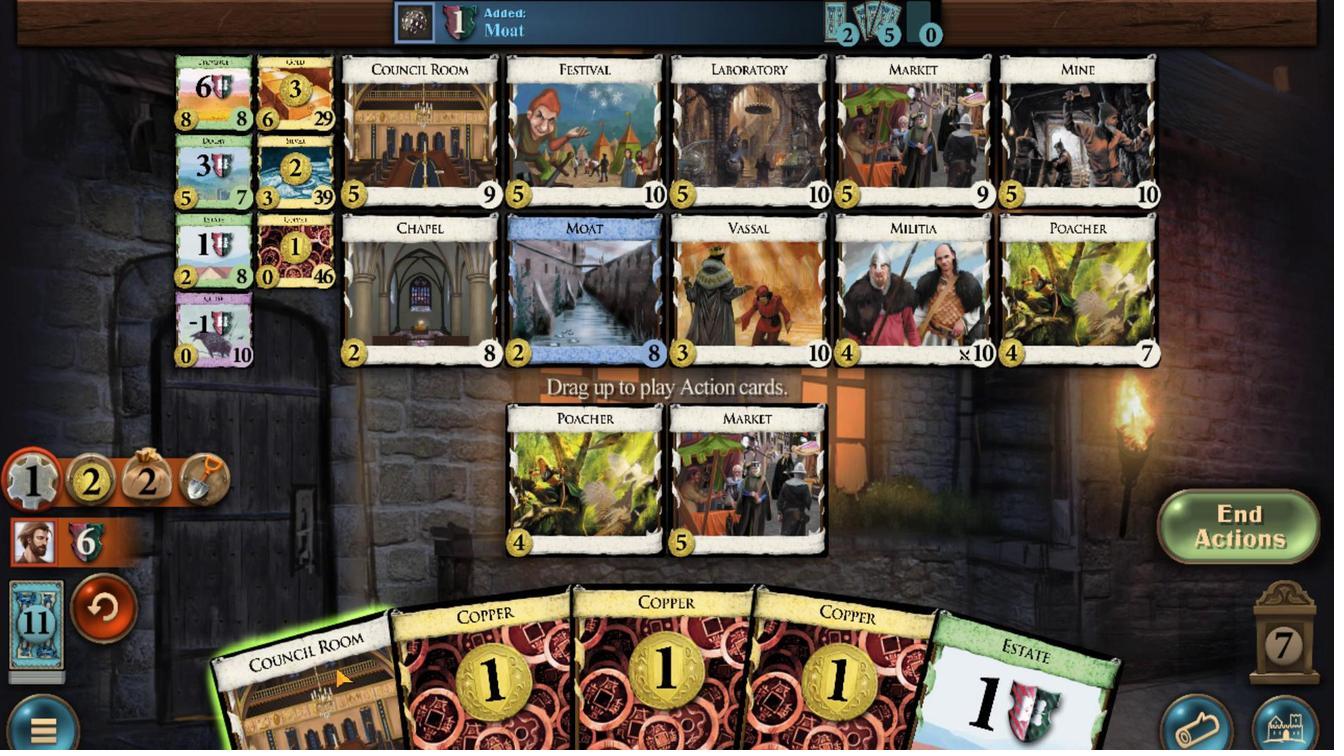 
Action: Mouse scrolled (333, 668) with delta (0, 0)
Screenshot: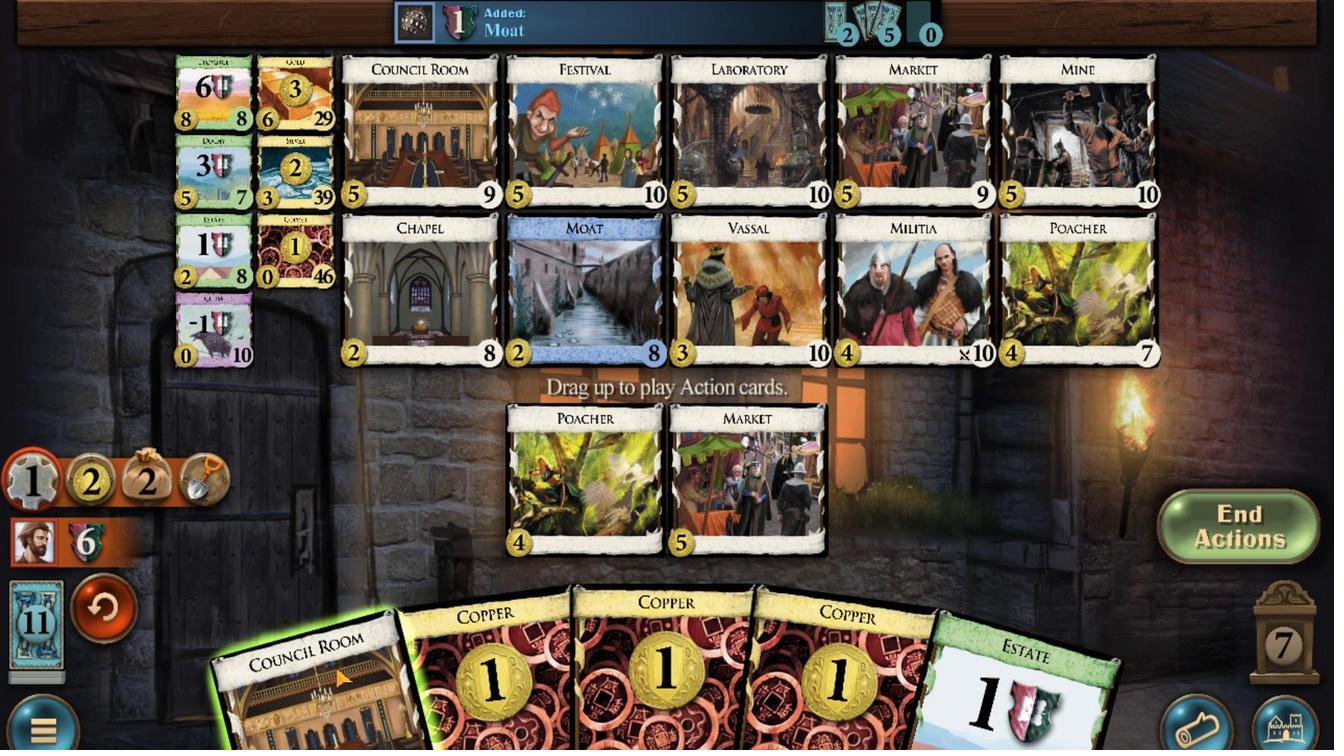 
Action: Mouse moved to (586, 642)
Screenshot: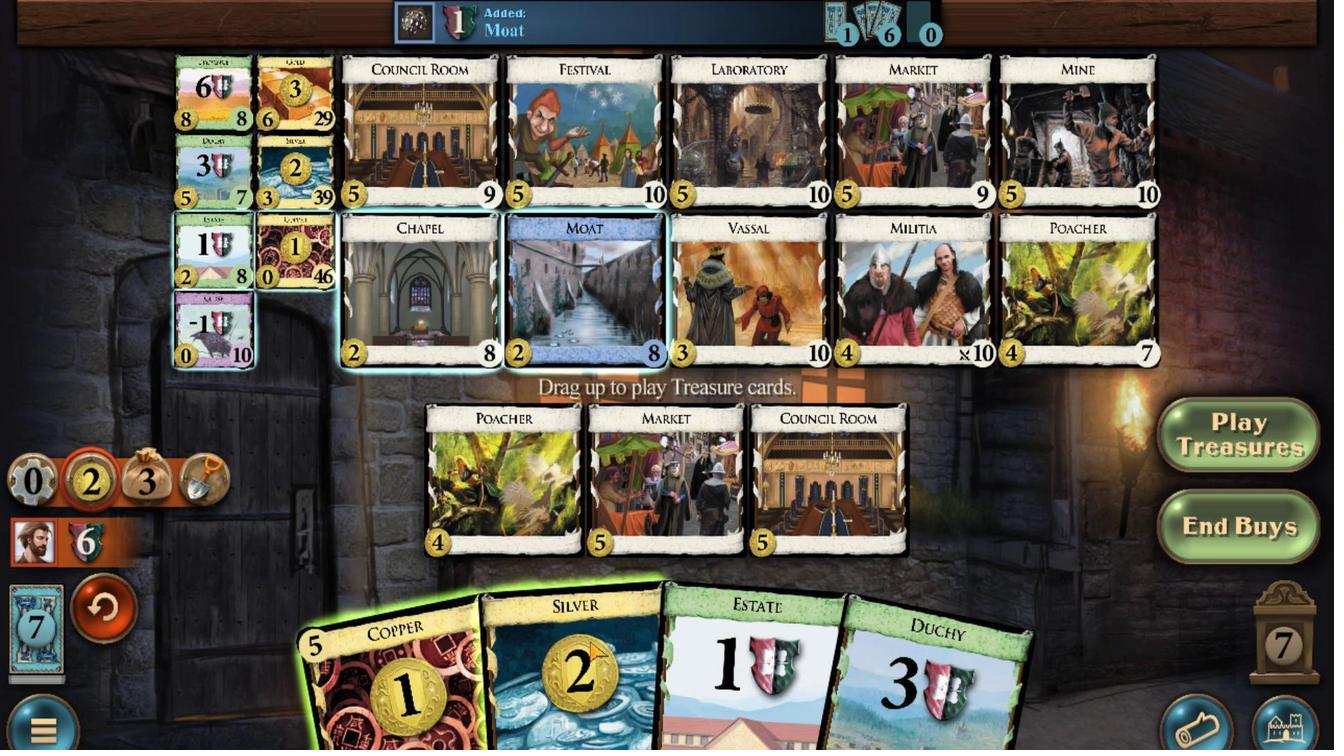 
Action: Mouse scrolled (586, 642) with delta (0, 0)
Screenshot: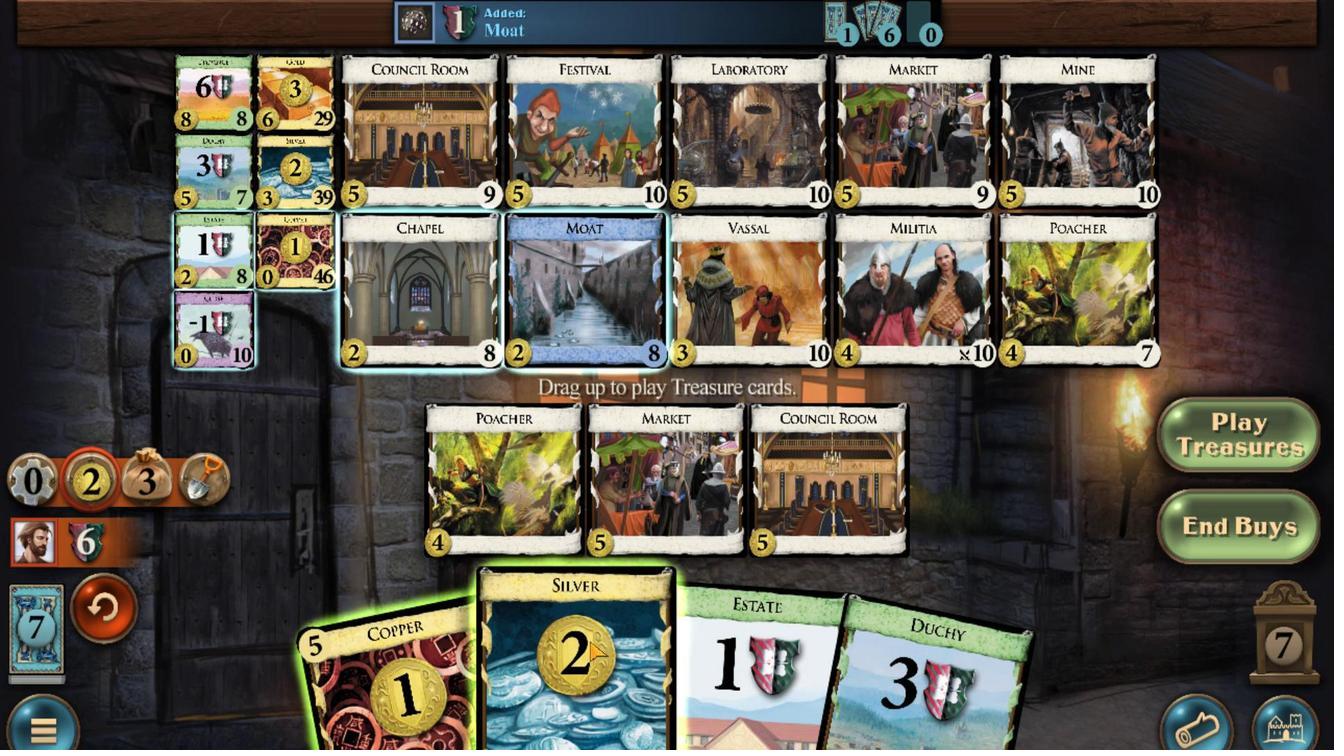 
Action: Mouse moved to (462, 650)
Screenshot: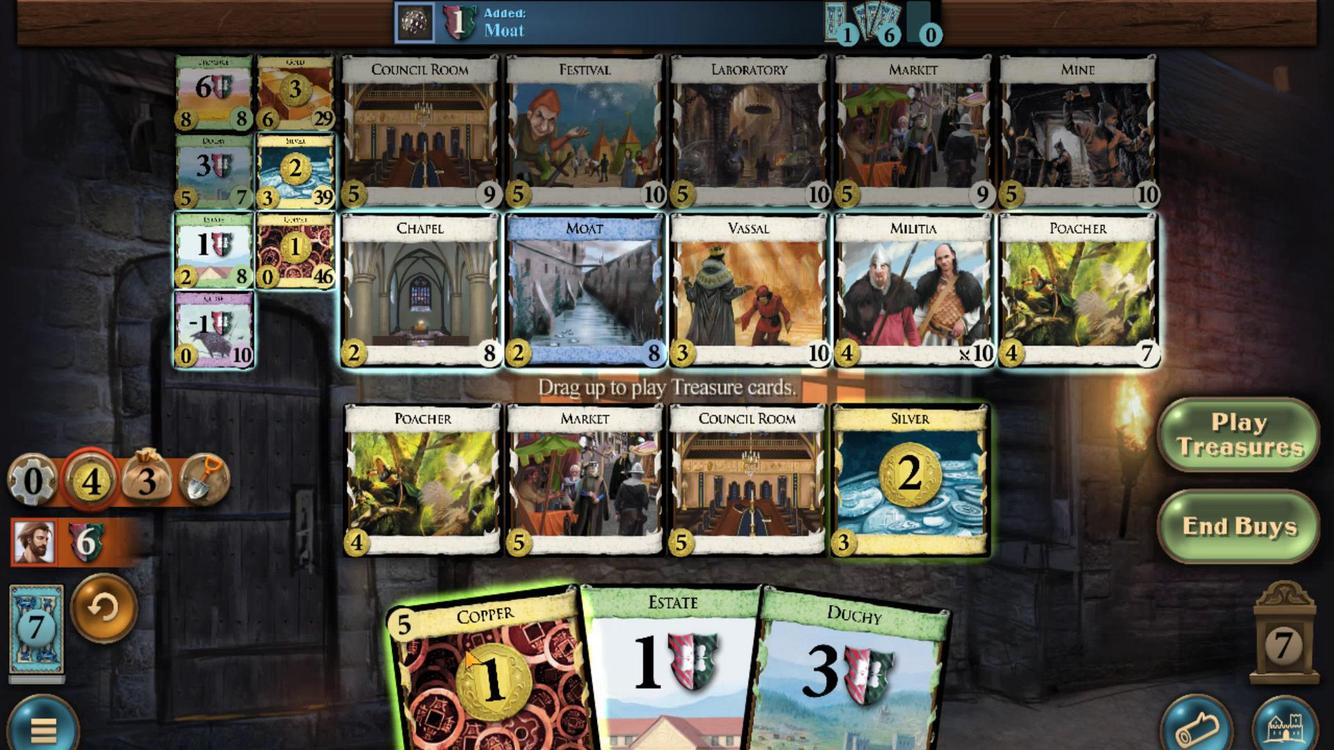 
Action: Mouse scrolled (462, 649) with delta (0, 0)
Screenshot: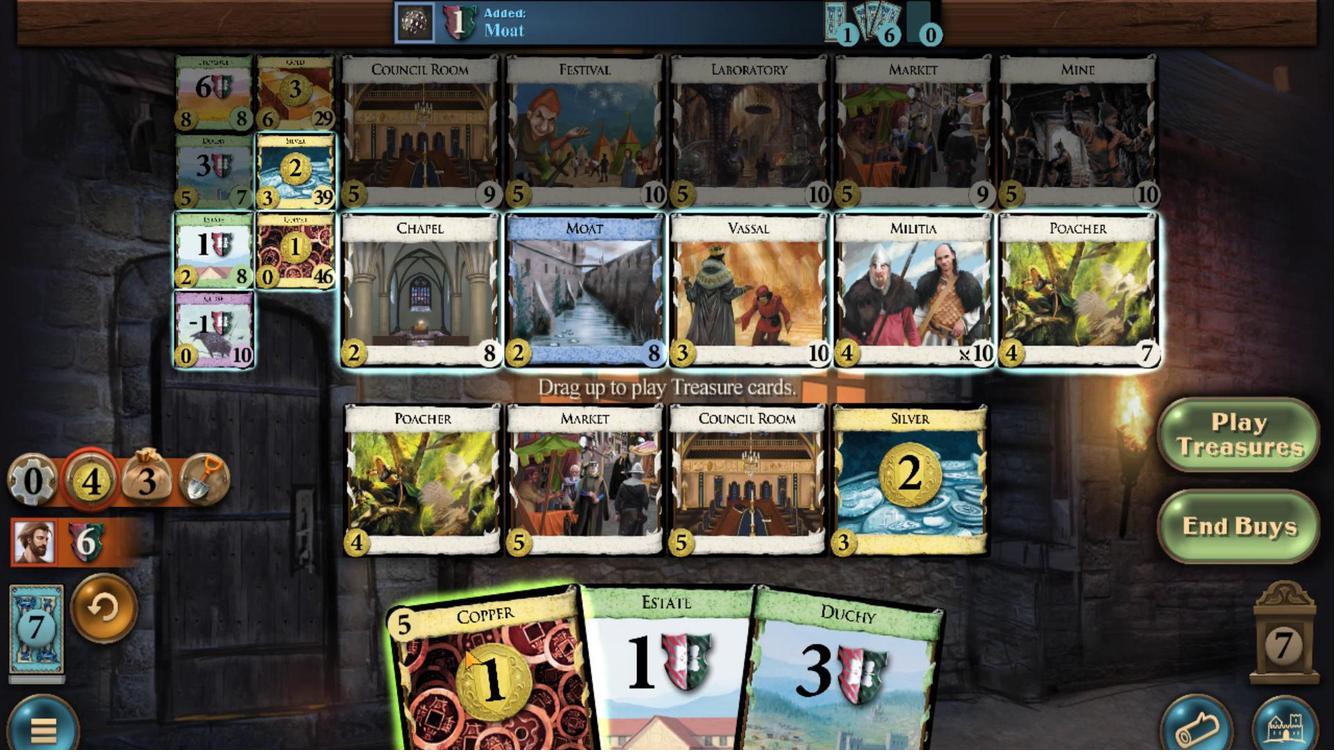 
Action: Mouse scrolled (462, 649) with delta (0, 0)
Screenshot: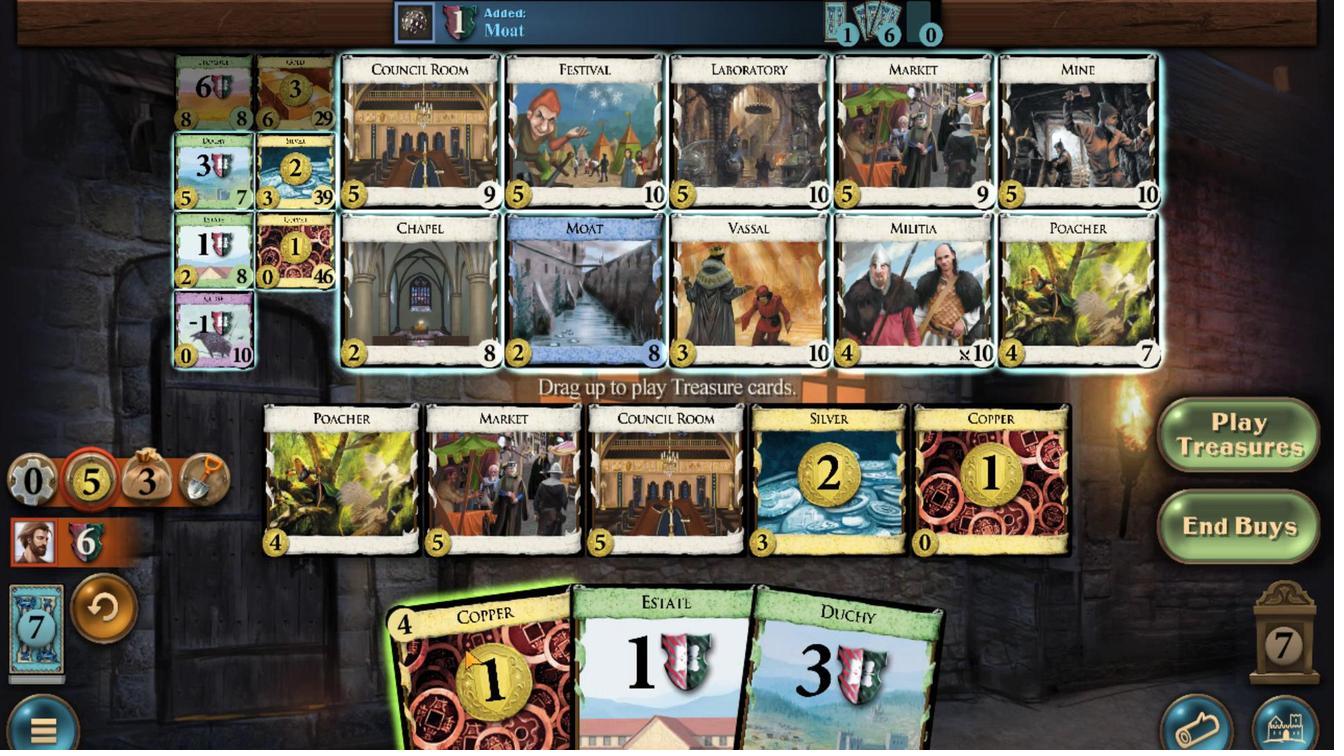 
Action: Mouse scrolled (462, 649) with delta (0, 0)
Screenshot: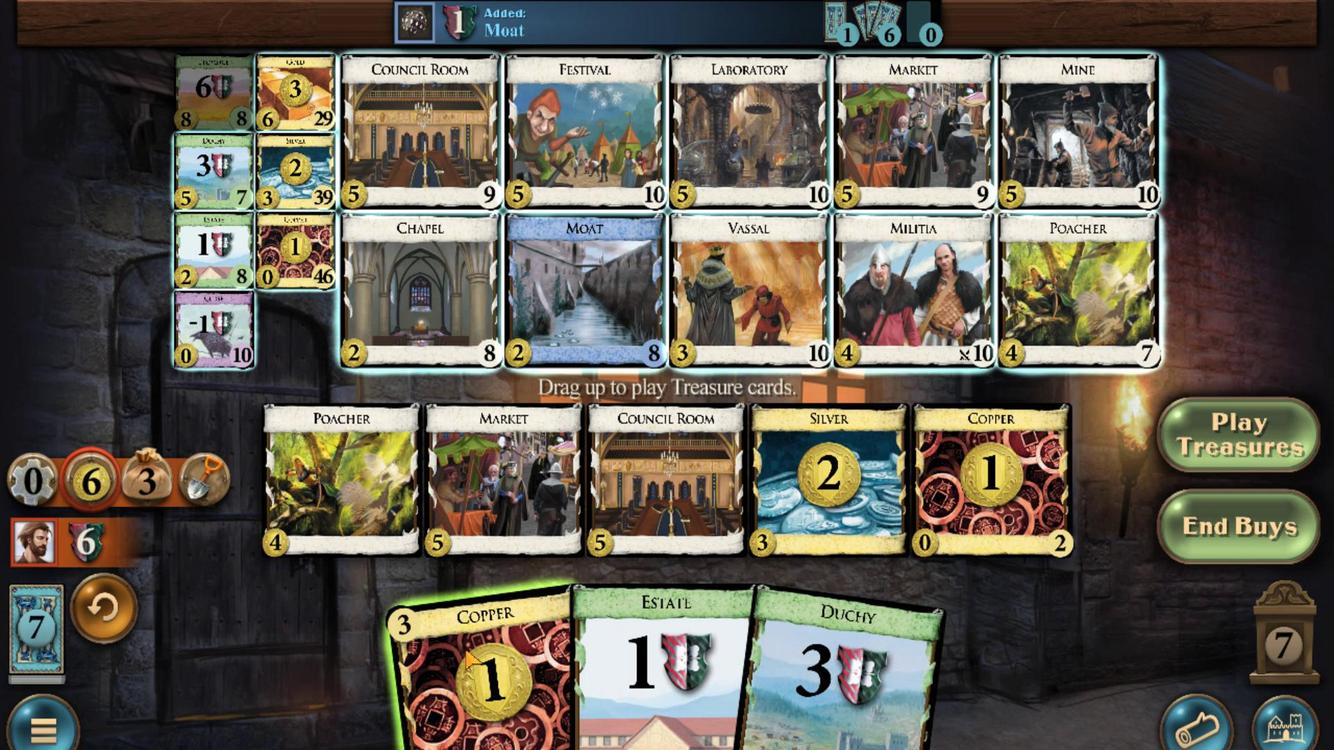
Action: Mouse scrolled (462, 649) with delta (0, 0)
Screenshot: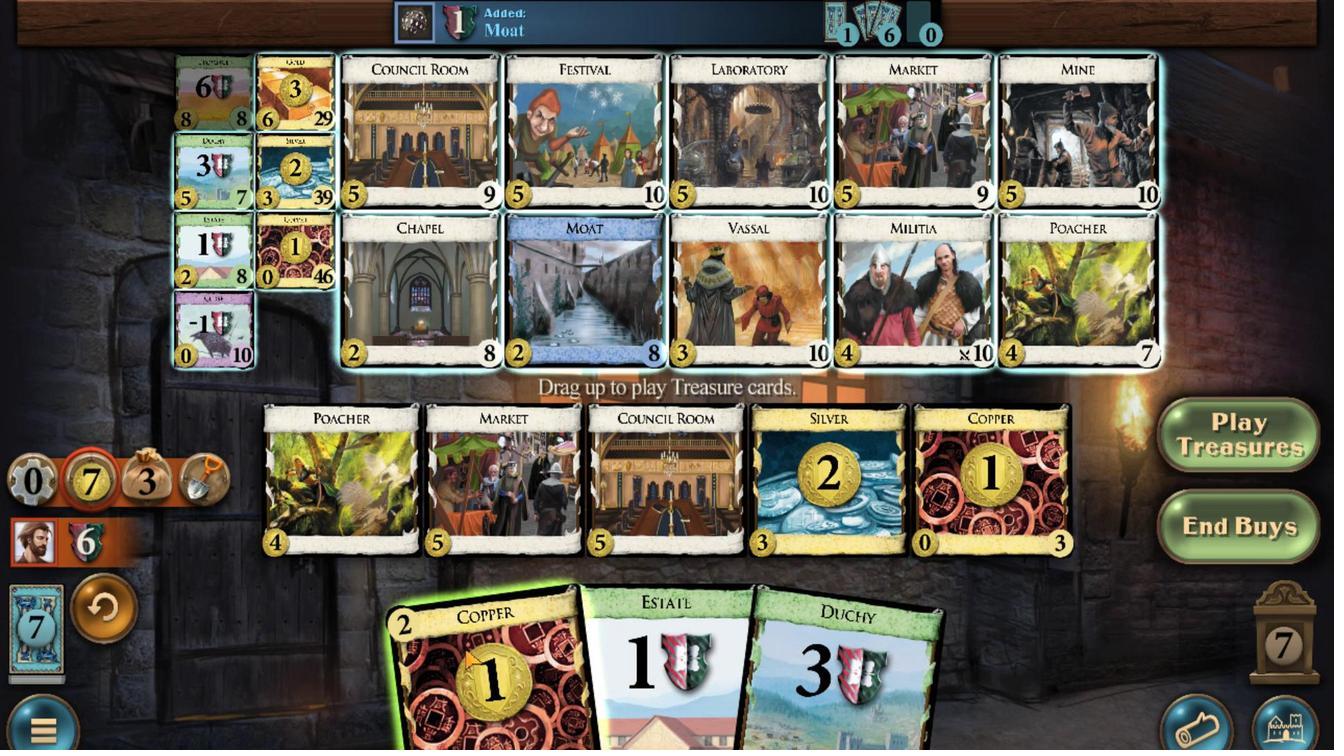 
Action: Mouse moved to (221, 81)
Screenshot: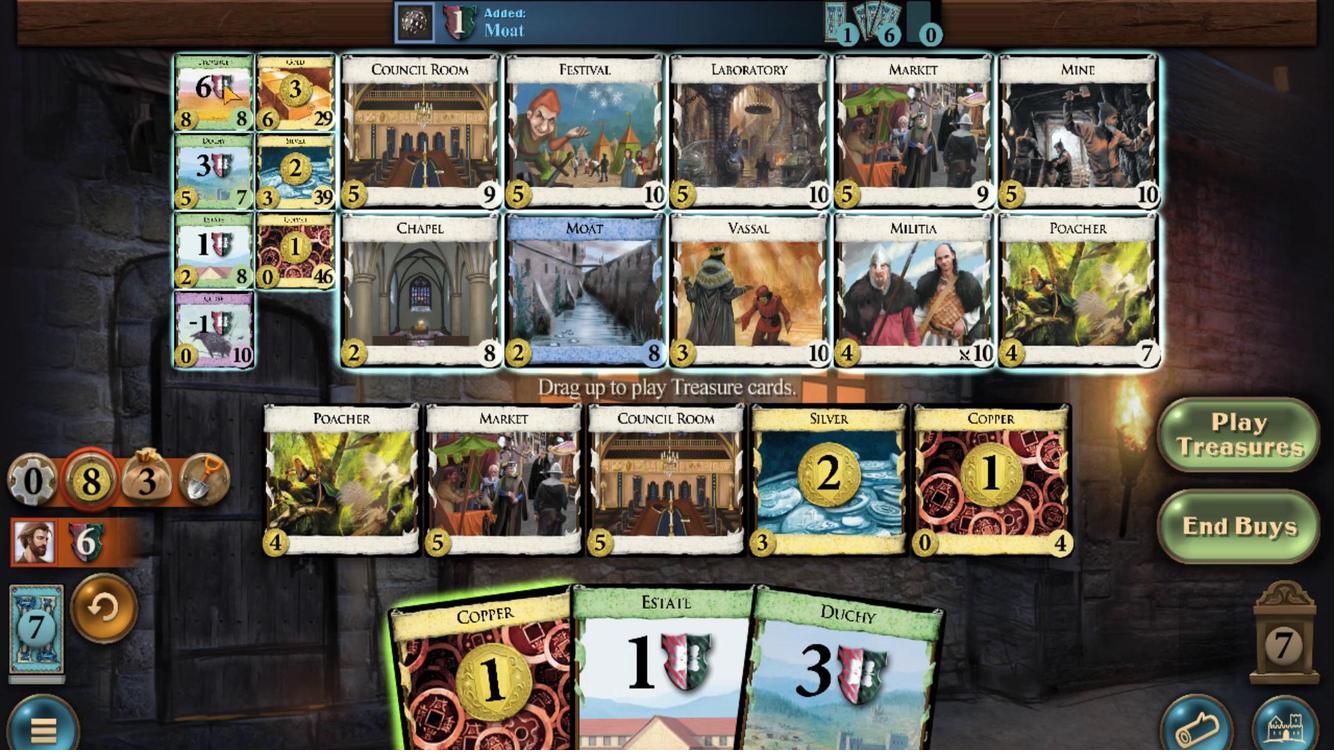 
Action: Mouse scrolled (221, 82) with delta (0, 0)
Screenshot: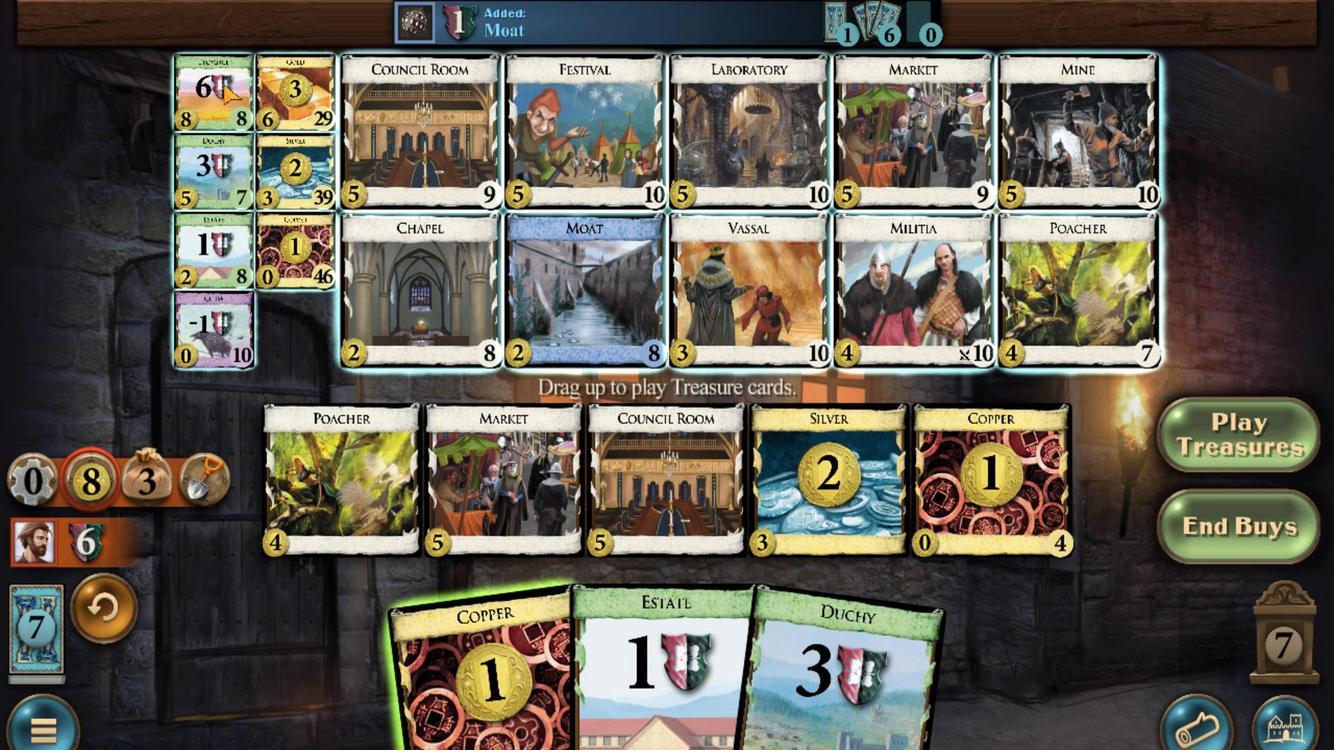 
Action: Mouse scrolled (221, 82) with delta (0, 0)
Screenshot: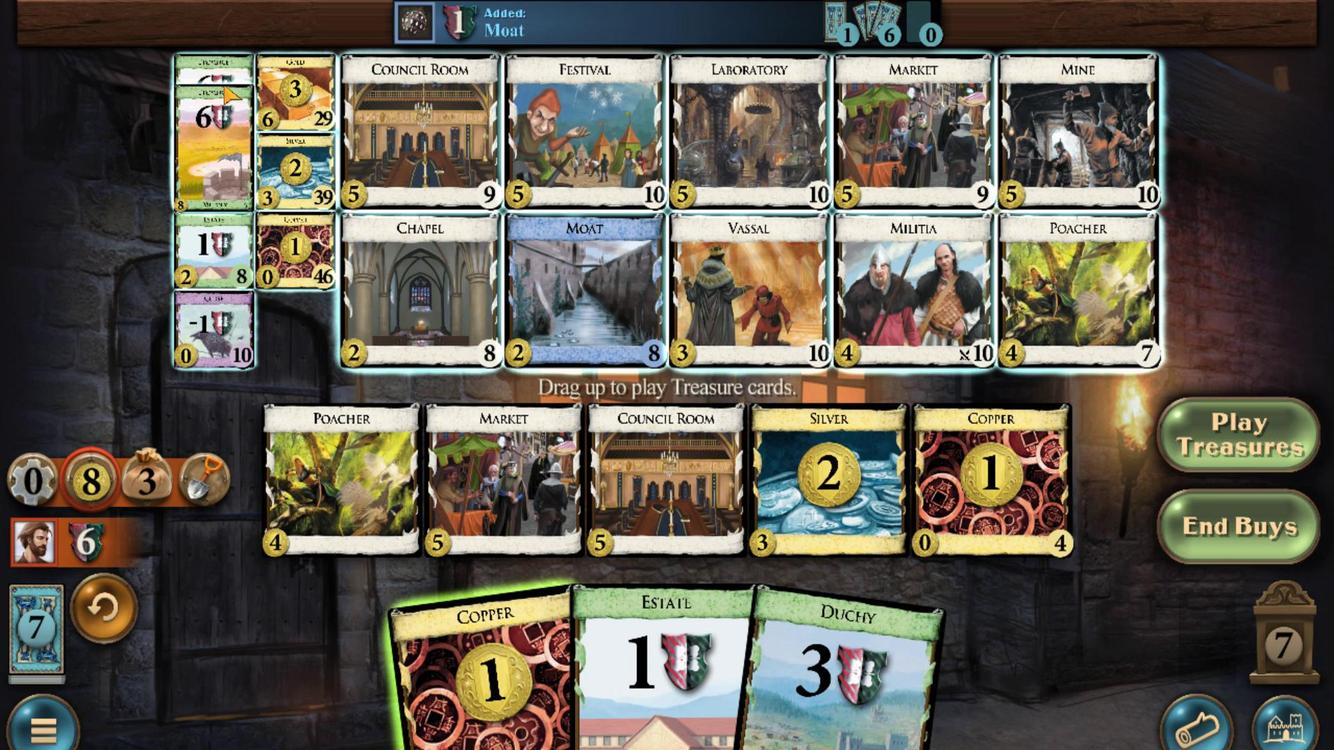 
Action: Mouse scrolled (221, 82) with delta (0, 0)
Screenshot: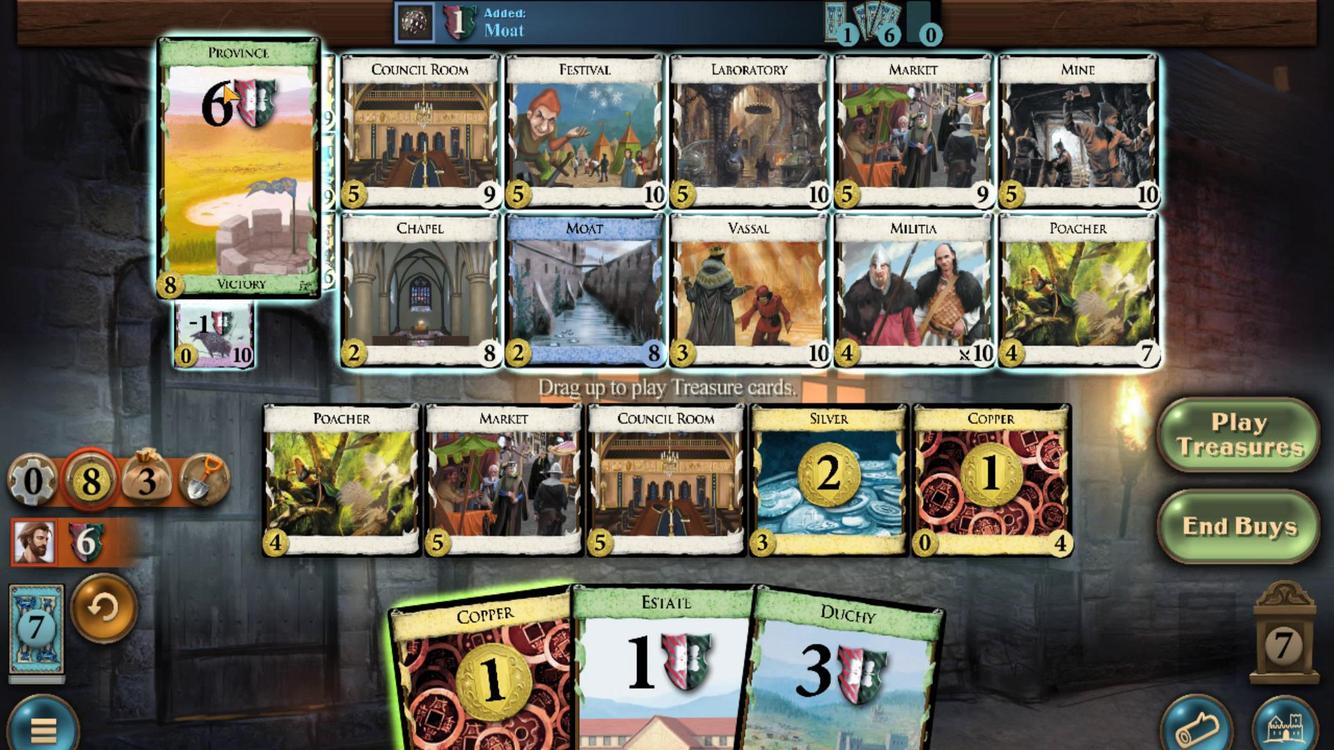 
Action: Mouse scrolled (221, 82) with delta (0, 0)
Screenshot: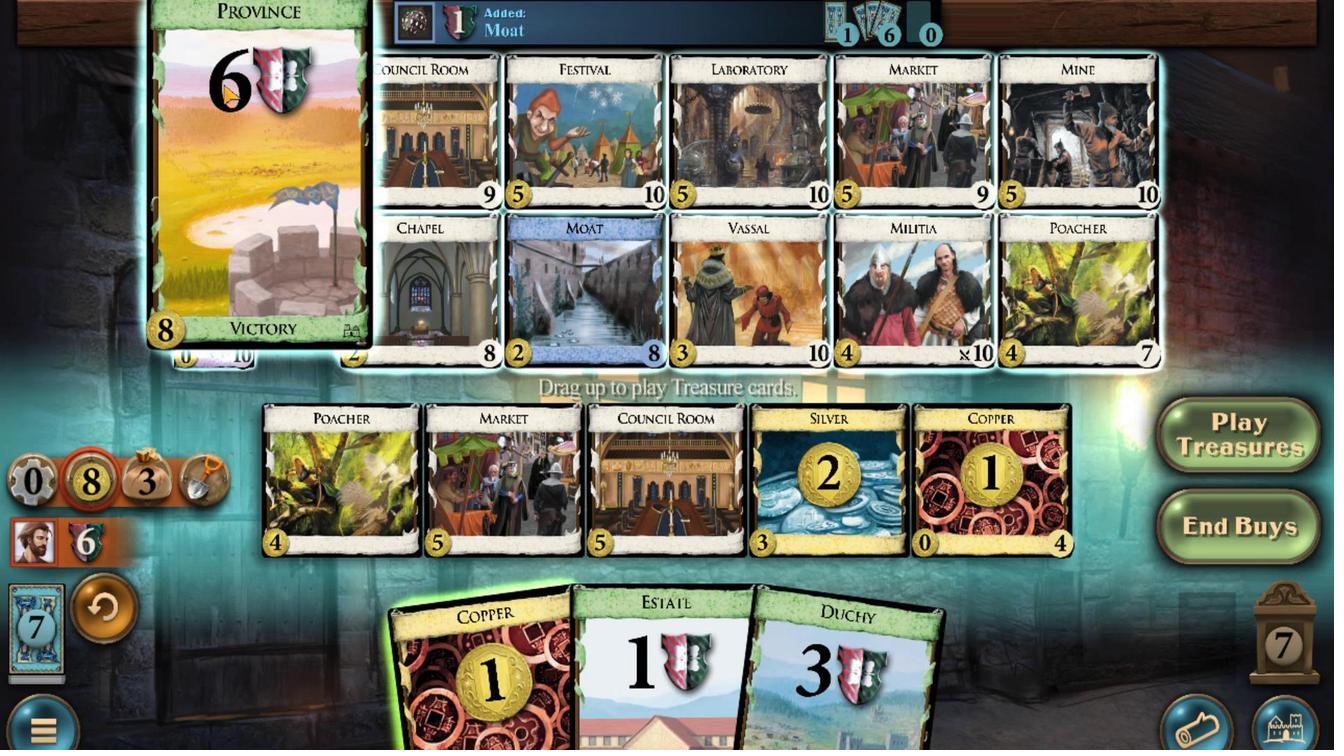 
Action: Mouse scrolled (221, 82) with delta (0, 0)
Screenshot: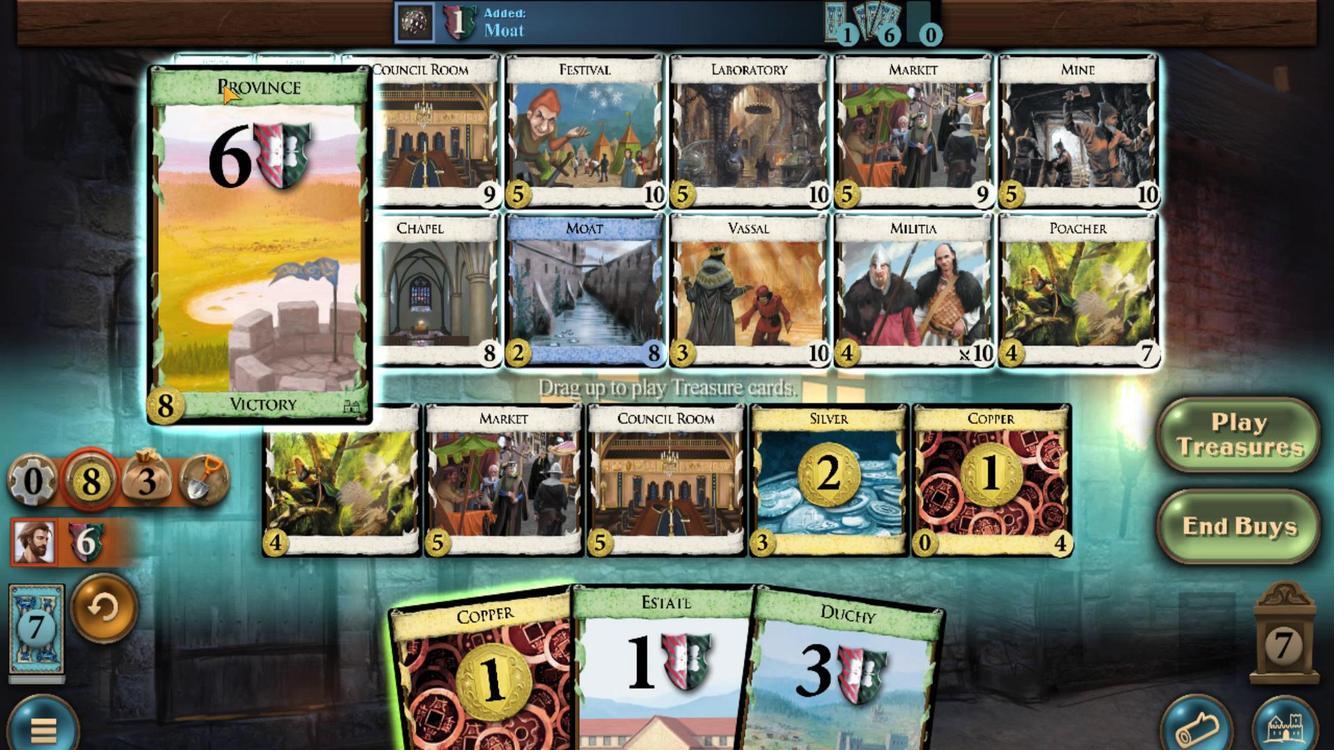 
Action: Mouse scrolled (221, 82) with delta (0, 0)
Screenshot: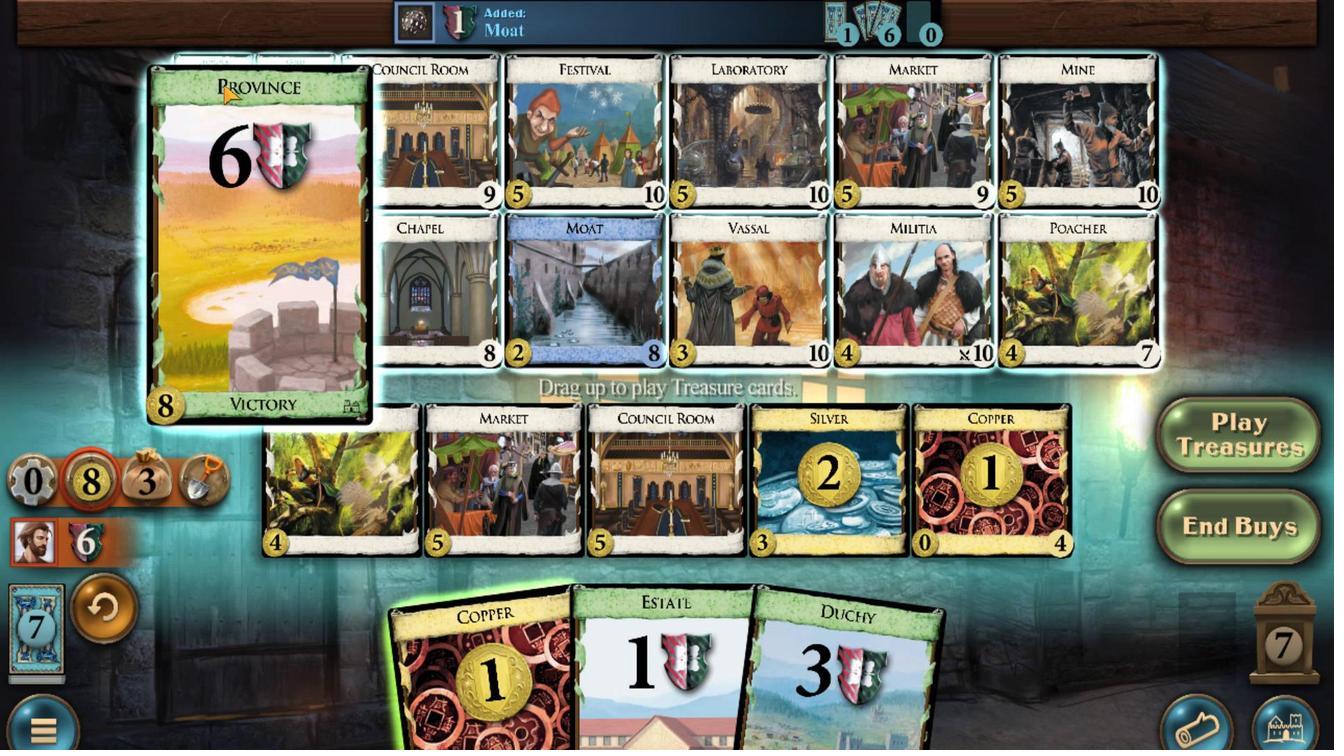 
Action: Mouse scrolled (221, 82) with delta (0, 0)
Screenshot: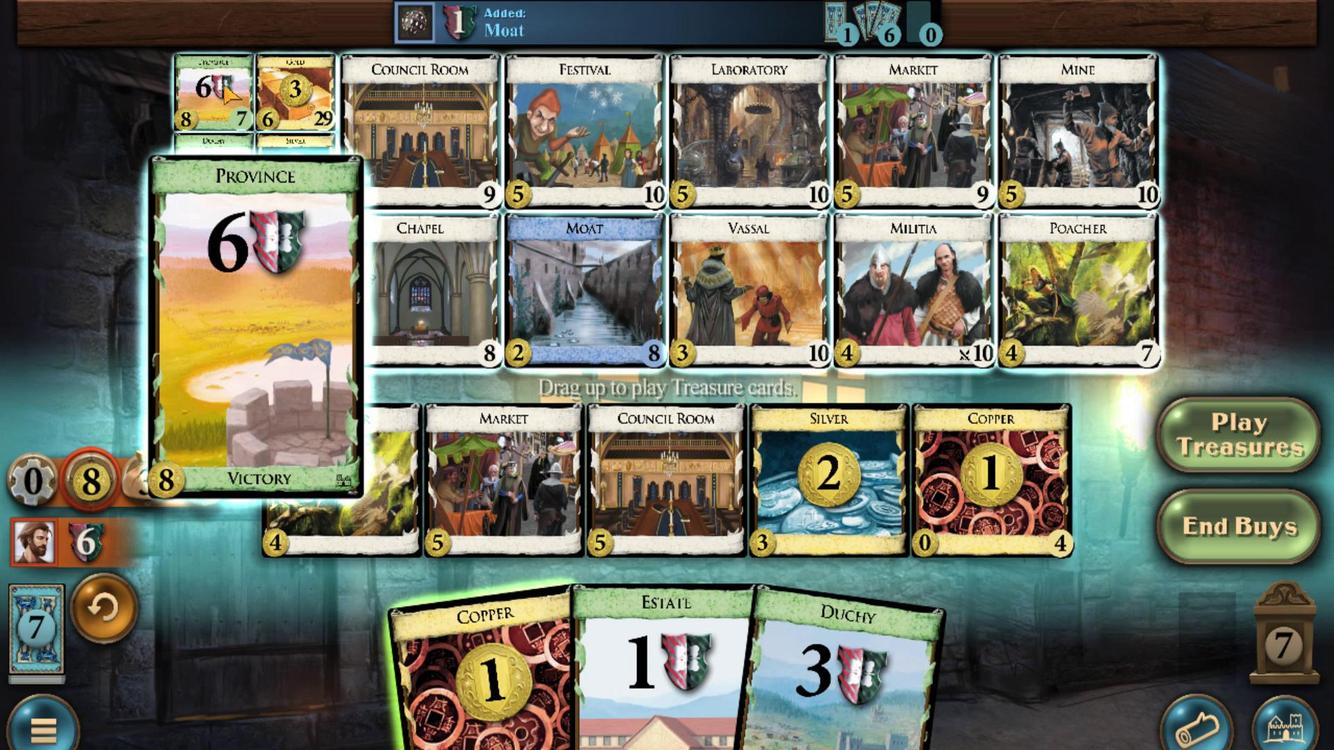 
Action: Mouse moved to (273, 229)
Screenshot: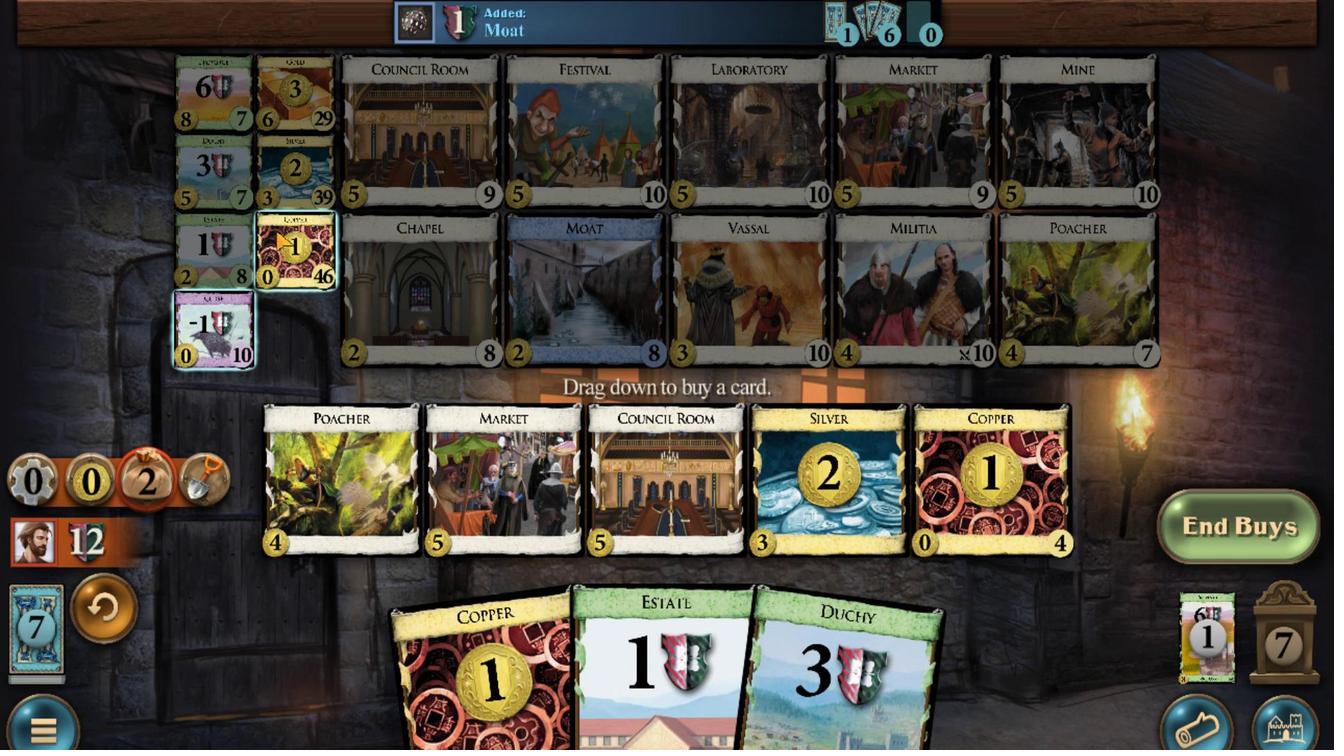 
Action: Mouse scrolled (273, 230) with delta (0, 0)
Screenshot: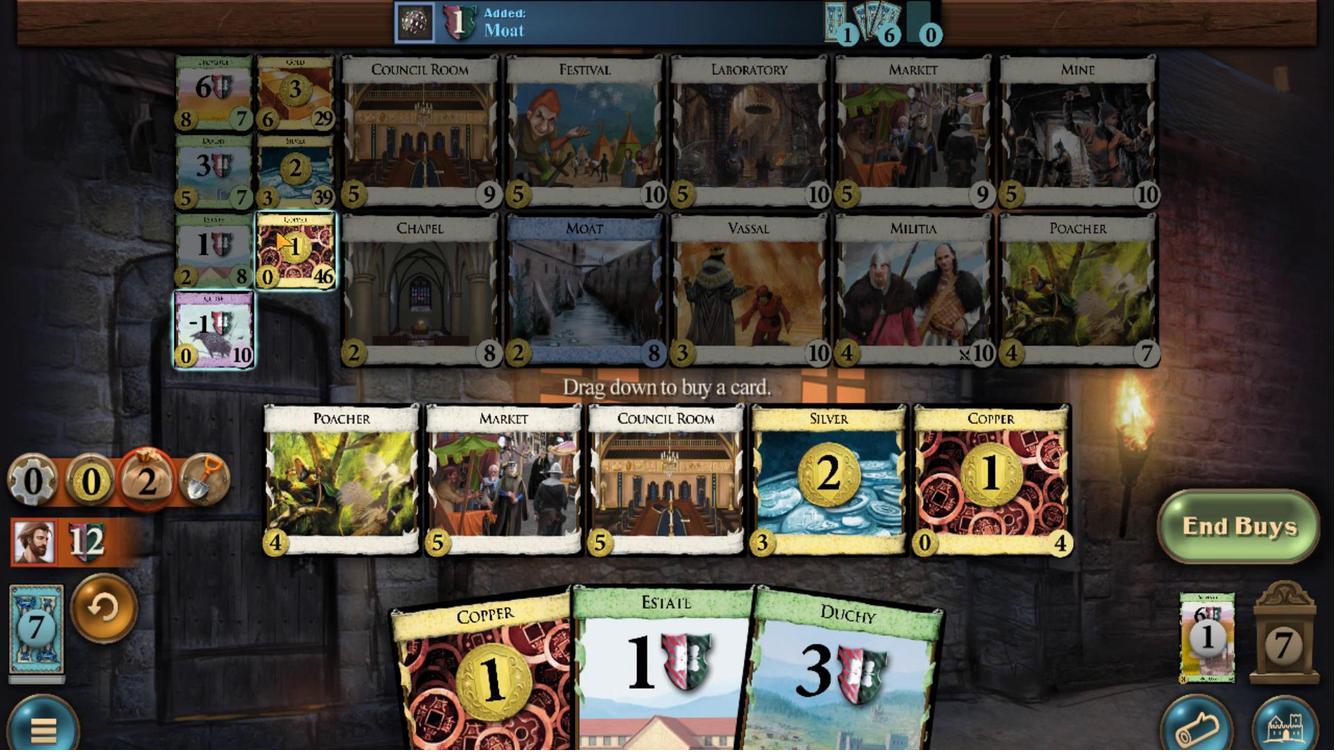 
Action: Mouse scrolled (273, 230) with delta (0, 0)
Screenshot: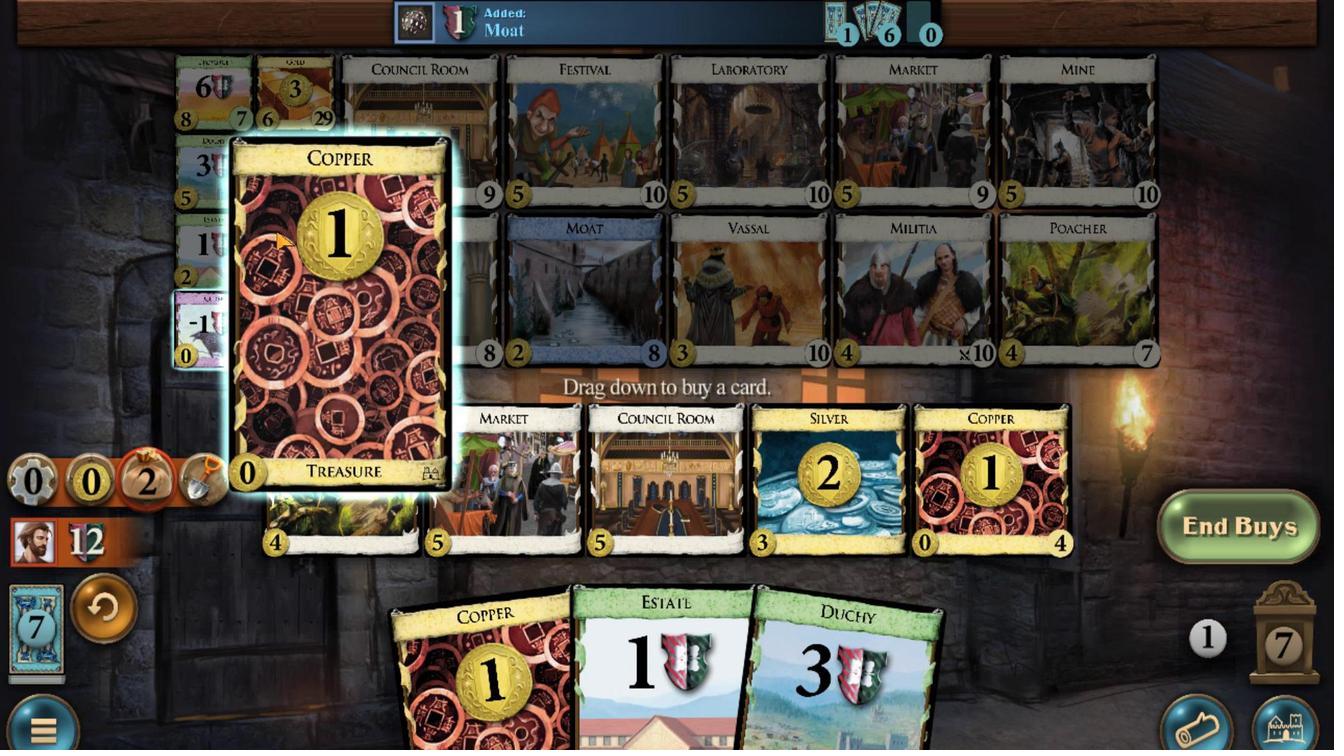 
Action: Mouse moved to (276, 269)
Screenshot: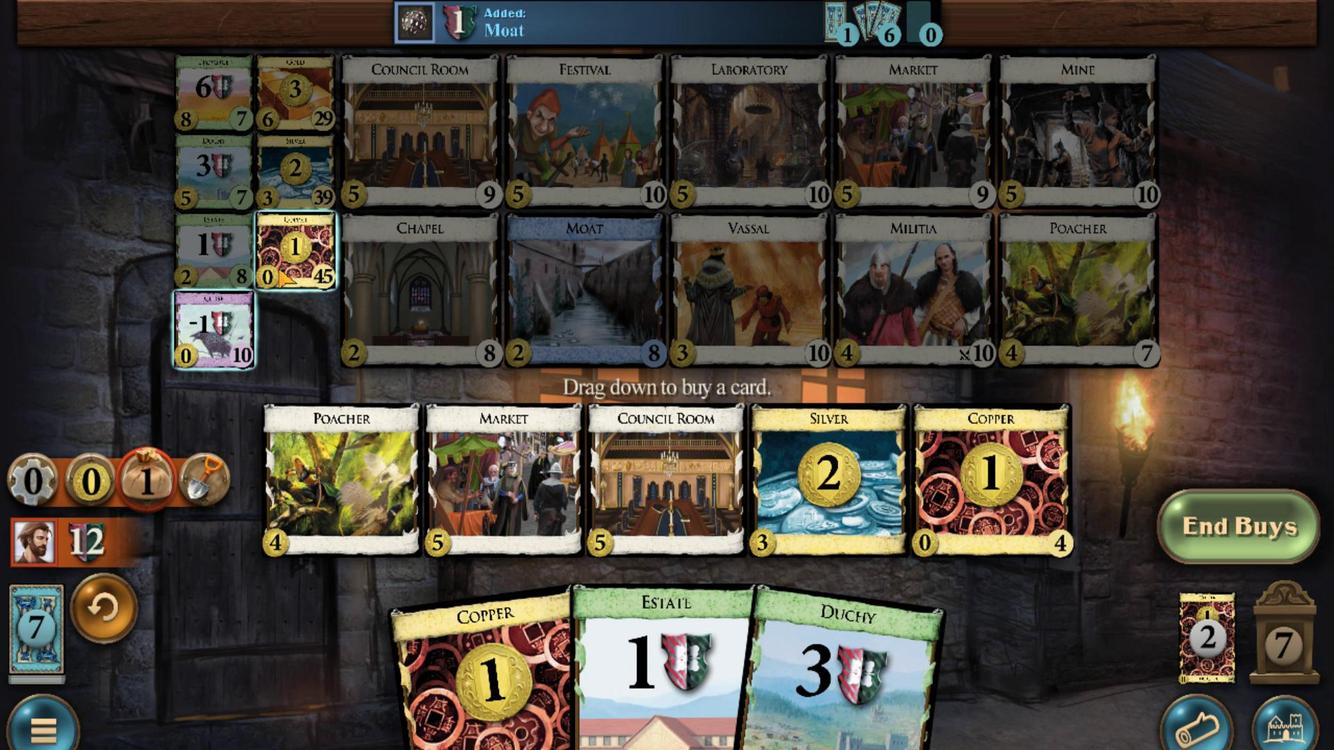 
Action: Mouse scrolled (276, 270) with delta (0, 0)
Screenshot: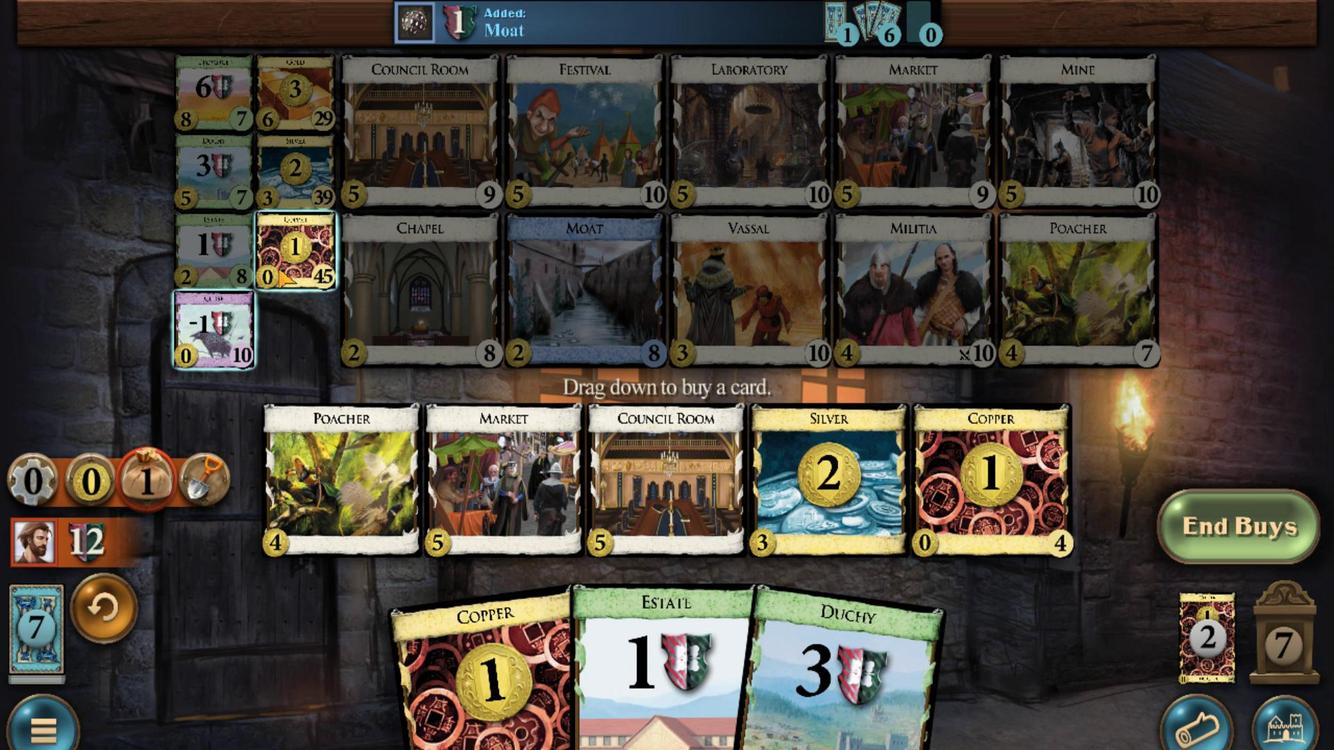 
Action: Mouse moved to (275, 264)
Screenshot: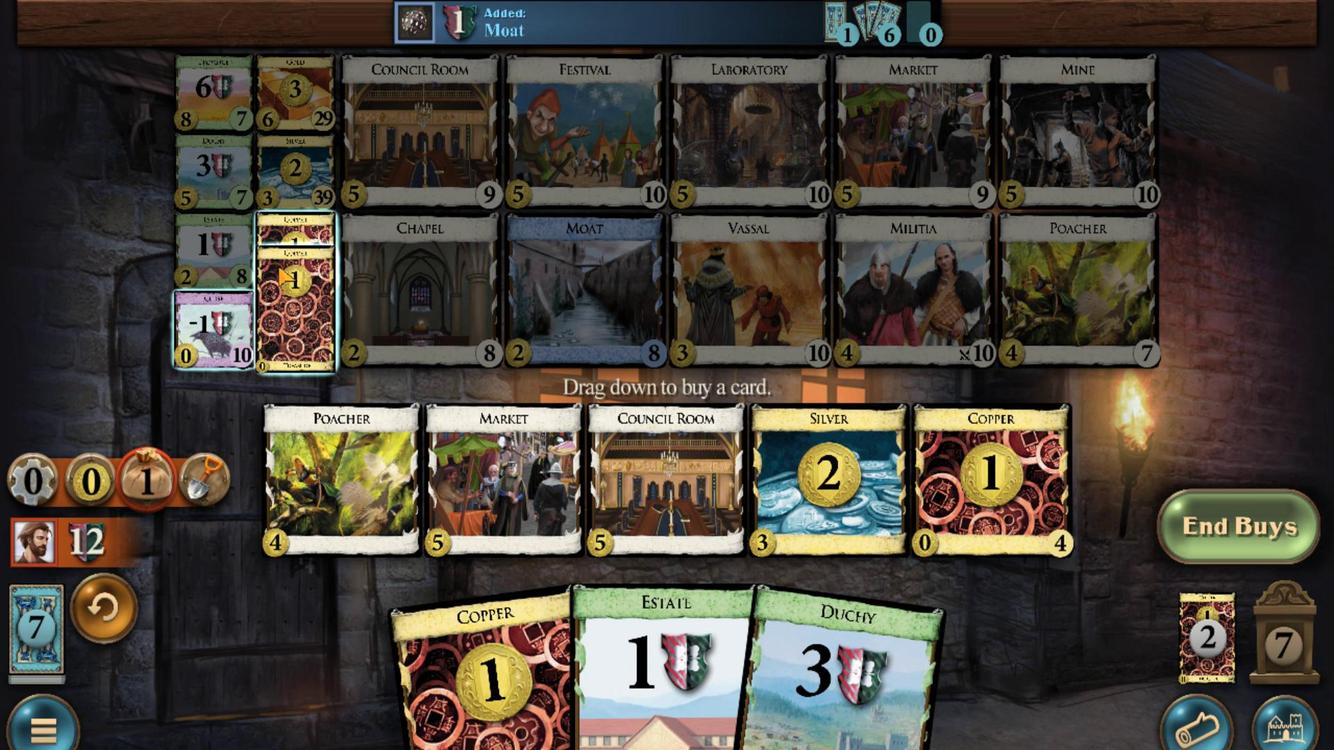 
Action: Mouse scrolled (275, 266) with delta (0, 1)
Screenshot: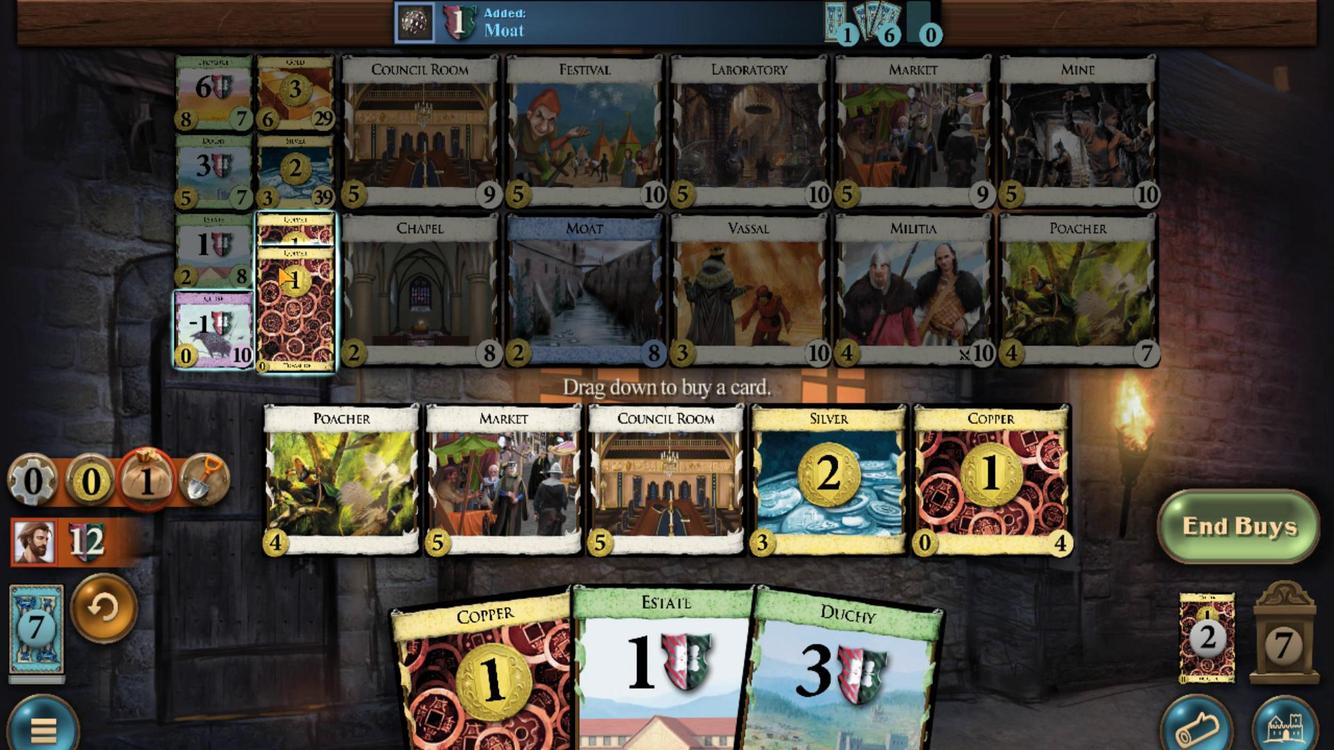 
Action: Mouse scrolled (275, 266) with delta (0, 1)
Screenshot: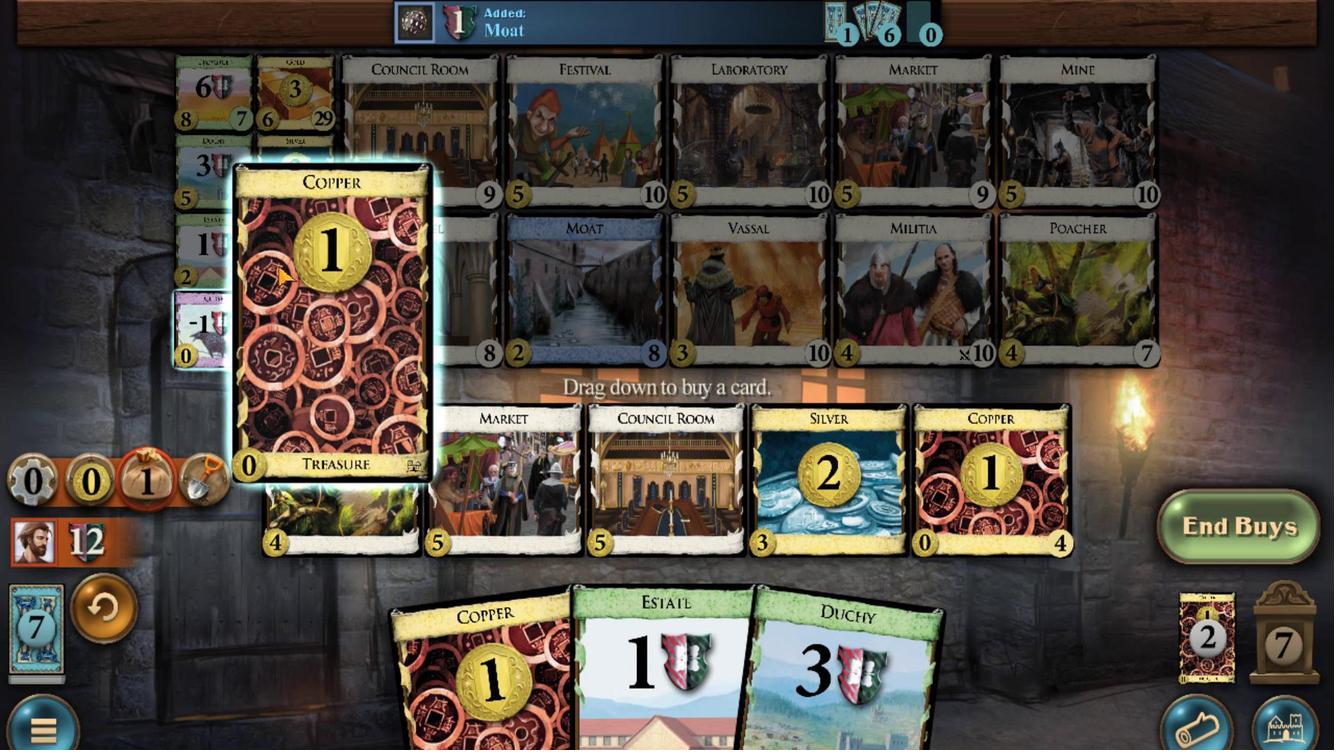 
Action: Mouse scrolled (275, 266) with delta (0, 1)
Screenshot: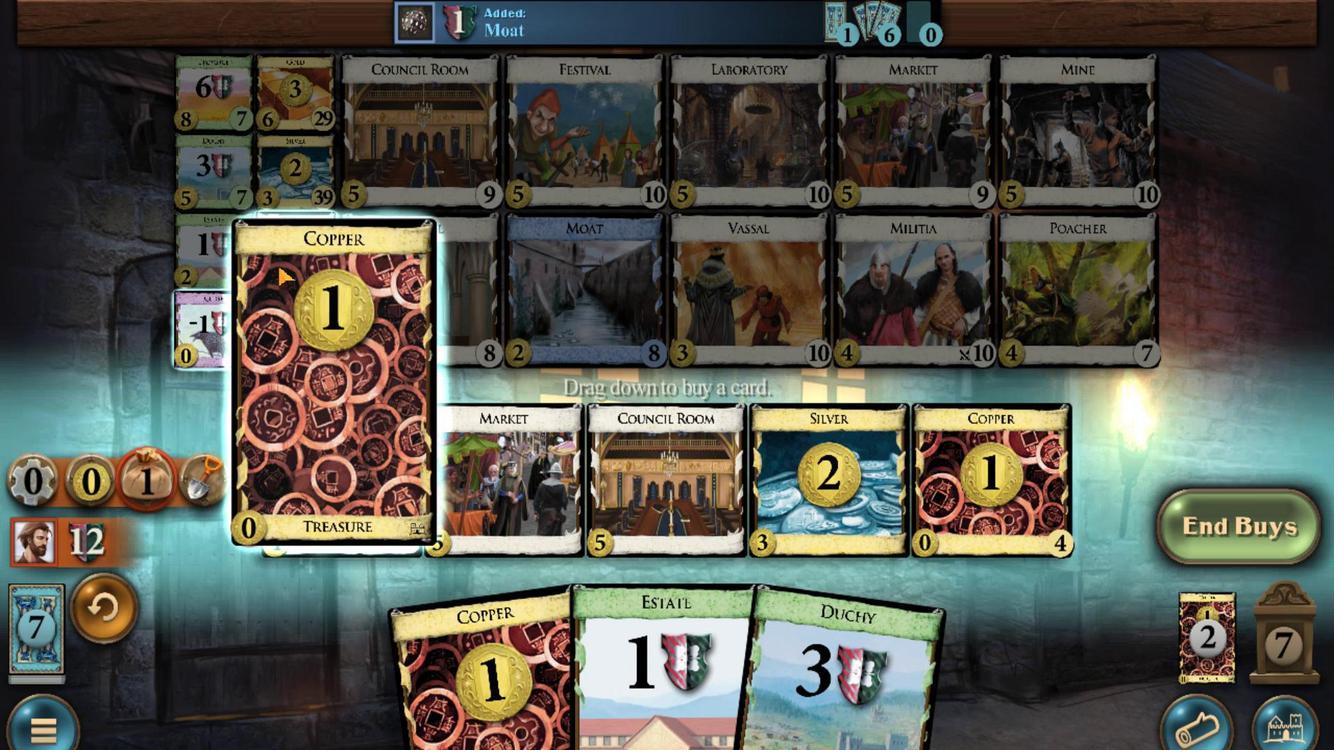 
Action: Mouse scrolled (275, 266) with delta (0, 1)
Screenshot: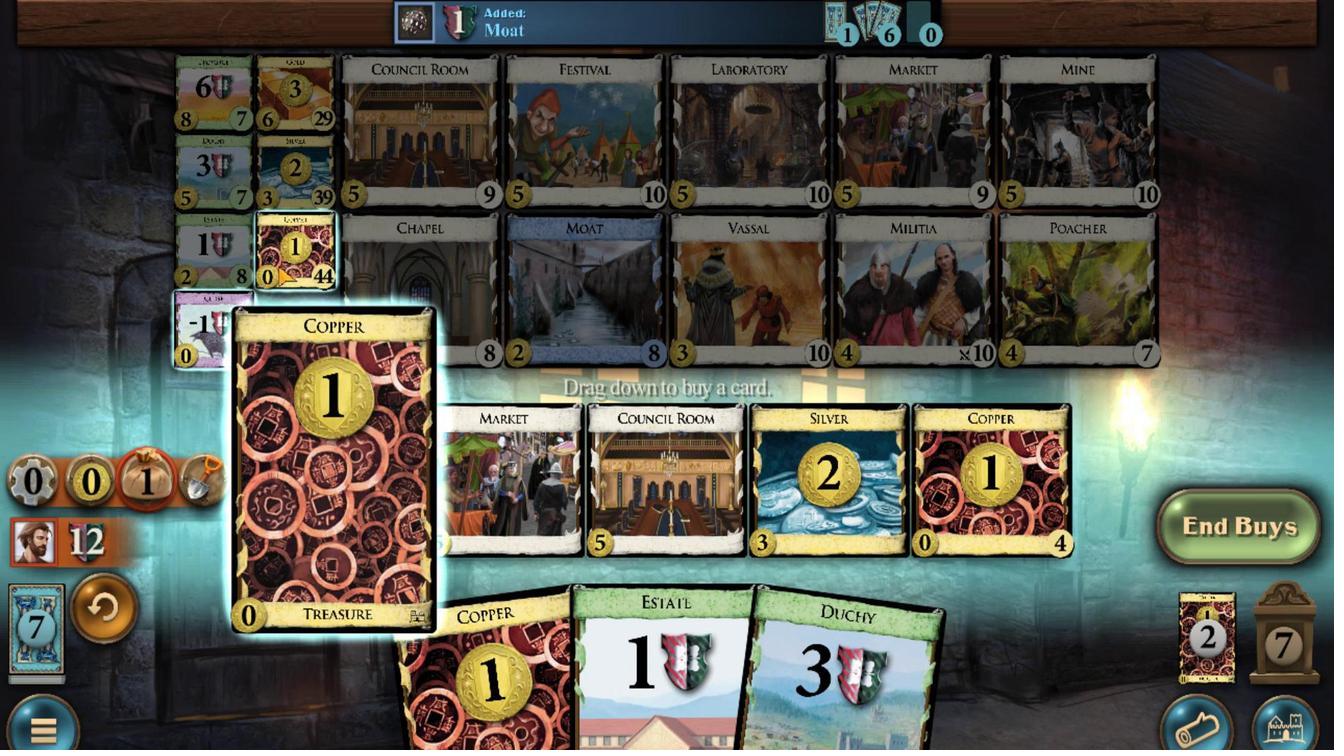 
Action: Mouse moved to (292, 693)
Screenshot: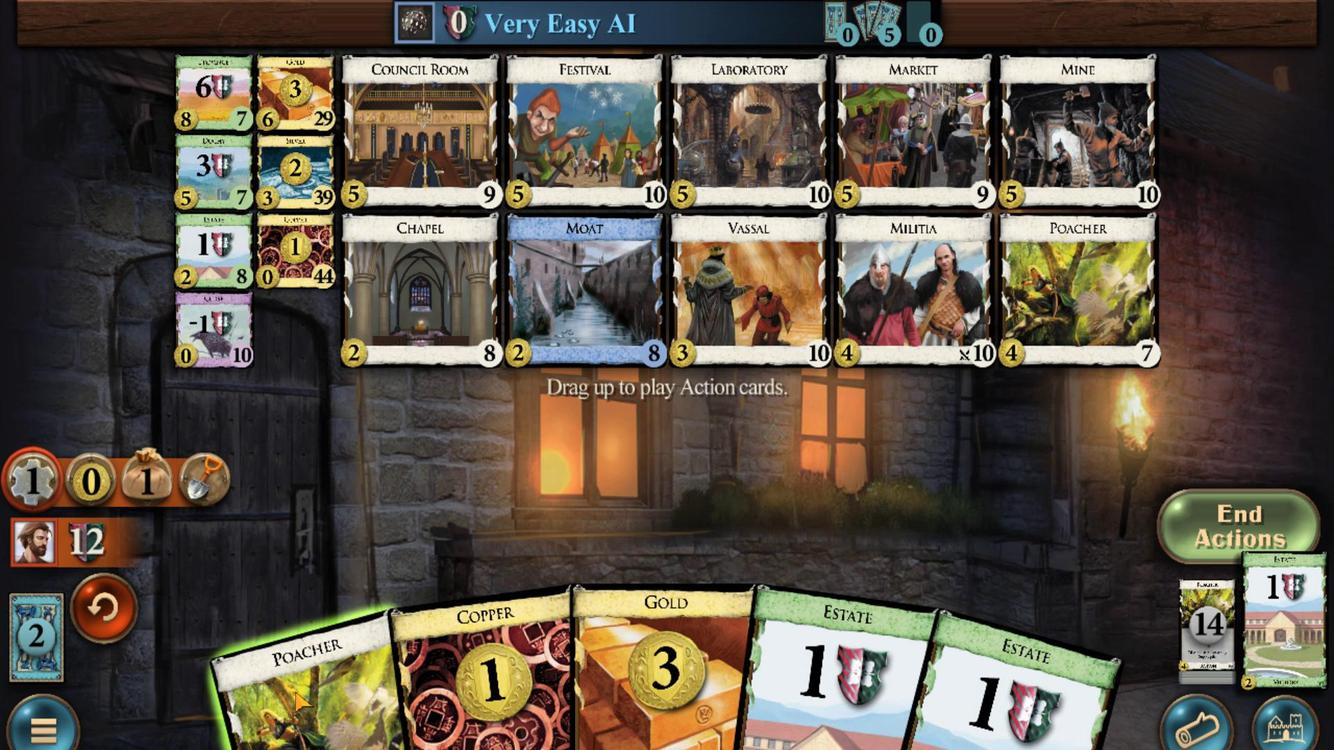 
Action: Mouse scrolled (292, 692) with delta (0, 0)
Screenshot: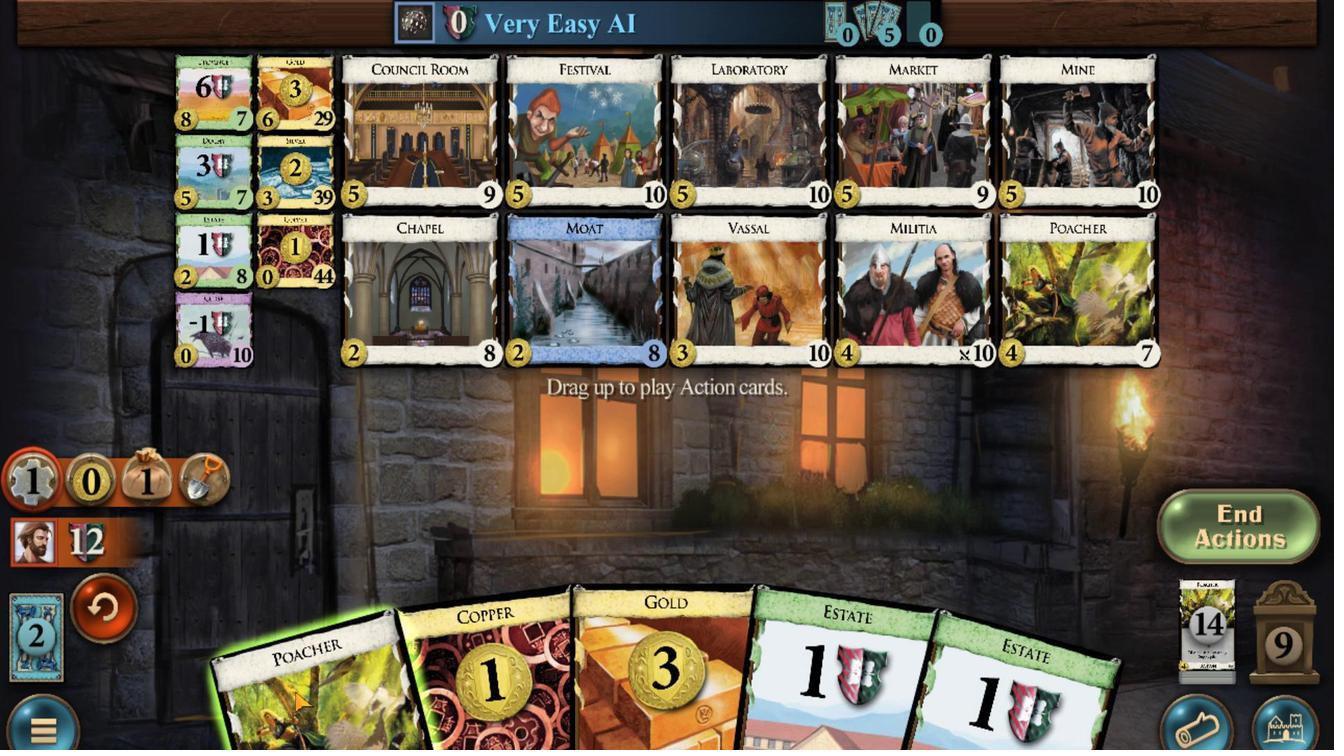 
Action: Mouse moved to (680, 628)
Screenshot: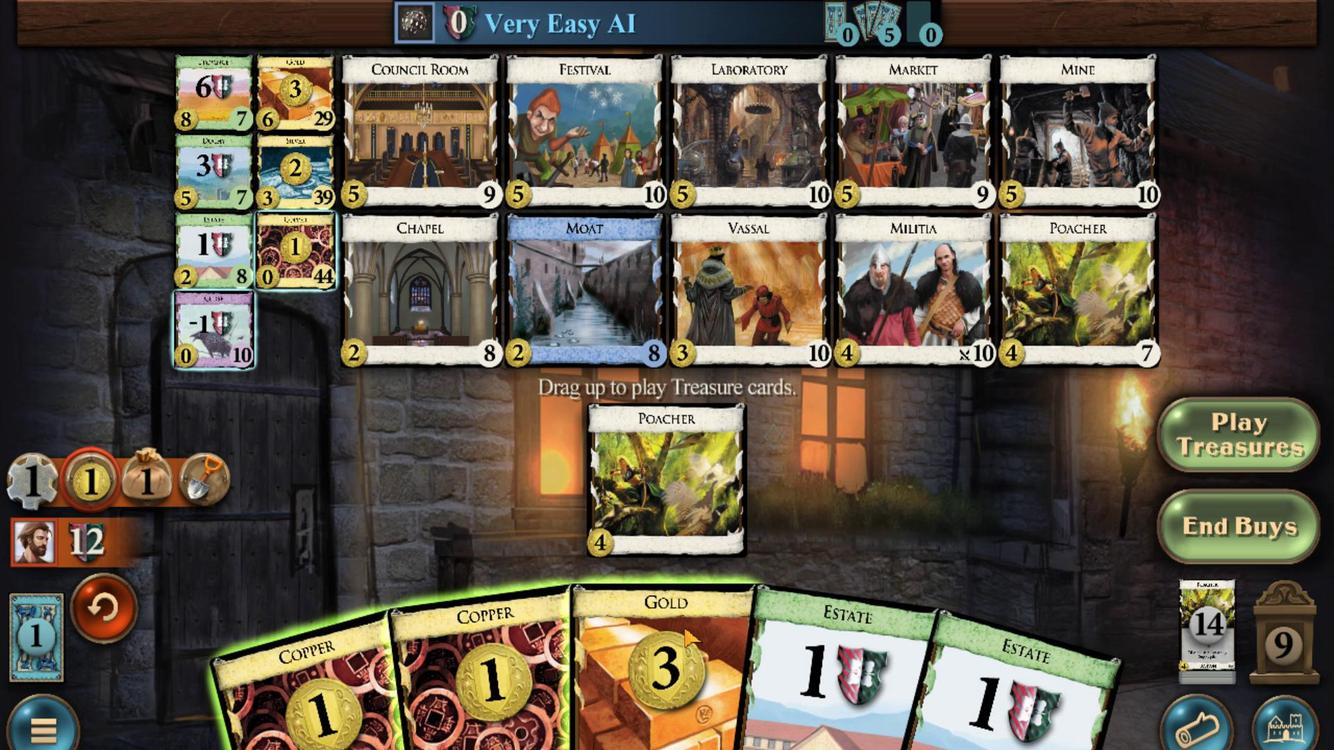 
Action: Mouse scrolled (680, 628) with delta (0, 0)
Screenshot: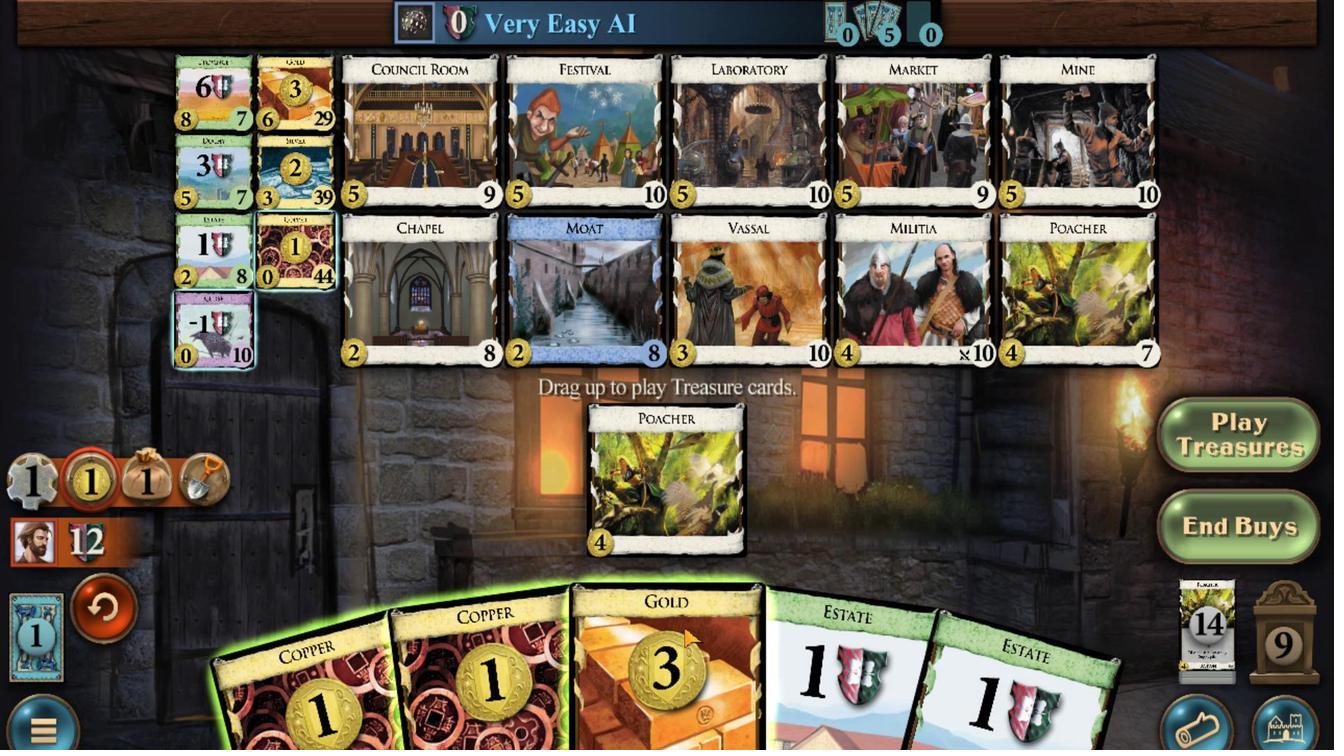 
Action: Mouse moved to (599, 643)
Screenshot: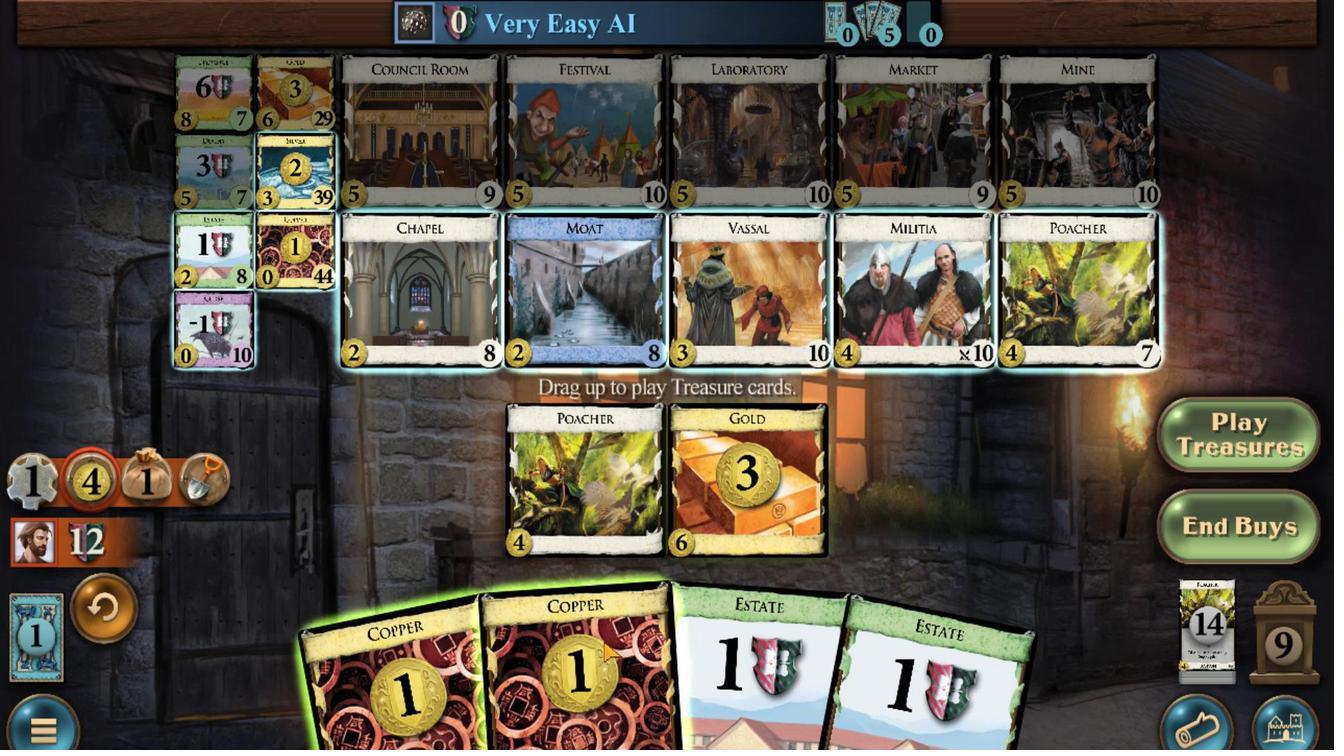 
Action: Mouse scrolled (599, 642) with delta (0, 0)
Screenshot: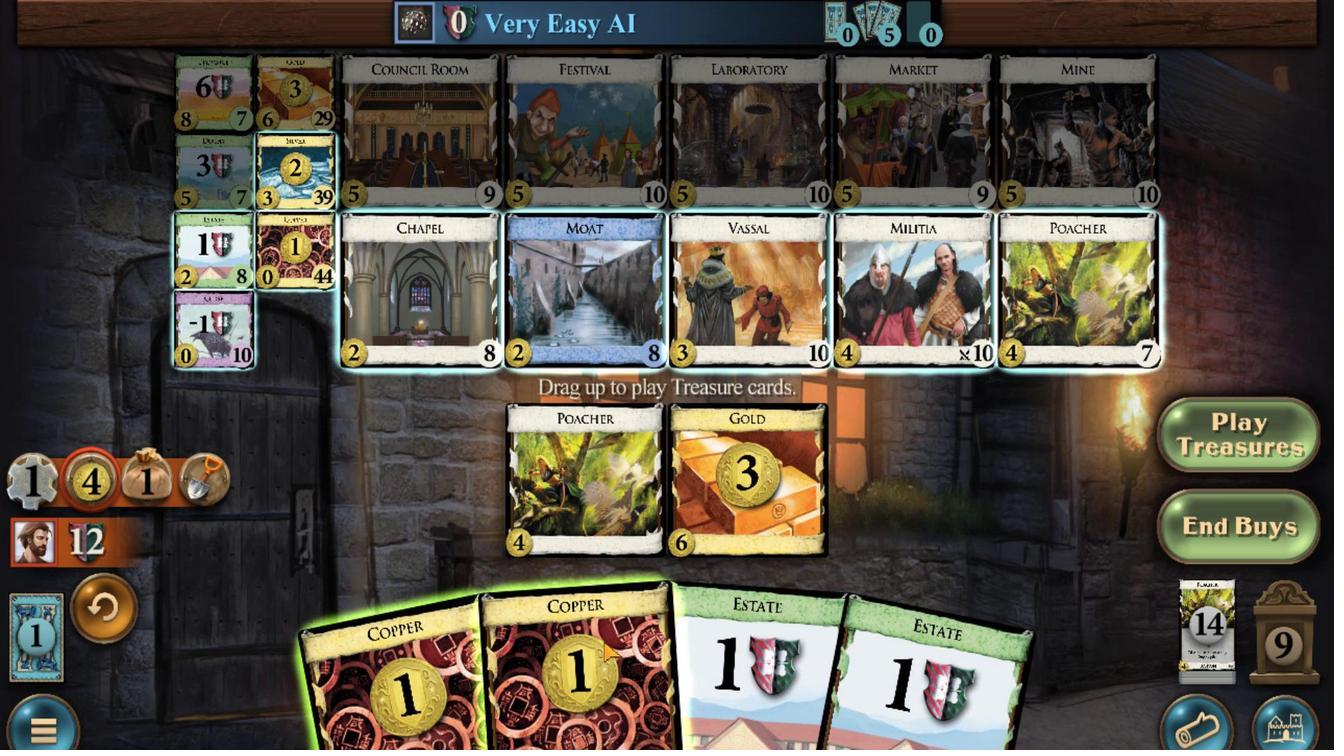 
Action: Mouse moved to (524, 660)
Screenshot: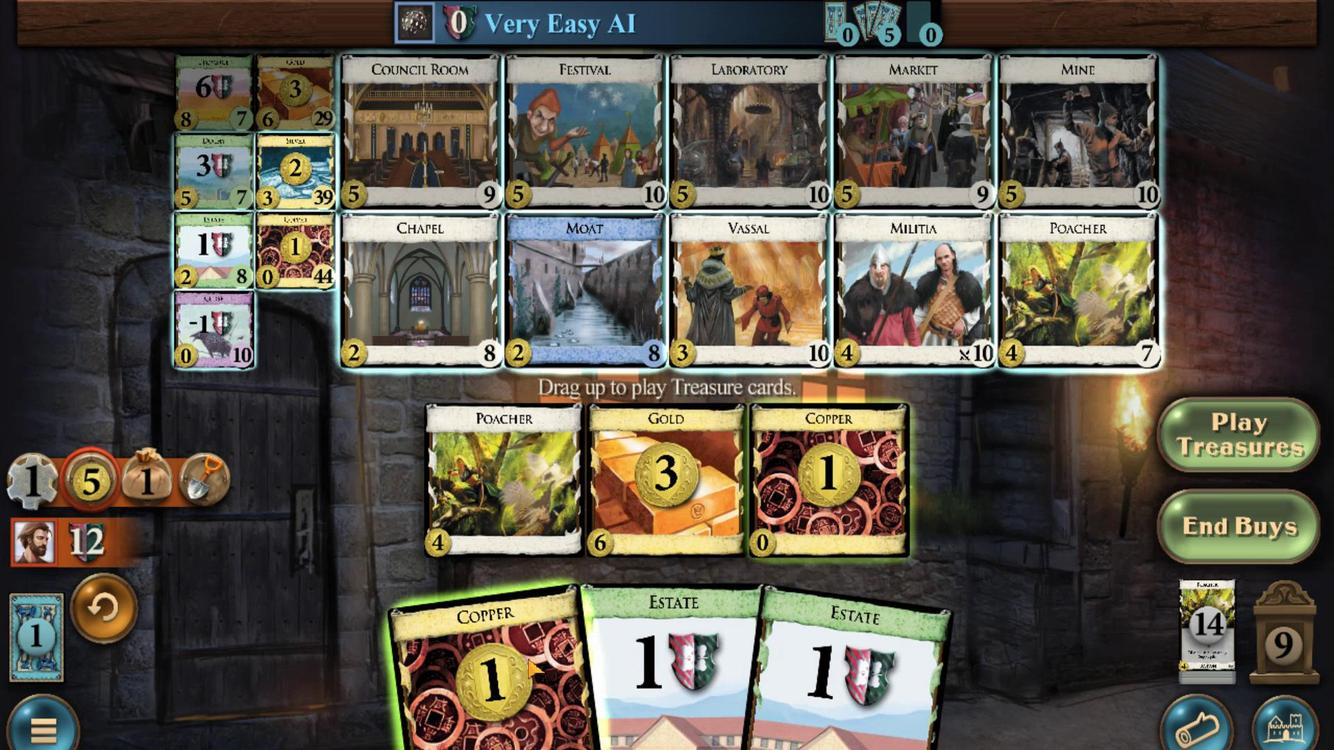 
Action: Mouse scrolled (524, 659) with delta (0, 0)
Screenshot: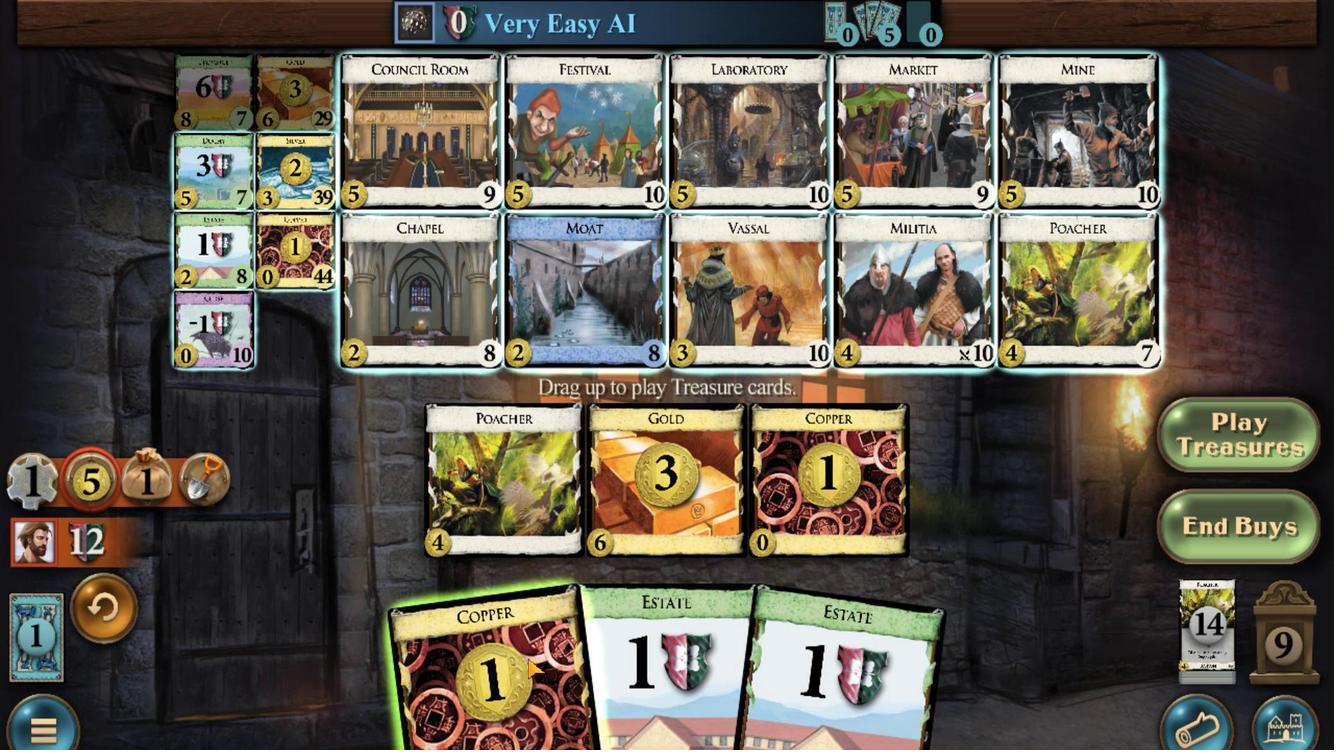 
Action: Mouse moved to (306, 103)
Screenshot: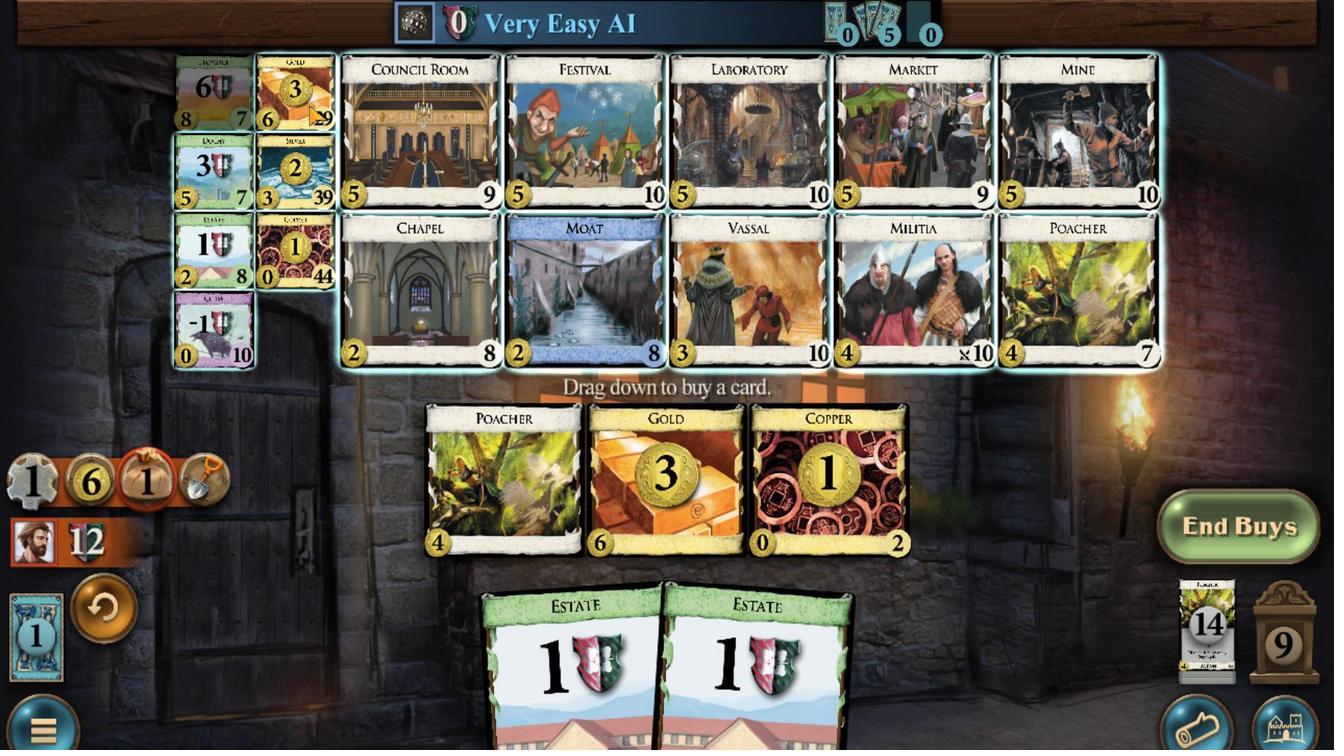 
Action: Mouse scrolled (306, 104) with delta (0, 0)
Screenshot: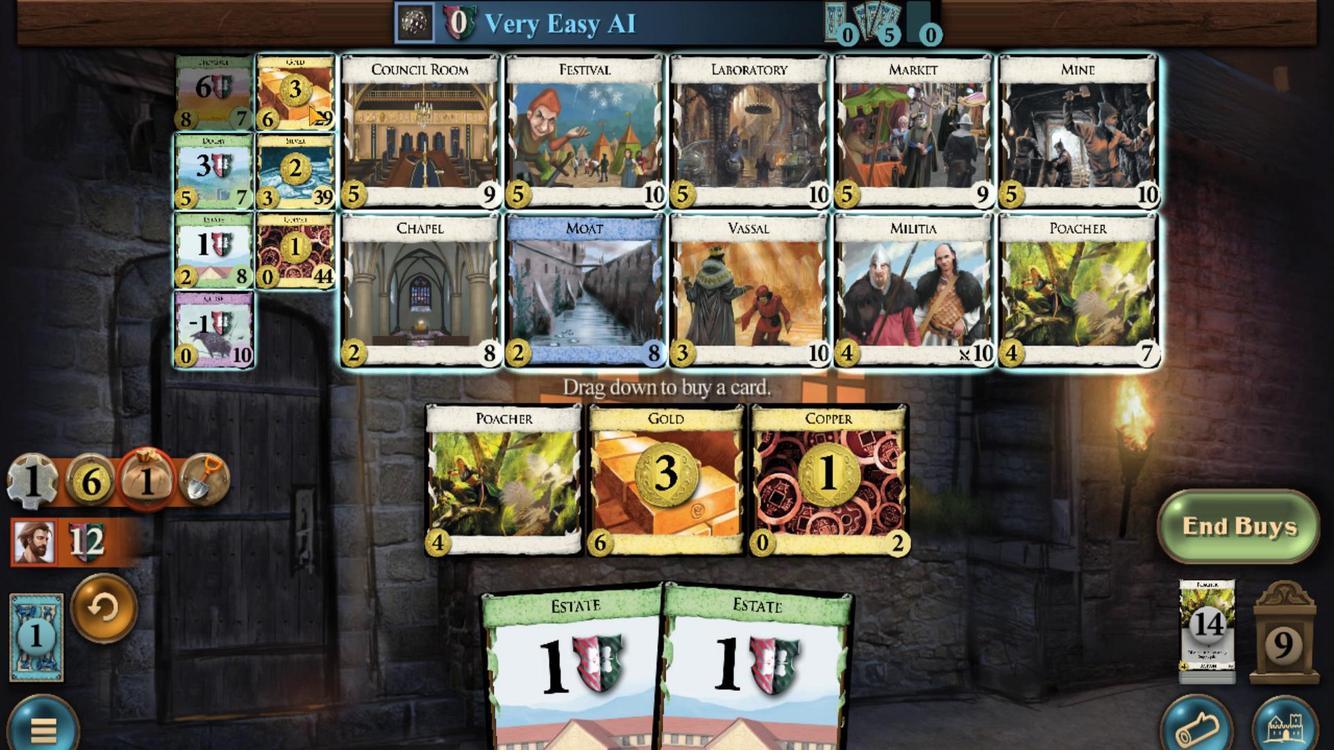 
Action: Mouse scrolled (306, 104) with delta (0, 0)
Screenshot: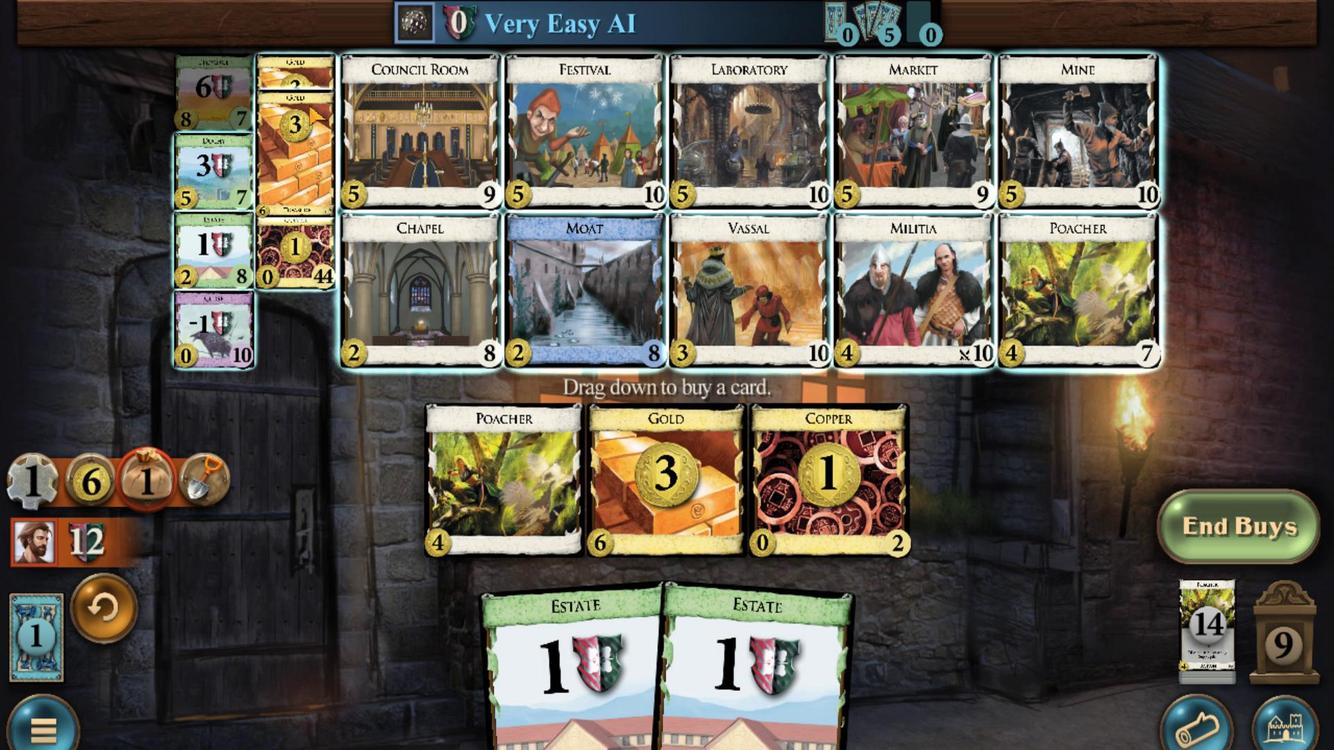 
Action: Mouse scrolled (306, 104) with delta (0, 0)
Screenshot: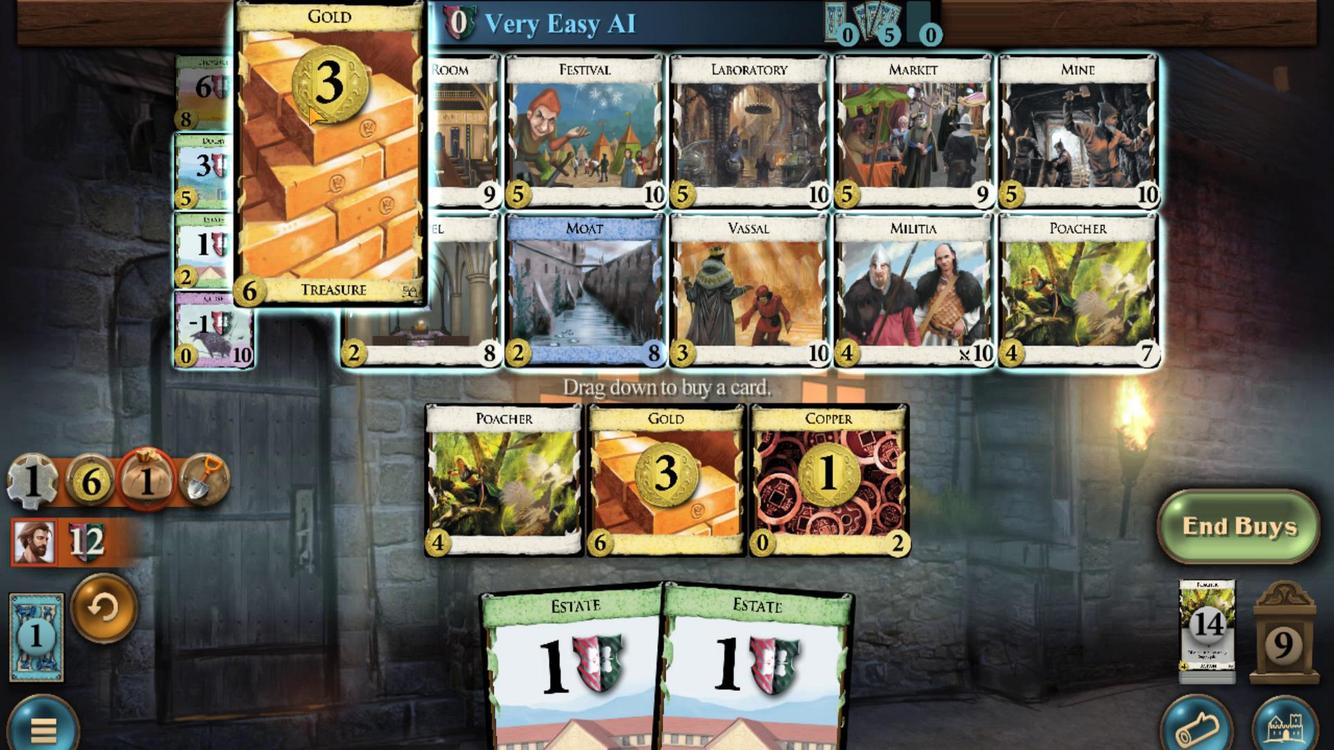 
Action: Mouse scrolled (306, 104) with delta (0, 0)
Screenshot: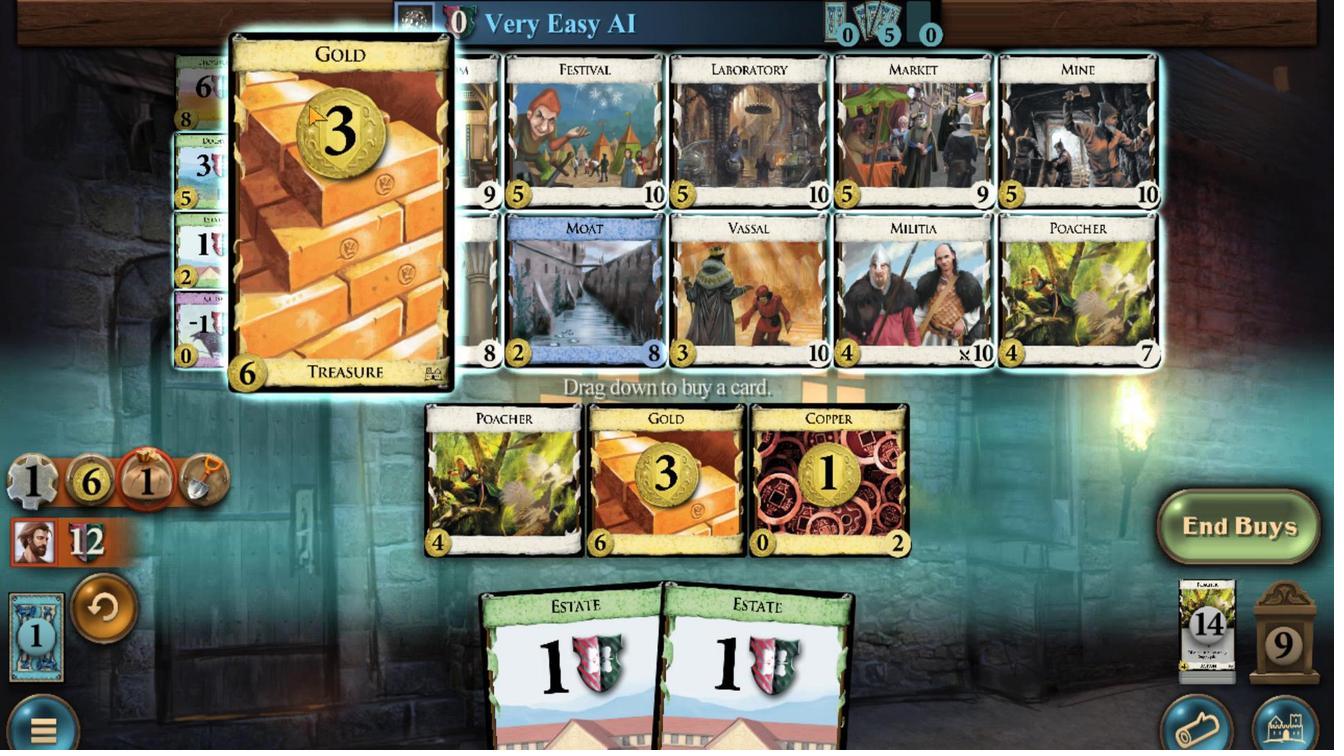 
Action: Mouse scrolled (306, 104) with delta (0, 0)
Screenshot: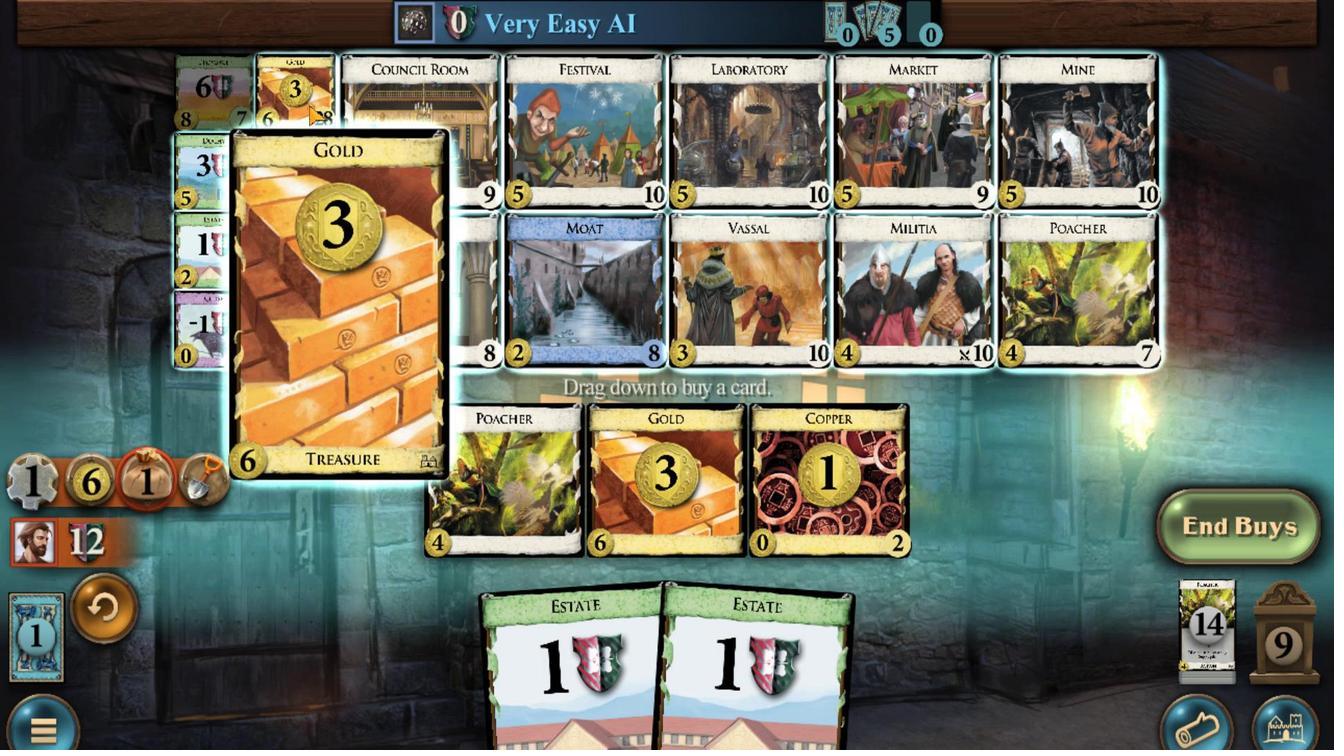 
Action: Mouse scrolled (306, 104) with delta (0, 0)
Screenshot: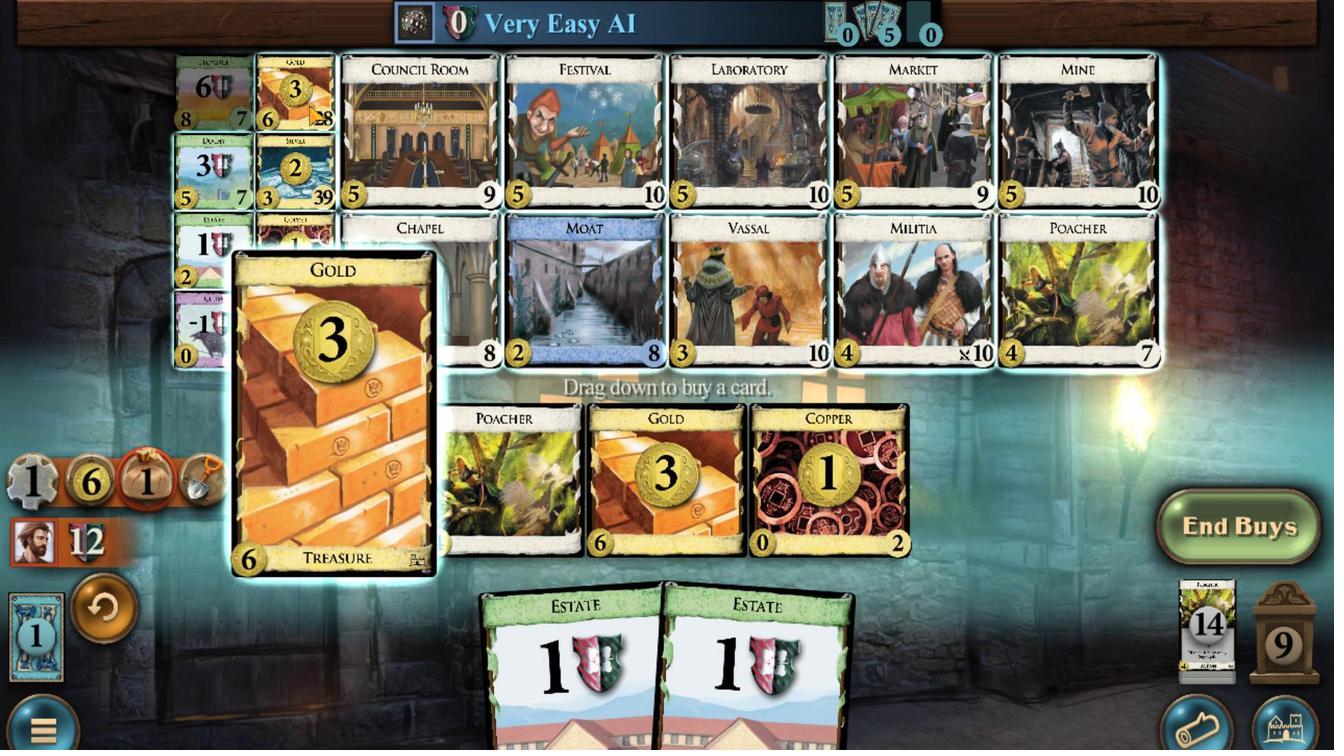 
Action: Mouse moved to (598, 644)
Screenshot: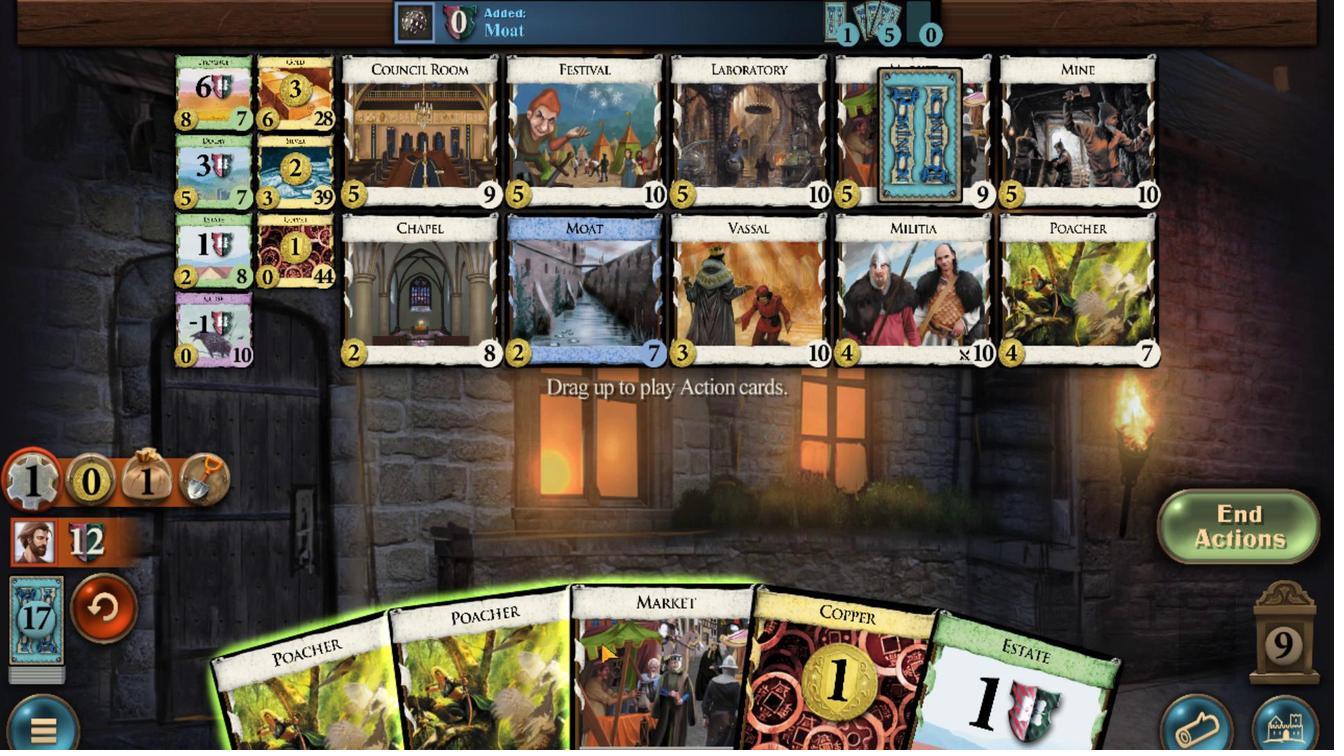 
Action: Mouse scrolled (598, 644) with delta (0, 0)
Screenshot: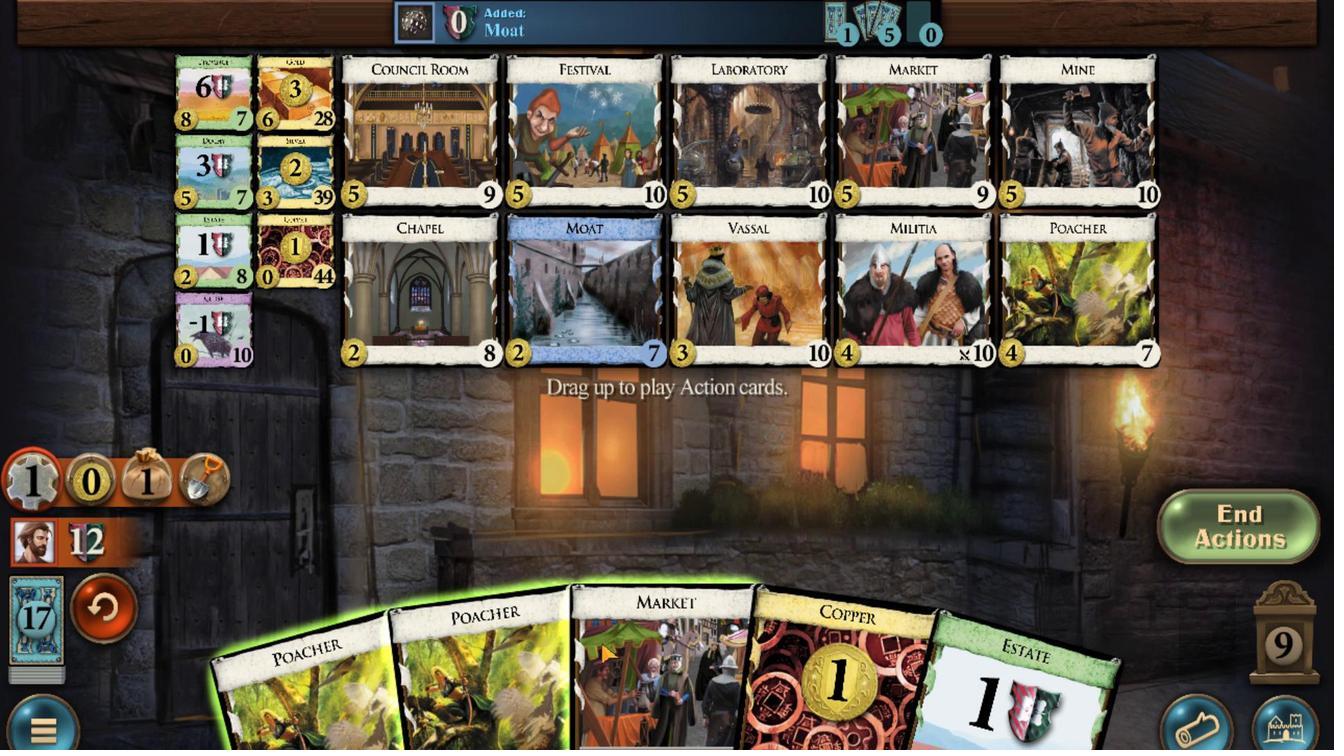 
Action: Mouse moved to (519, 647)
Screenshot: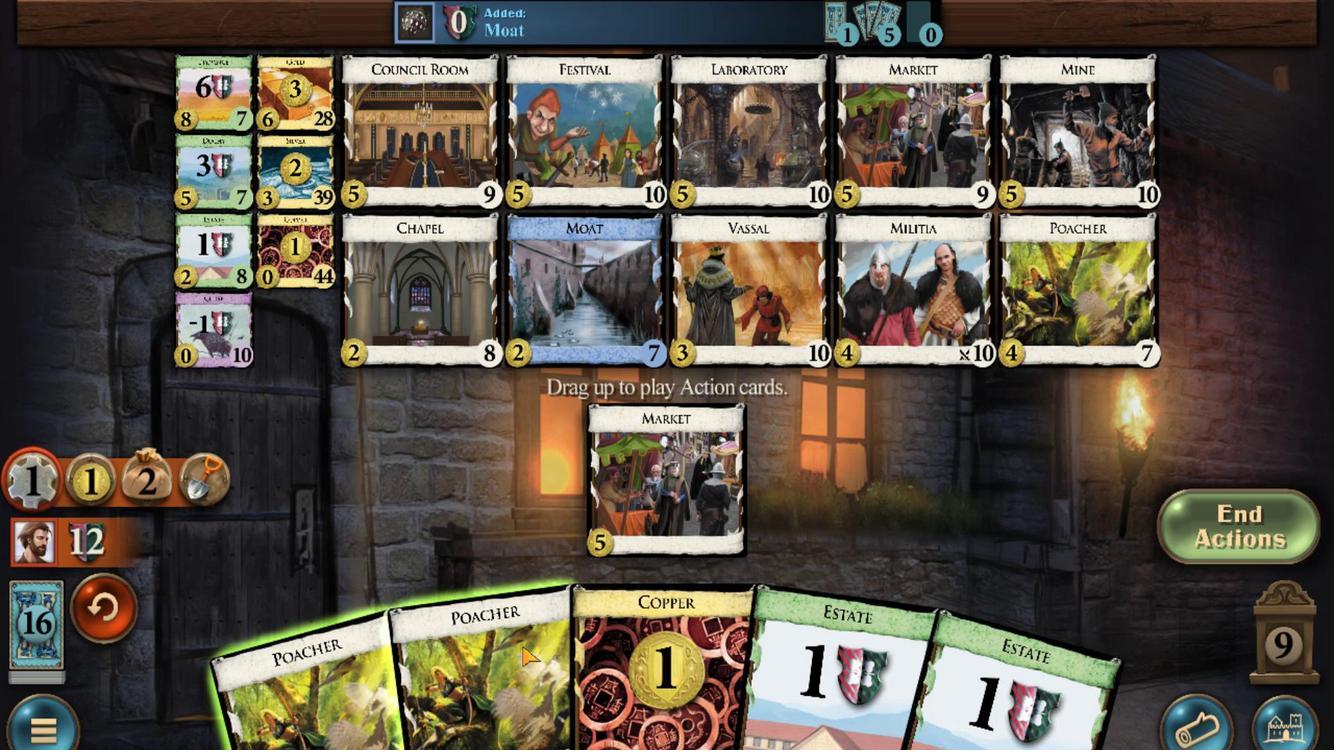 
Action: Mouse scrolled (519, 646) with delta (0, 0)
Screenshot: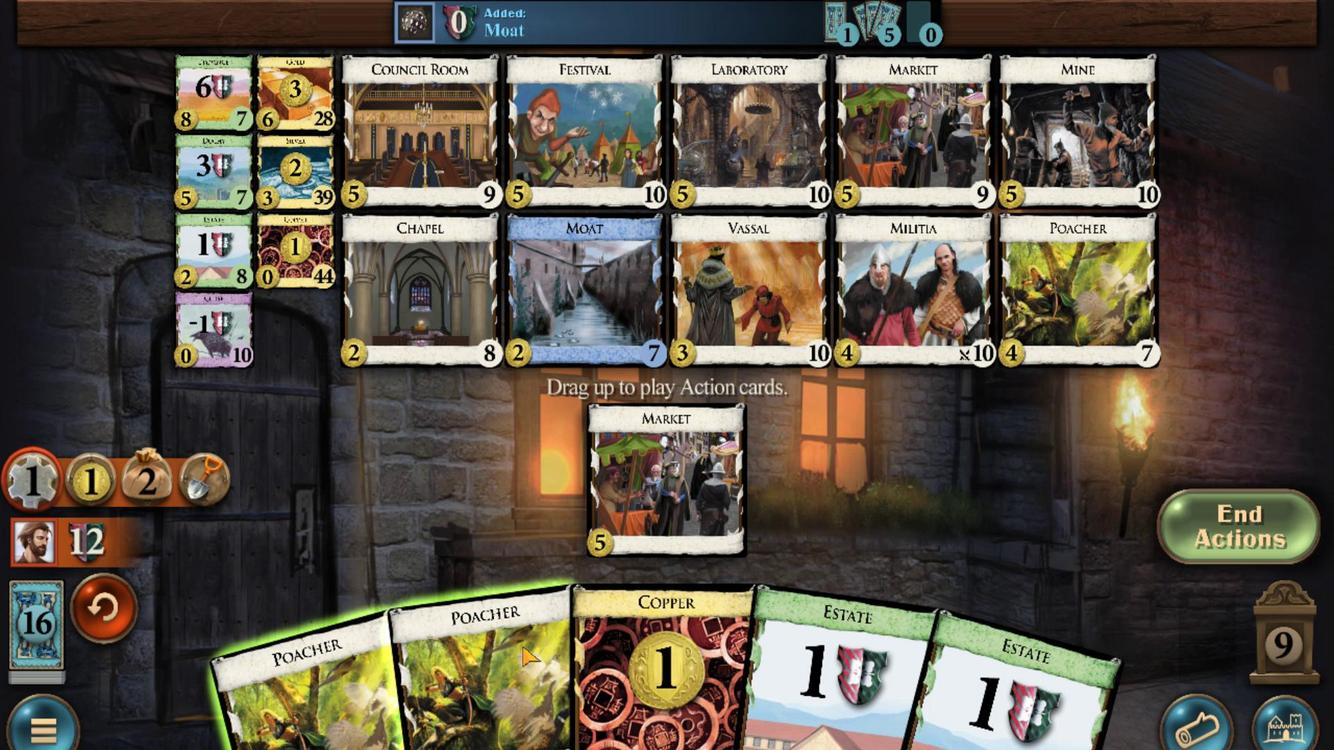 
Action: Mouse moved to (349, 665)
Screenshot: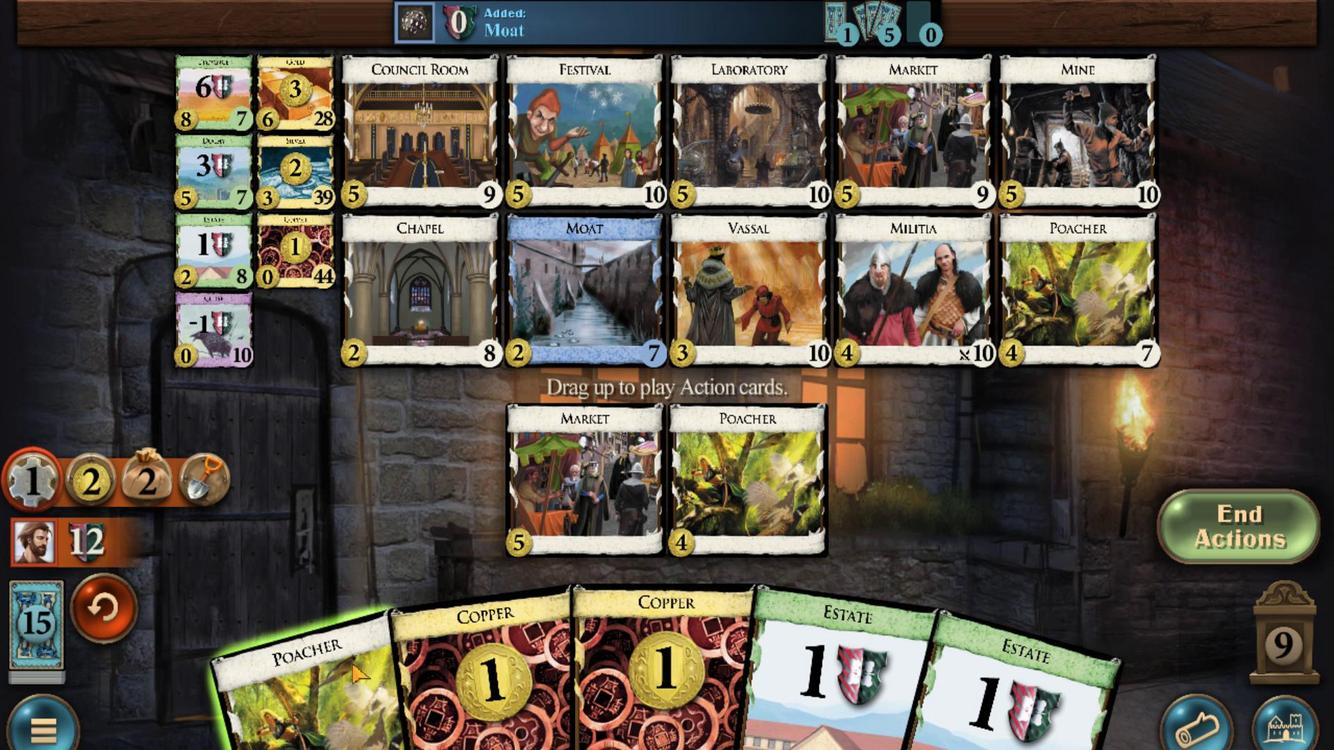 
Action: Mouse scrolled (349, 664) with delta (0, 0)
Screenshot: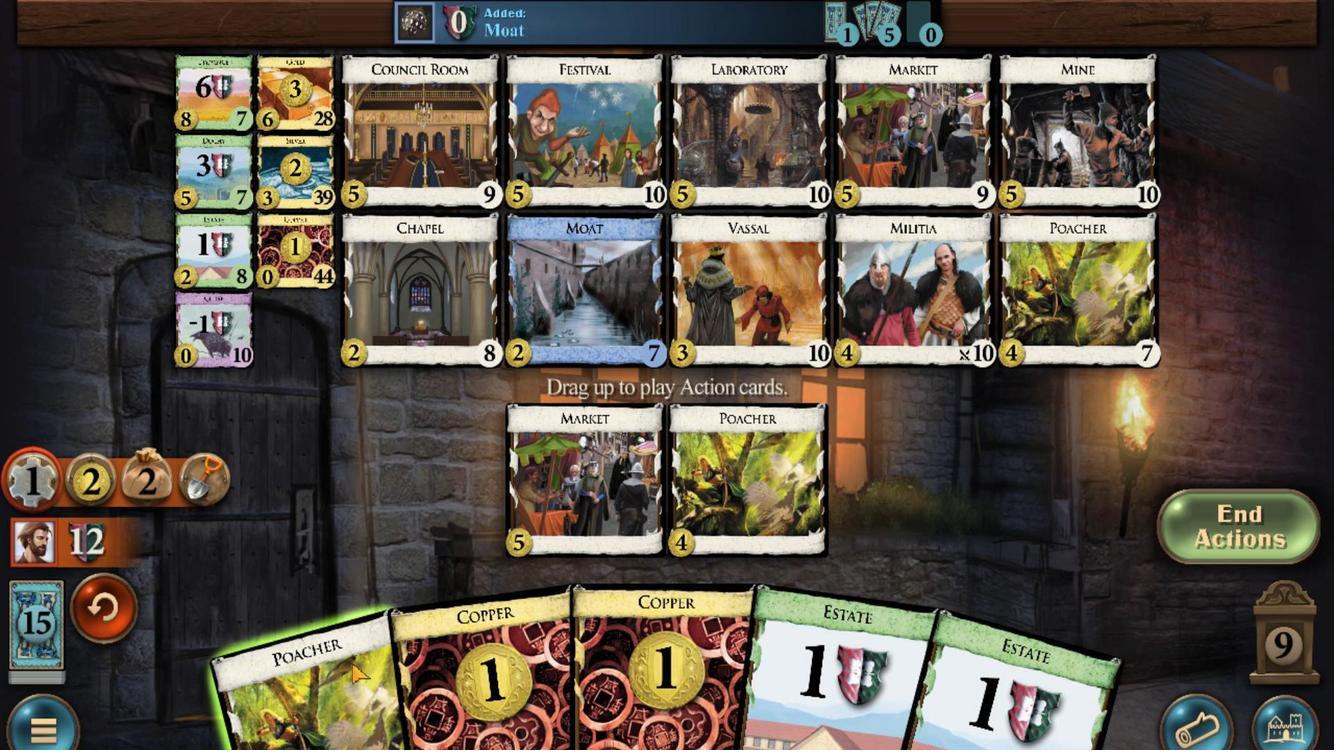 
Action: Mouse moved to (625, 617)
Screenshot: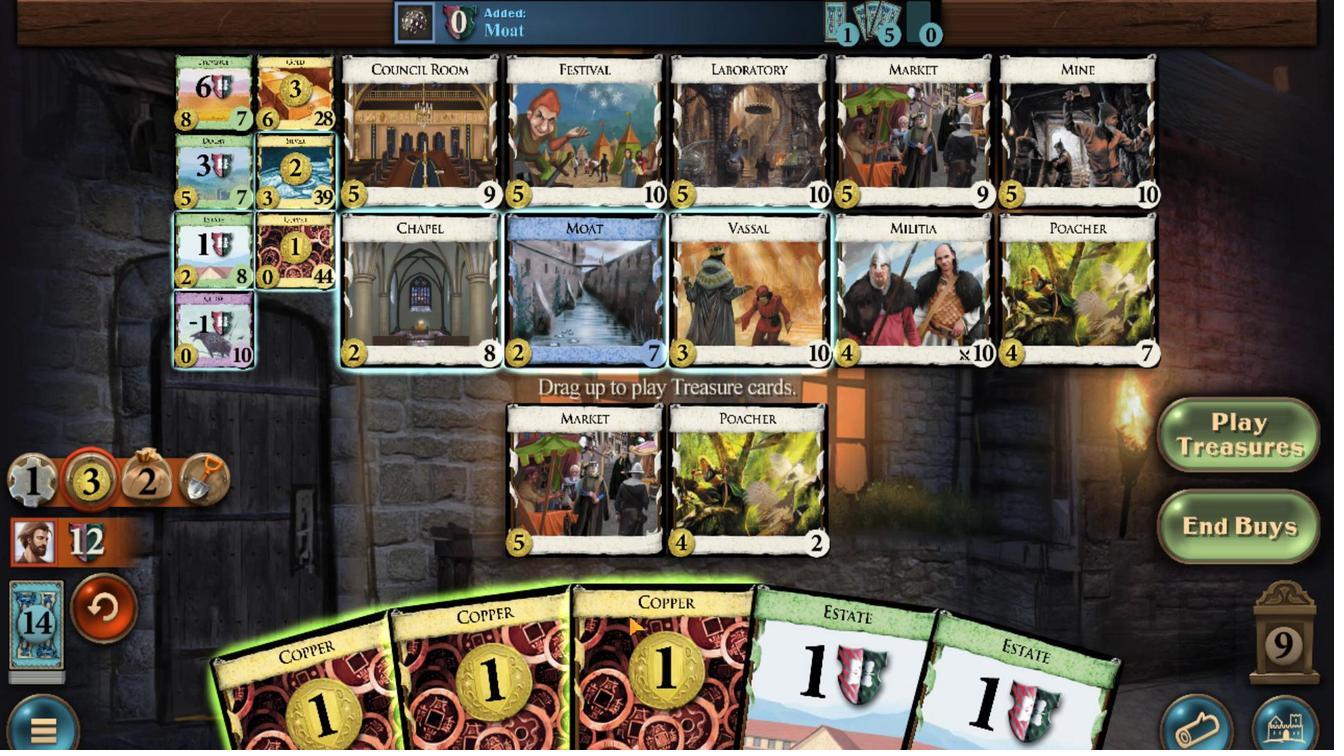 
Action: Mouse scrolled (625, 616) with delta (0, 0)
Screenshot: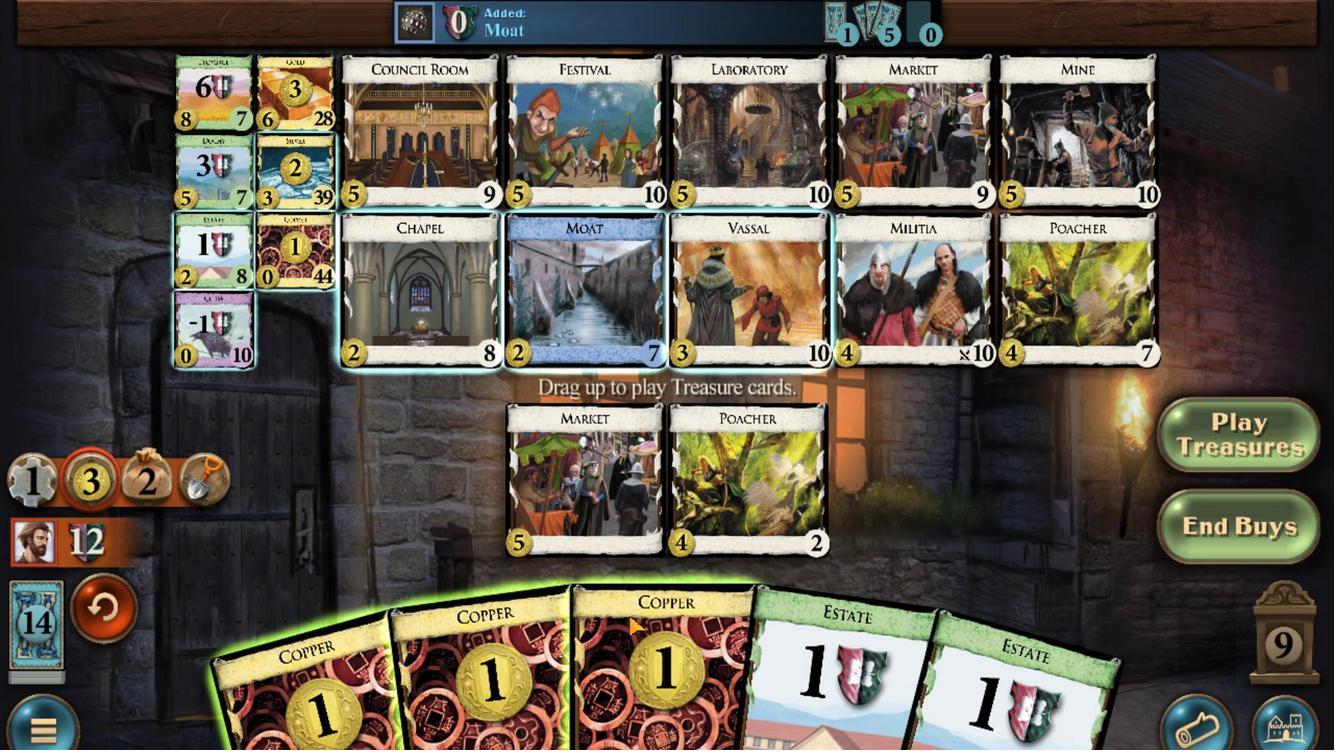
Action: Mouse moved to (542, 626)
Screenshot: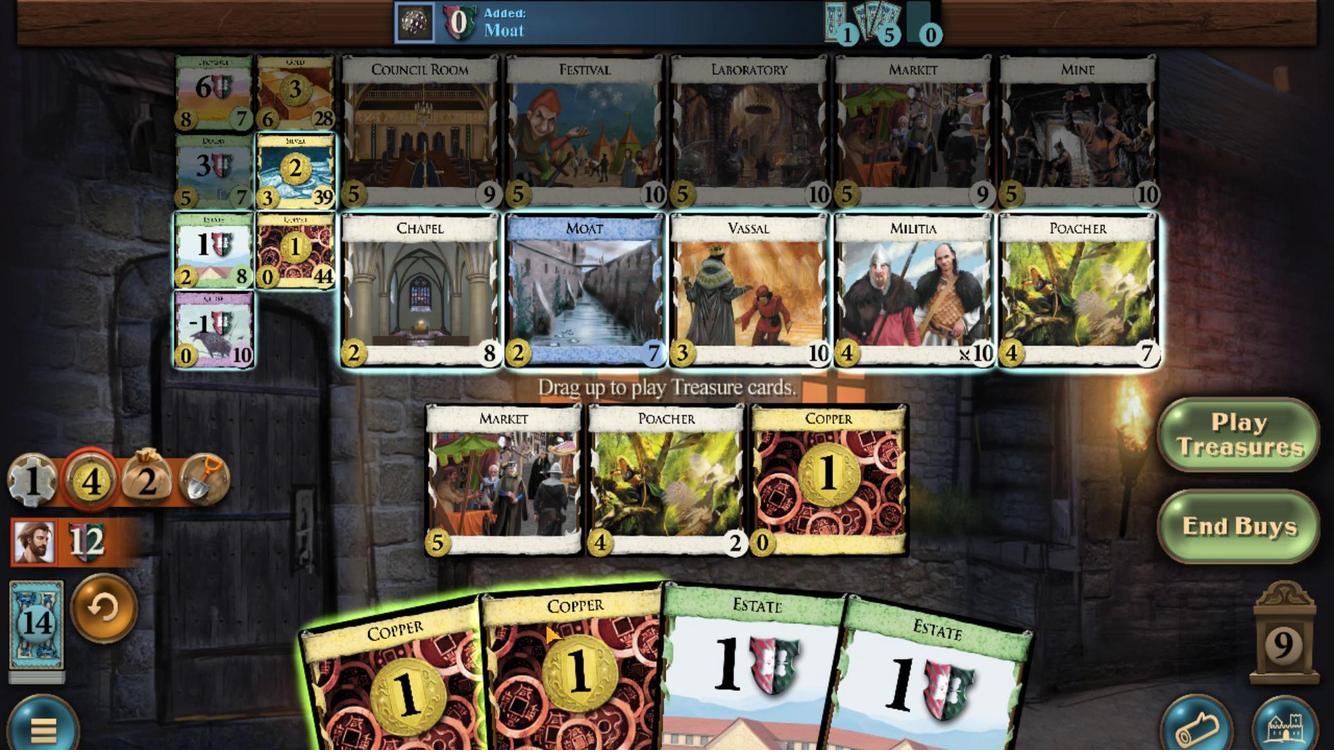 
Action: Mouse scrolled (542, 624) with delta (0, -1)
Screenshot: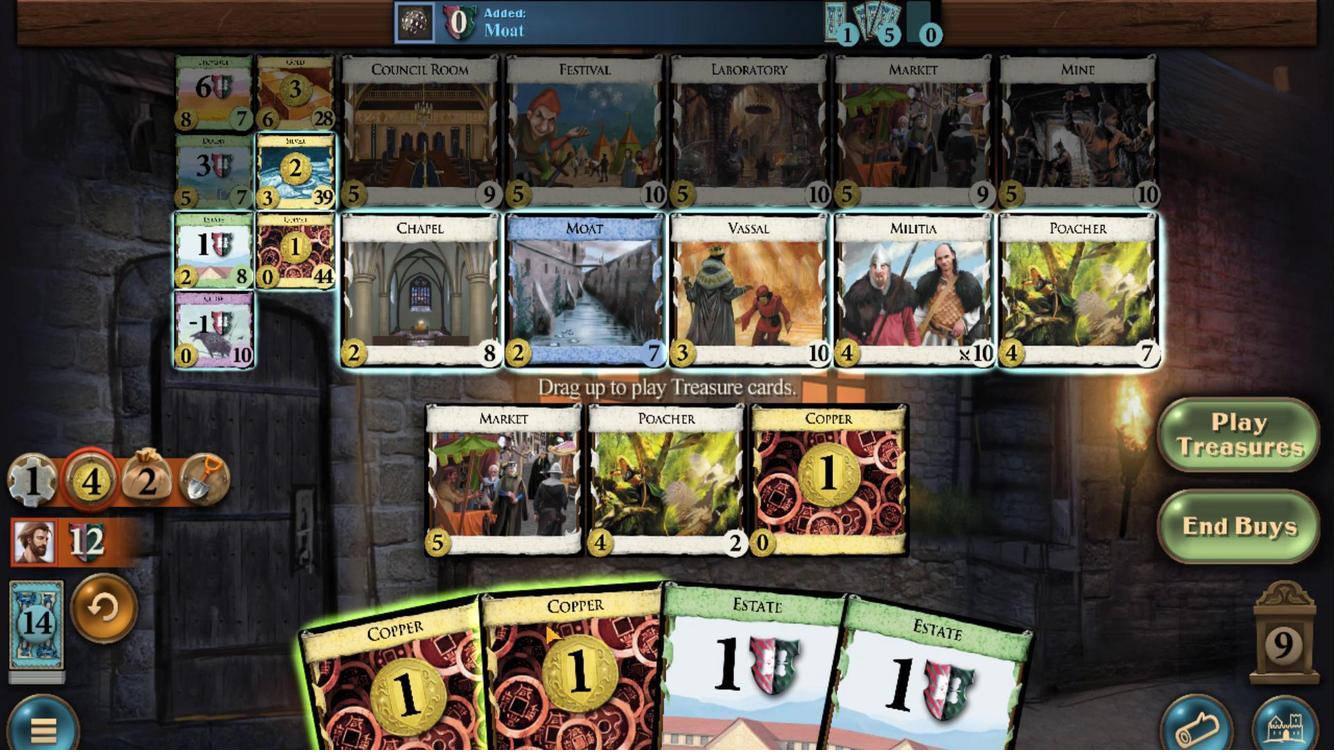
Action: Mouse moved to (450, 631)
Screenshot: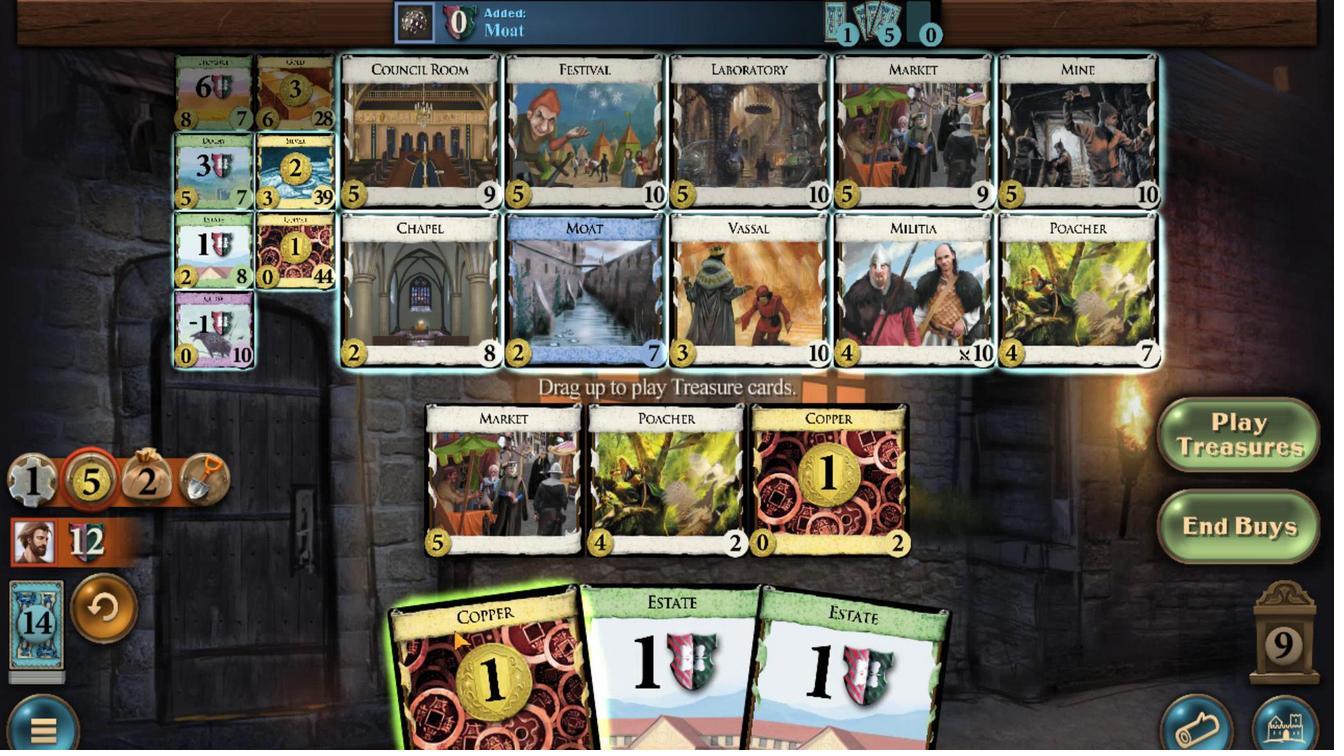 
Action: Mouse scrolled (450, 630) with delta (0, 0)
Screenshot: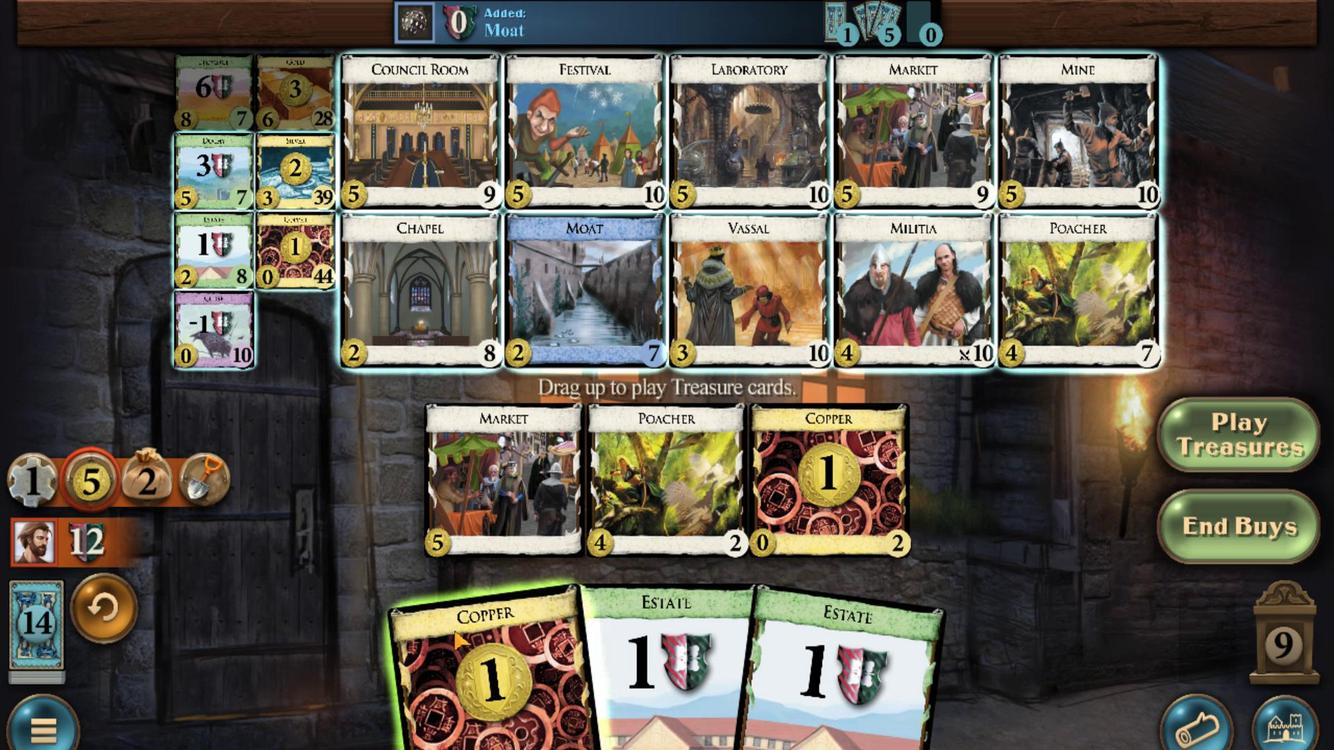 
Action: Mouse moved to (284, 83)
Screenshot: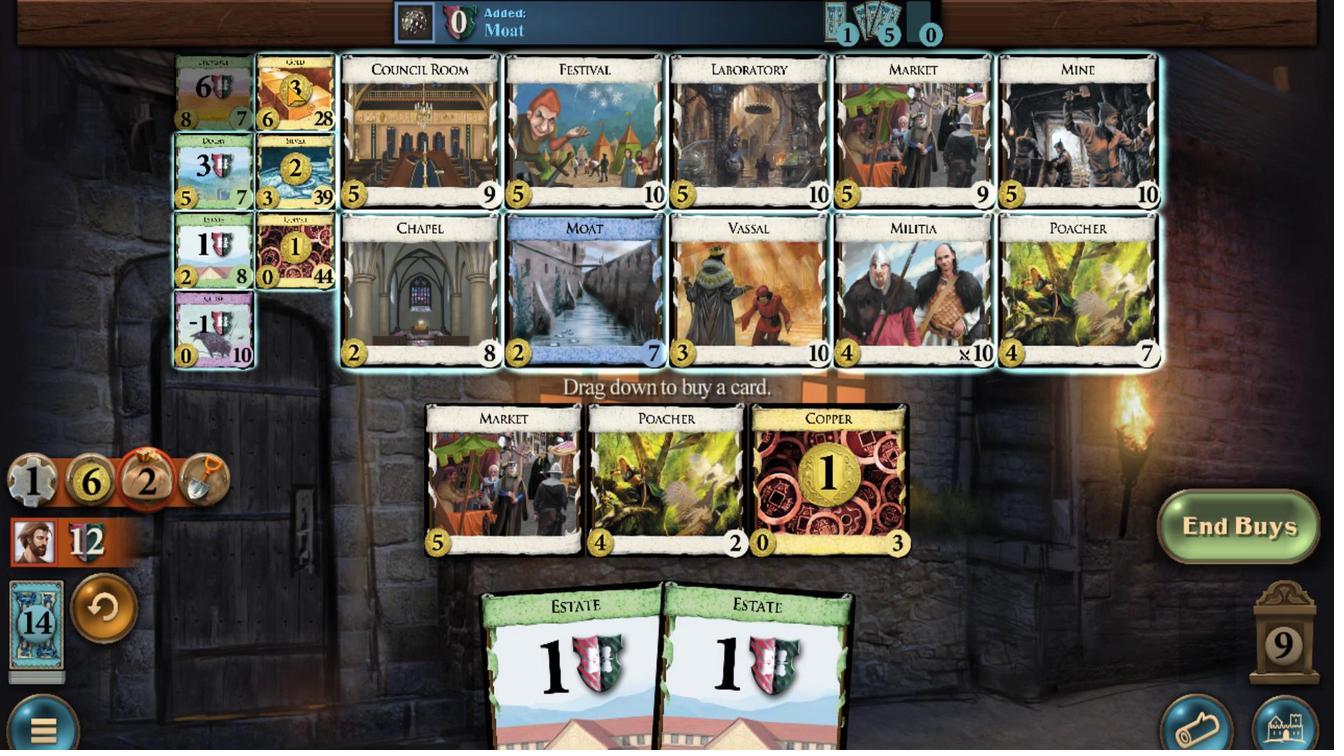 
Action: Mouse scrolled (284, 84) with delta (0, 0)
Screenshot: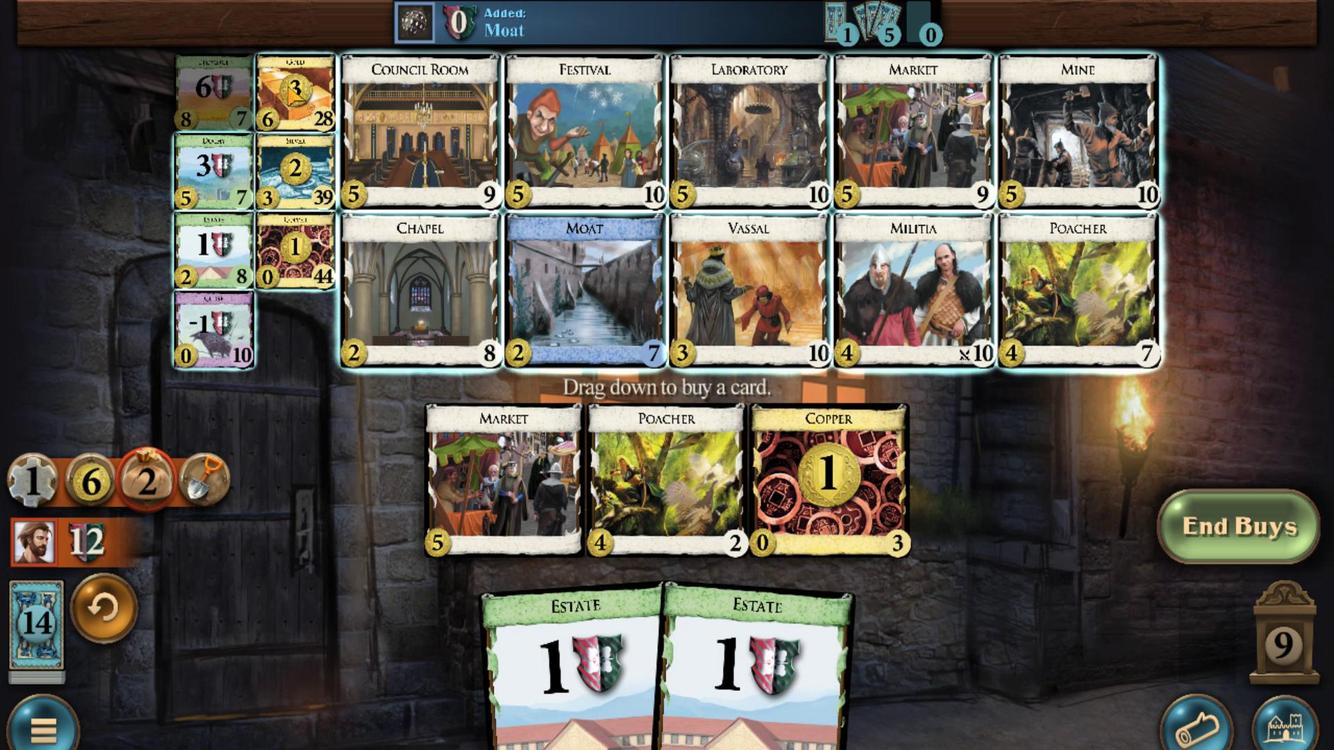 
Action: Mouse scrolled (284, 84) with delta (0, 0)
Screenshot: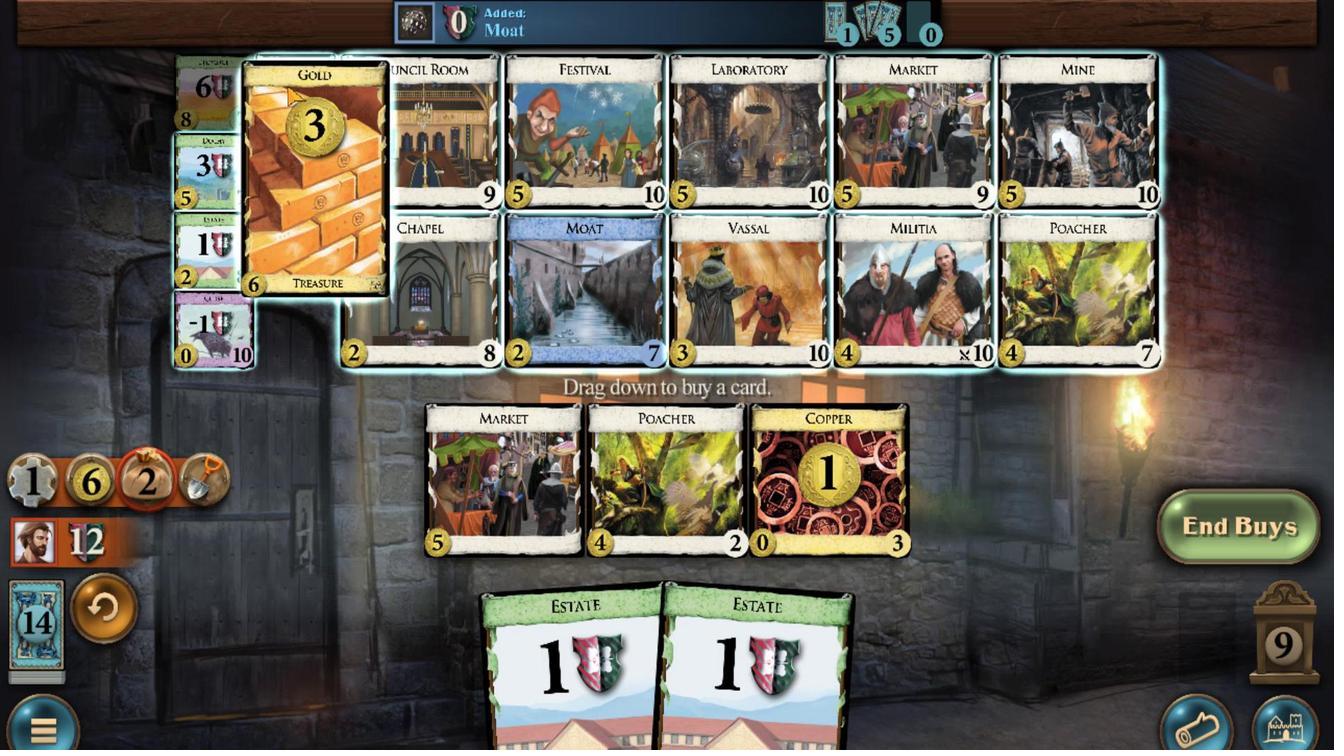
Action: Mouse scrolled (284, 84) with delta (0, 0)
Screenshot: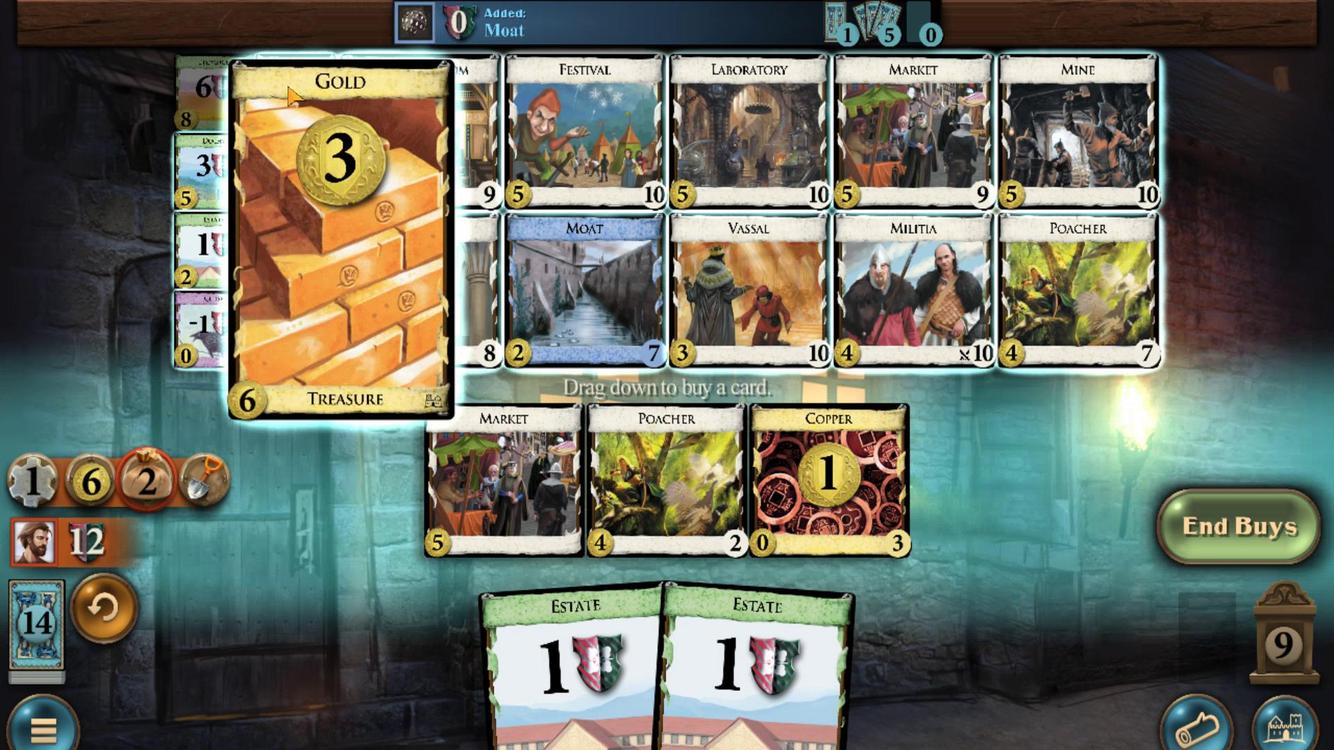 
Action: Mouse scrolled (284, 84) with delta (0, 0)
Screenshot: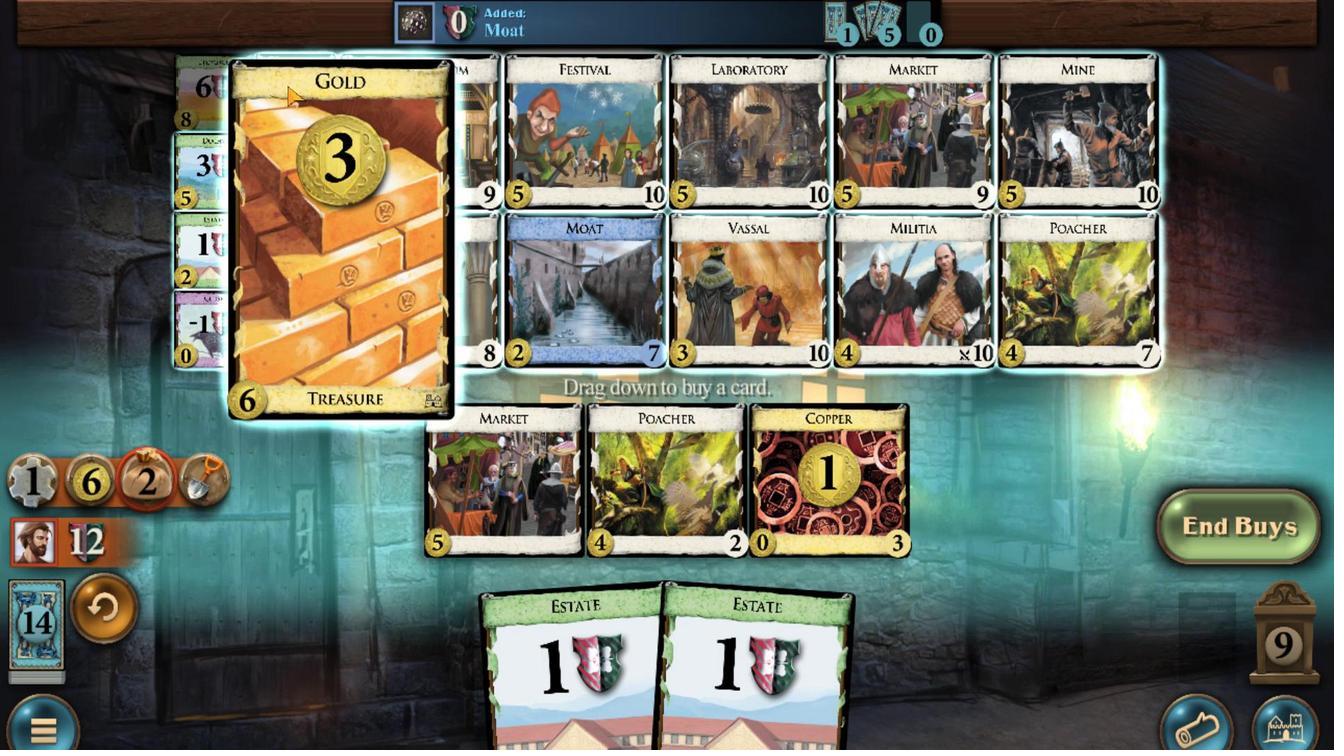 
Action: Mouse scrolled (284, 84) with delta (0, 0)
Screenshot: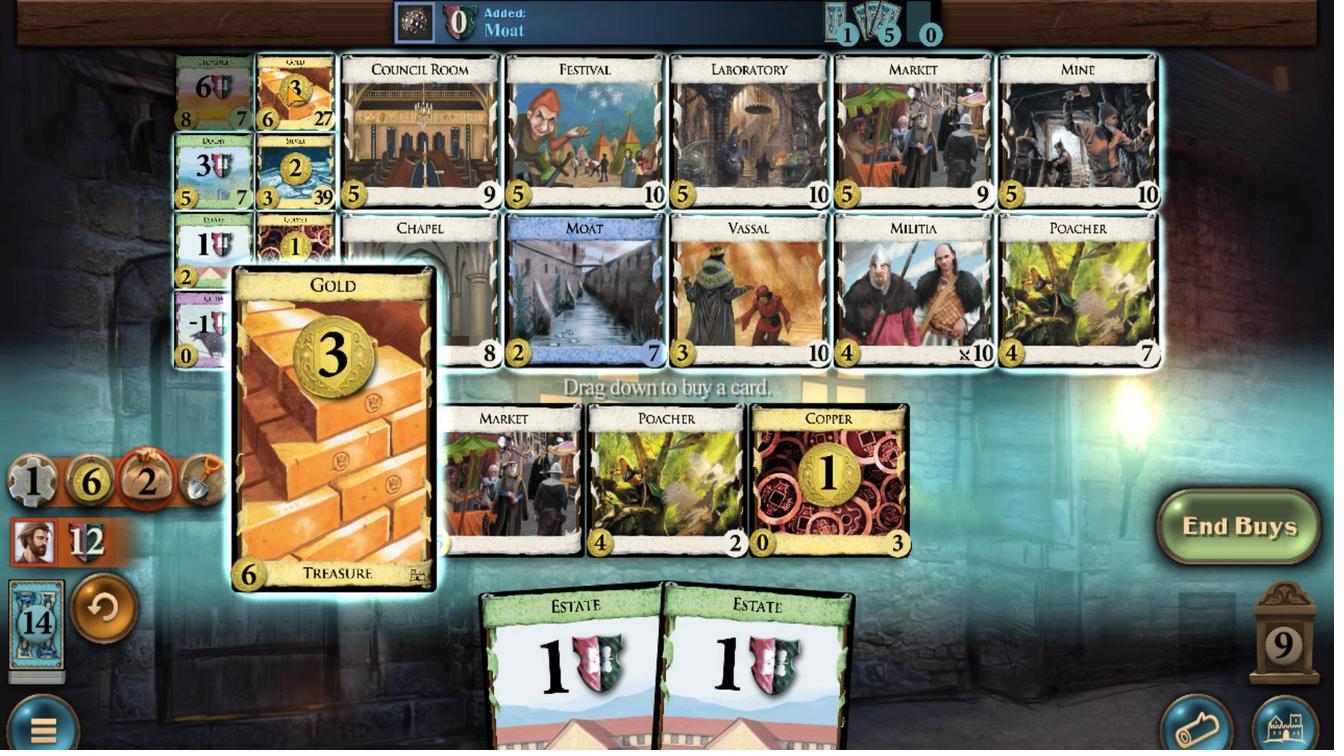 
Action: Mouse moved to (300, 239)
Screenshot: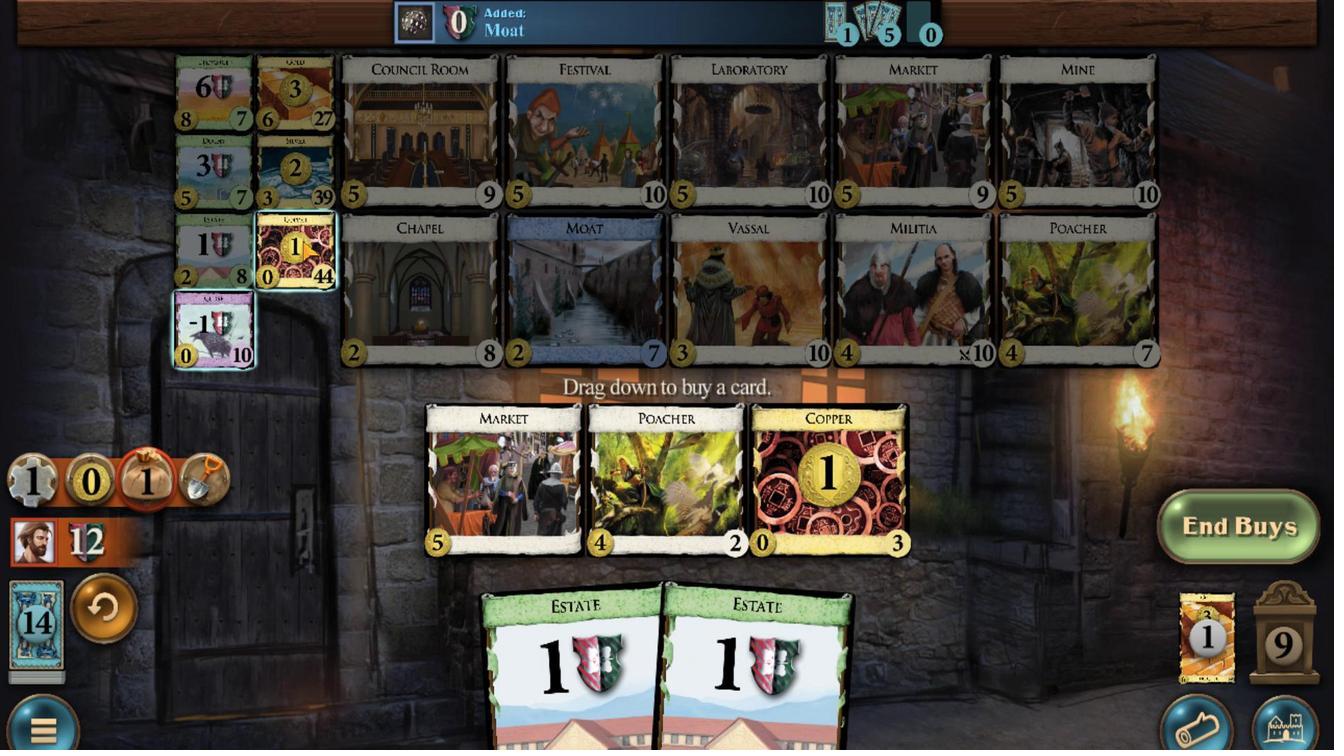 
Action: Mouse scrolled (300, 240) with delta (0, 0)
Screenshot: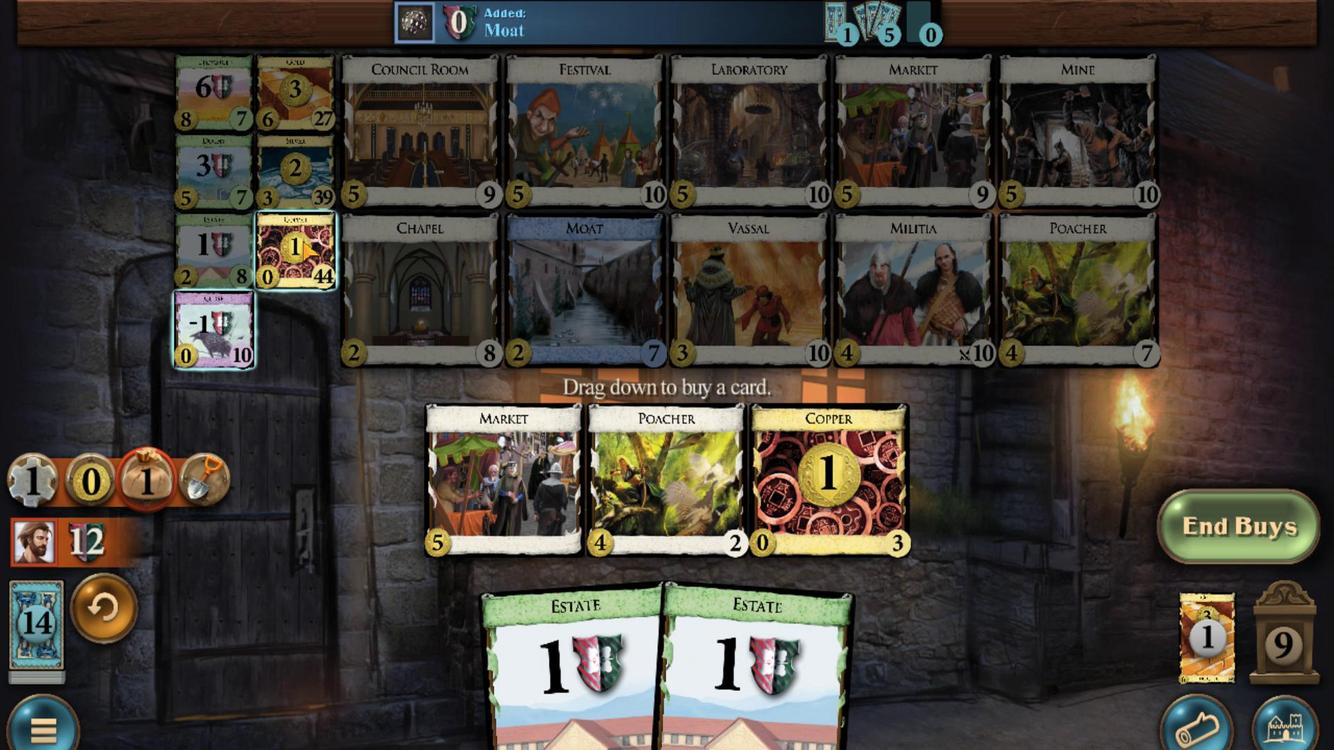 
Action: Mouse scrolled (300, 240) with delta (0, 0)
Screenshot: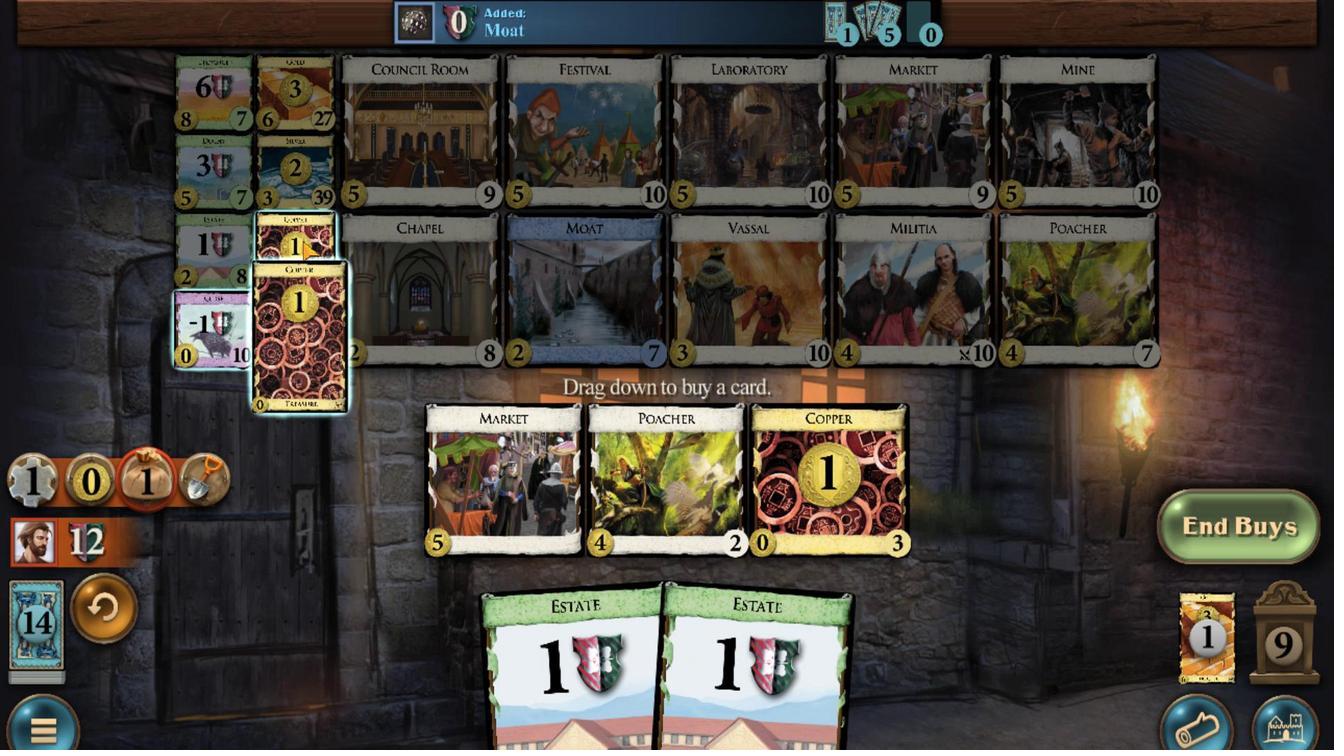
Action: Mouse scrolled (300, 240) with delta (0, 0)
Screenshot: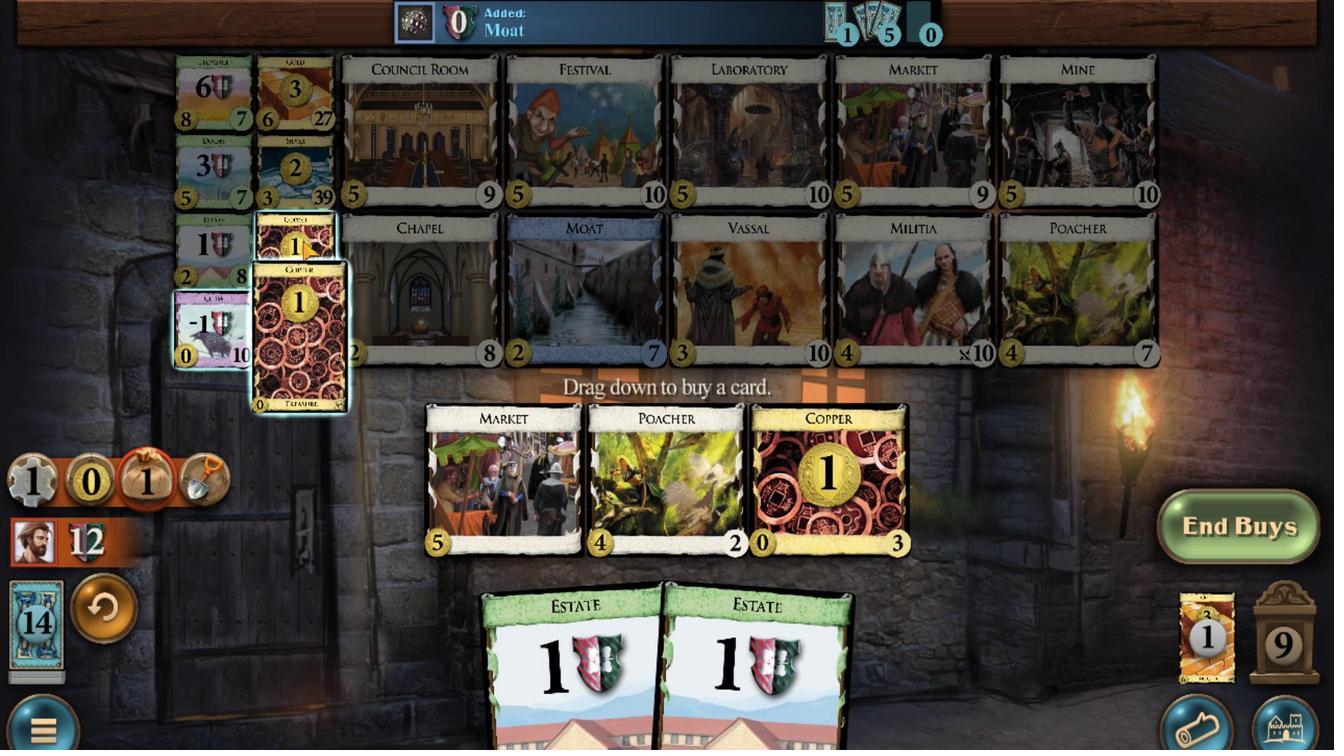 
Action: Mouse scrolled (300, 240) with delta (0, 0)
Screenshot: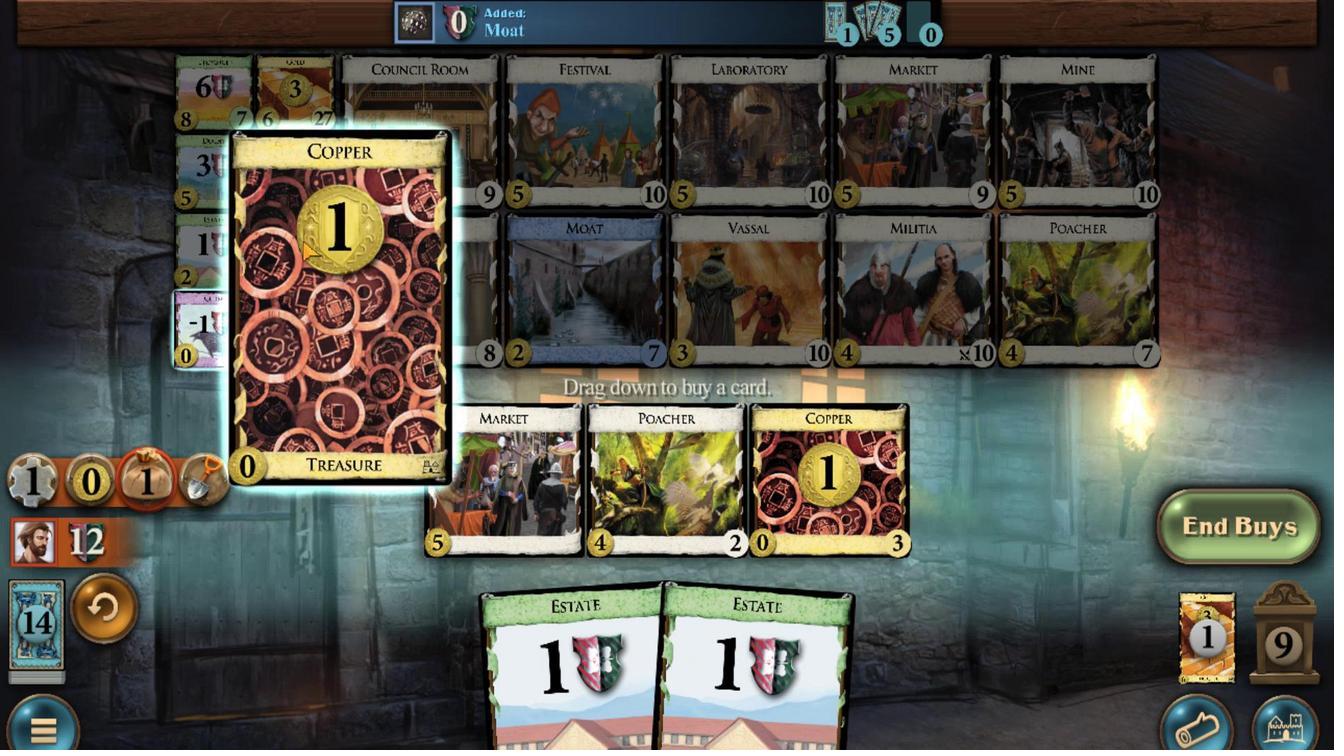 
Action: Mouse moved to (339, 670)
Screenshot: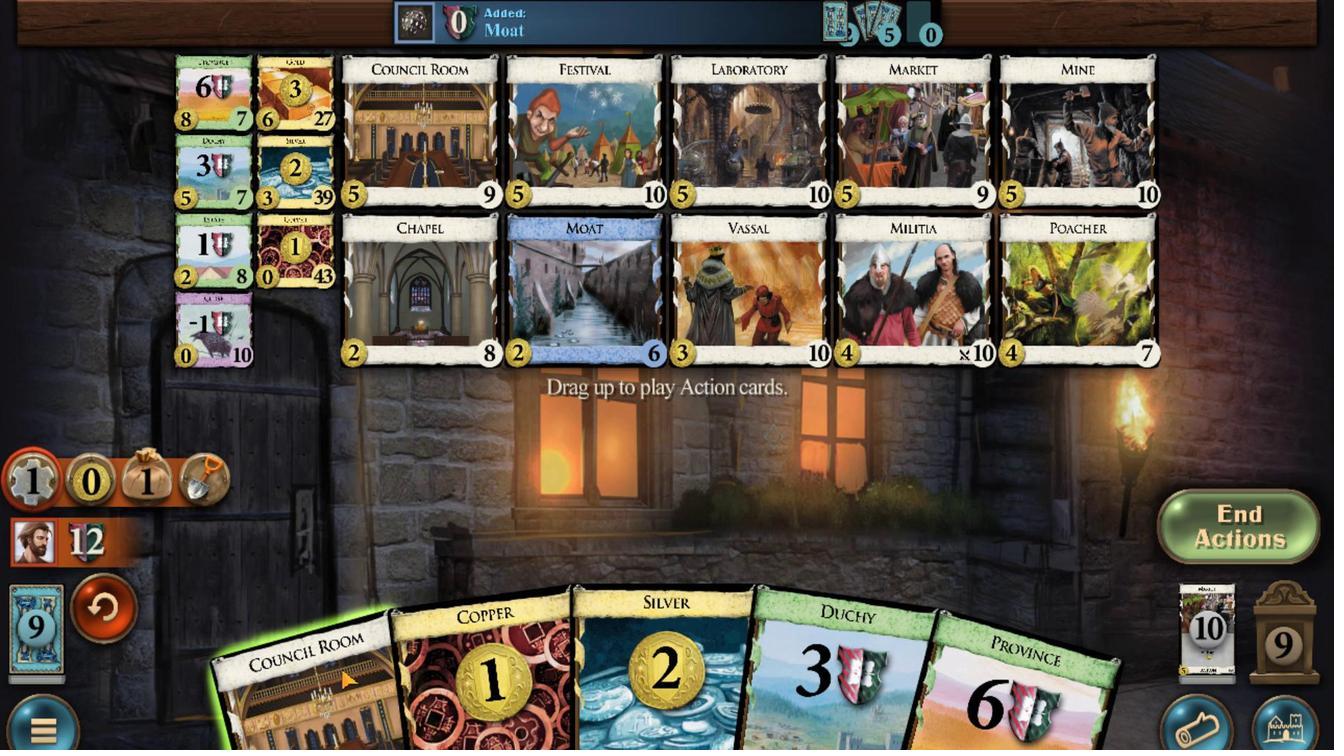 
Action: Mouse scrolled (339, 669) with delta (0, 0)
Screenshot: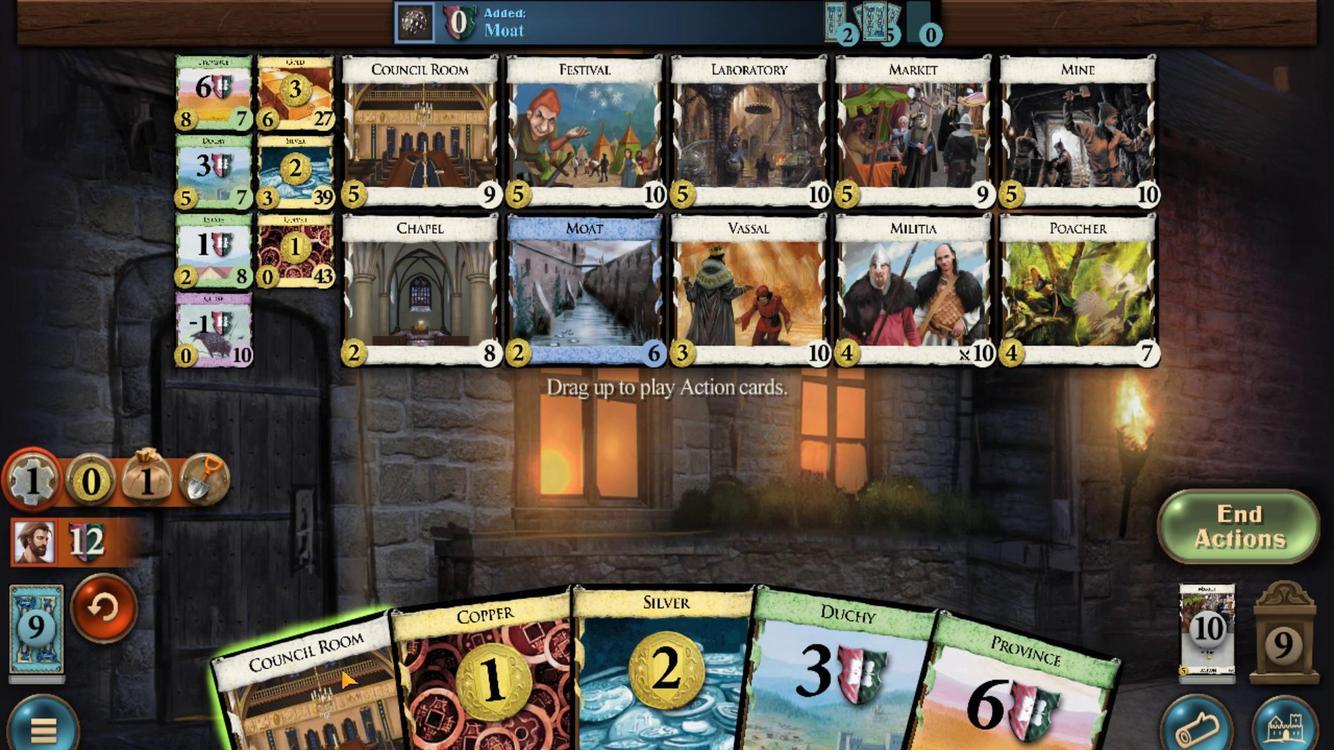 
Action: Mouse moved to (623, 617)
Screenshot: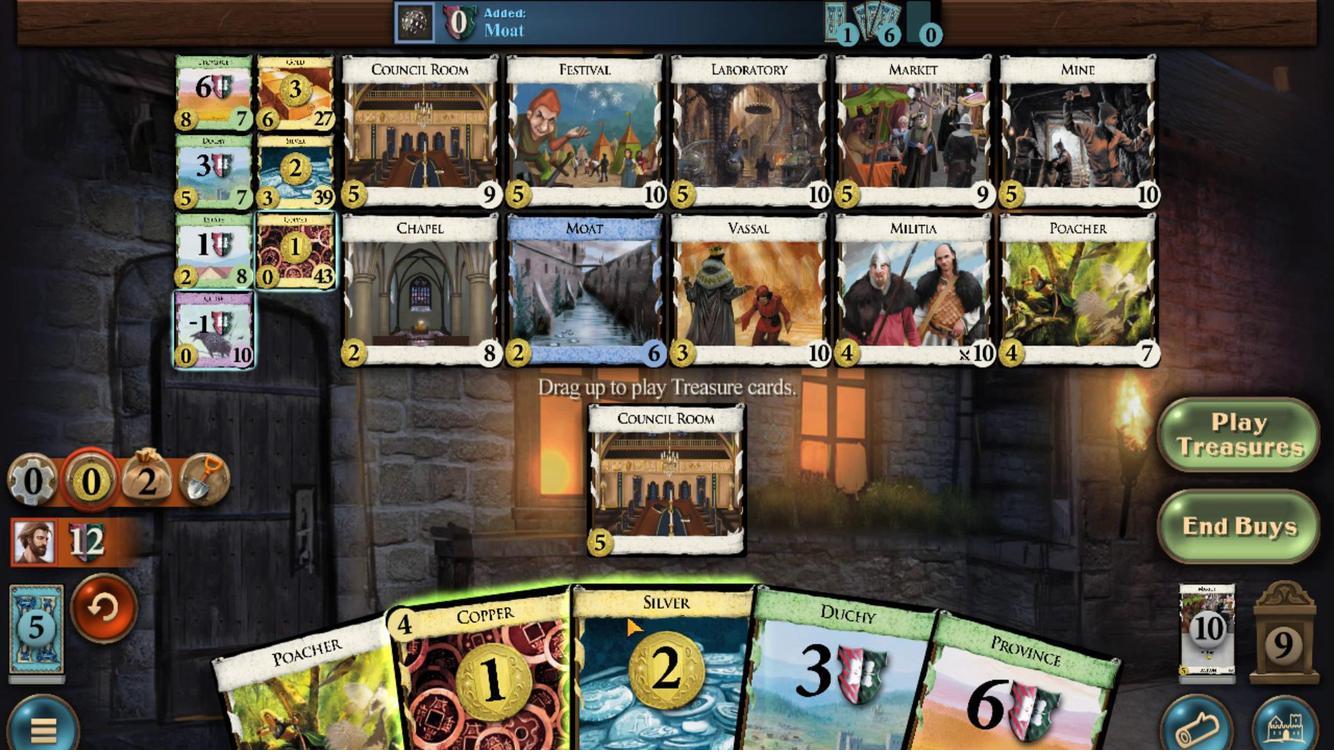 
Action: Mouse scrolled (623, 617) with delta (0, 0)
Screenshot: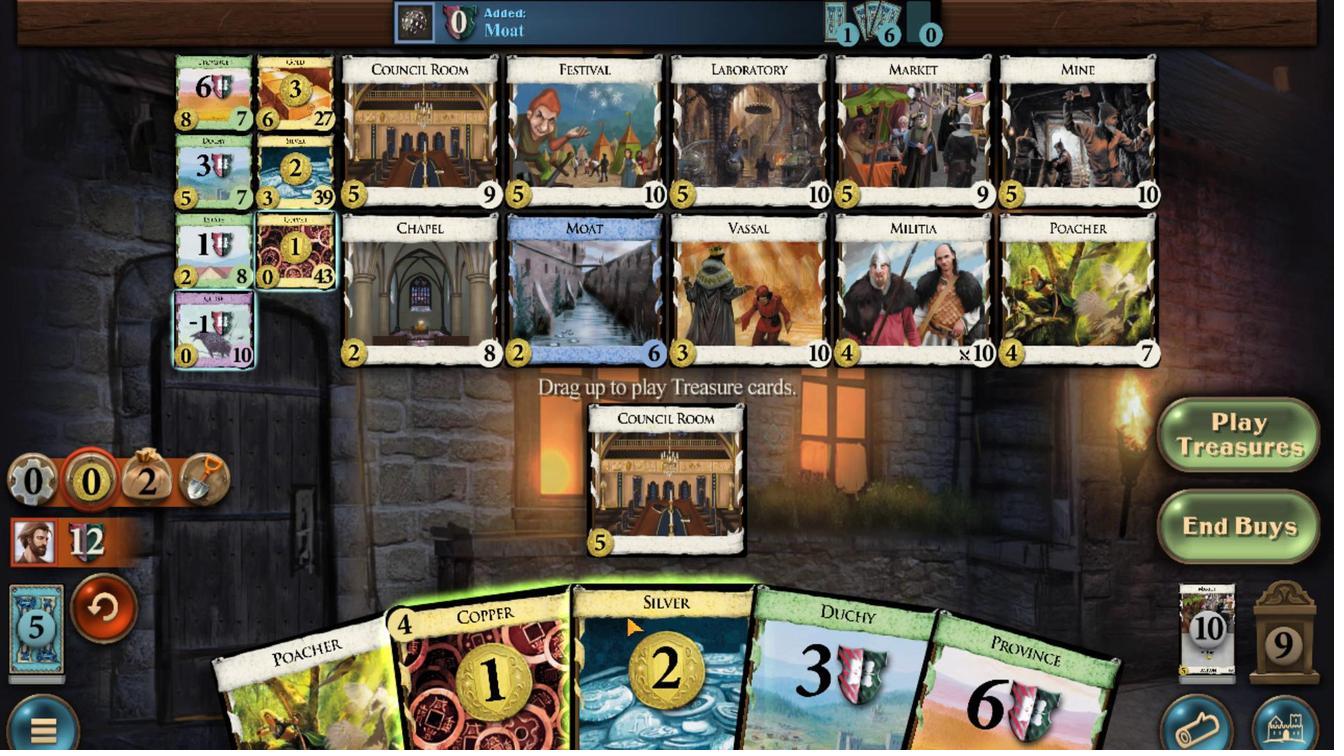 
Action: Mouse moved to (565, 643)
Screenshot: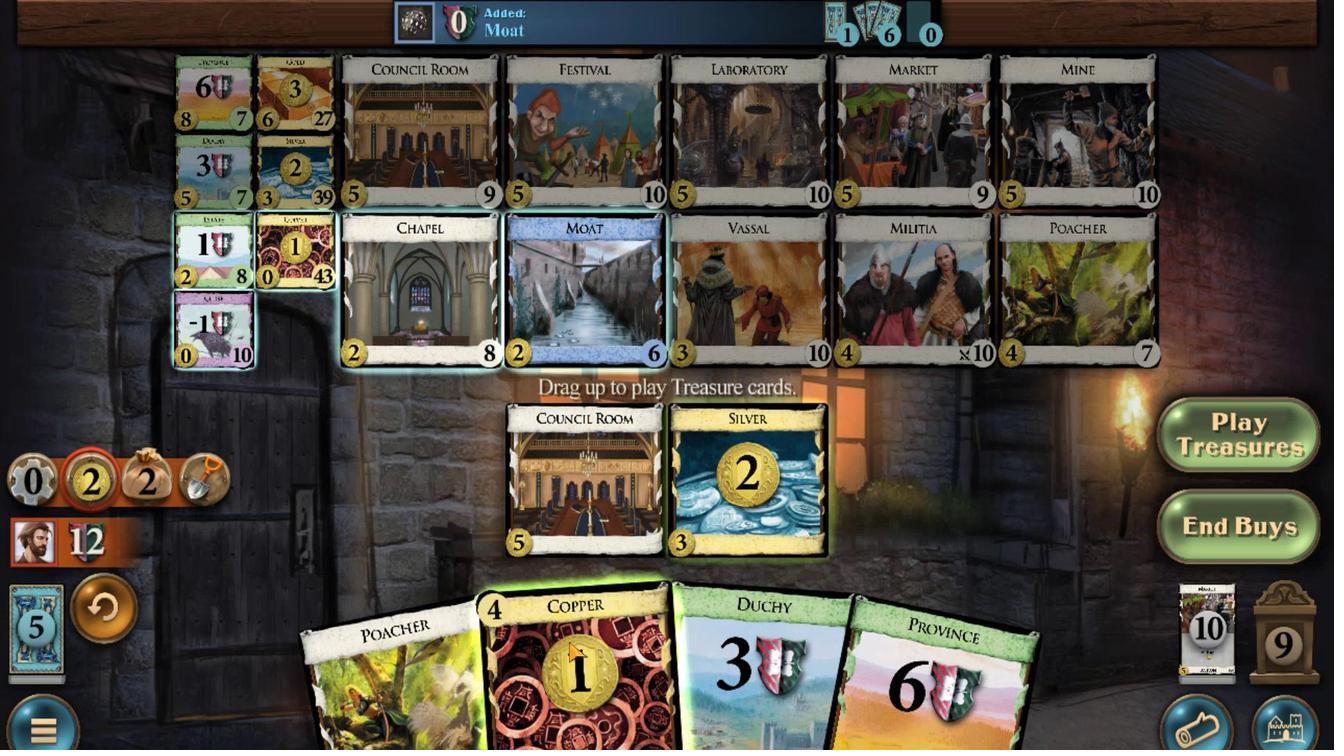 
Action: Mouse scrolled (565, 642) with delta (0, 0)
Screenshot: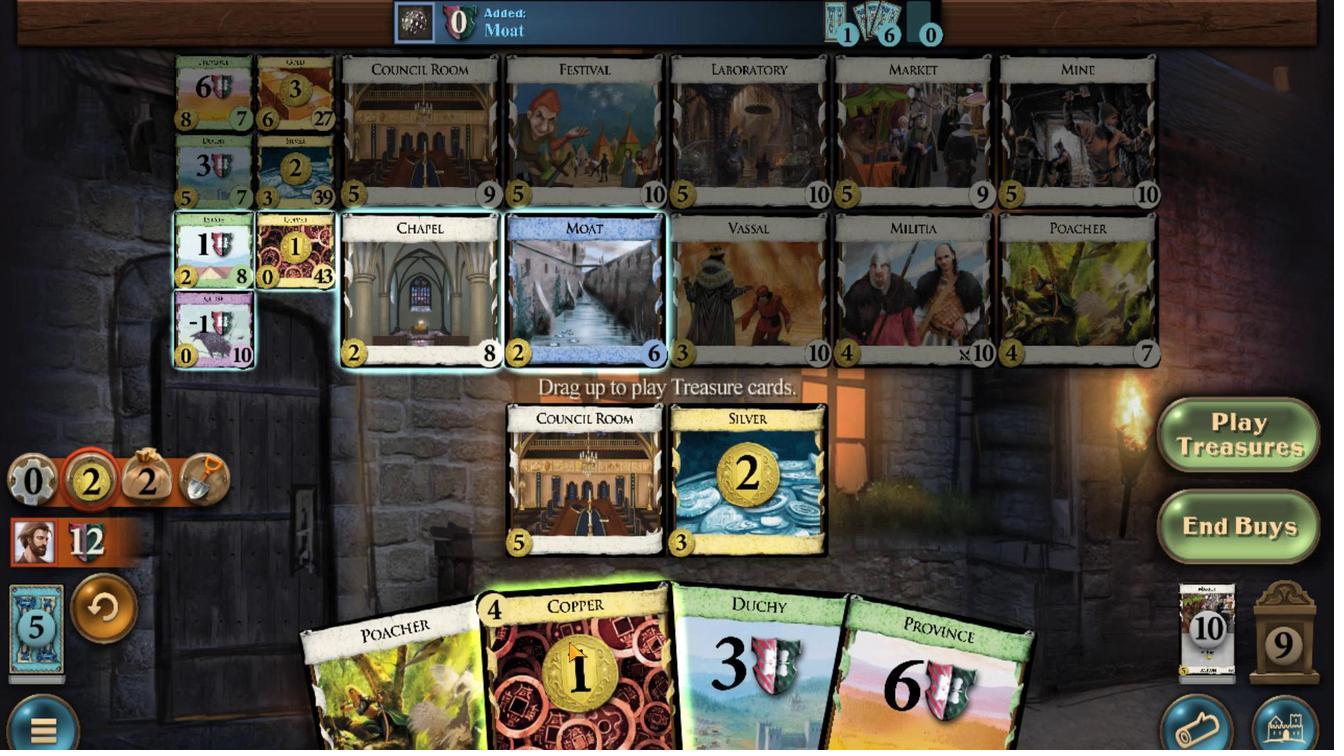 
Action: Mouse scrolled (565, 642) with delta (0, 0)
Screenshot: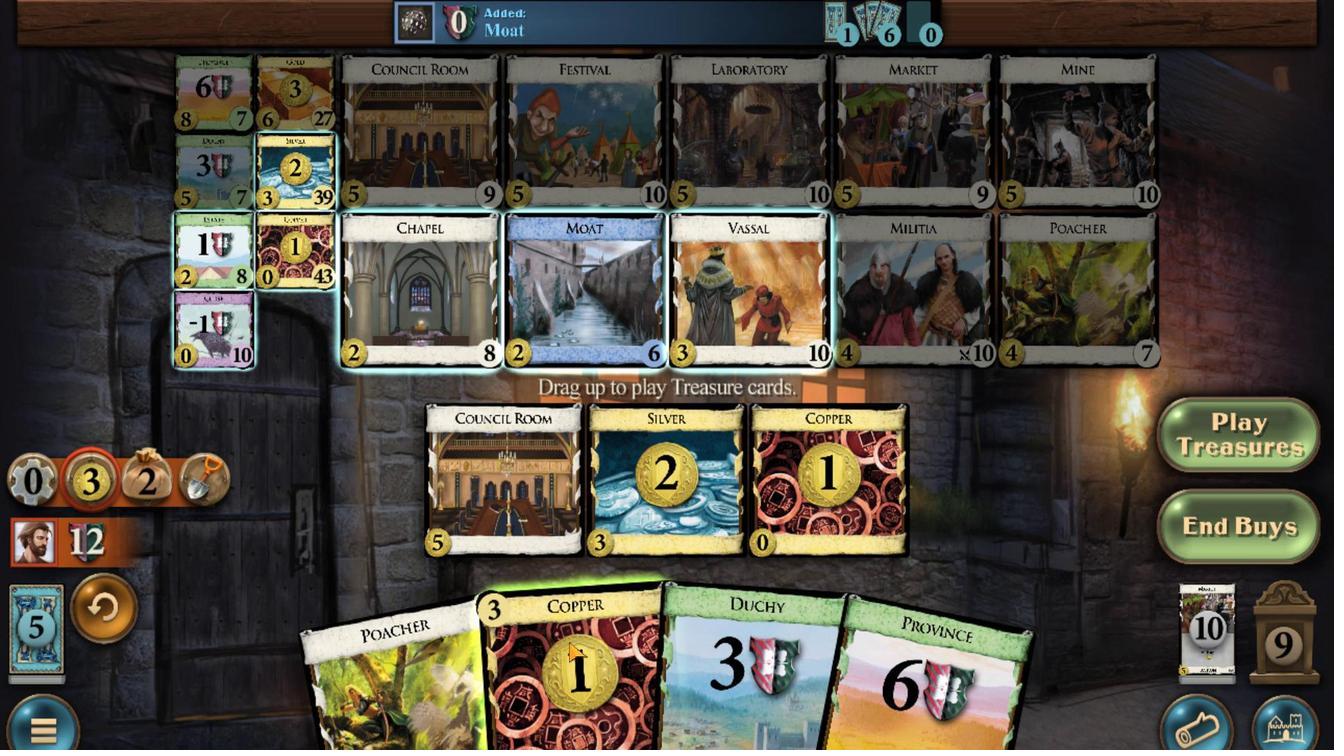 
Action: Mouse scrolled (565, 642) with delta (0, 0)
Screenshot: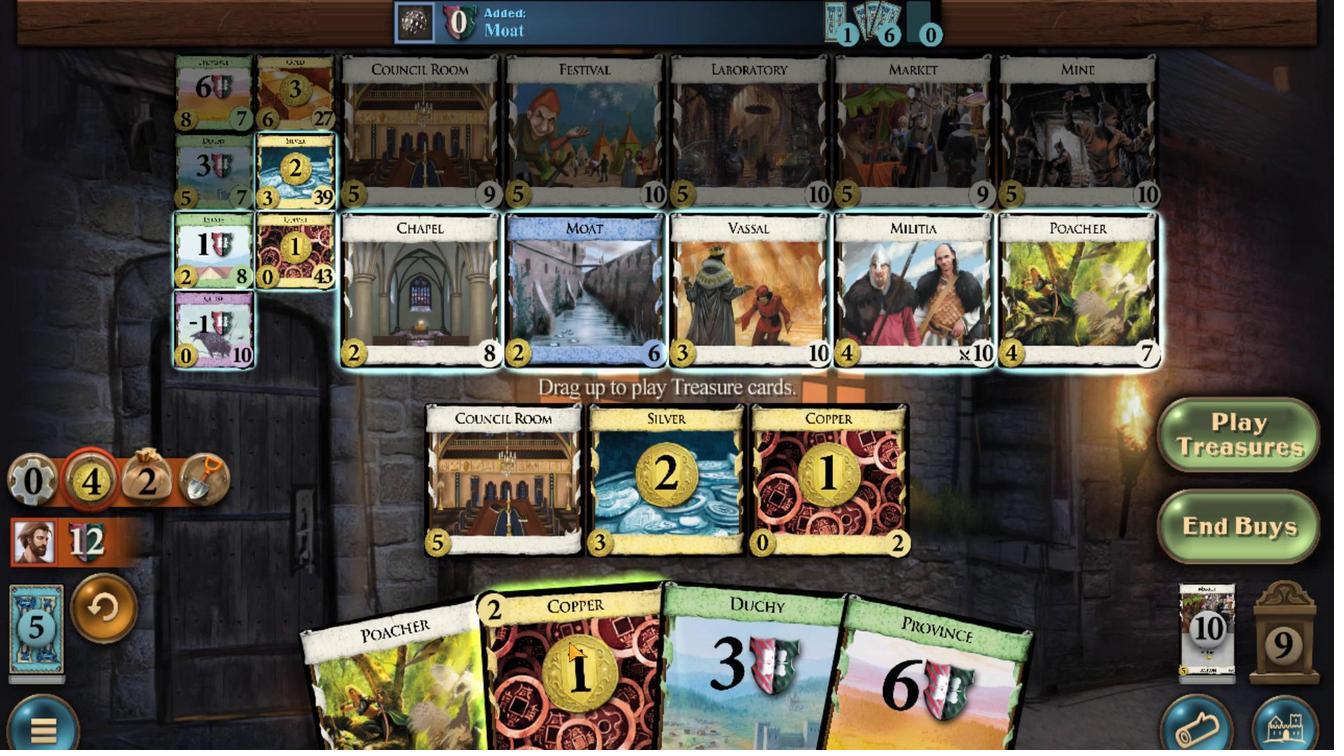 
Action: Mouse scrolled (565, 642) with delta (0, 0)
Screenshot: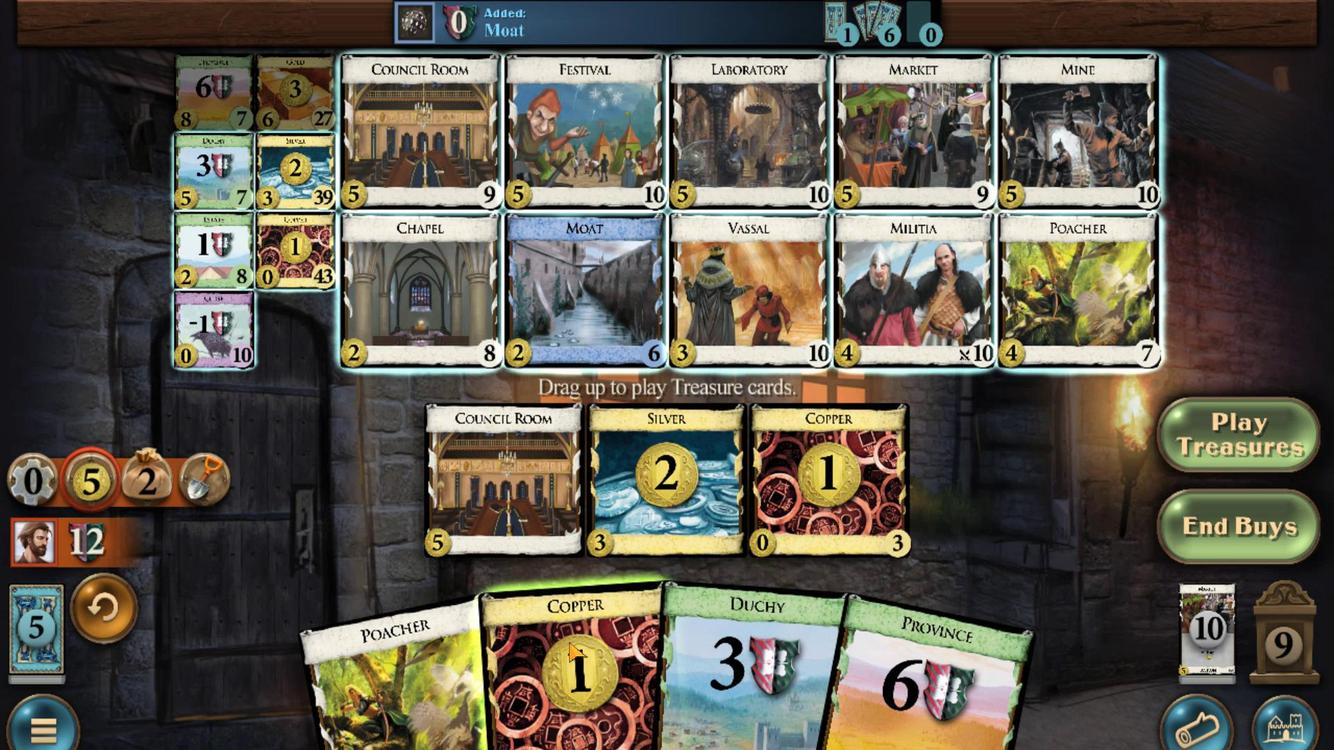 
Action: Mouse moved to (299, 91)
Screenshot: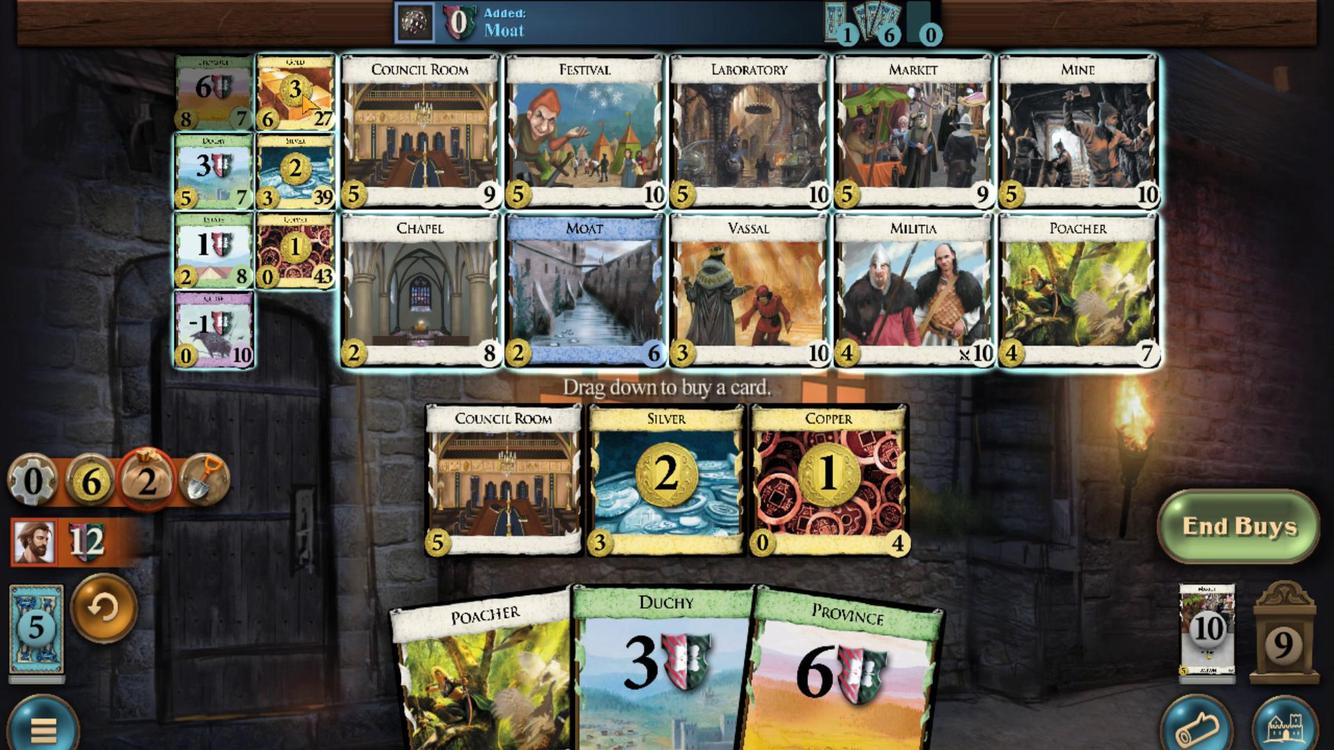 
Action: Mouse scrolled (299, 92) with delta (0, 0)
Screenshot: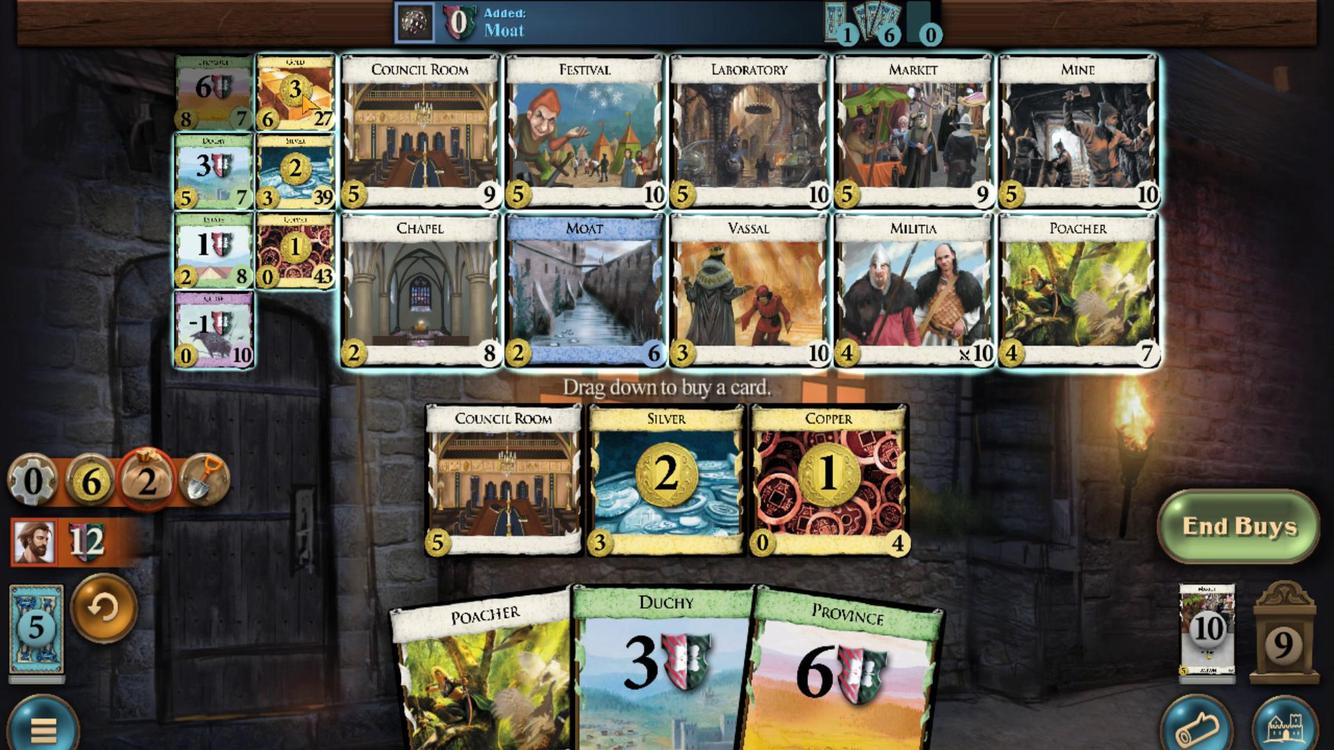 
Action: Mouse scrolled (299, 92) with delta (0, 0)
Screenshot: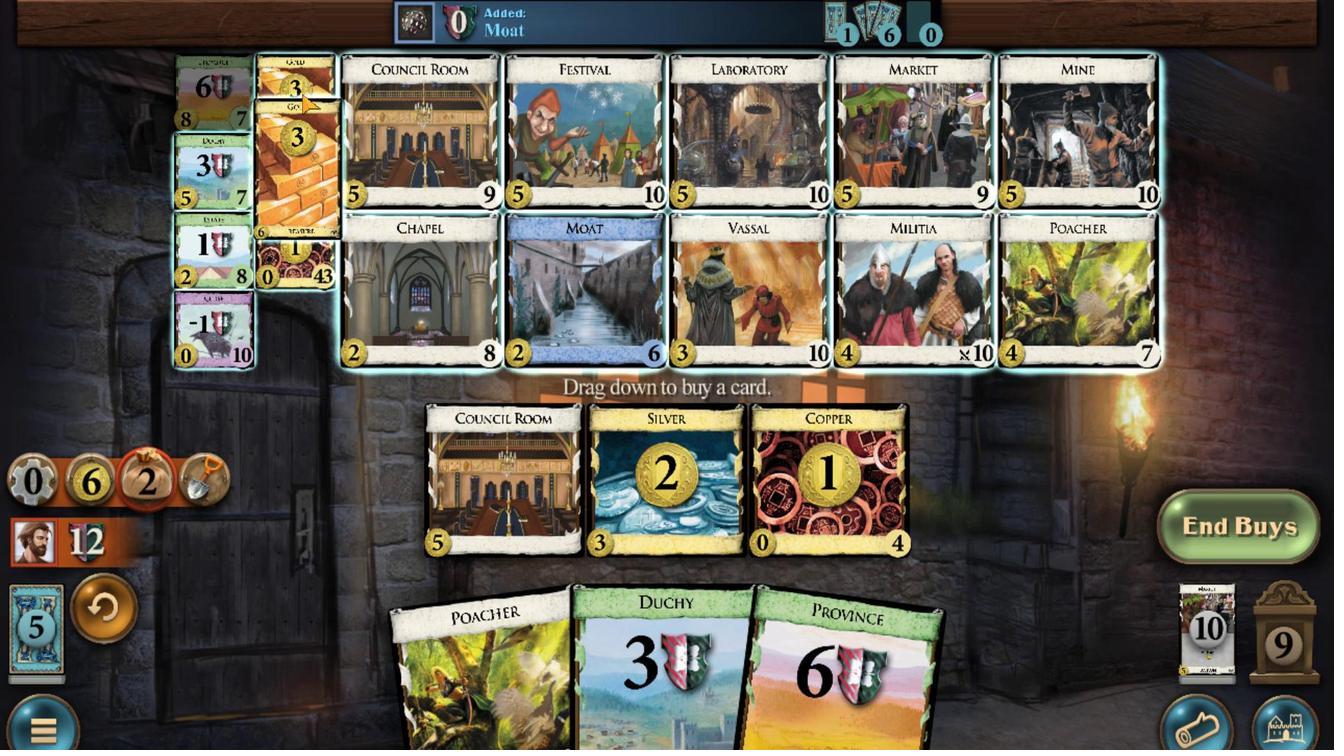 
Action: Mouse scrolled (299, 92) with delta (0, 0)
Screenshot: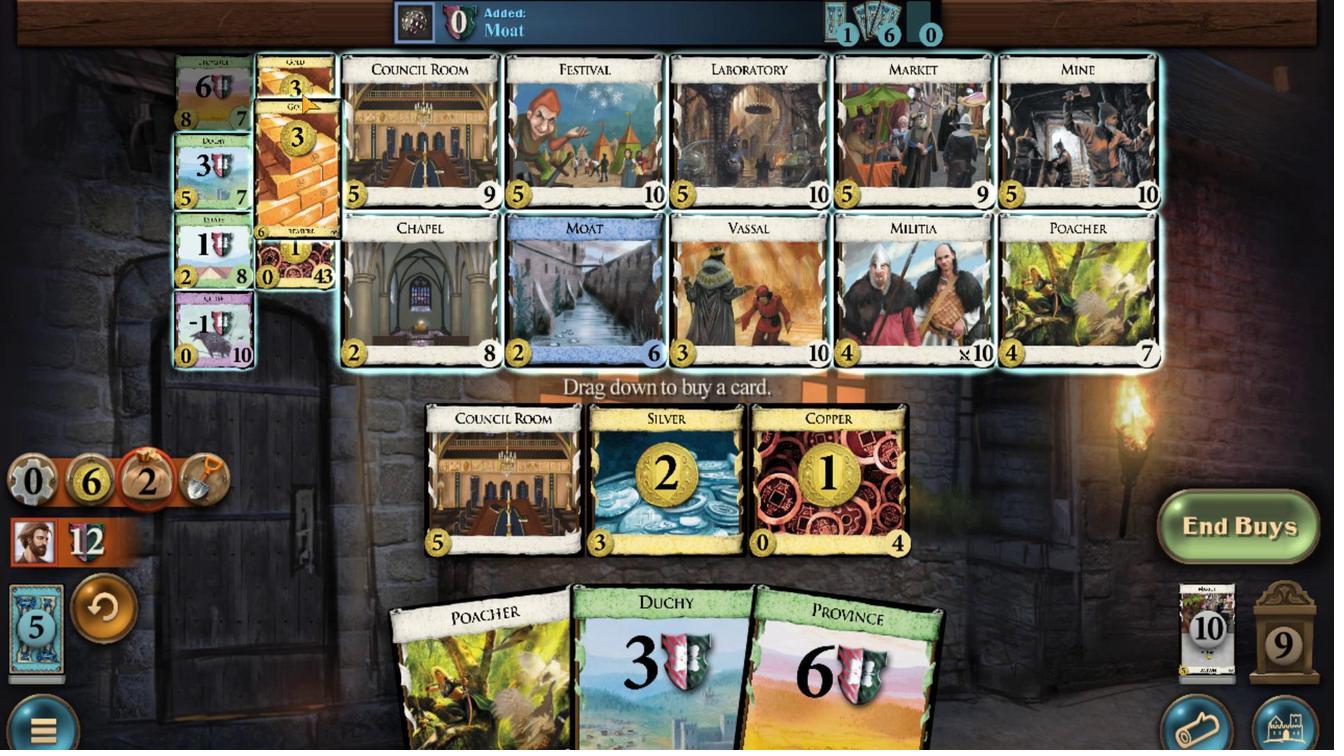 
Action: Mouse scrolled (299, 92) with delta (0, 0)
Screenshot: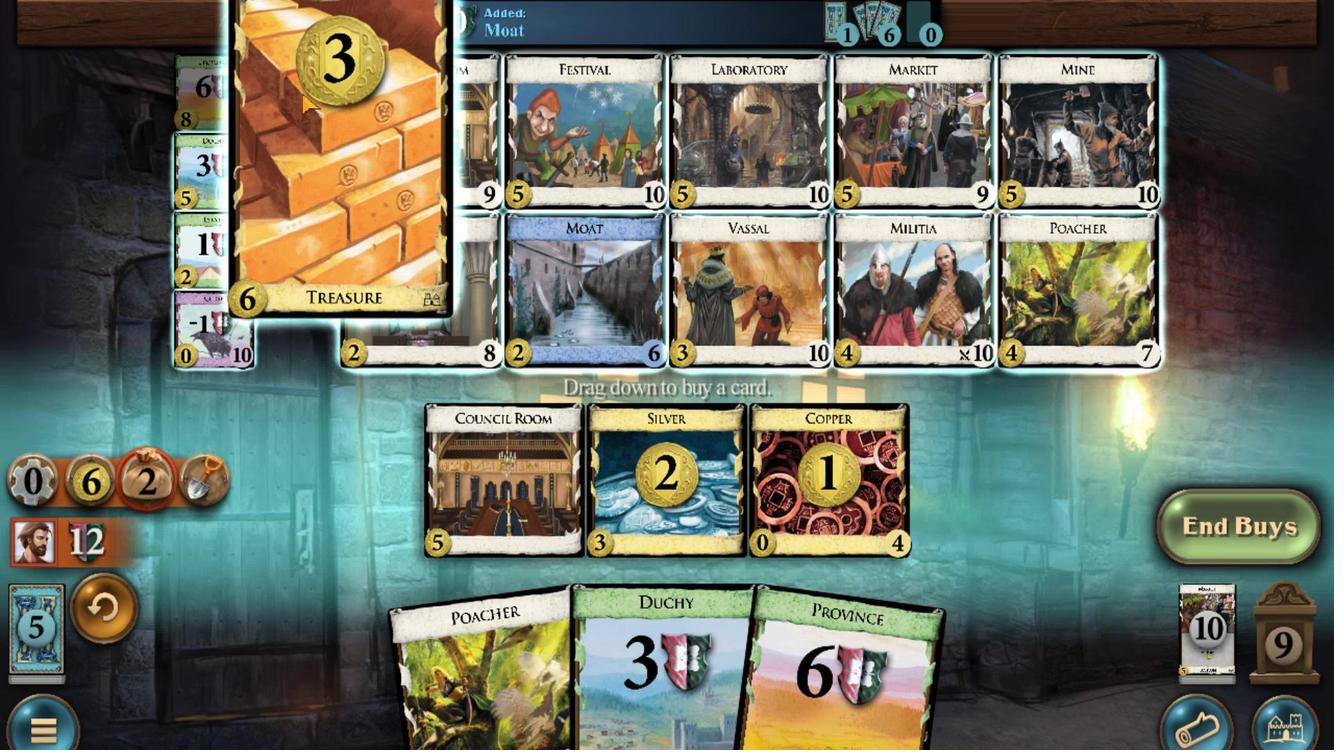 
Action: Mouse scrolled (299, 92) with delta (0, 0)
Screenshot: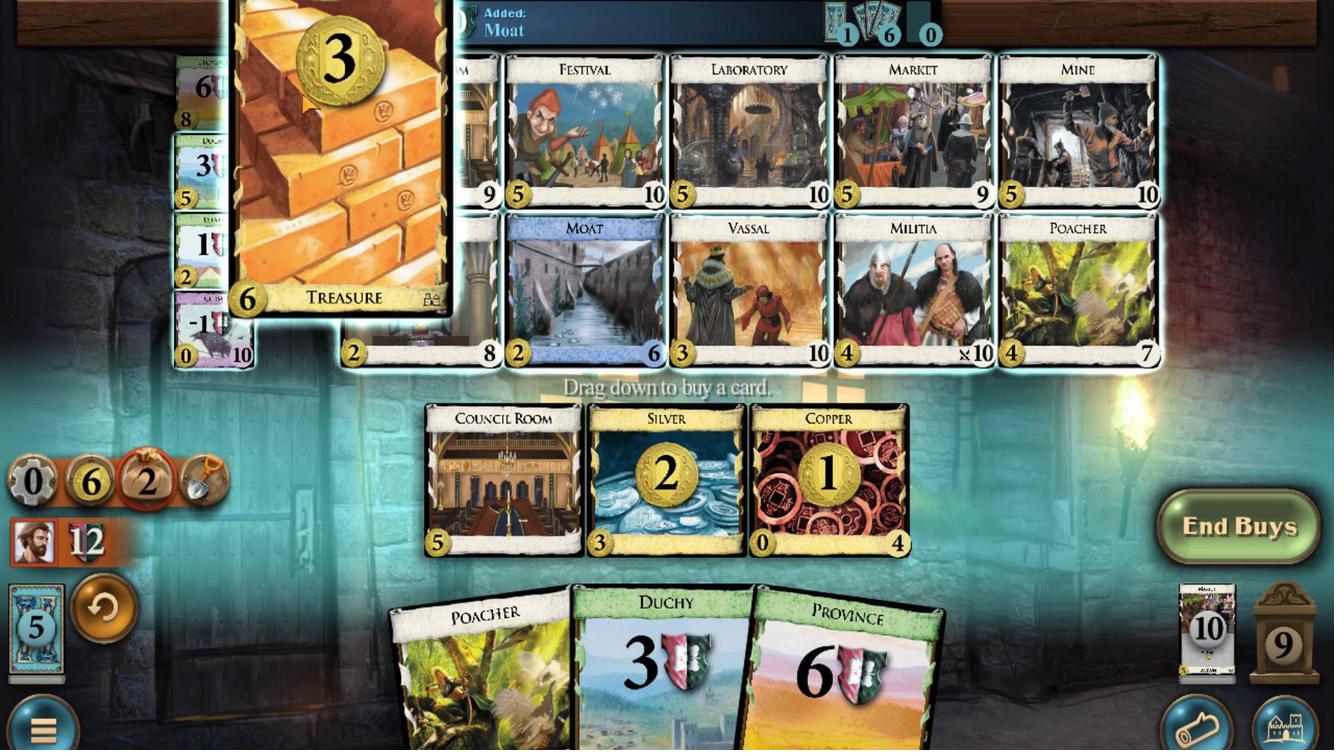 
Action: Mouse scrolled (299, 92) with delta (0, 0)
Screenshot: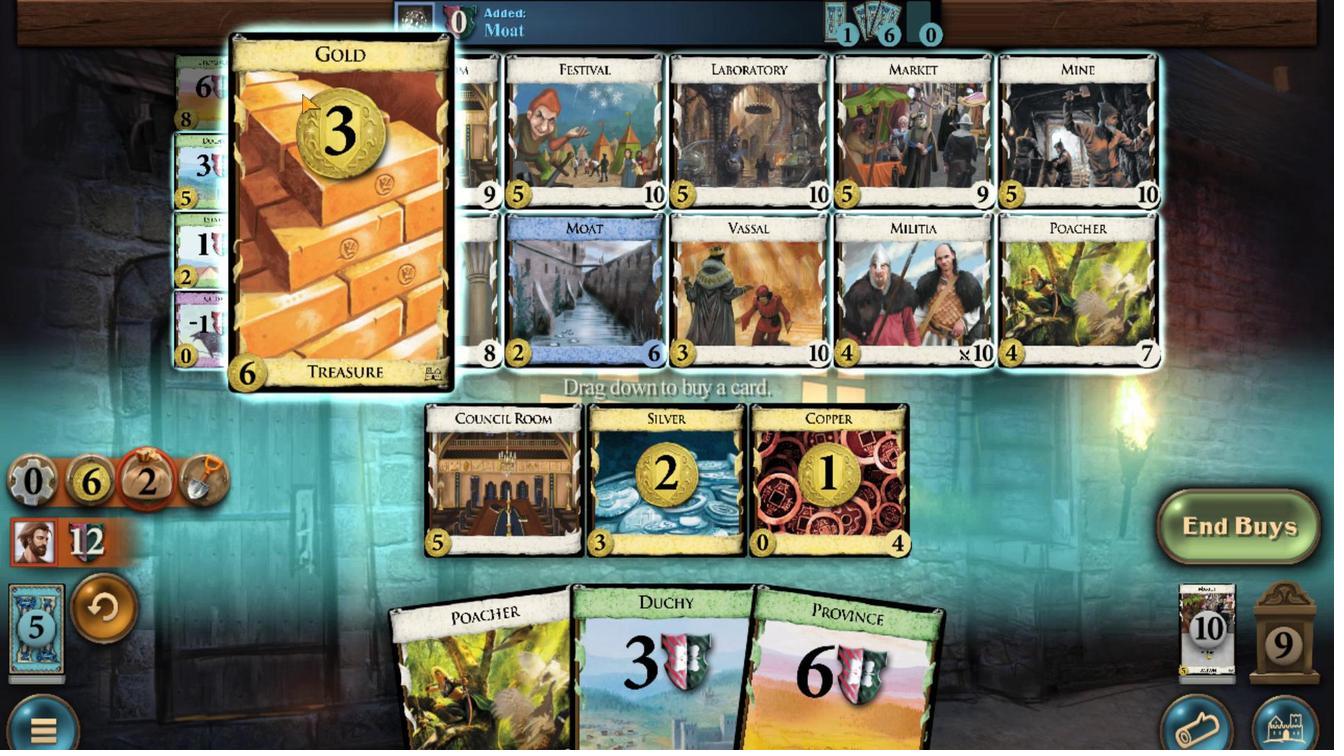
Action: Mouse scrolled (299, 92) with delta (0, 0)
Screenshot: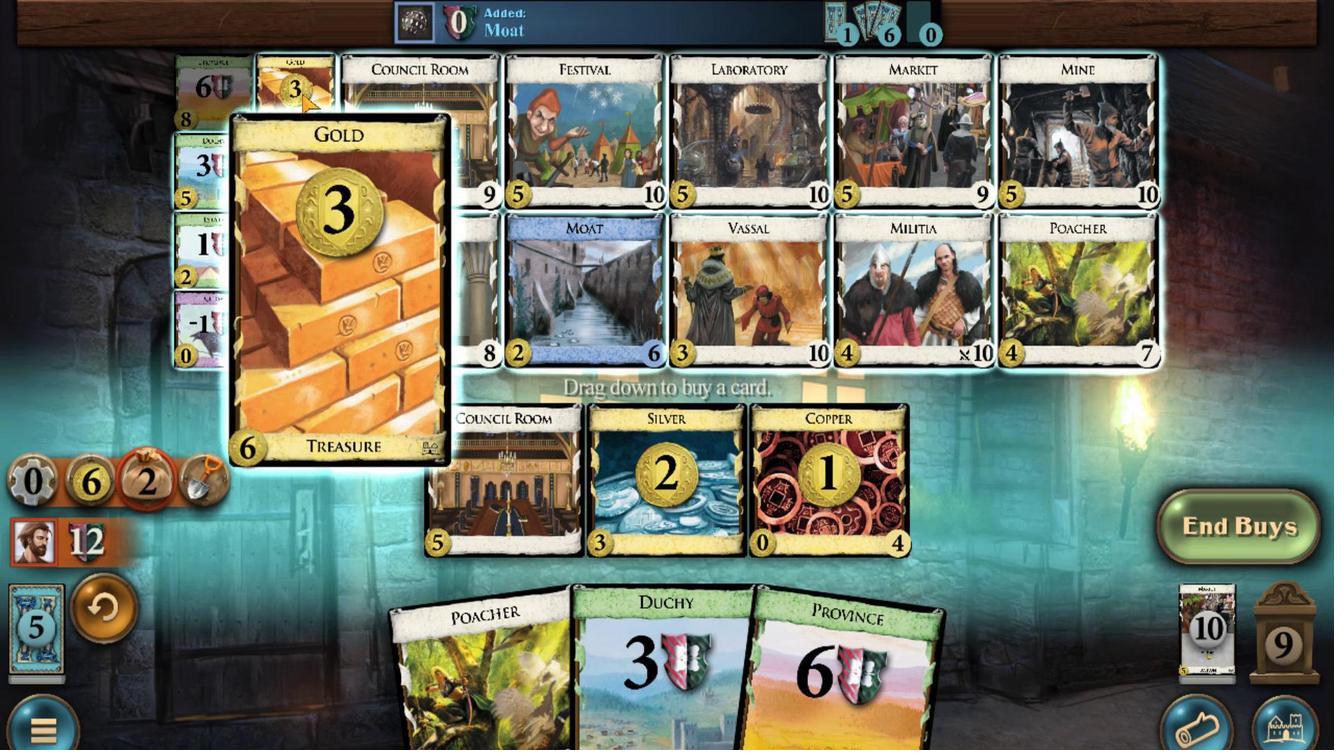 
Action: Mouse scrolled (299, 92) with delta (0, 0)
Screenshot: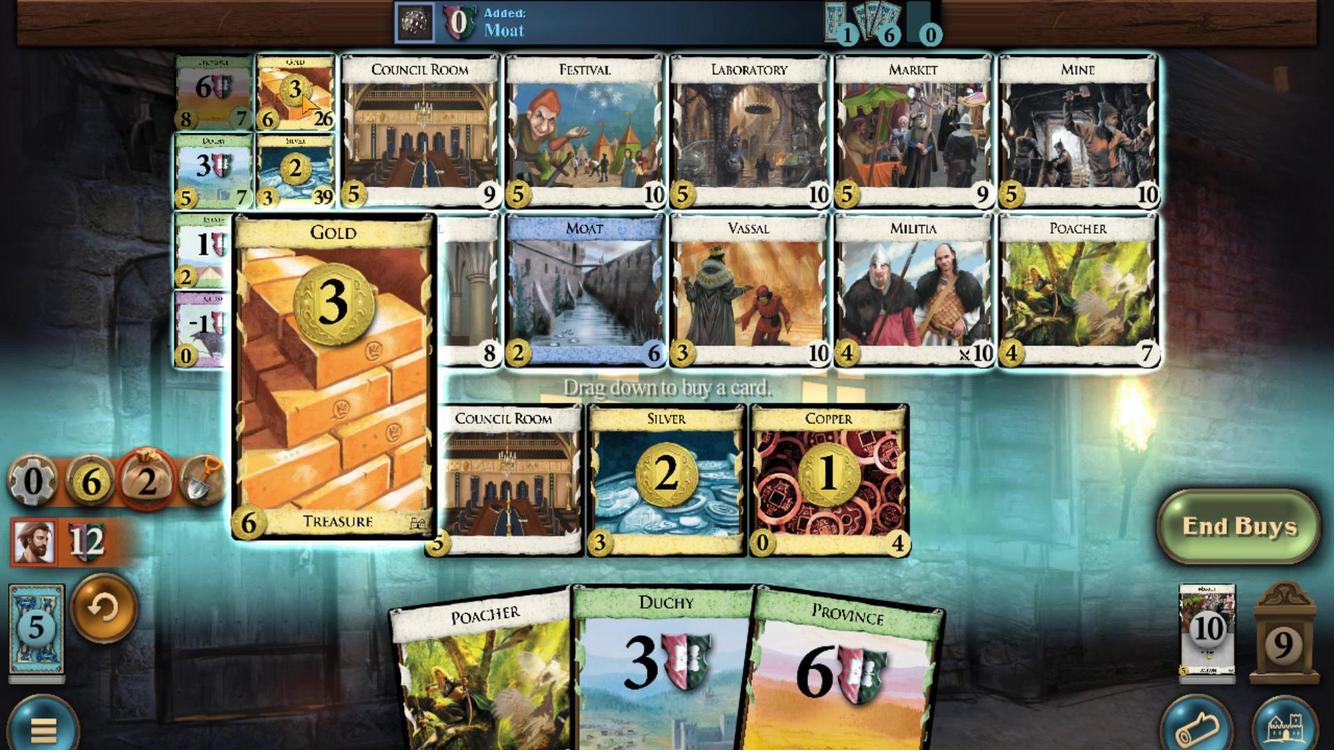 
Action: Mouse moved to (264, 243)
Screenshot: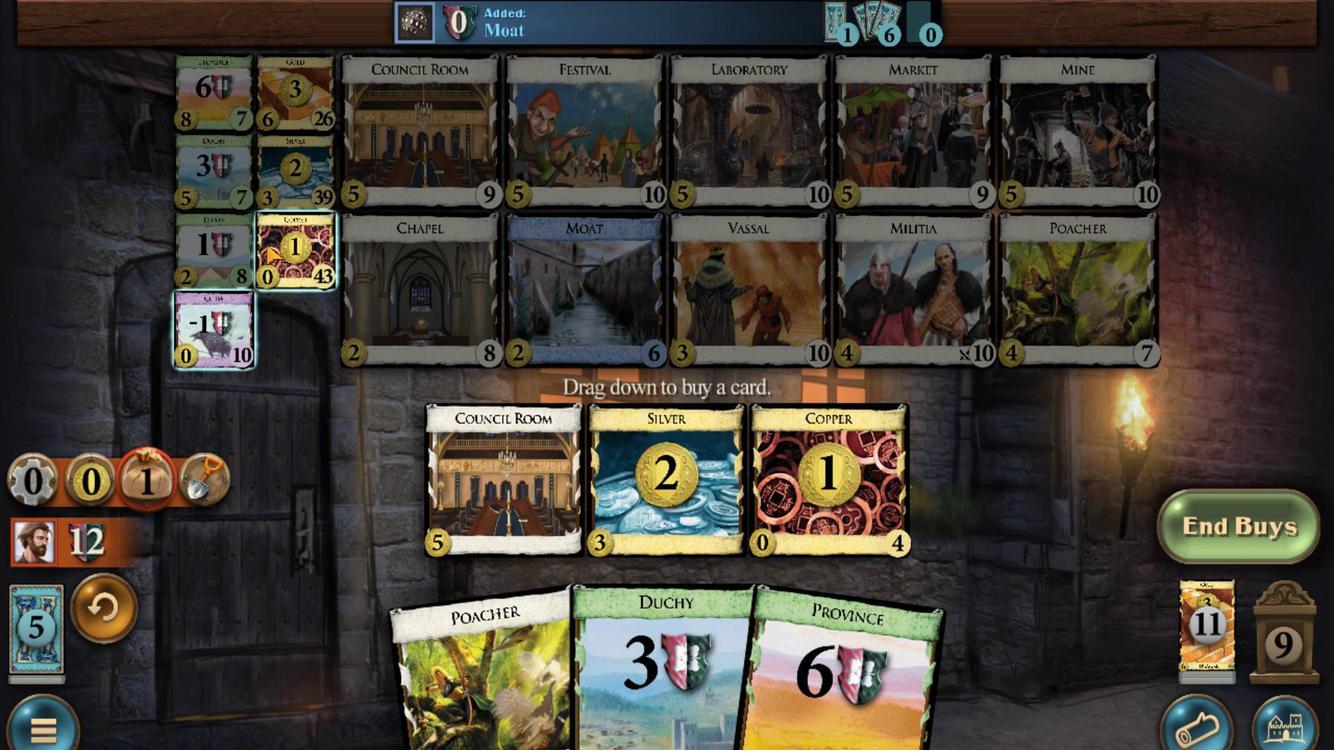 
Action: Mouse scrolled (264, 243) with delta (0, 0)
Screenshot: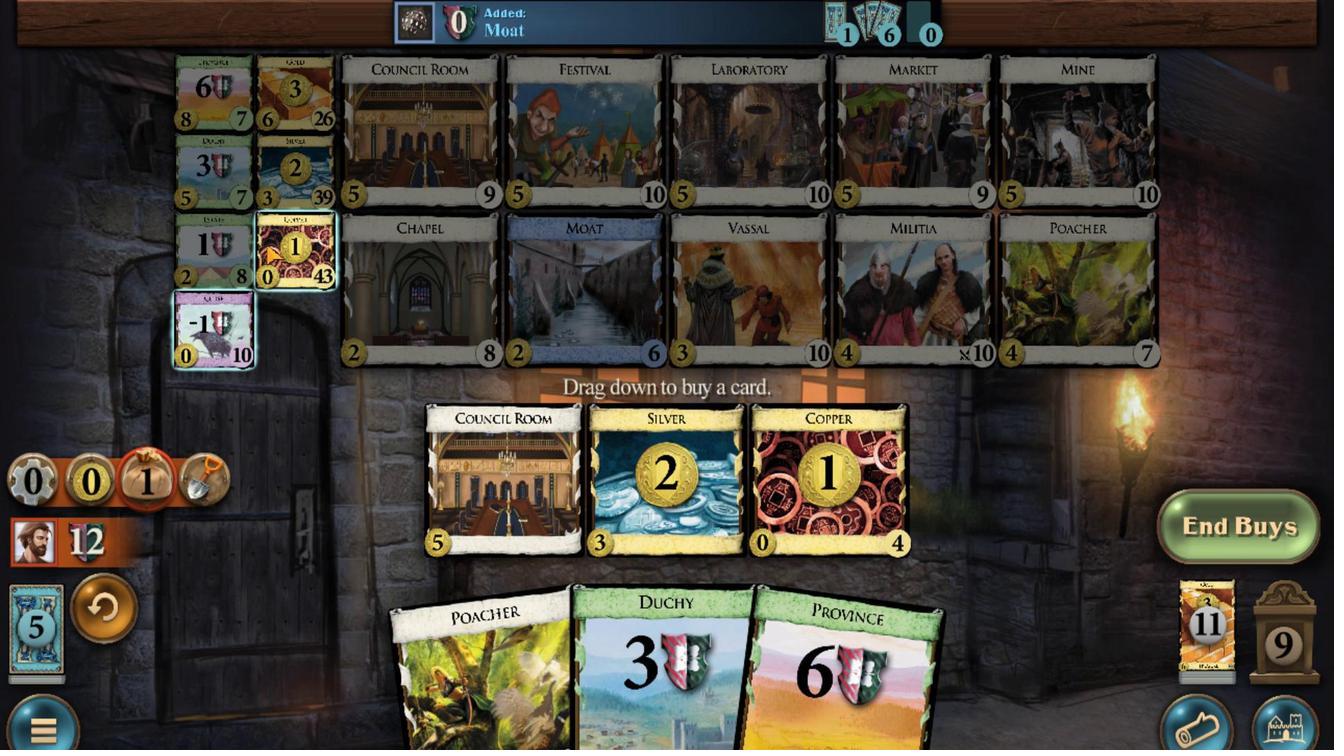 
Action: Mouse scrolled (264, 243) with delta (0, 0)
Screenshot: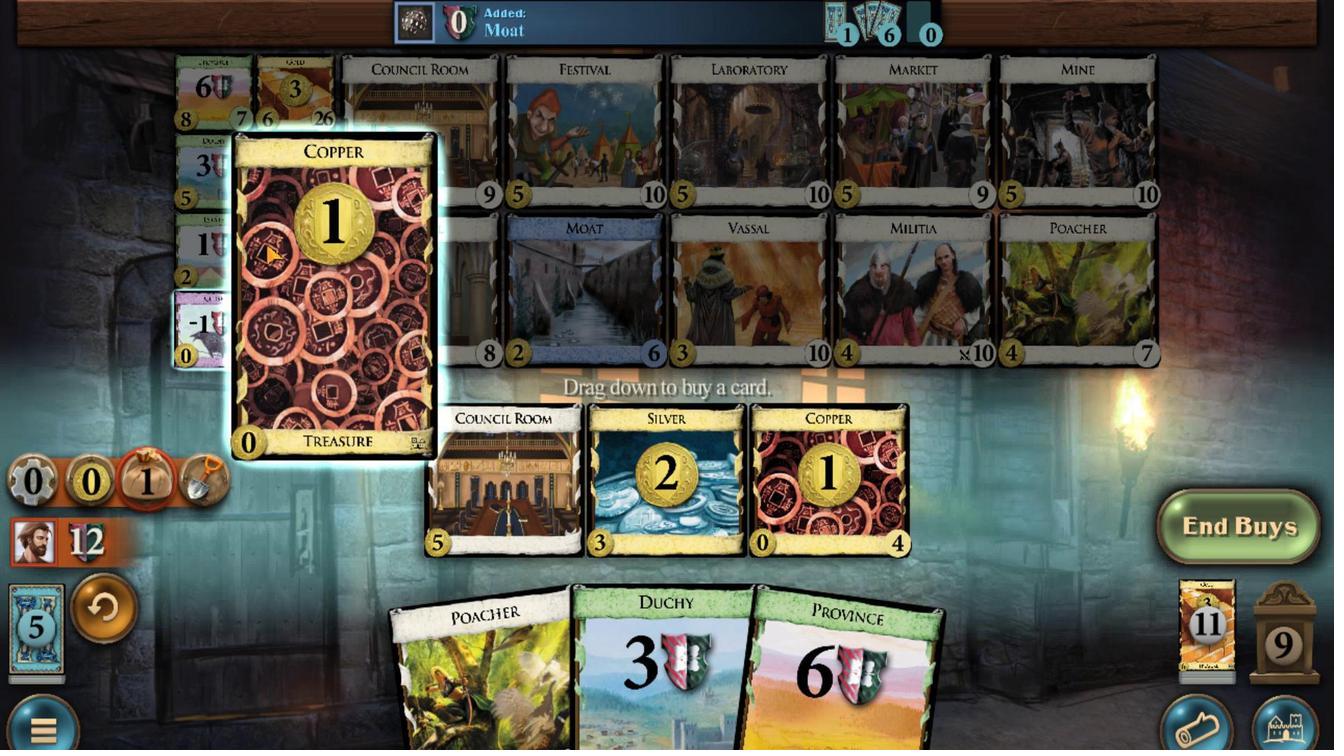 
Action: Mouse scrolled (264, 243) with delta (0, 0)
Screenshot: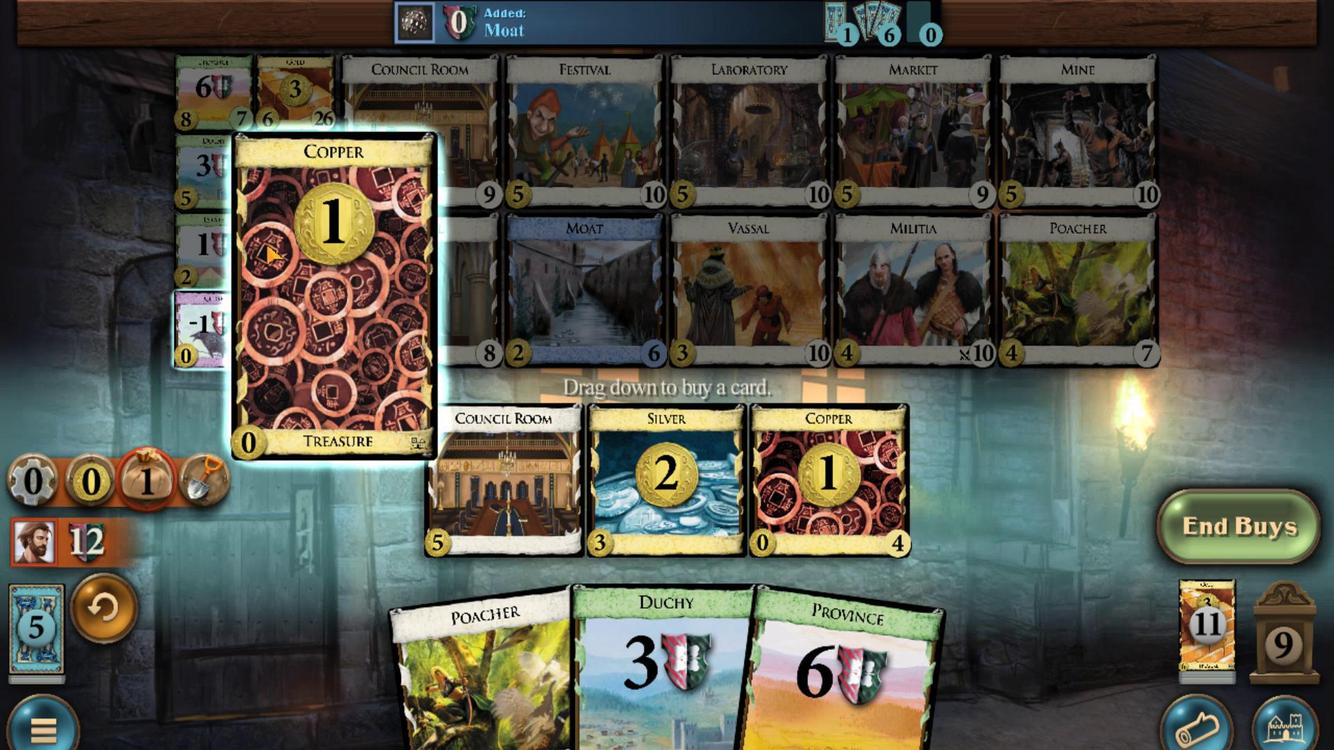 
Action: Mouse scrolled (264, 243) with delta (0, 0)
Screenshot: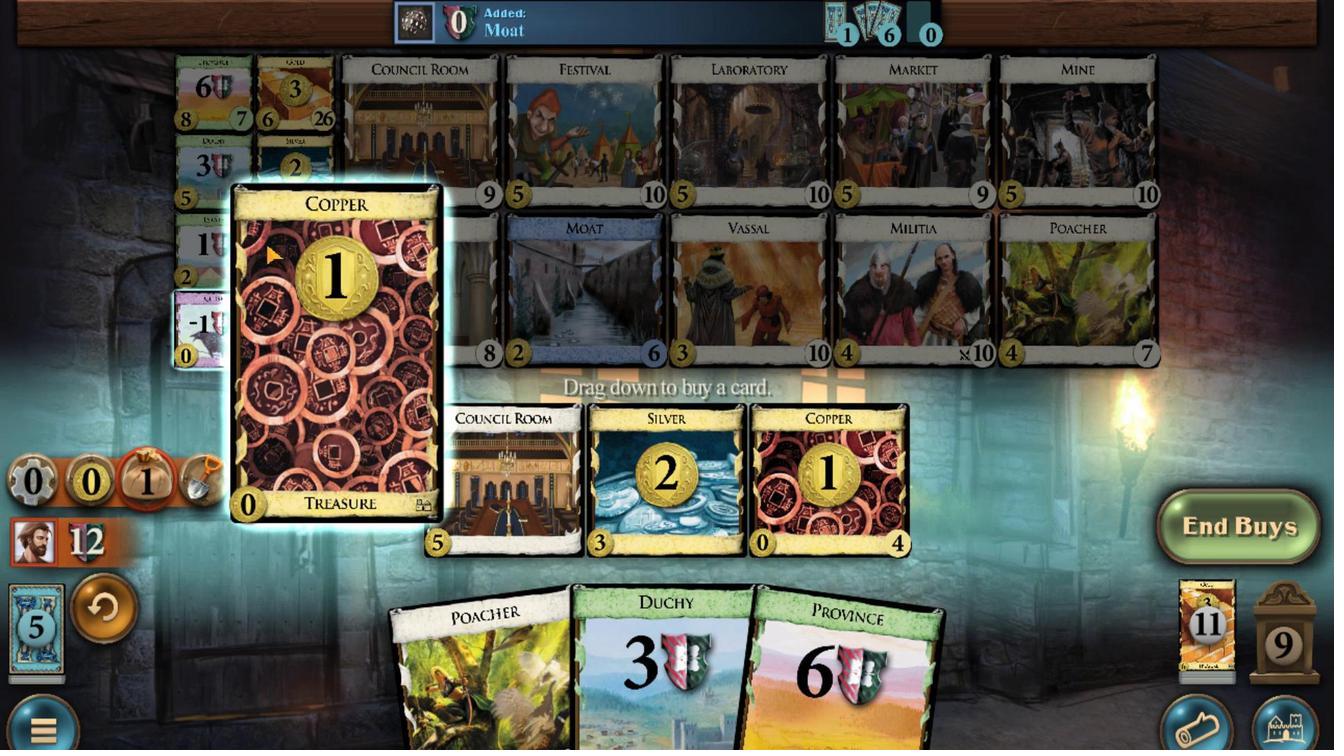 
Action: Mouse scrolled (264, 243) with delta (0, 0)
Screenshot: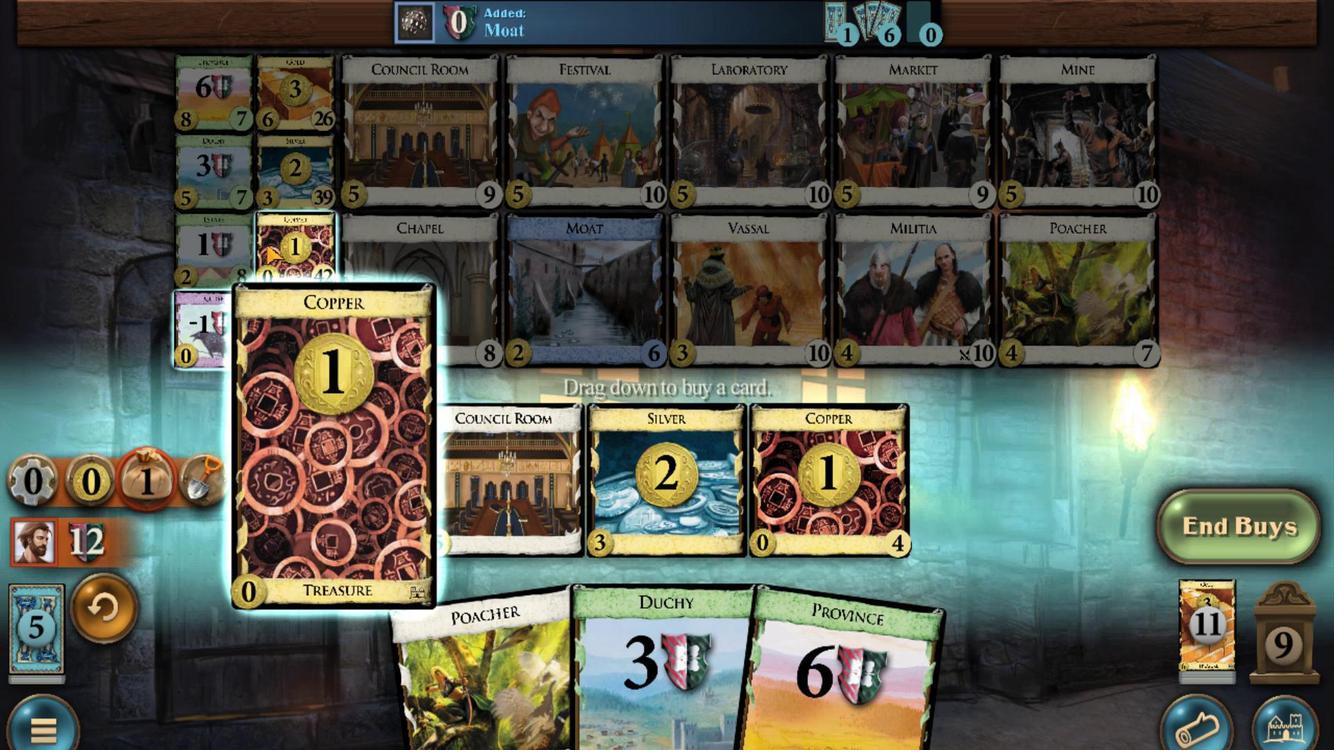 
Action: Mouse scrolled (264, 243) with delta (0, 0)
Screenshot: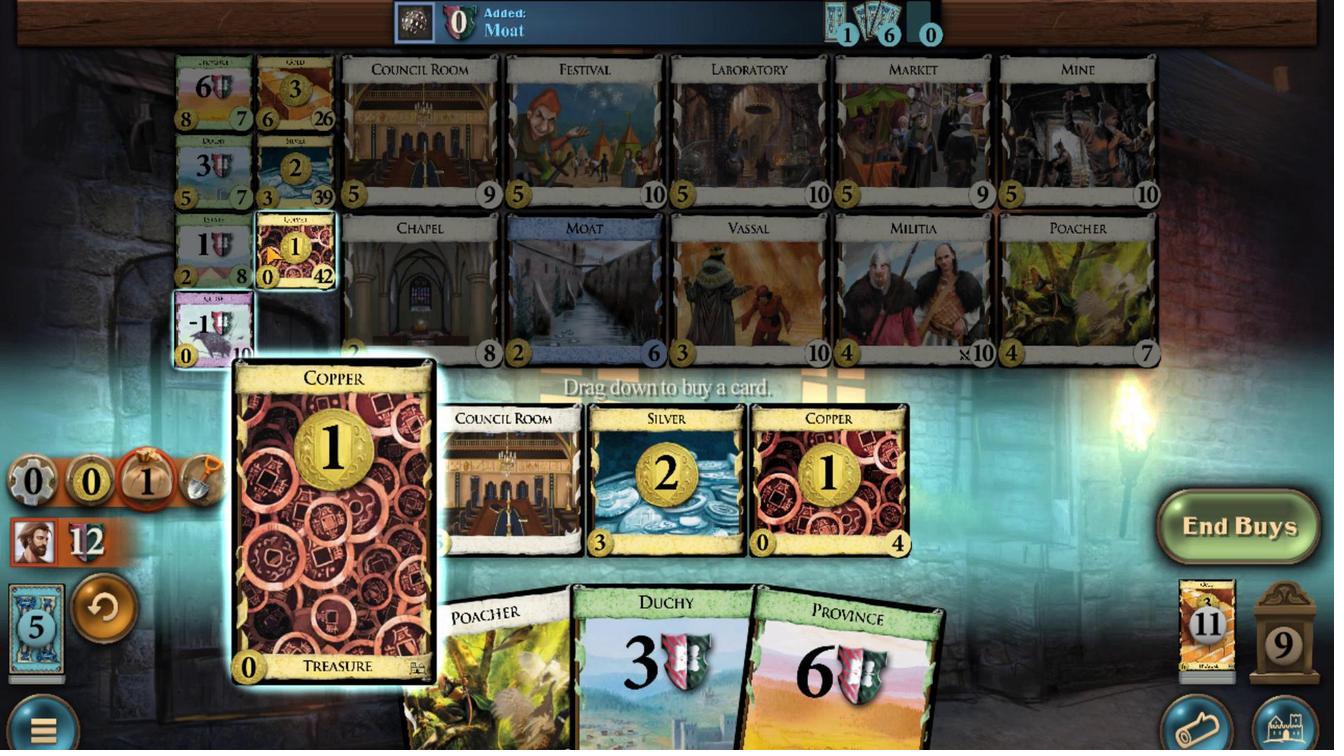 
Action: Mouse moved to (805, 660)
Screenshot: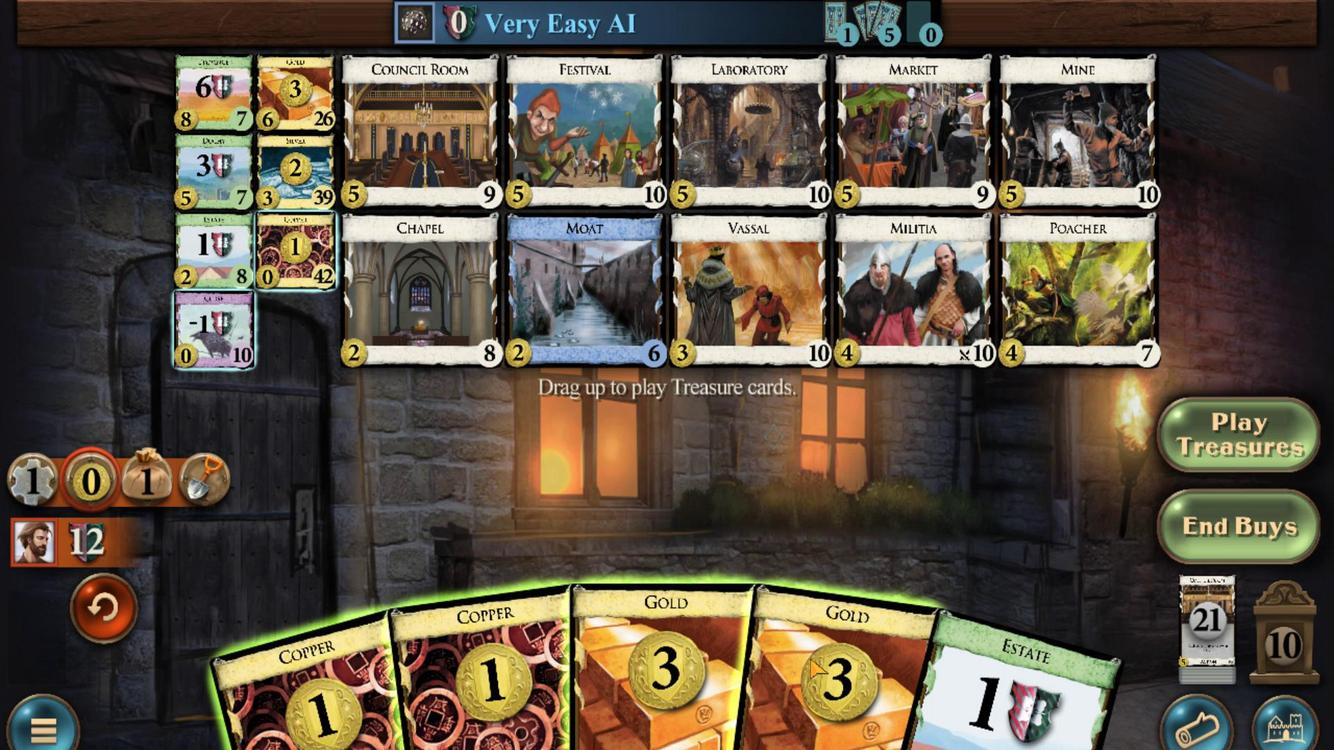 
Action: Mouse scrolled (805, 659) with delta (0, 0)
Screenshot: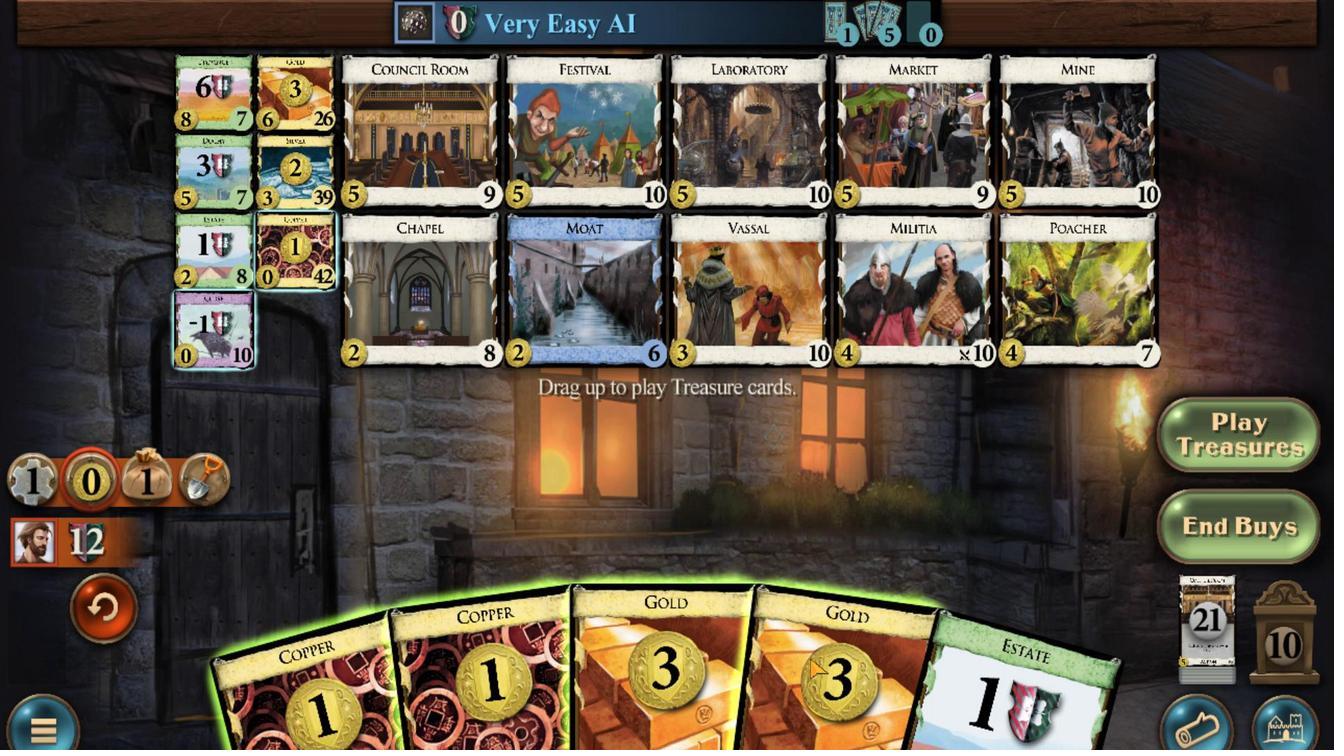 
Action: Mouse moved to (772, 661)
Screenshot: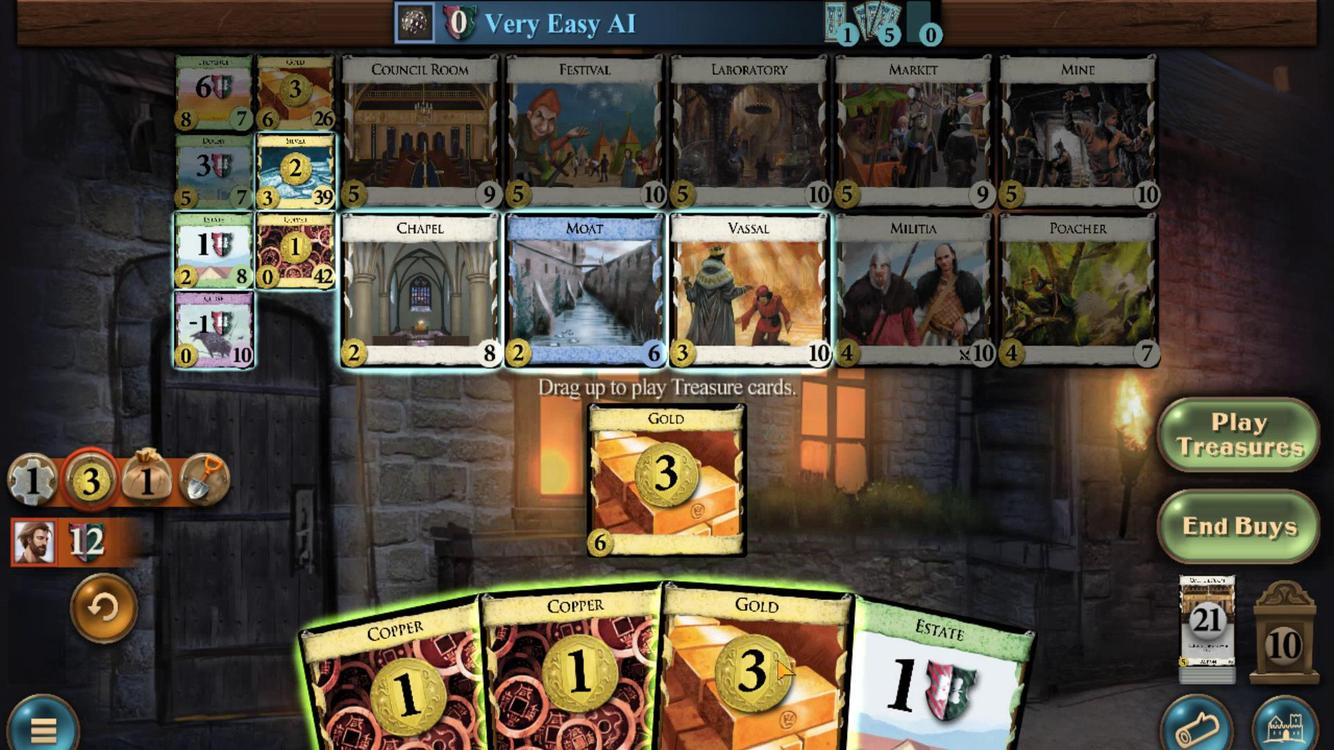 
Action: Mouse scrolled (772, 660) with delta (0, 0)
Screenshot: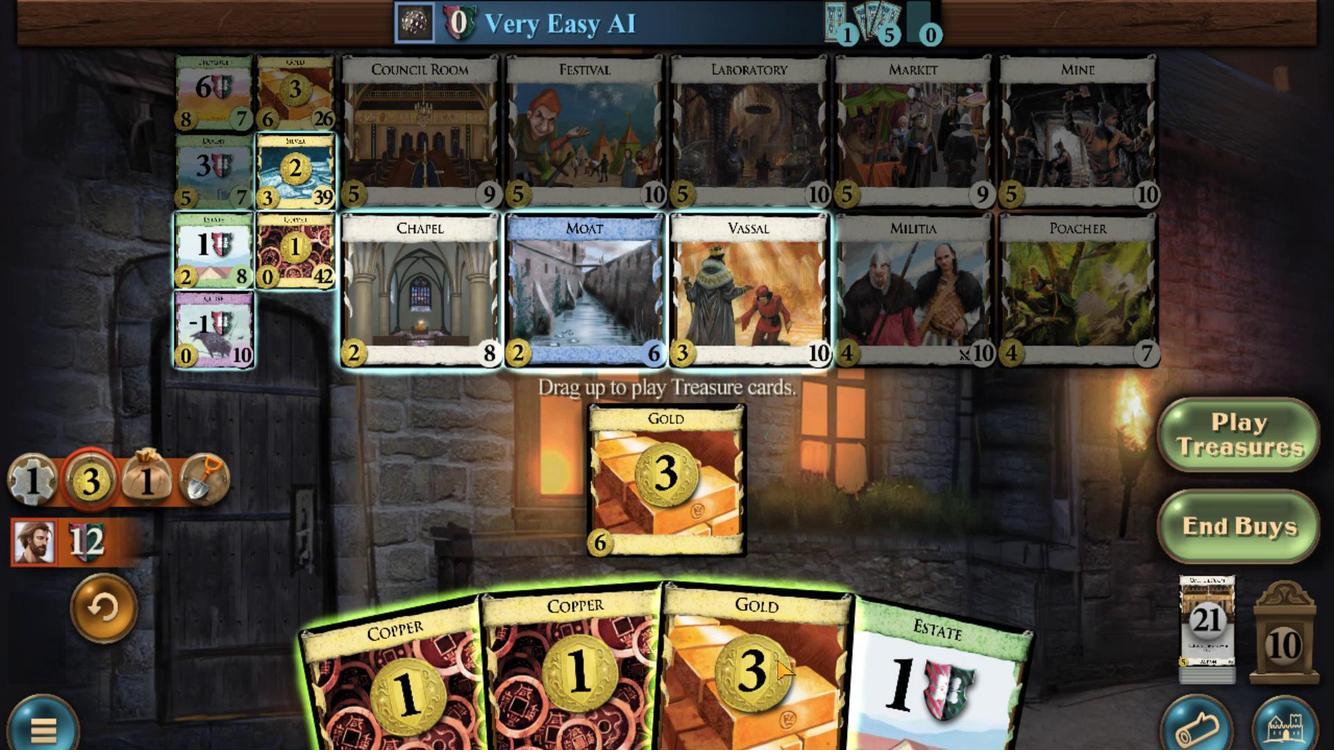
Action: Mouse moved to (681, 655)
Screenshot: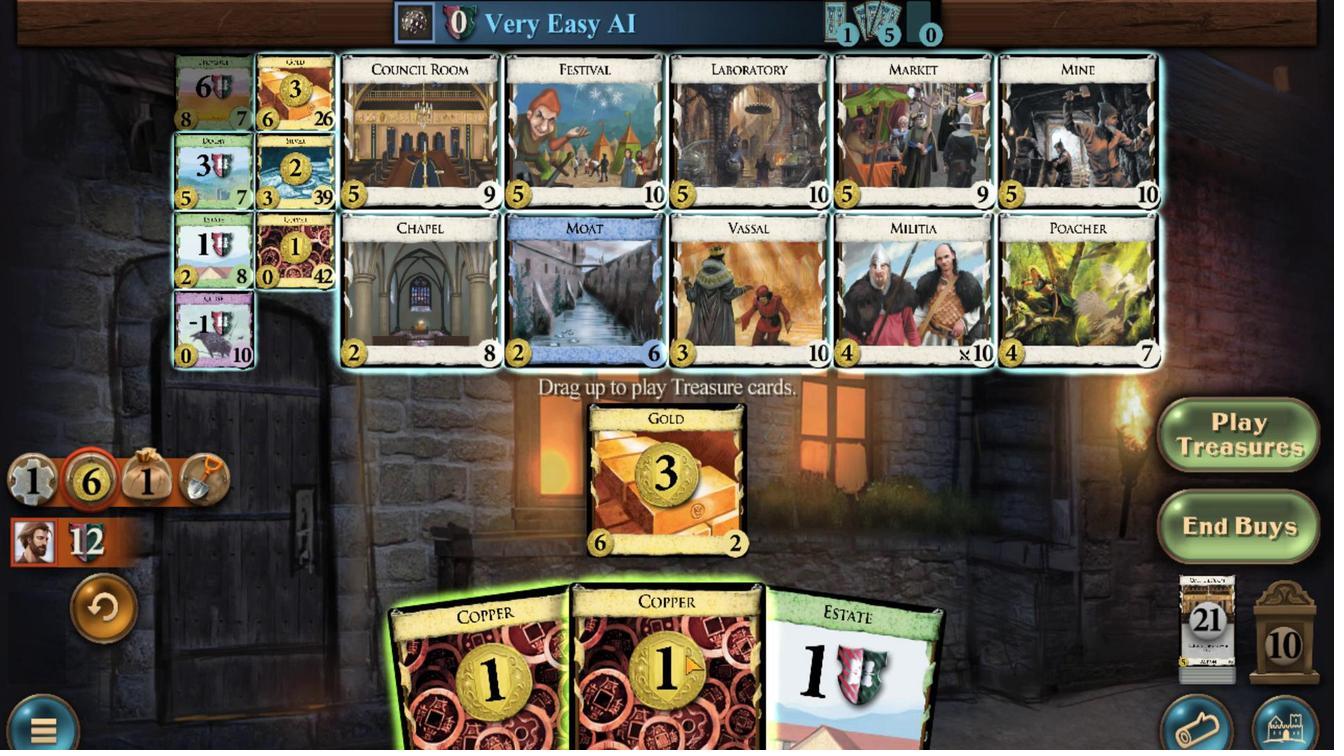 
Action: Mouse scrolled (681, 655) with delta (0, 0)
Screenshot: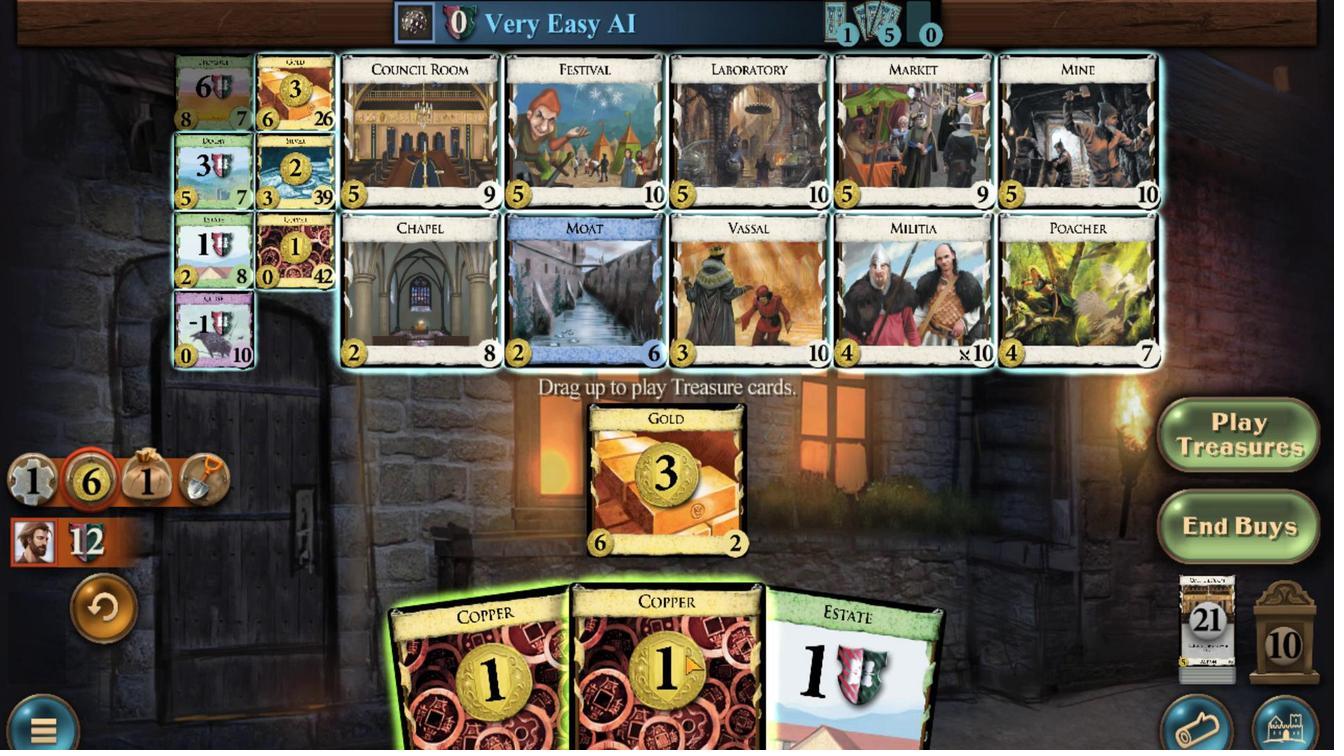 
Action: Mouse moved to (595, 663)
Screenshot: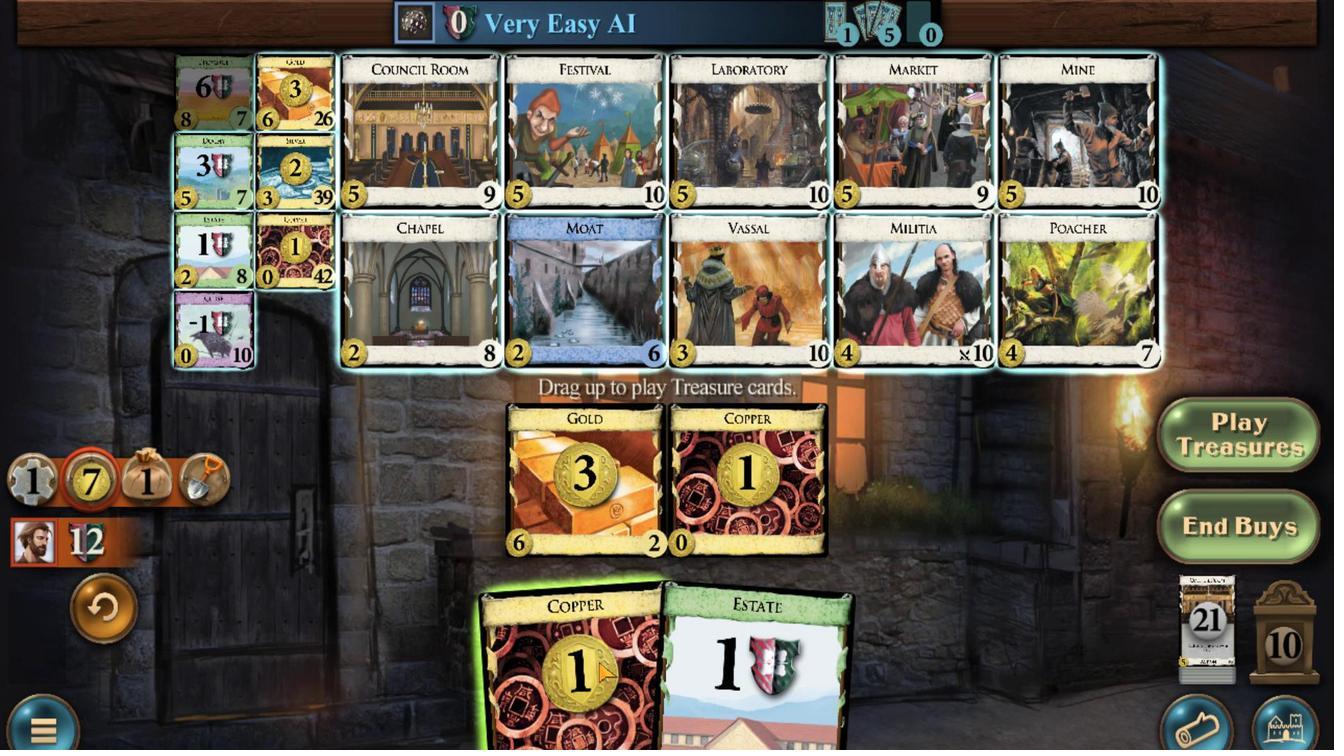 
Action: Mouse scrolled (595, 662) with delta (0, 0)
Screenshot: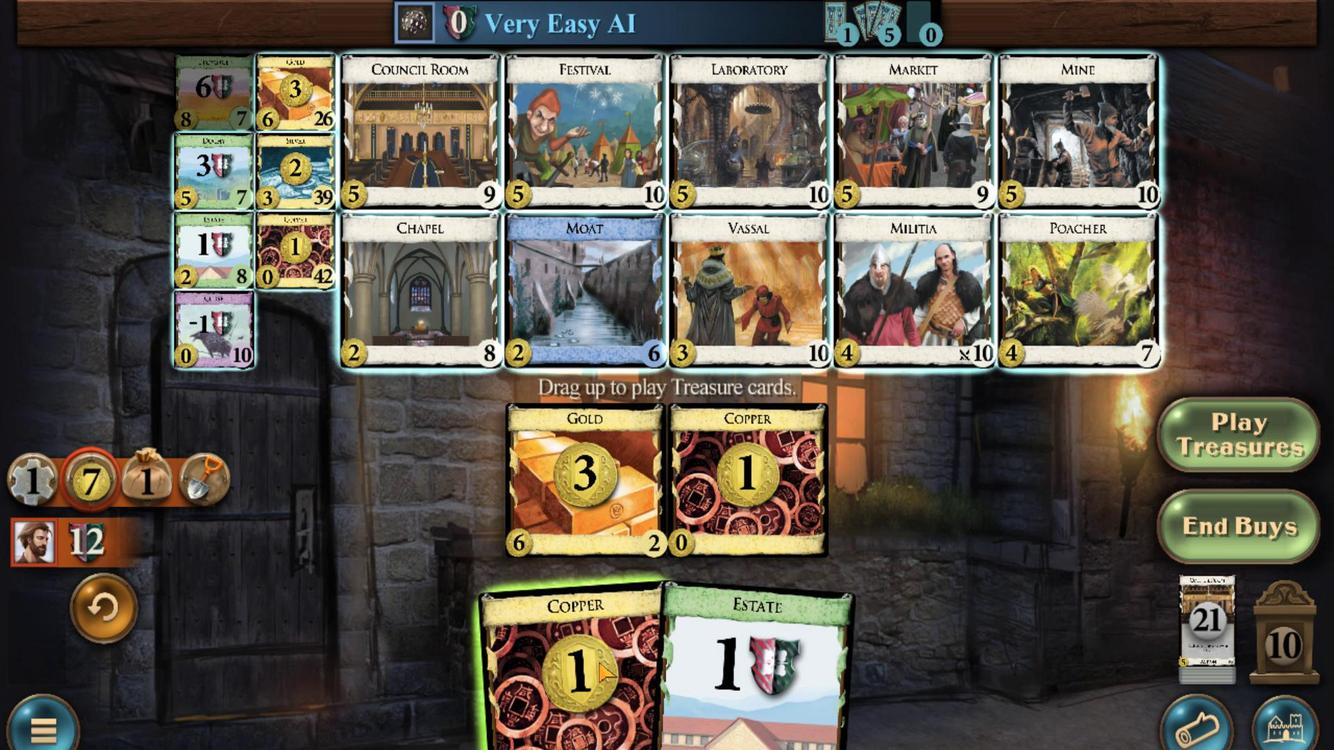 
Action: Mouse moved to (218, 81)
Screenshot: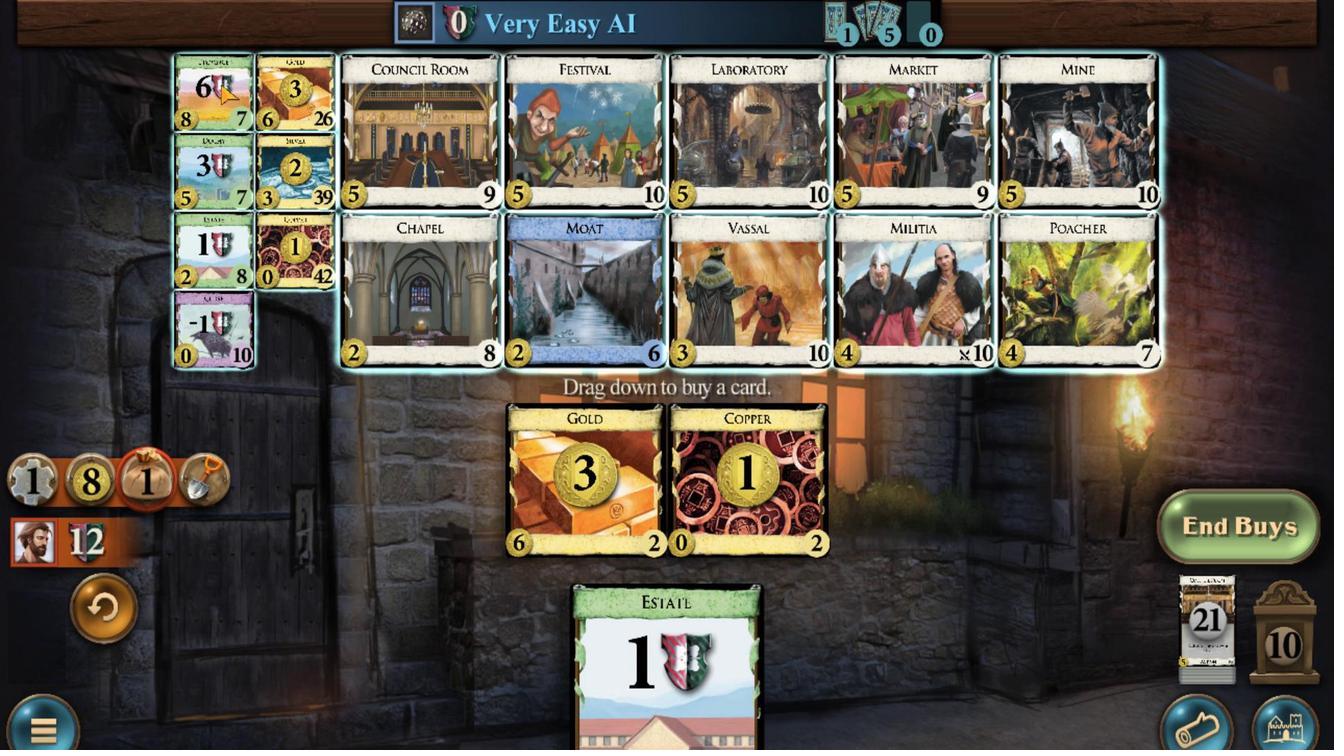 
Action: Mouse scrolled (218, 81) with delta (0, 0)
Screenshot: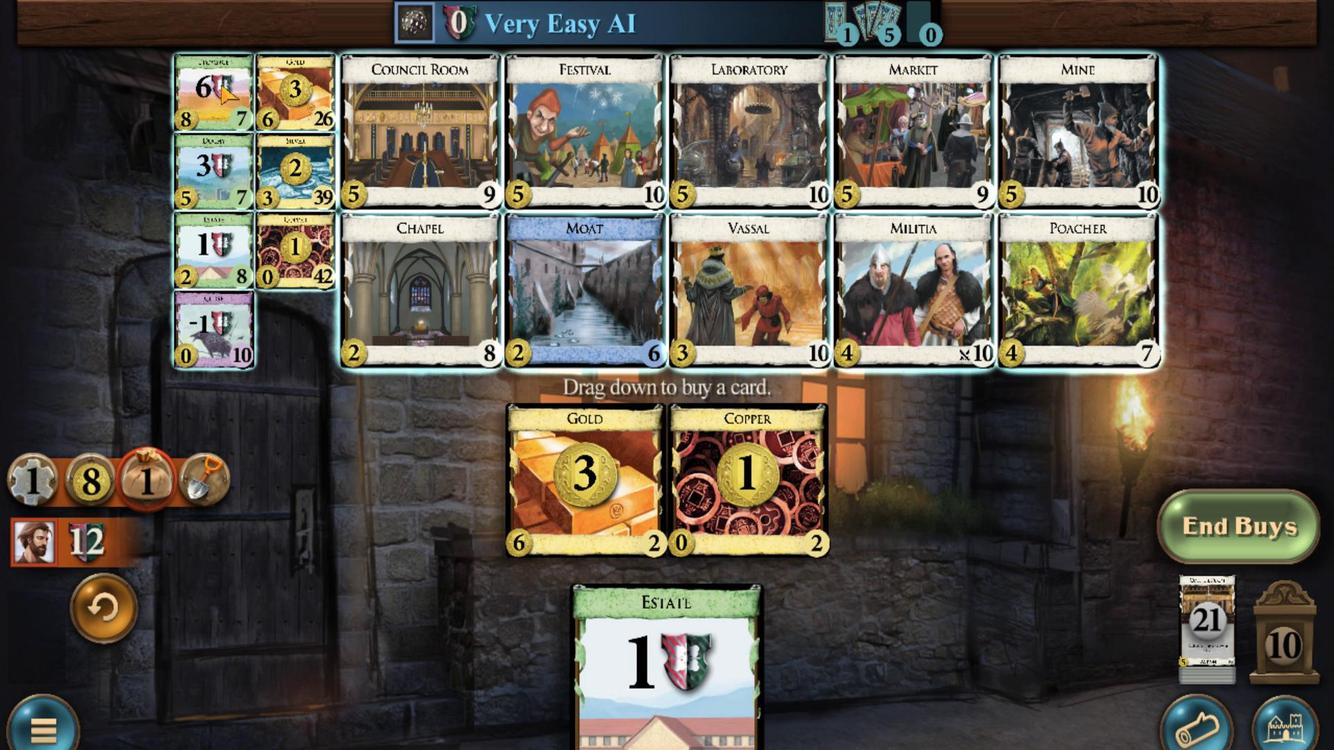 
Action: Mouse scrolled (218, 82) with delta (0, 0)
Screenshot: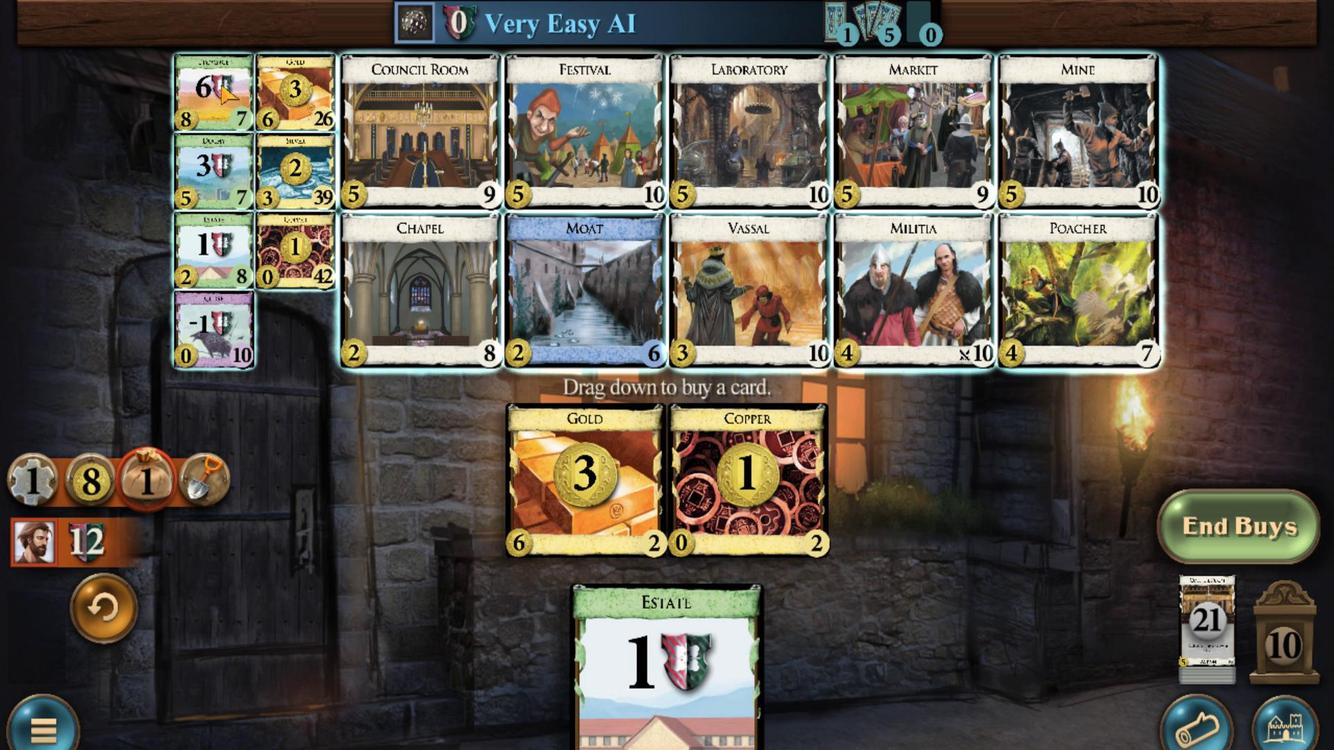 
Action: Mouse scrolled (218, 82) with delta (0, 0)
Screenshot: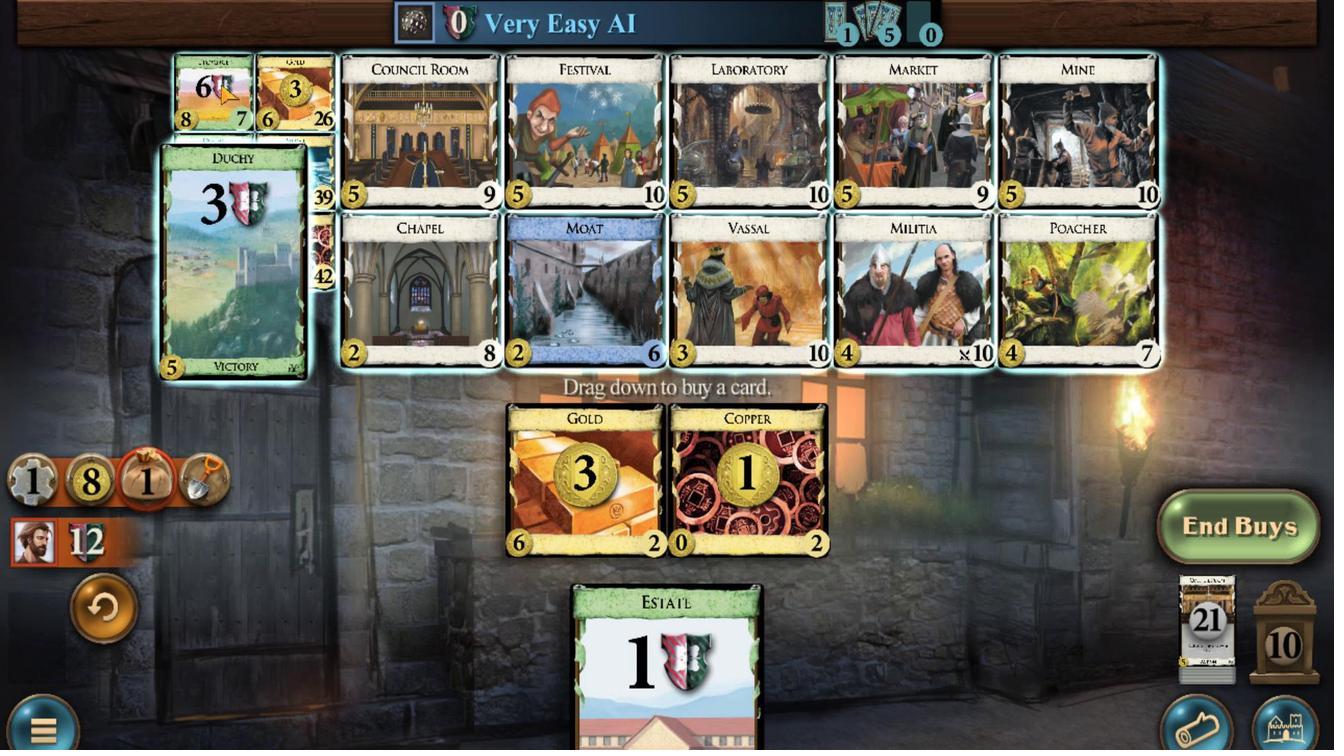
Action: Mouse scrolled (218, 82) with delta (0, 0)
Screenshot: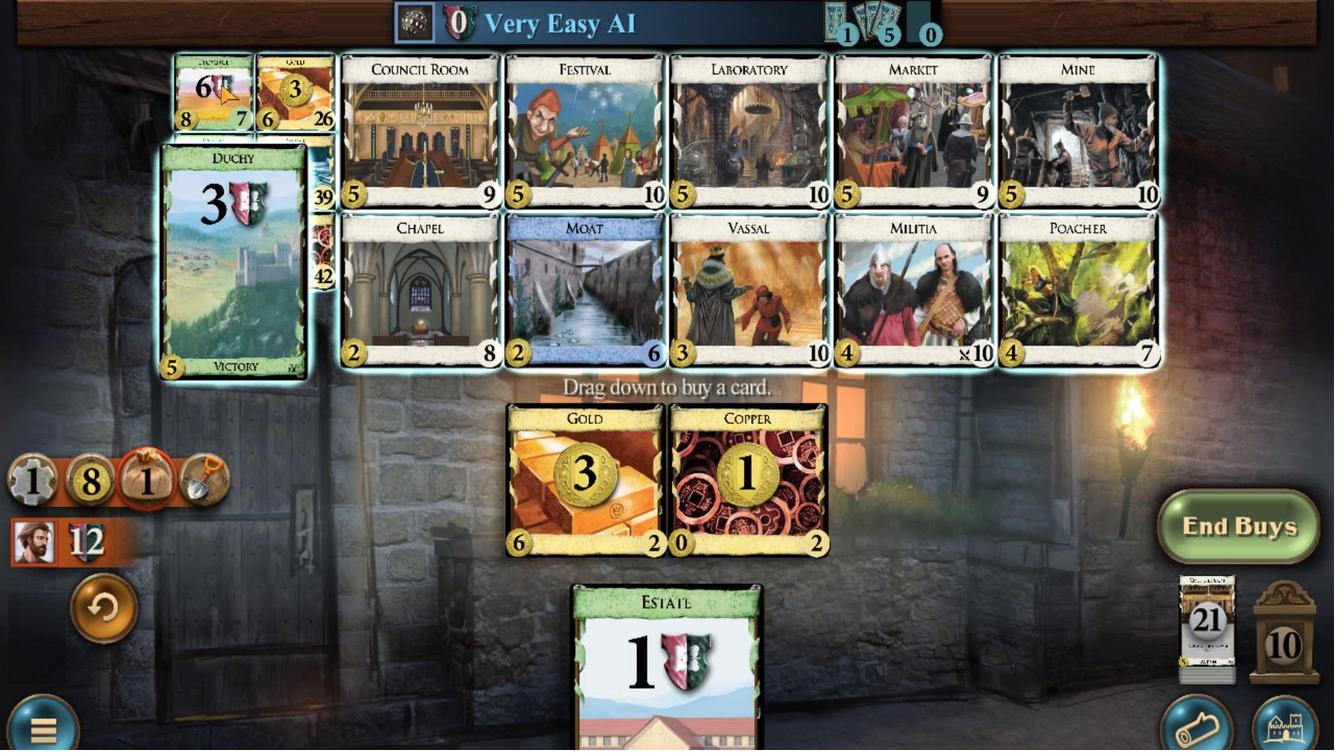 
Action: Mouse scrolled (218, 82) with delta (0, 0)
Screenshot: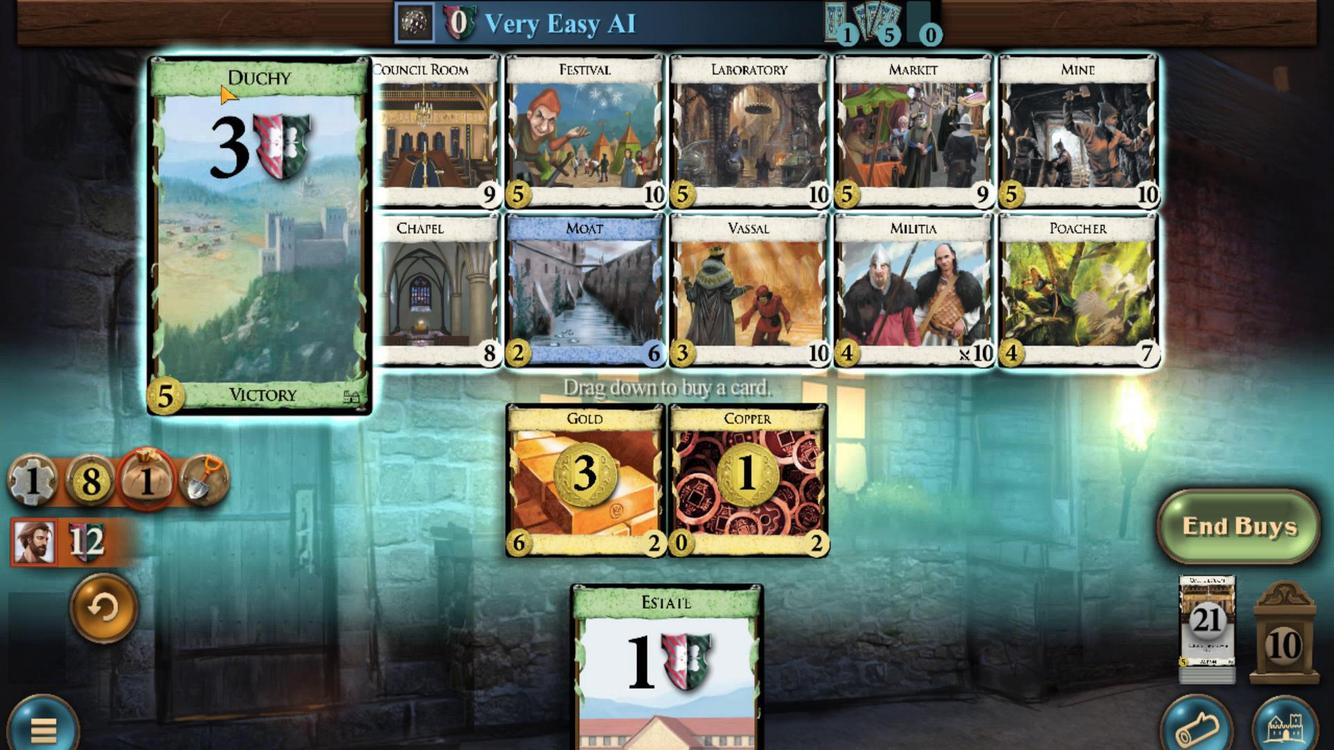 
Action: Mouse scrolled (218, 82) with delta (0, 0)
Screenshot: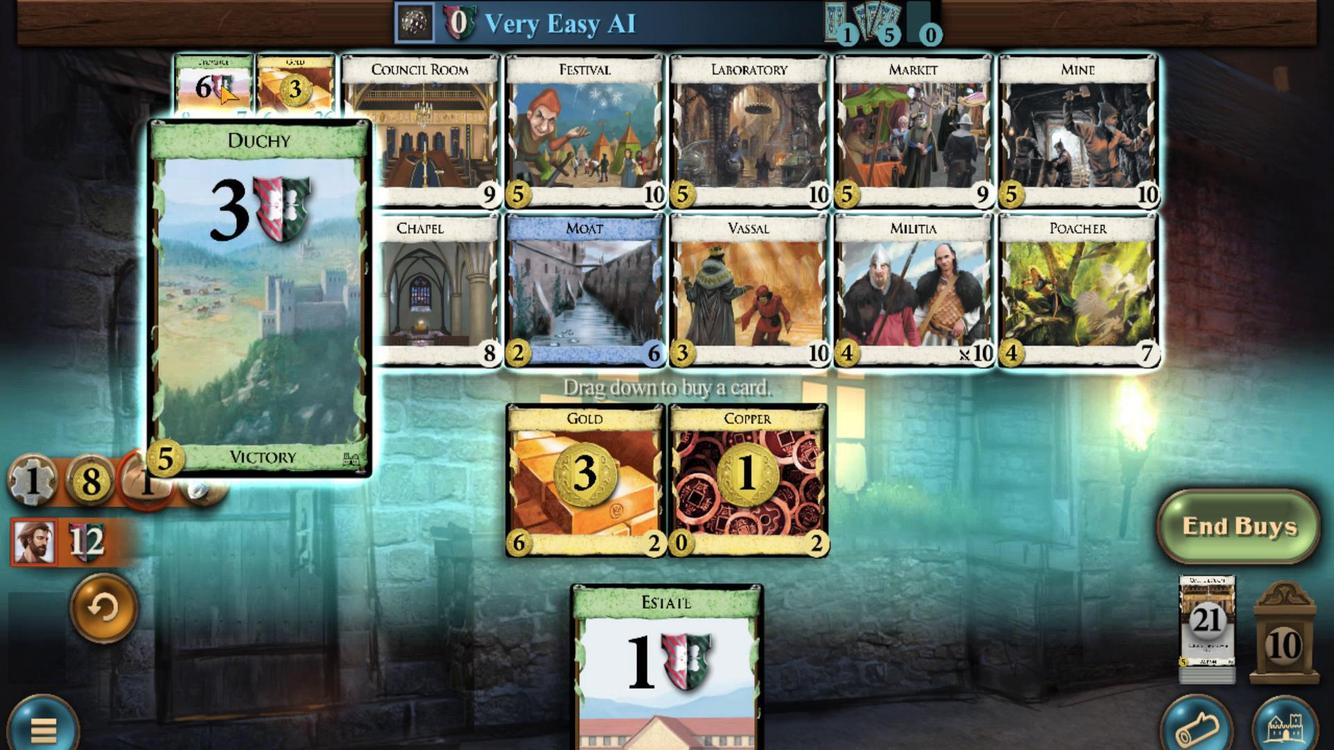 
Action: Mouse scrolled (218, 82) with delta (0, 0)
Screenshot: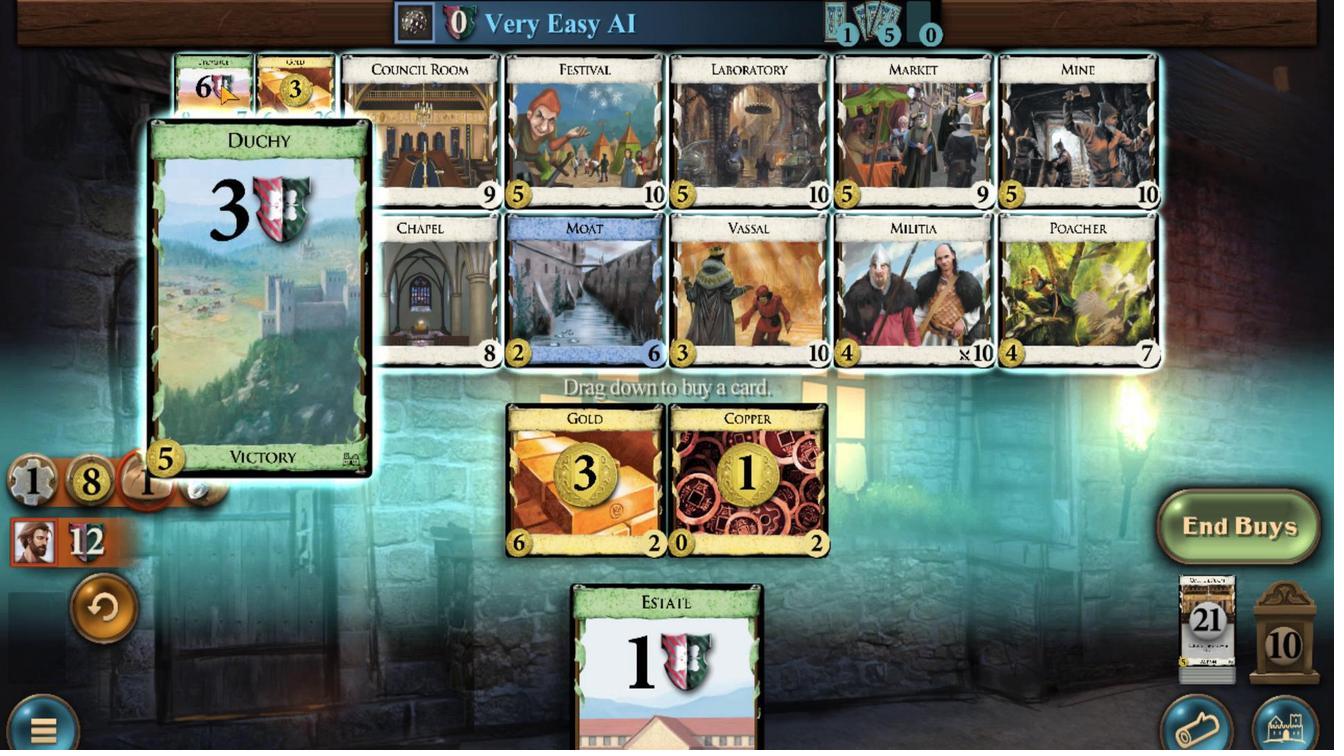 
Action: Mouse scrolled (218, 82) with delta (0, 0)
Screenshot: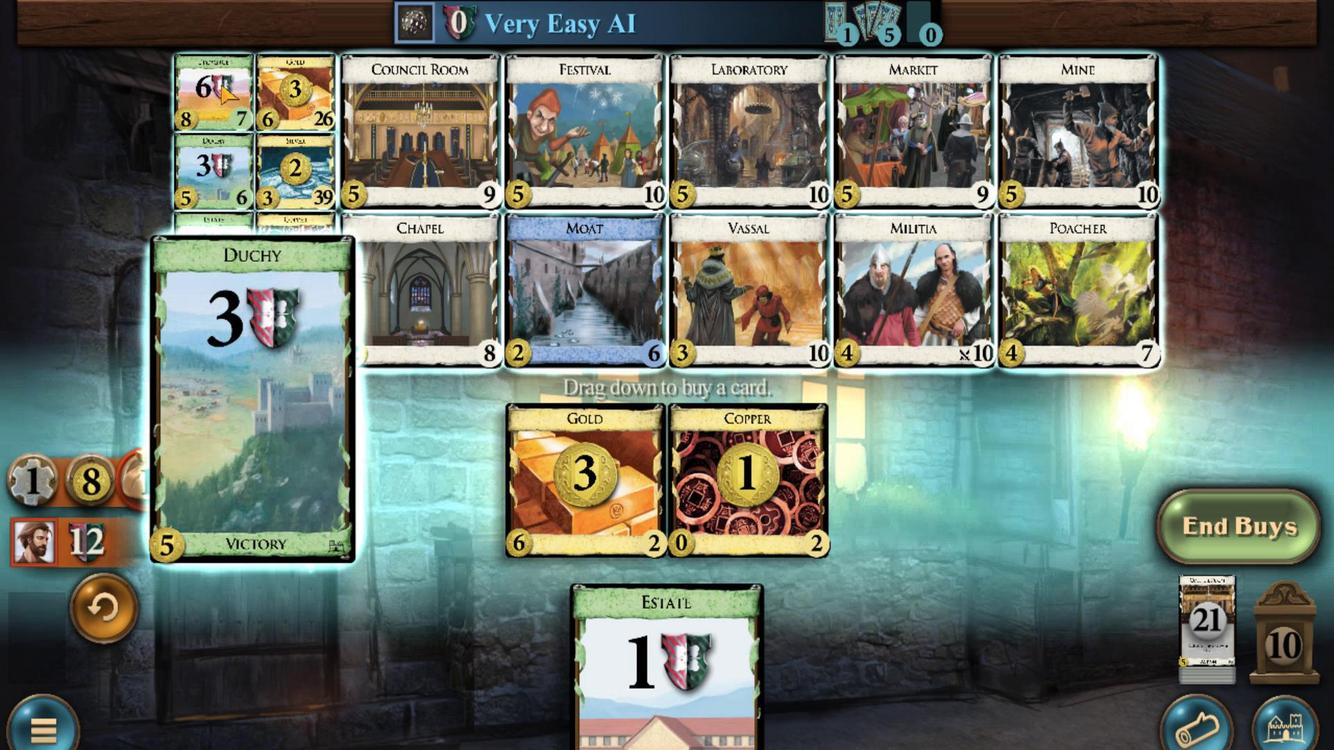 
Action: Mouse scrolled (218, 82) with delta (0, 0)
Screenshot: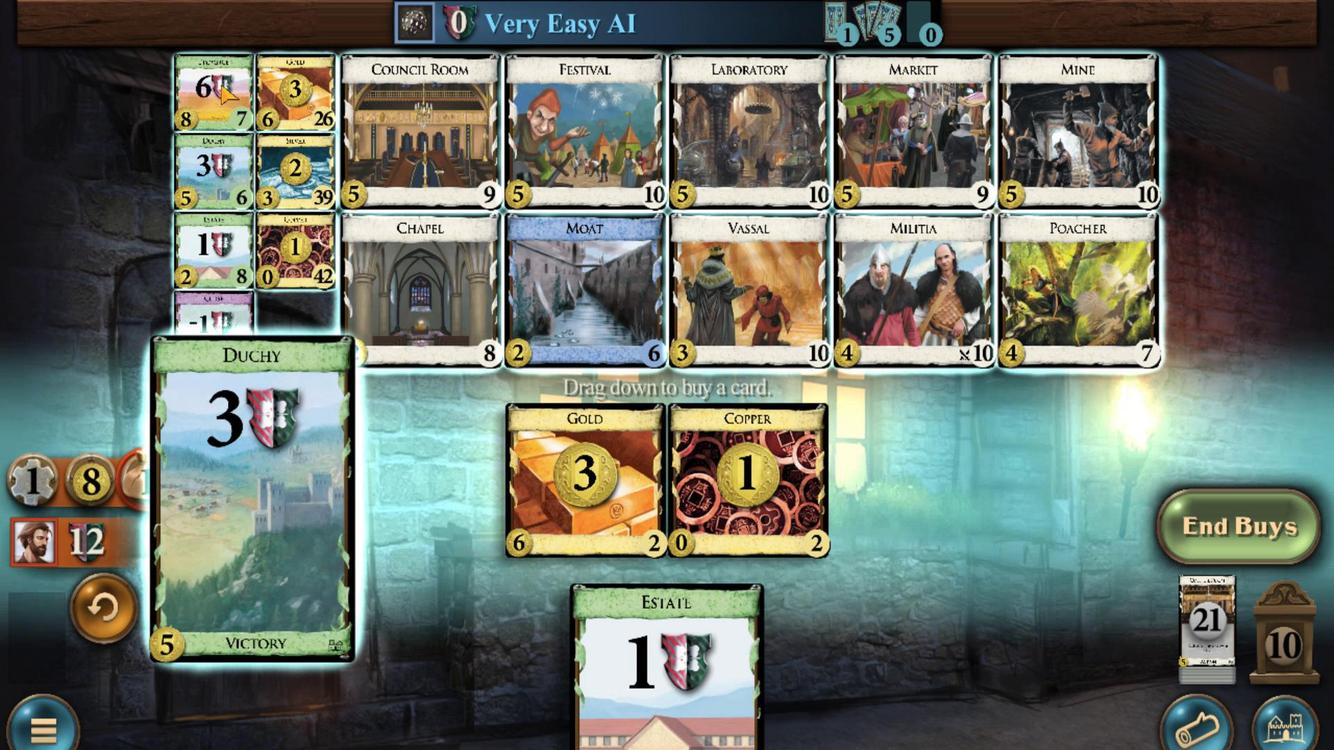 
Action: Mouse moved to (620, 597)
Screenshot: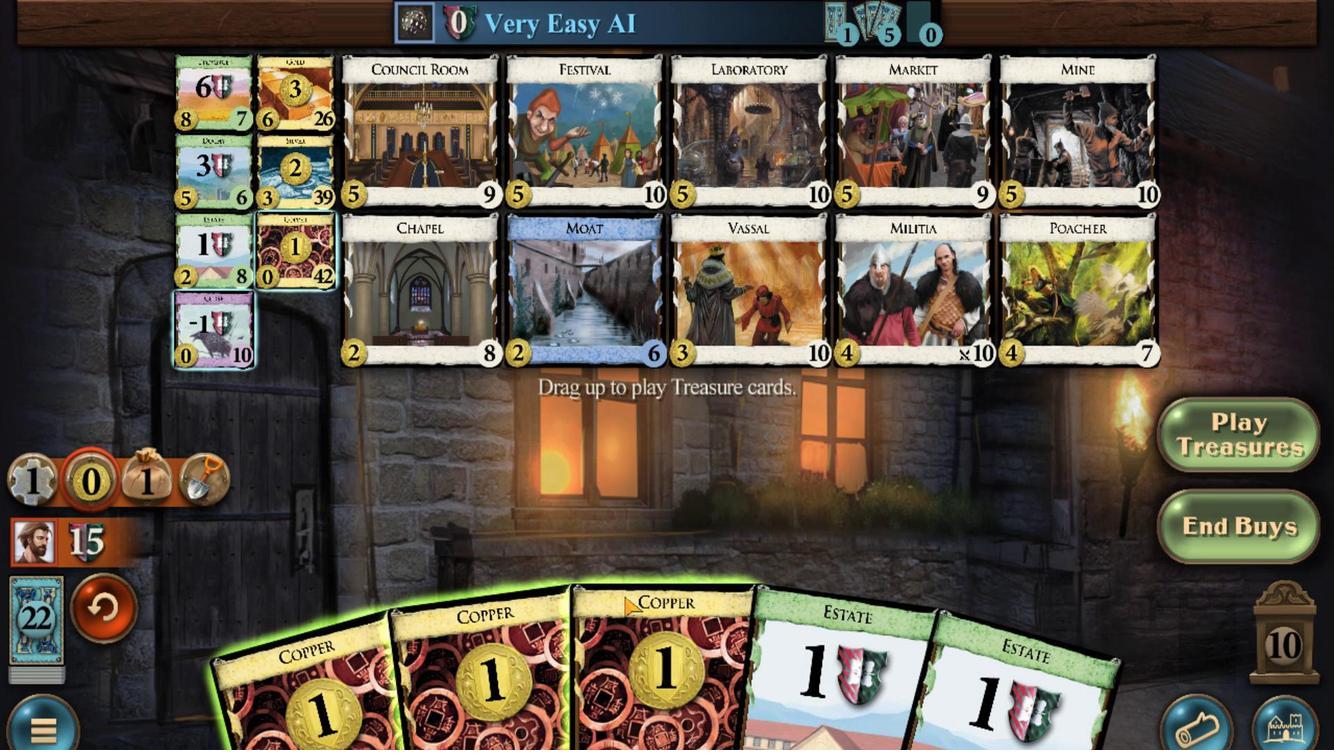 
Action: Mouse scrolled (620, 596) with delta (0, 0)
Screenshot: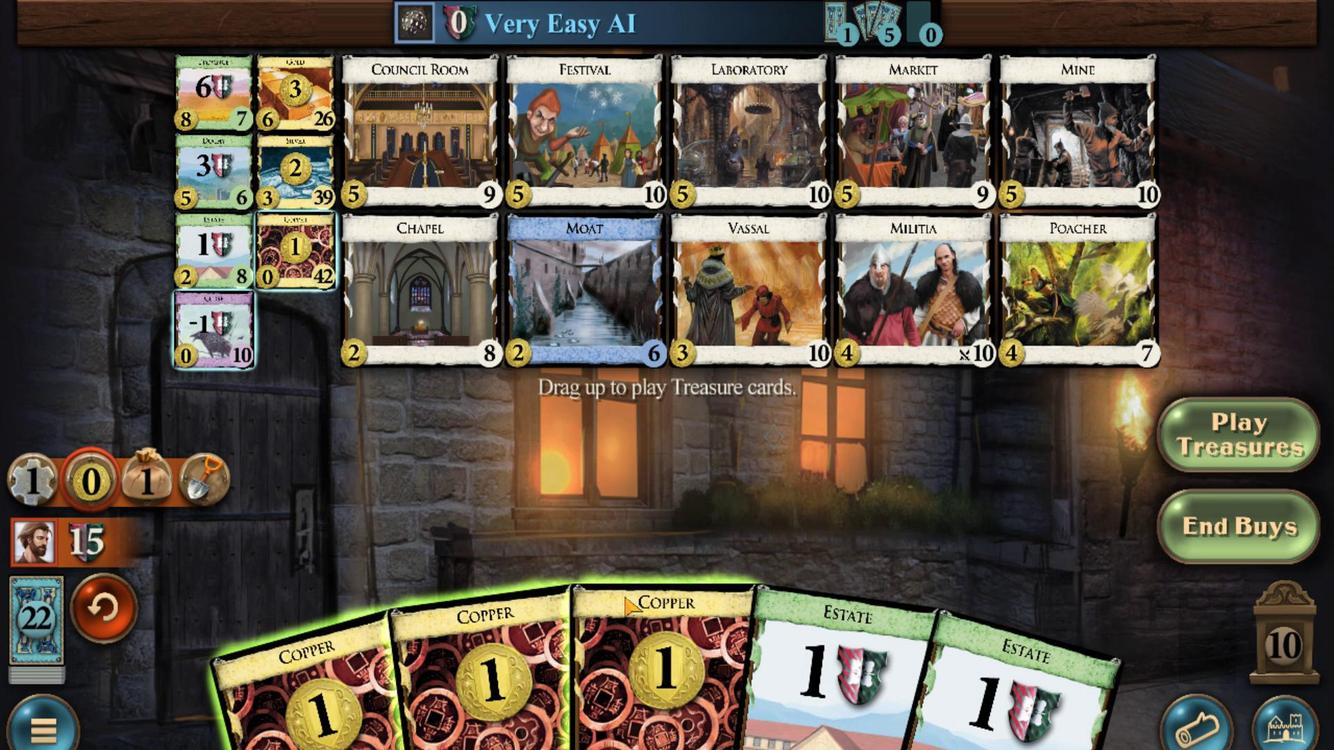 
Action: Mouse moved to (578, 610)
Screenshot: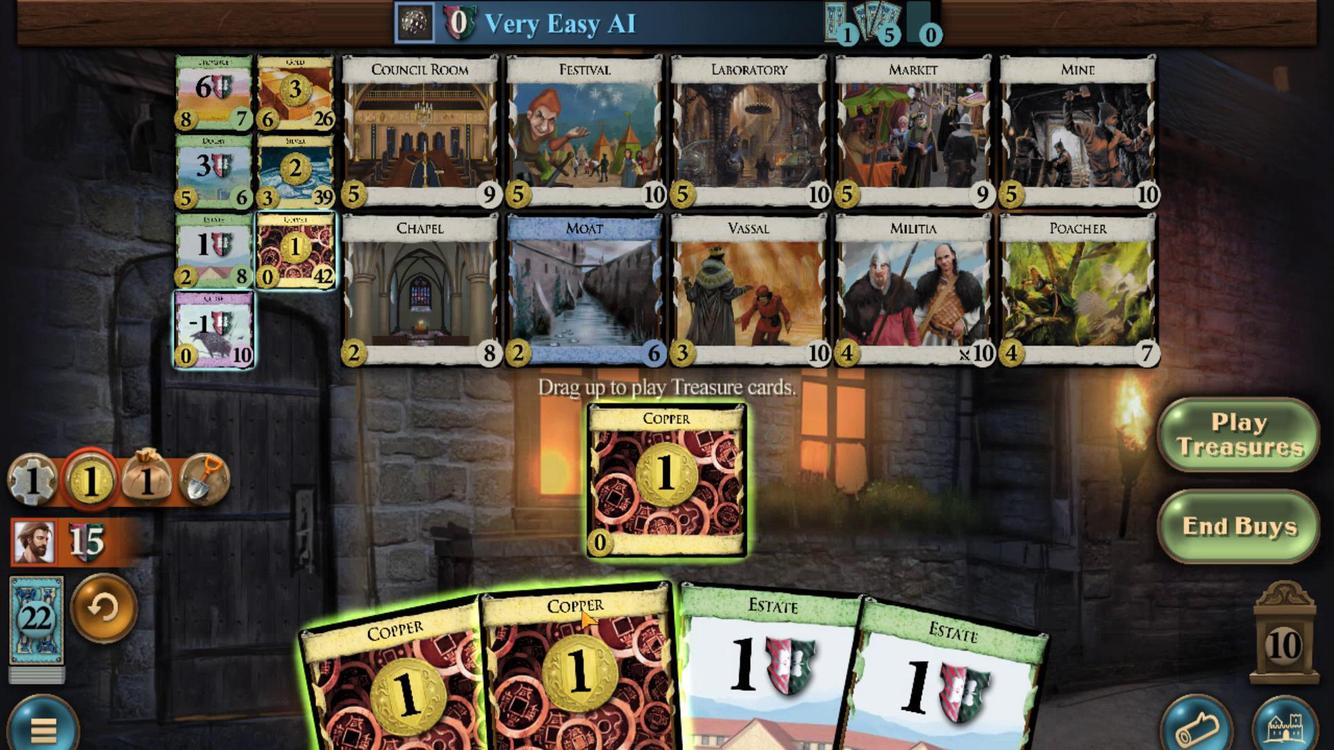 
Action: Mouse scrolled (578, 610) with delta (0, 0)
Screenshot: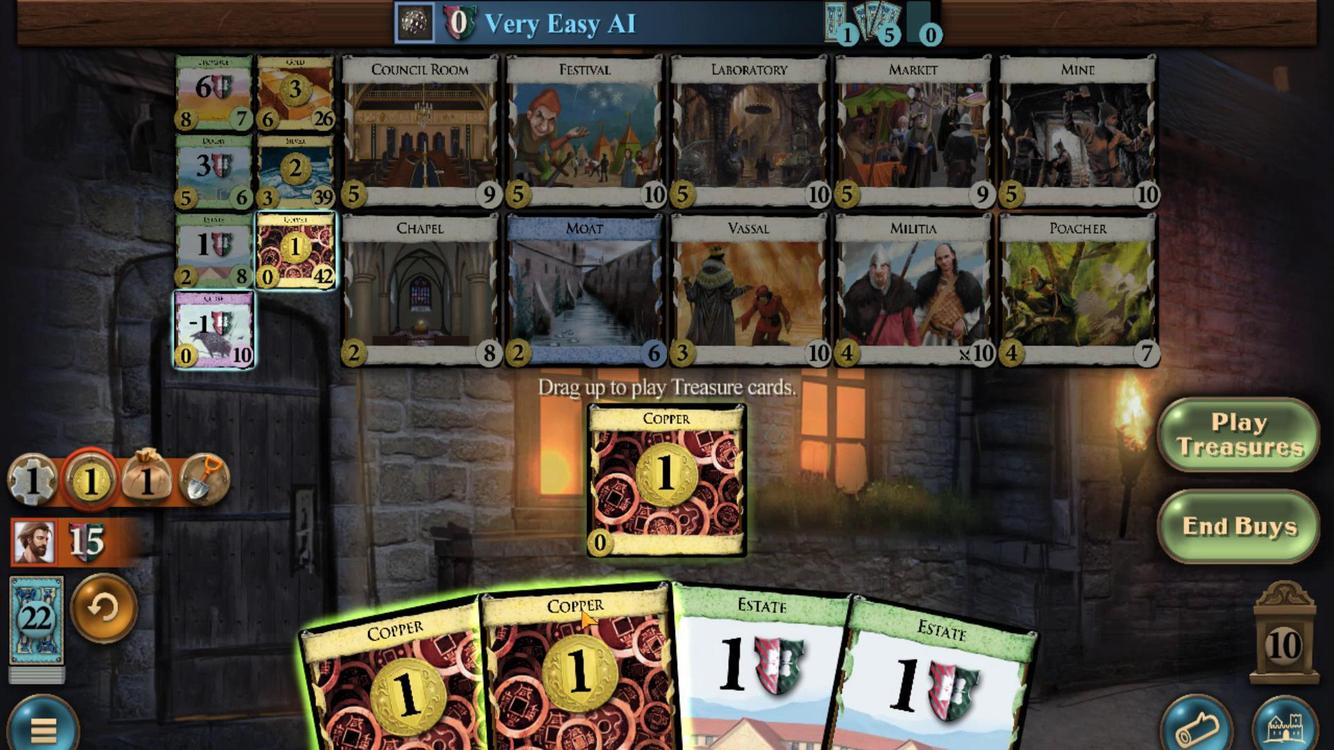 
Action: Mouse moved to (487, 628)
Screenshot: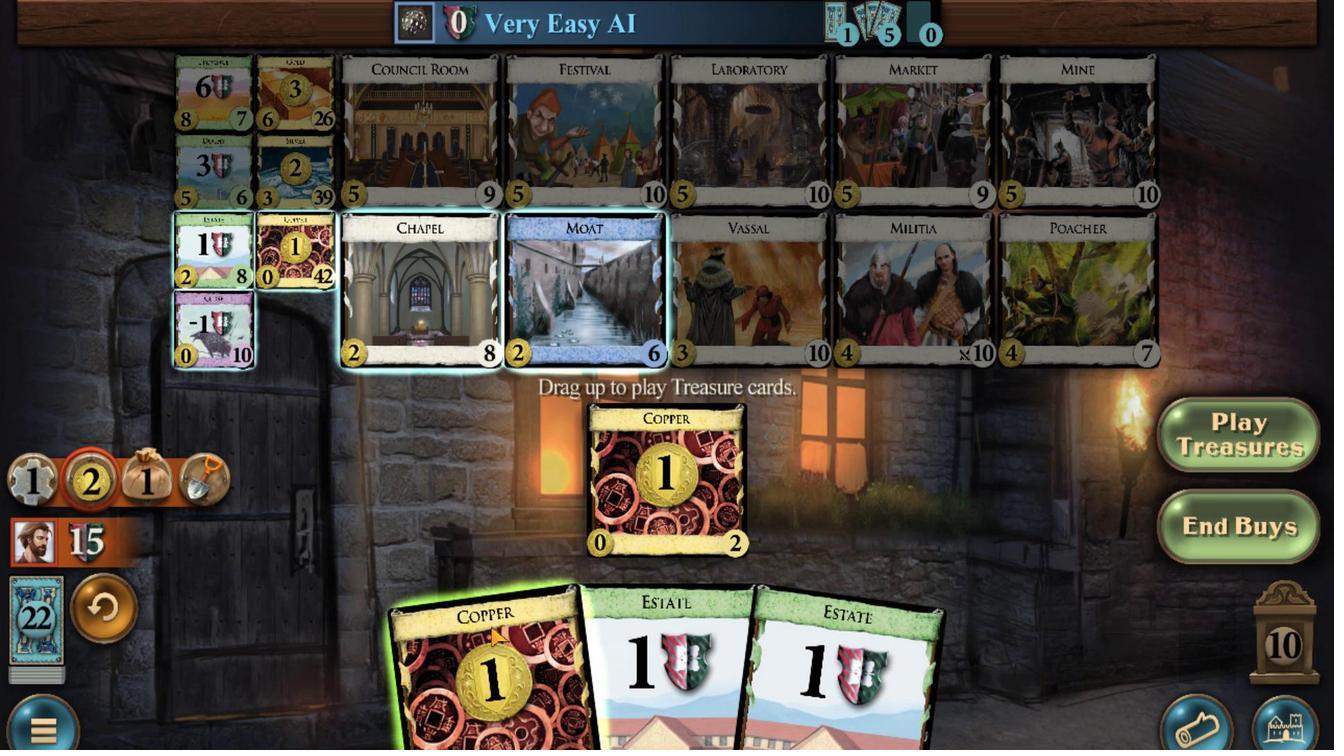
Action: Mouse scrolled (487, 627) with delta (0, 0)
Screenshot: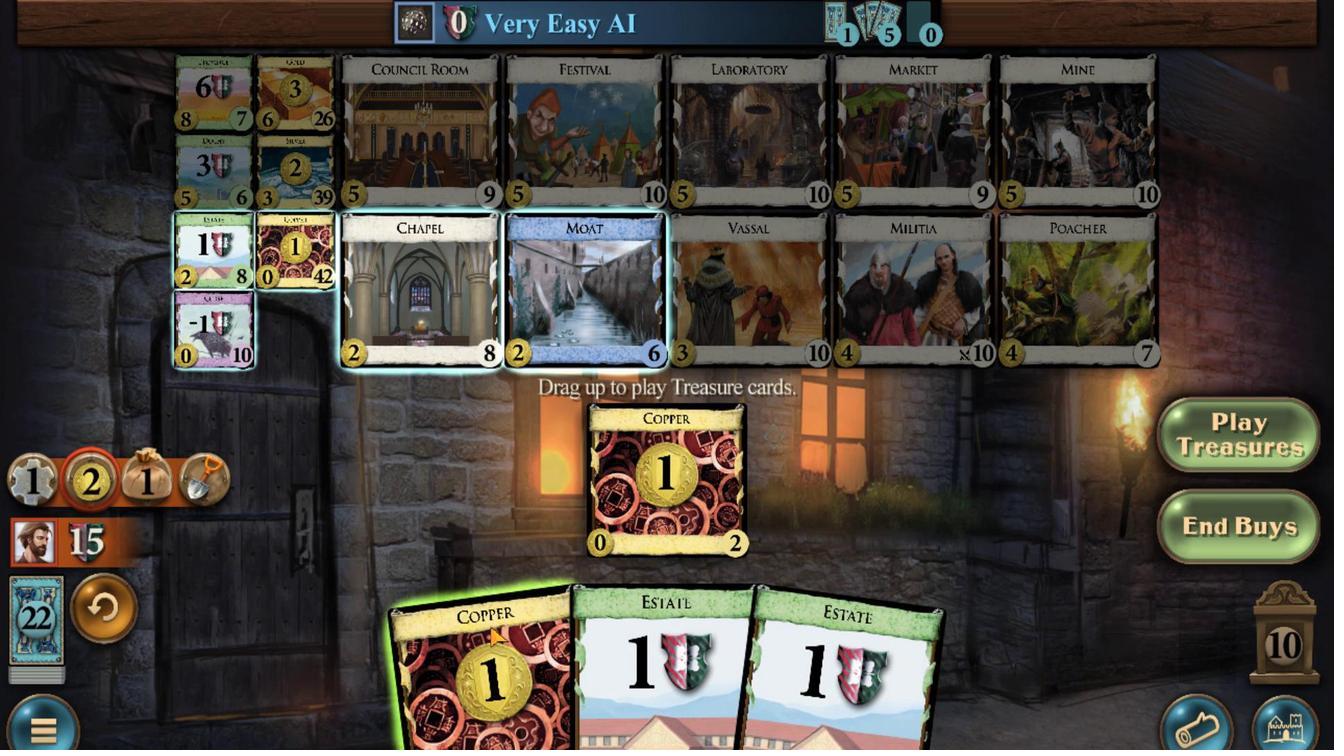 
Action: Mouse moved to (291, 160)
Screenshot: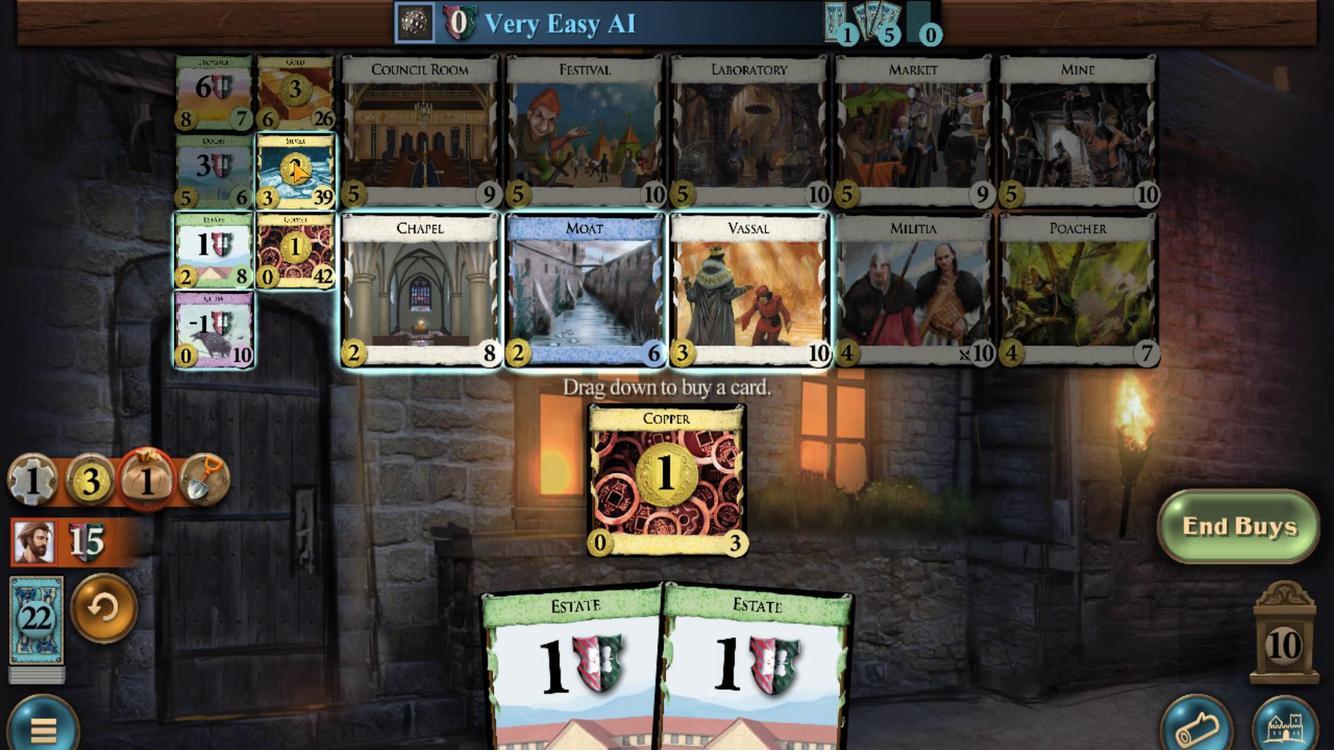 
Action: Mouse scrolled (291, 161) with delta (0, 0)
Screenshot: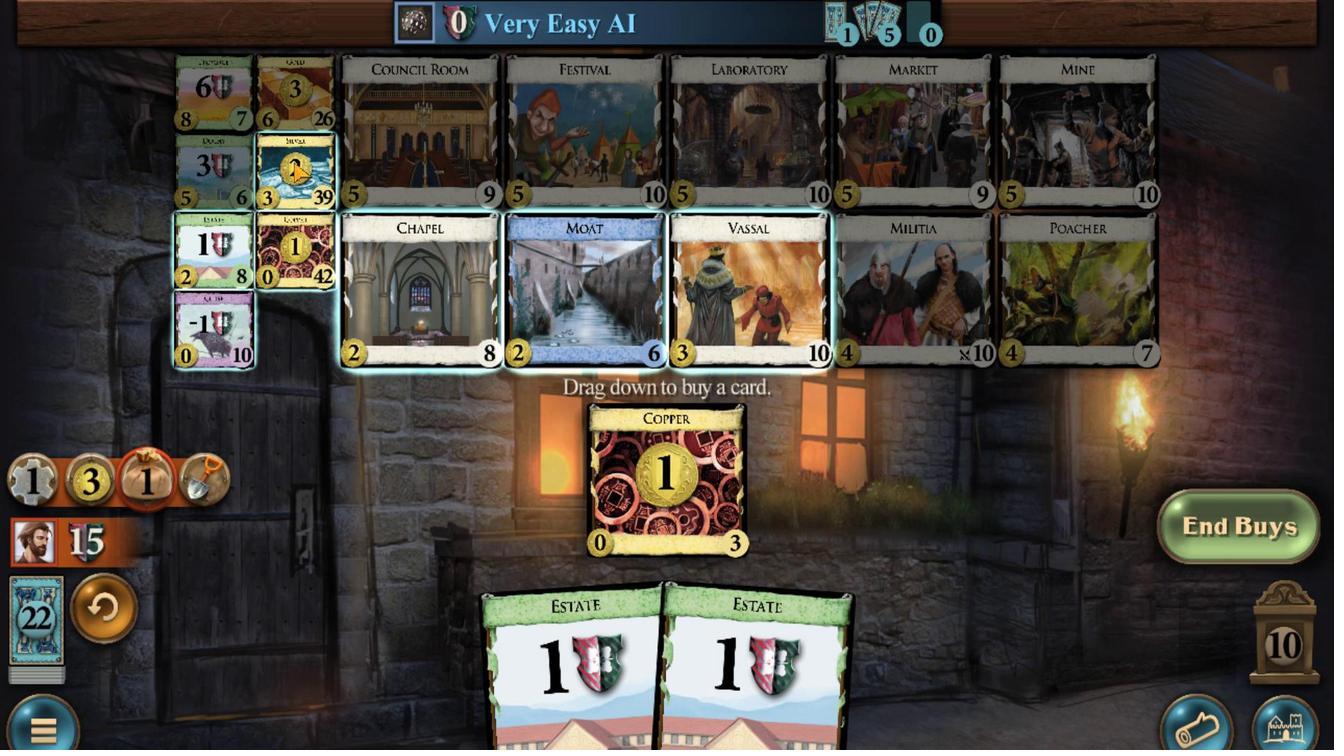 
Action: Mouse scrolled (291, 161) with delta (0, 0)
